 Task: Send an email to Aakash Mishra with the subject 'Subject0000000025' and attach the file 'Attach0000000004.txt'.
Action: Mouse moved to (388, 115)
Screenshot: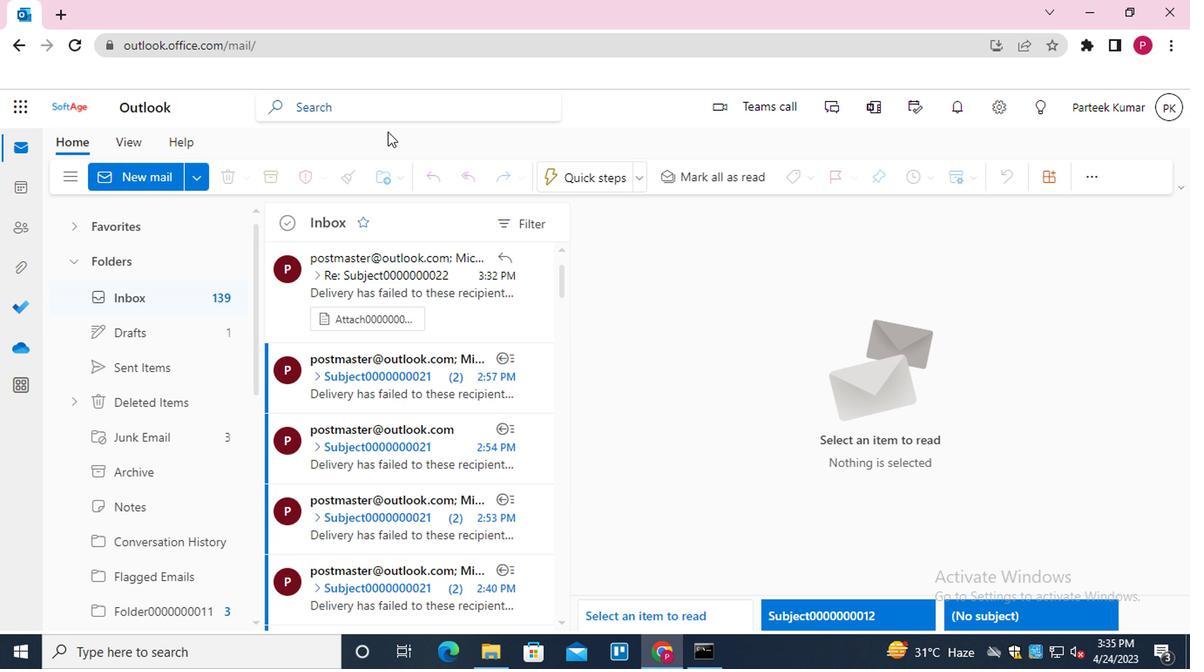 
Action: Mouse pressed left at (388, 115)
Screenshot: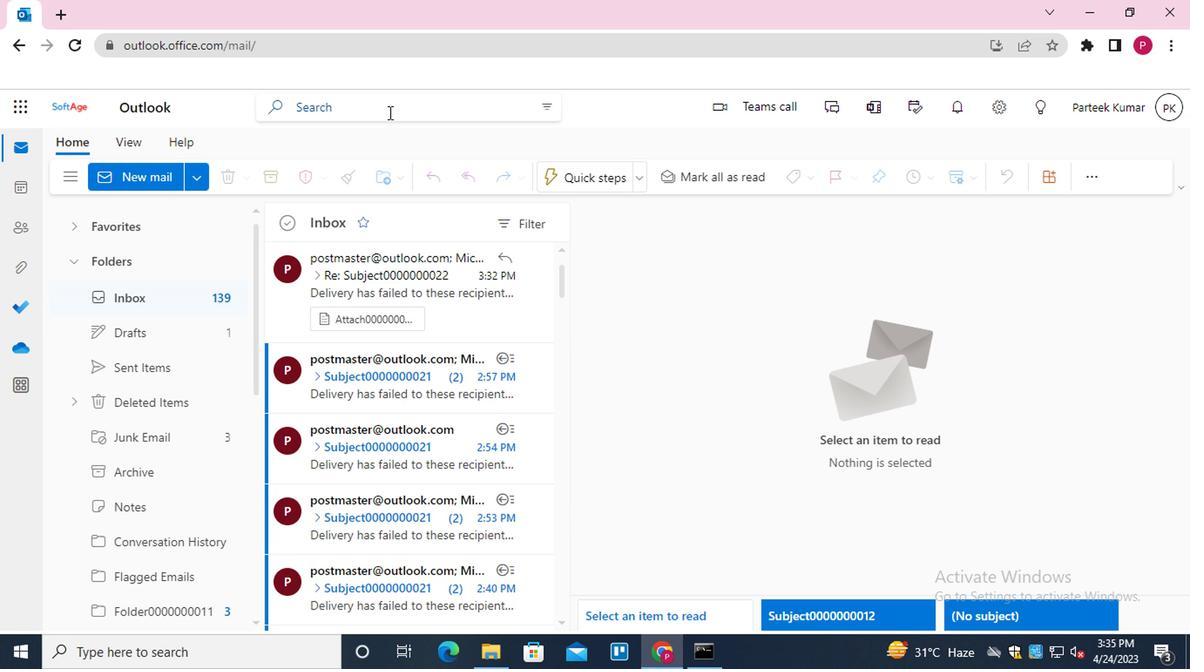 
Action: Mouse moved to (362, 246)
Screenshot: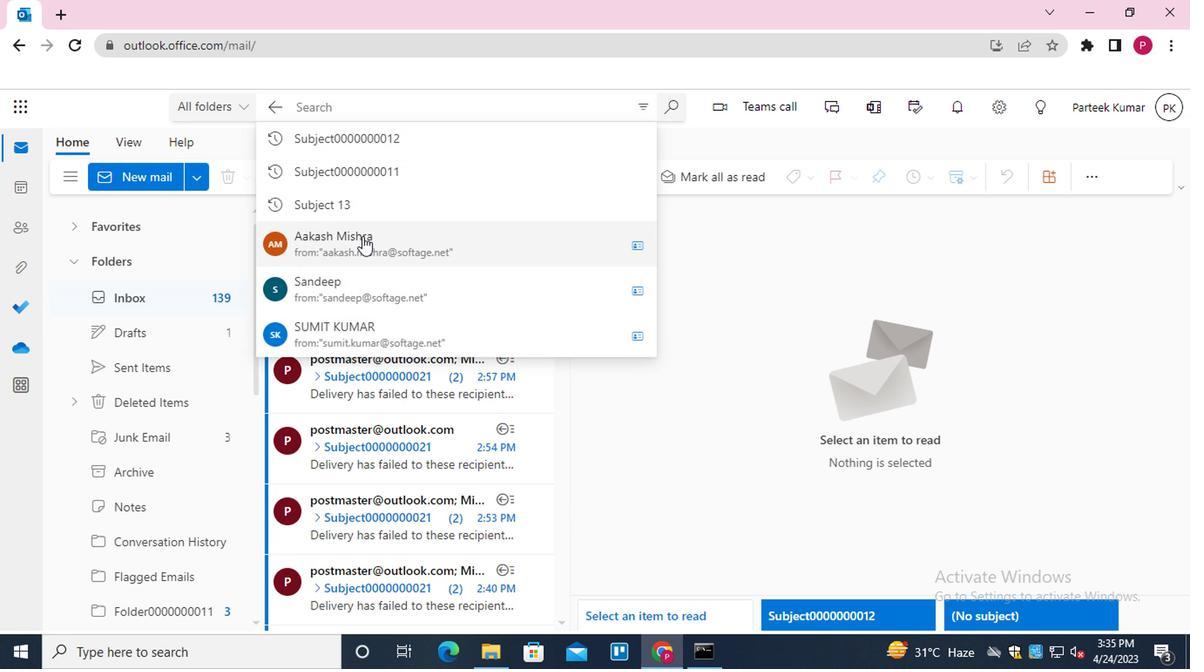 
Action: Mouse pressed left at (362, 246)
Screenshot: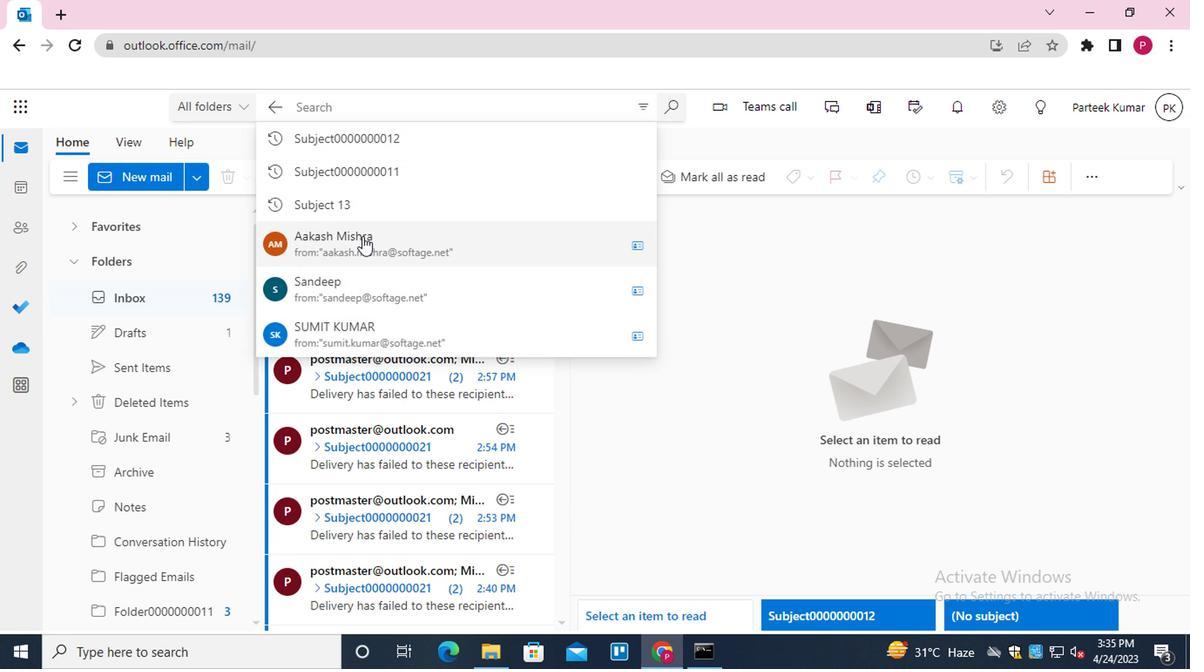 
Action: Mouse moved to (392, 320)
Screenshot: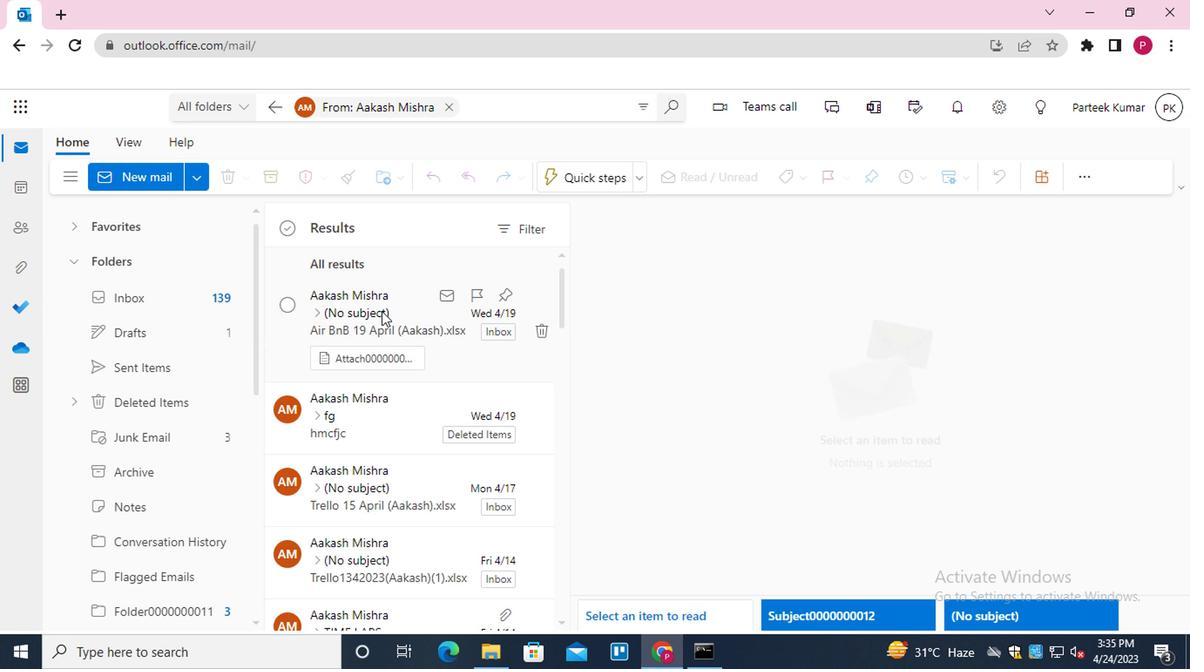
Action: Mouse pressed left at (392, 320)
Screenshot: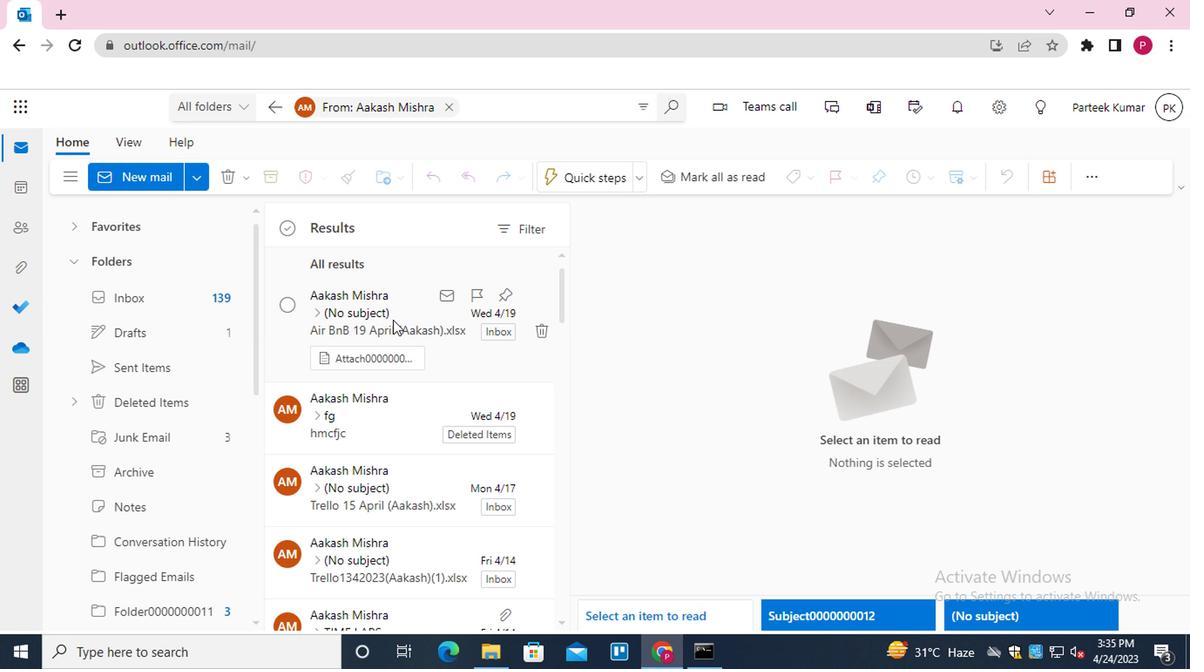 
Action: Mouse moved to (1054, 389)
Screenshot: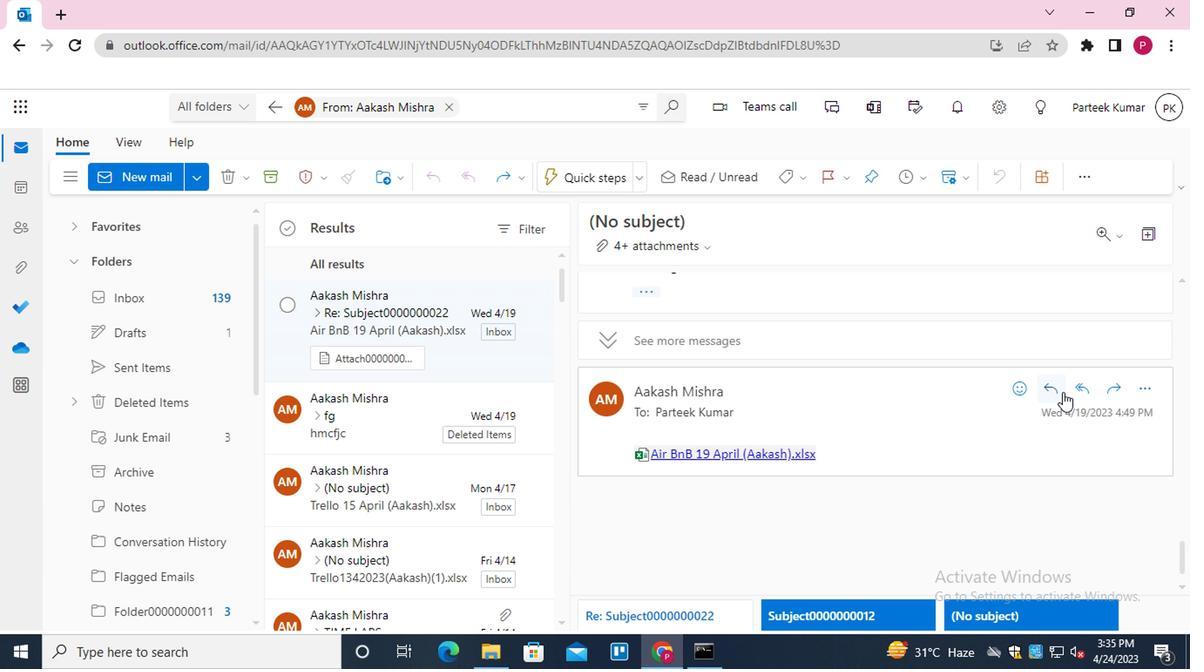 
Action: Mouse pressed left at (1054, 389)
Screenshot: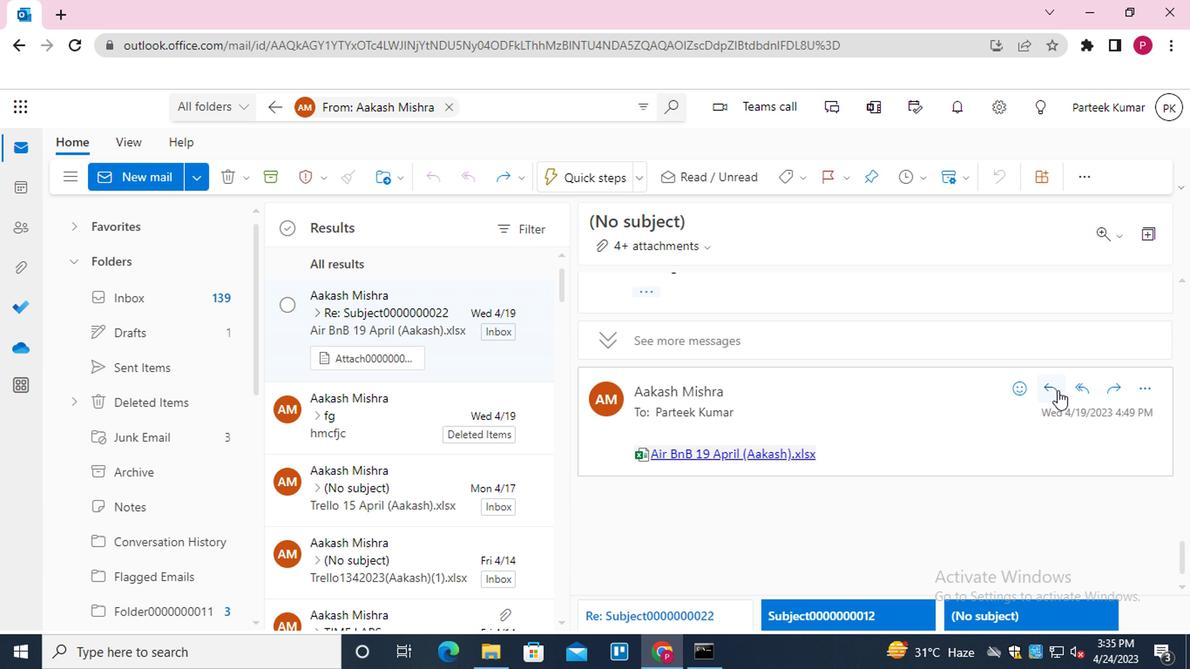 
Action: Mouse moved to (601, 574)
Screenshot: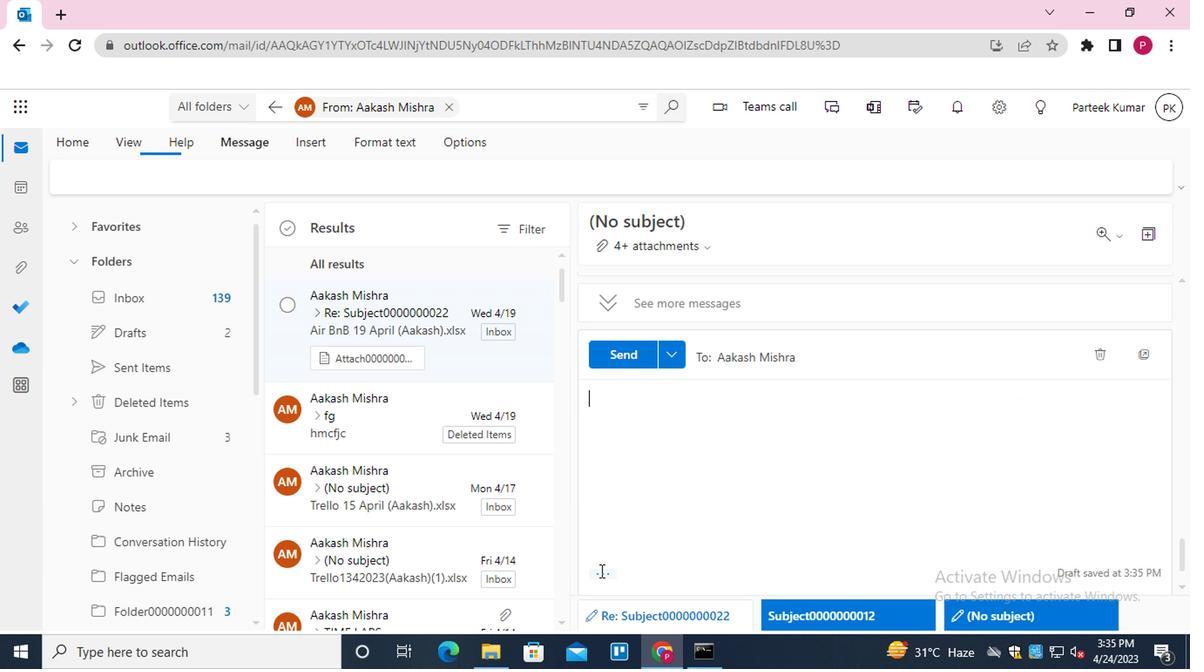 
Action: Mouse pressed left at (601, 574)
Screenshot: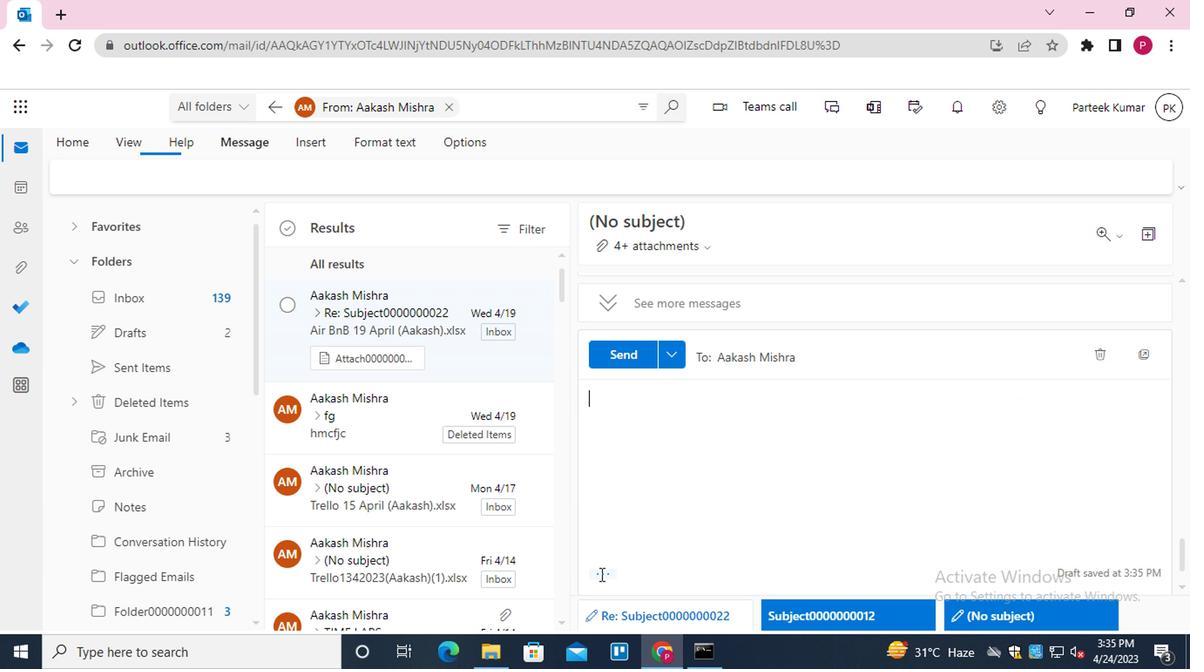 
Action: Mouse moved to (895, 179)
Screenshot: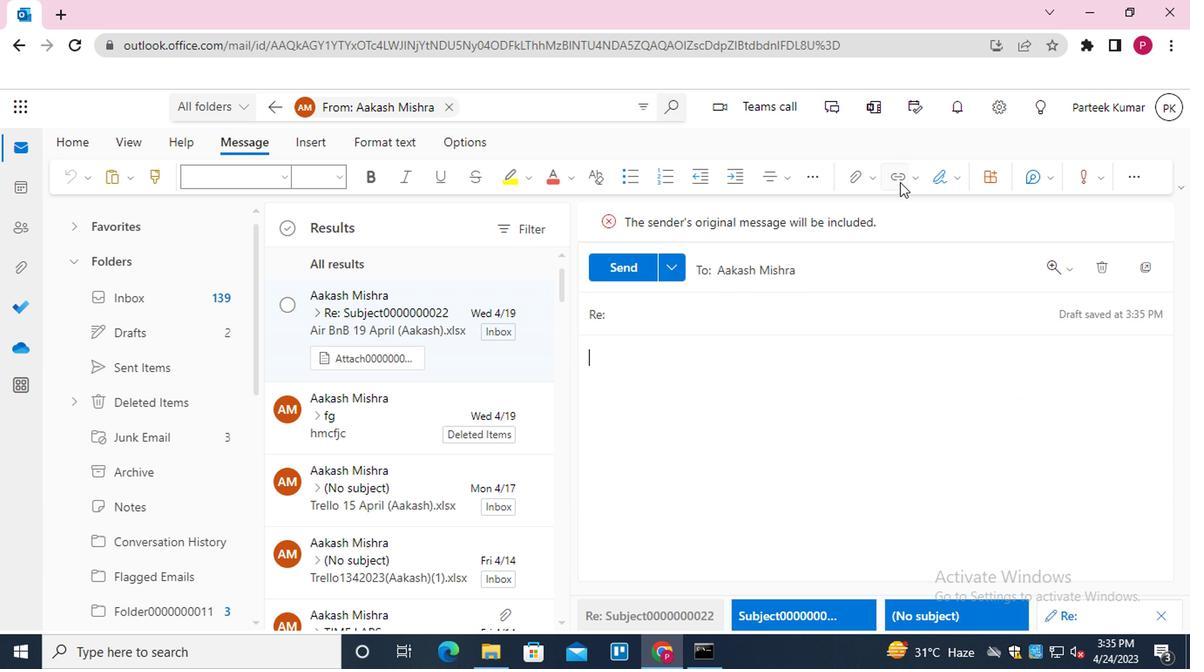 
Action: Mouse pressed left at (895, 179)
Screenshot: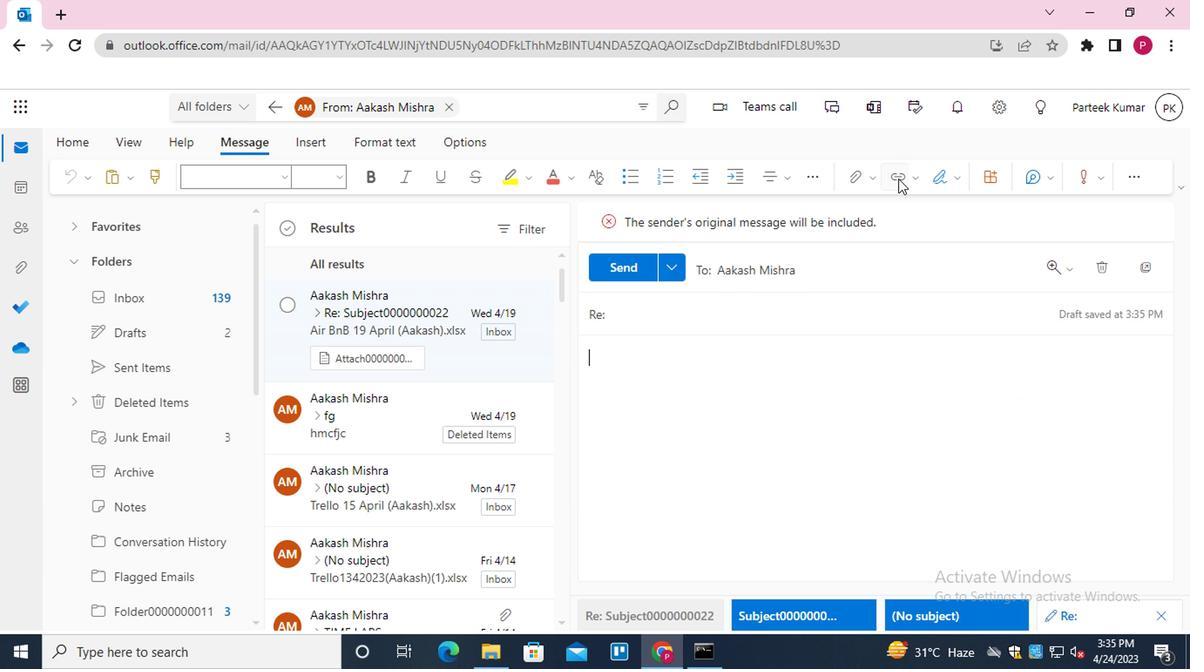 
Action: Mouse moved to (626, 334)
Screenshot: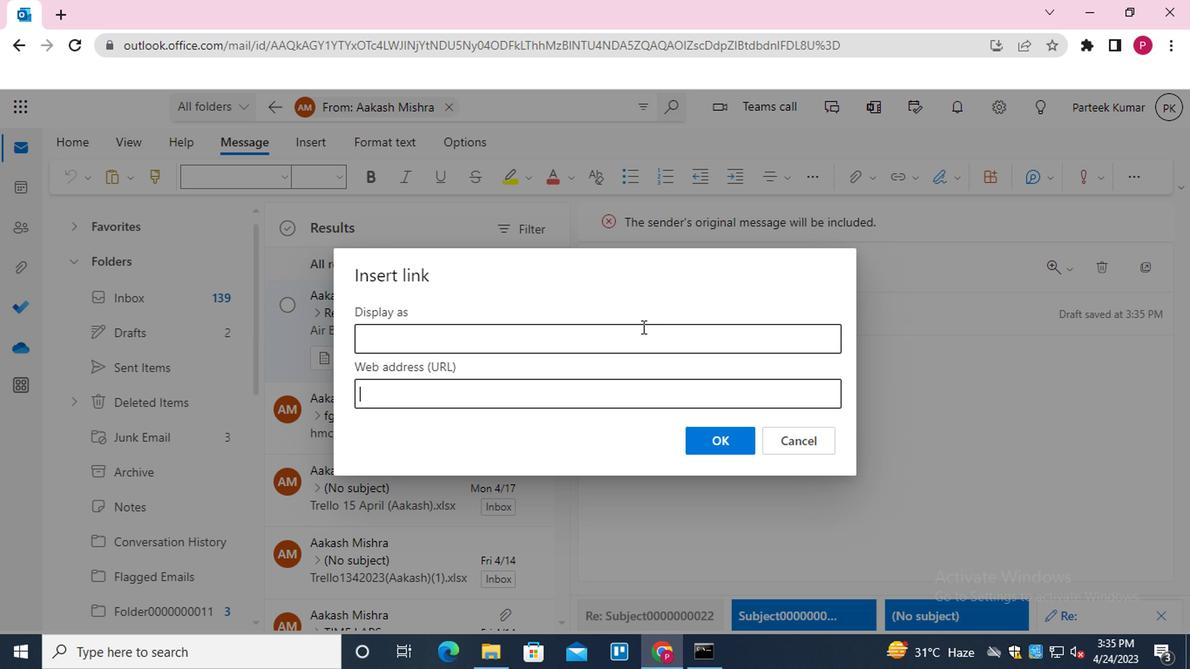 
Action: Mouse pressed left at (626, 334)
Screenshot: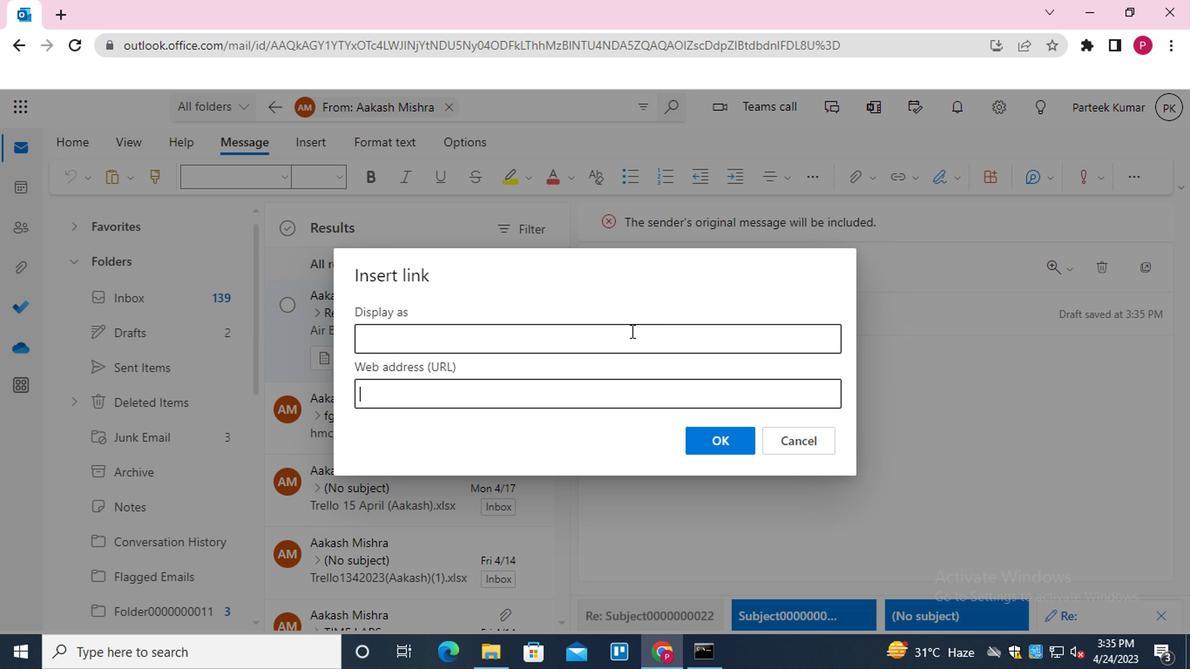 
Action: Mouse moved to (511, 414)
Screenshot: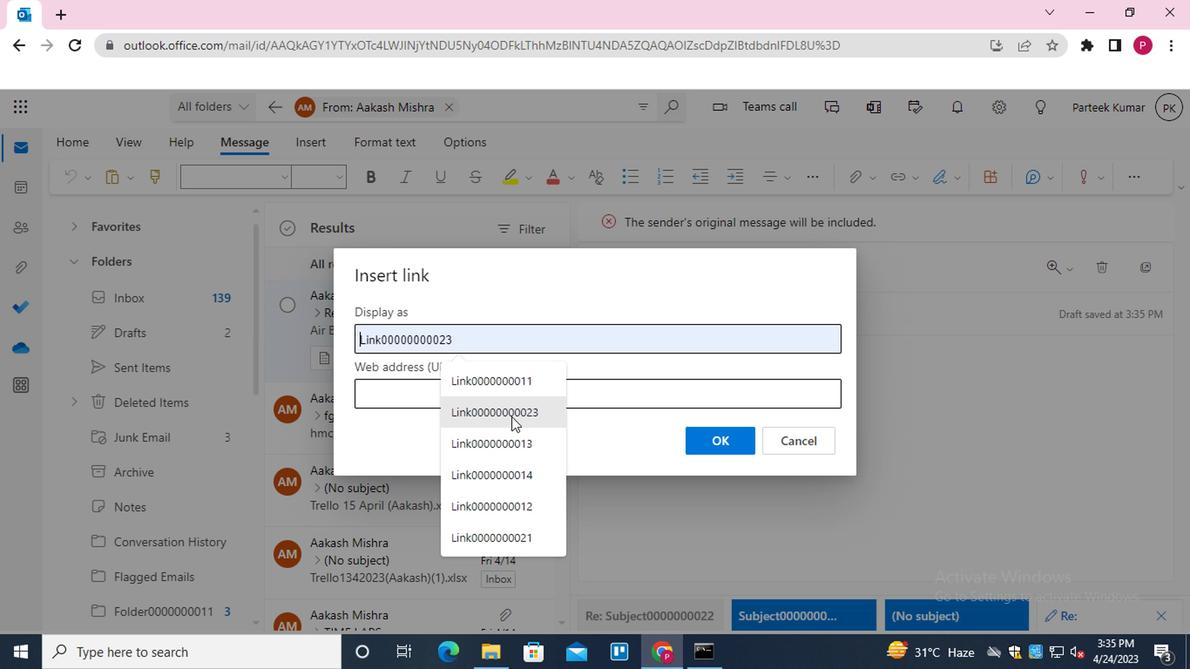 
Action: Mouse pressed left at (511, 414)
Screenshot: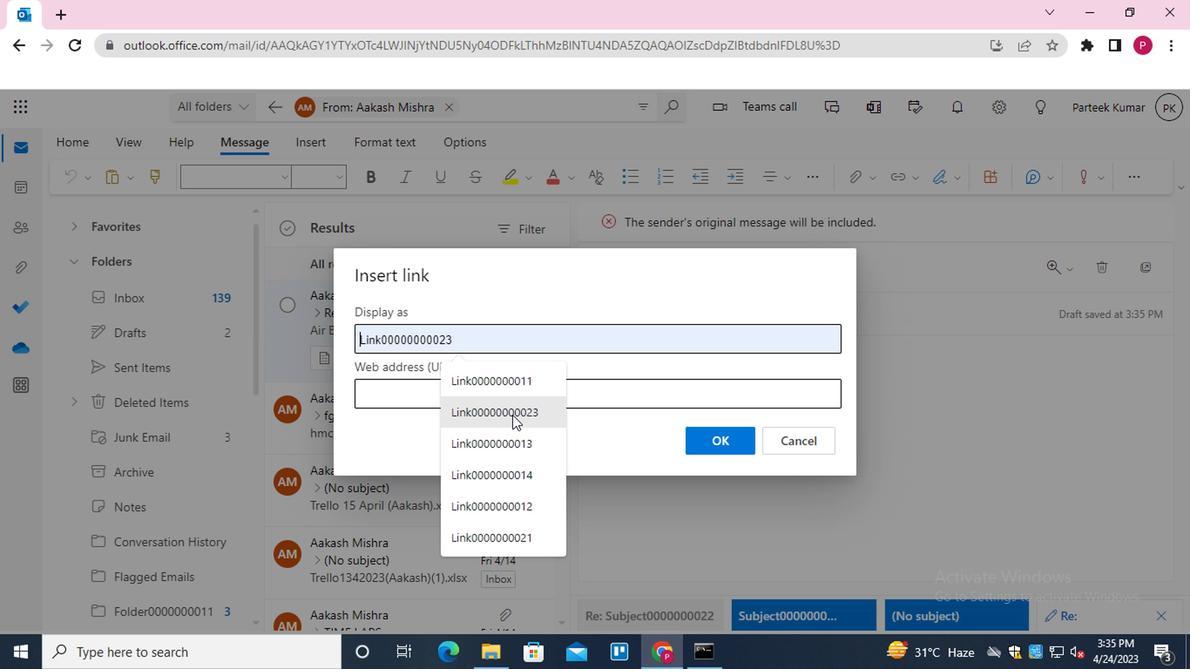 
Action: Mouse moved to (538, 393)
Screenshot: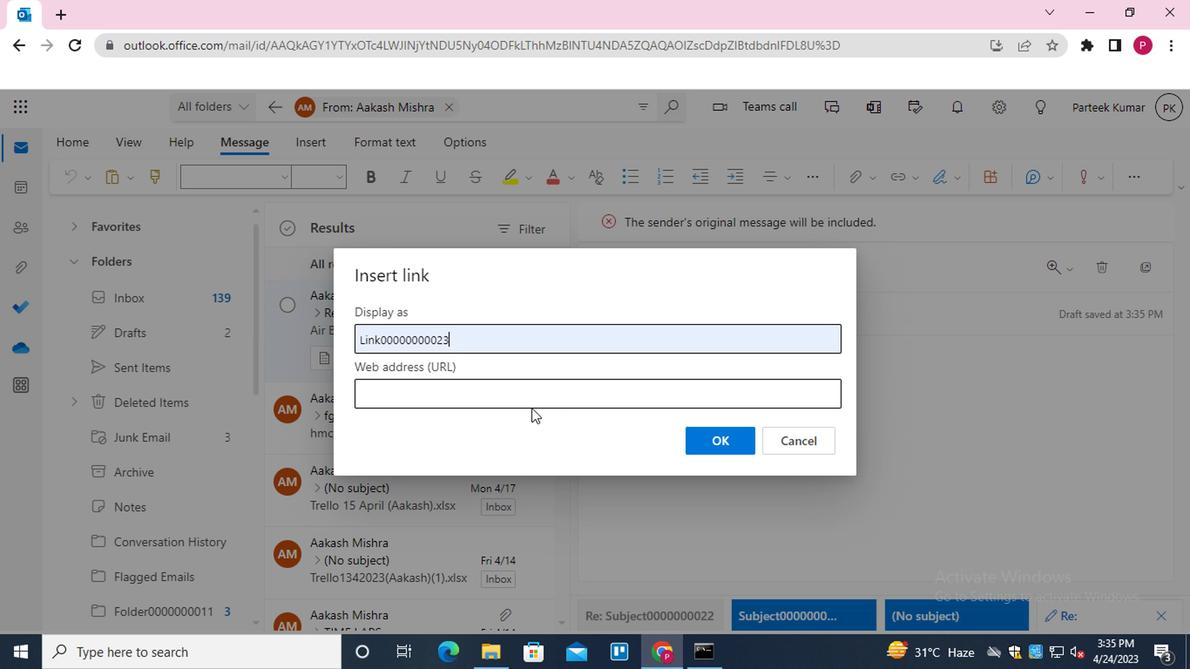 
Action: Mouse pressed left at (538, 393)
Screenshot: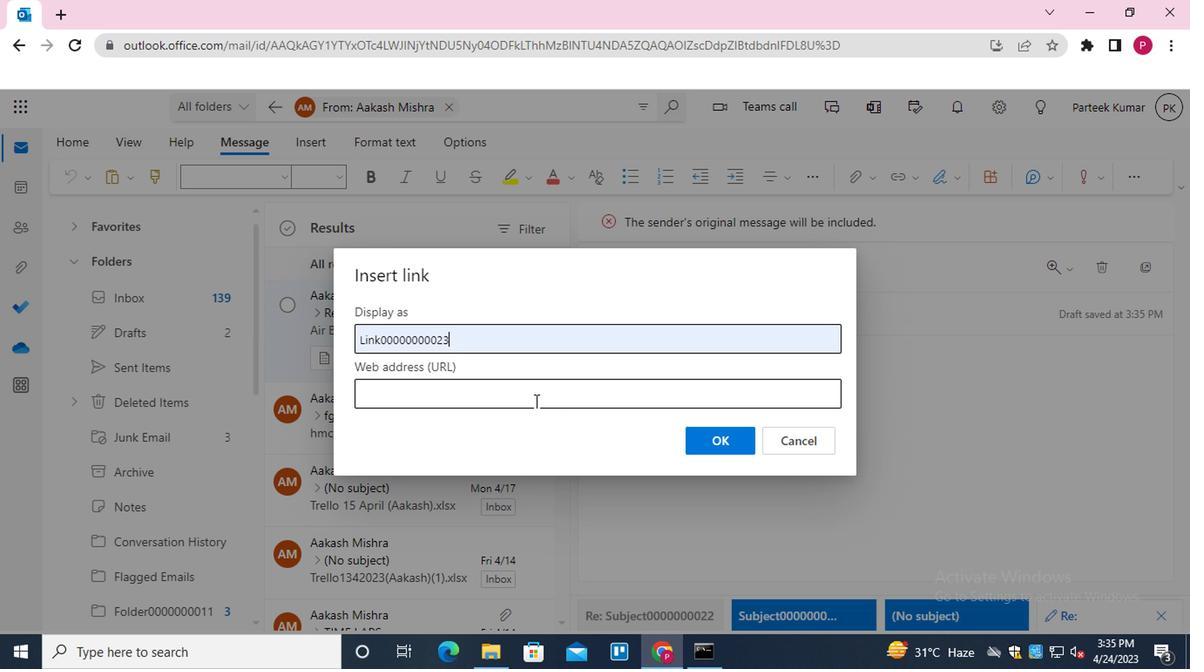 
Action: Mouse moved to (527, 438)
Screenshot: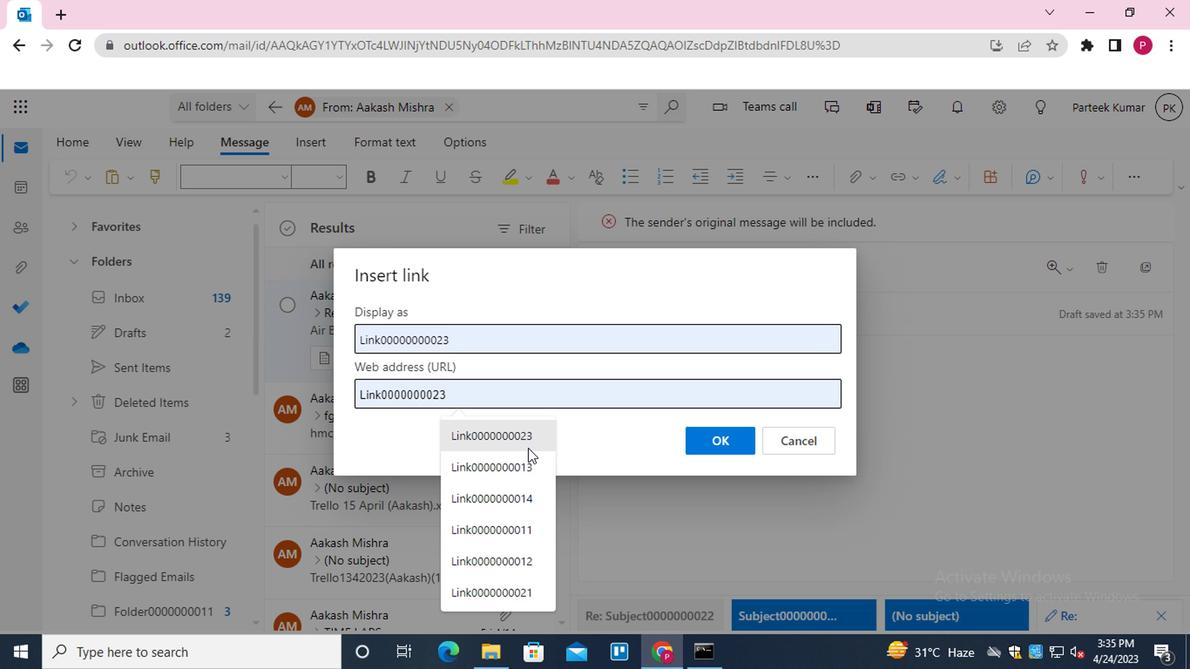
Action: Mouse pressed left at (527, 438)
Screenshot: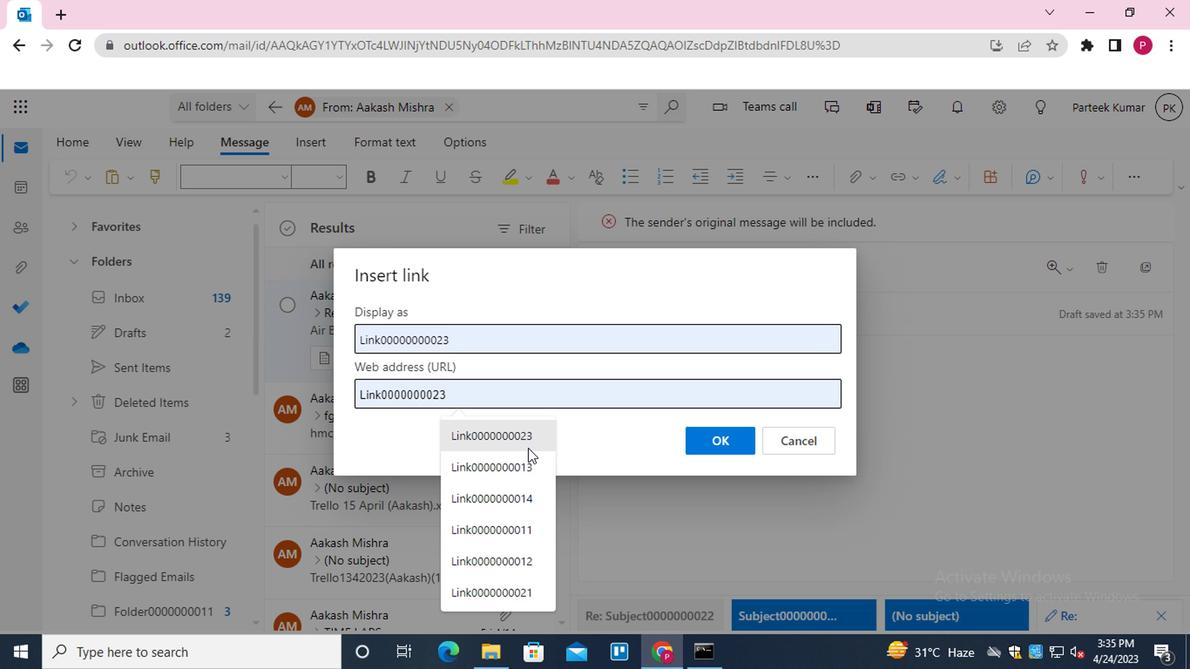 
Action: Mouse moved to (727, 446)
Screenshot: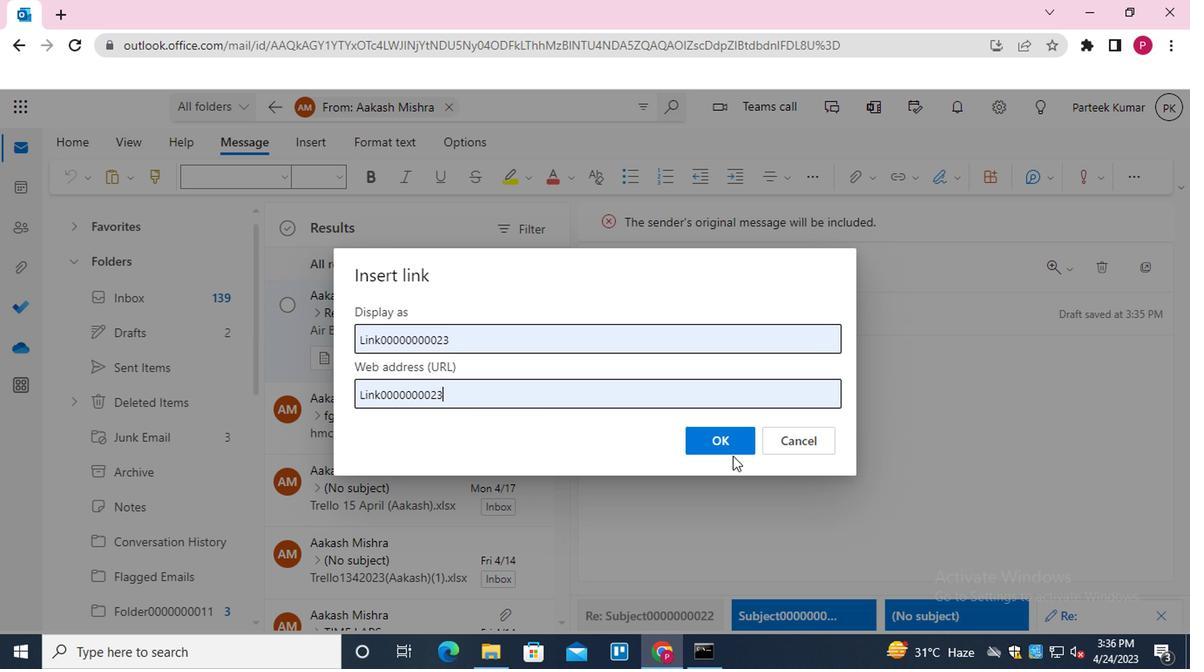 
Action: Mouse pressed left at (727, 446)
Screenshot: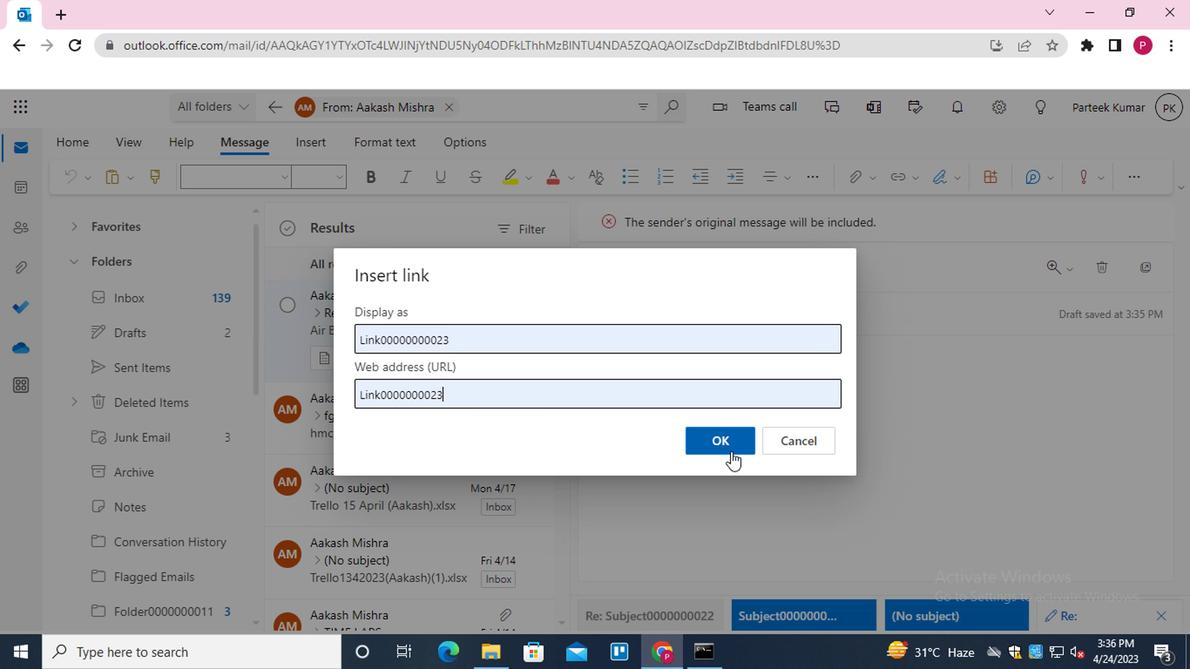 
Action: Mouse moved to (831, 269)
Screenshot: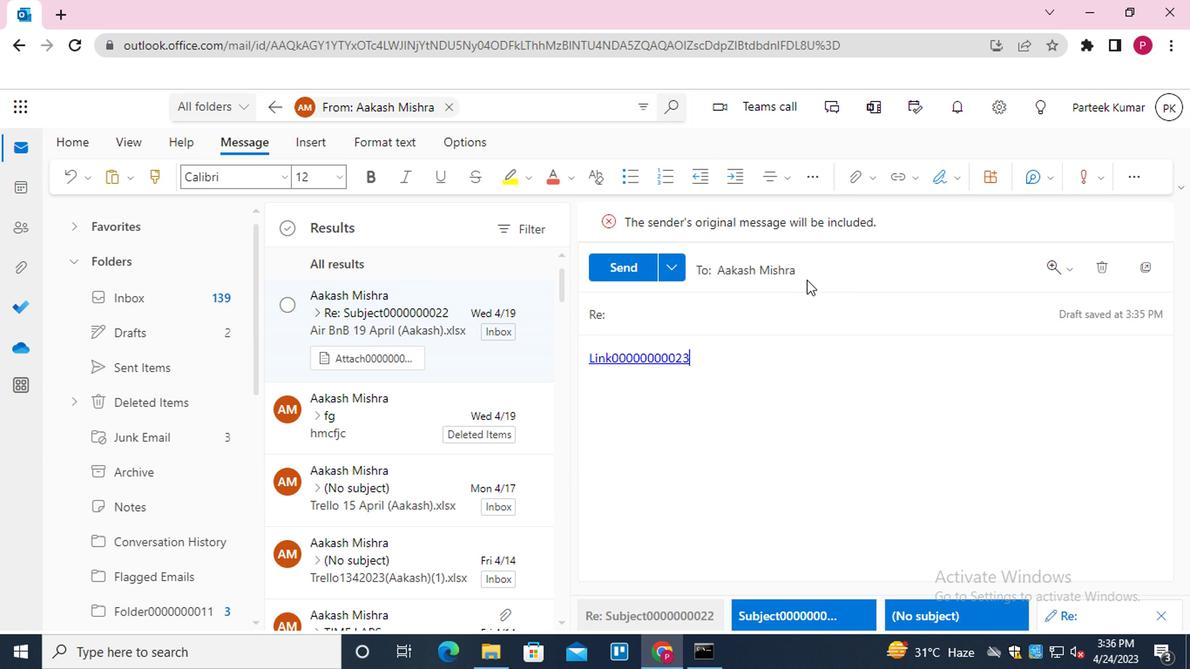 
Action: Mouse pressed left at (831, 269)
Screenshot: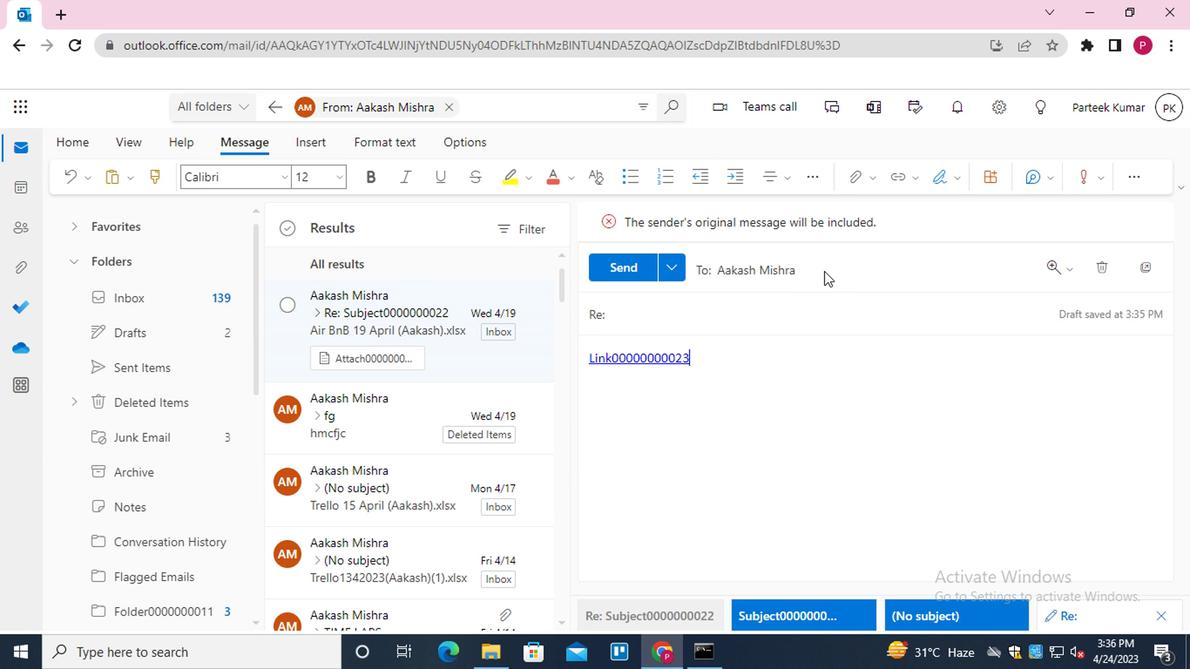
Action: Mouse moved to (682, 364)
Screenshot: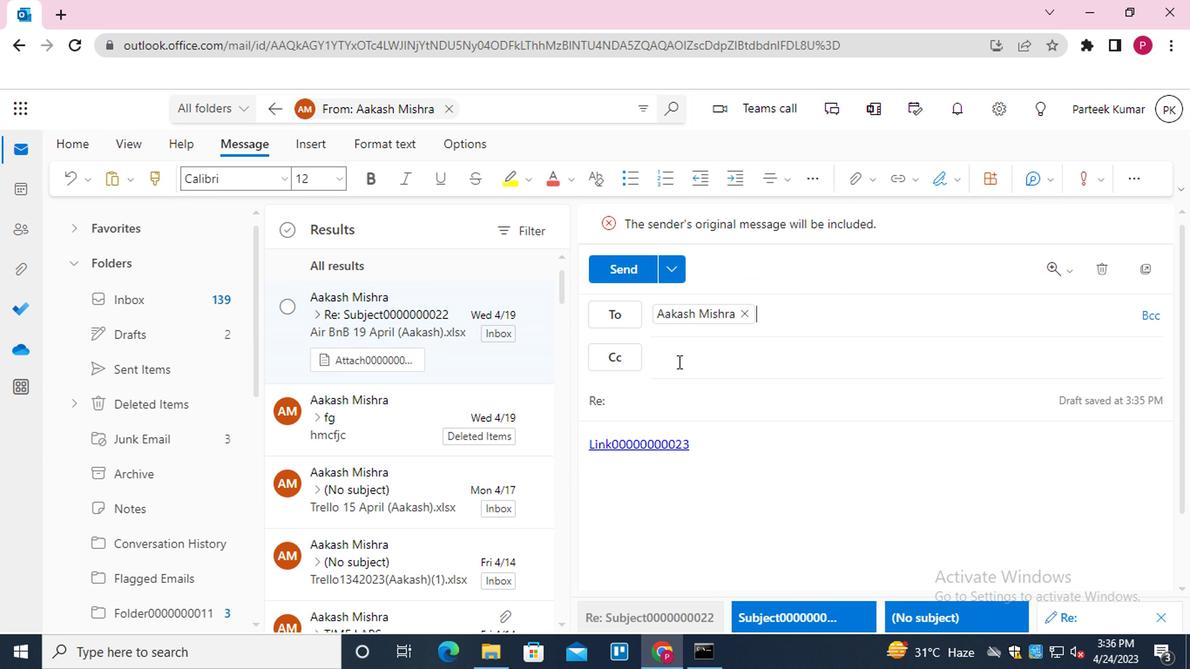 
Action: Mouse pressed left at (682, 364)
Screenshot: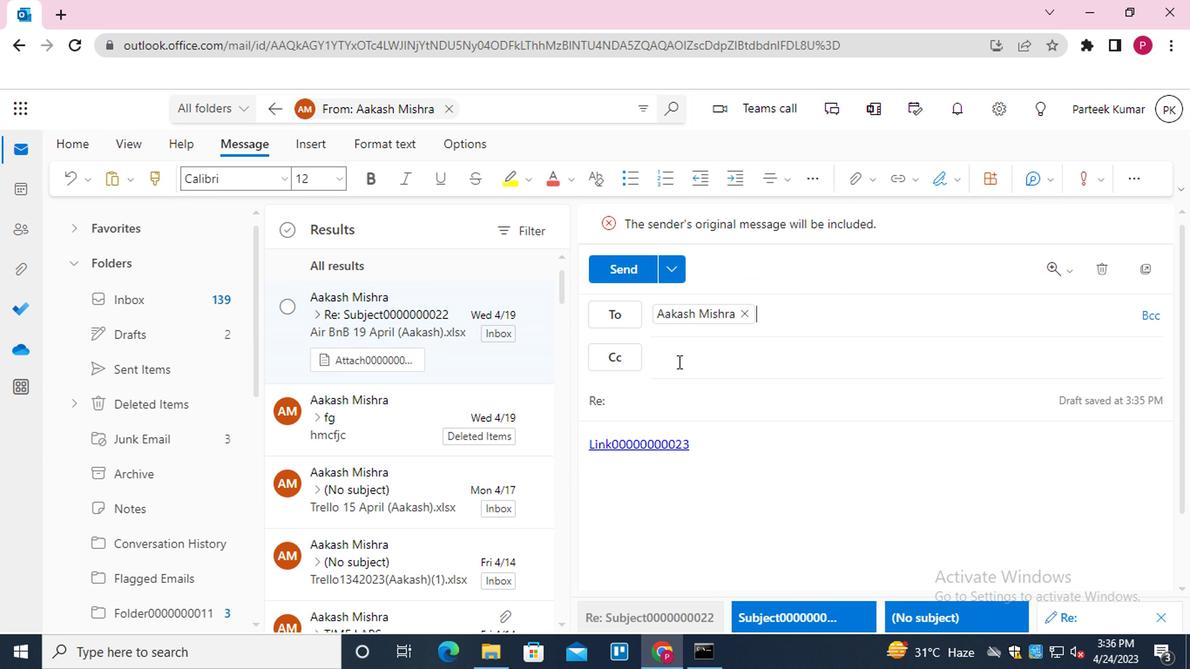 
Action: Mouse moved to (684, 364)
Screenshot: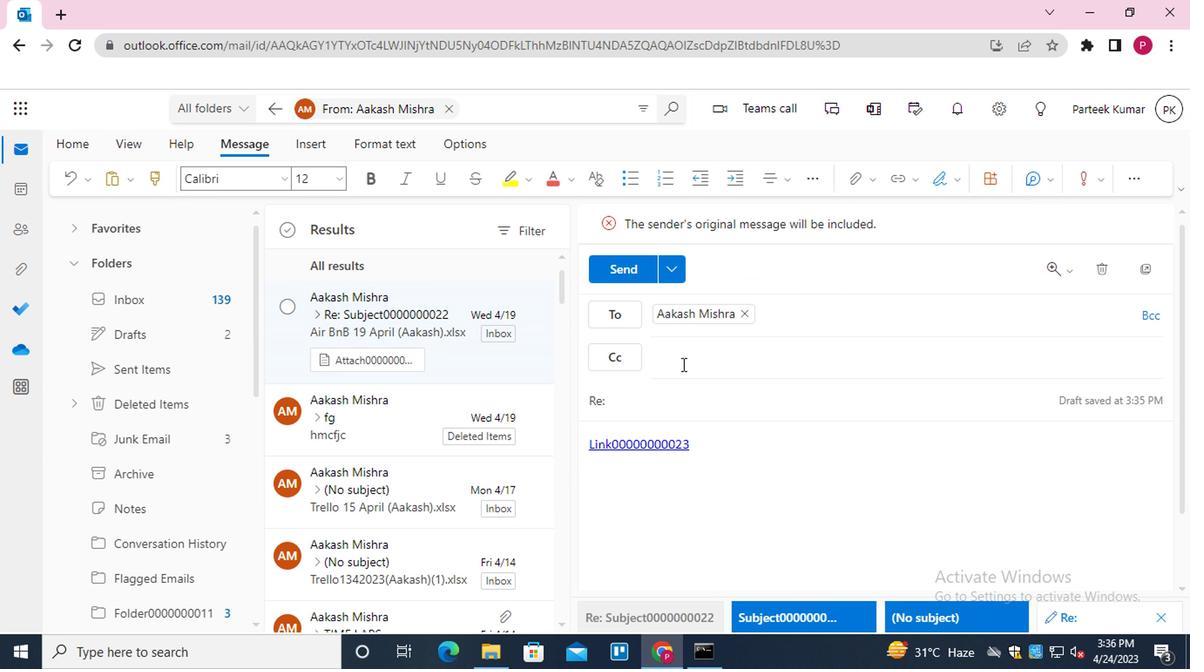 
Action: Key pressed <Key.shift>EMAIL0000000002<Key.enter>
Screenshot: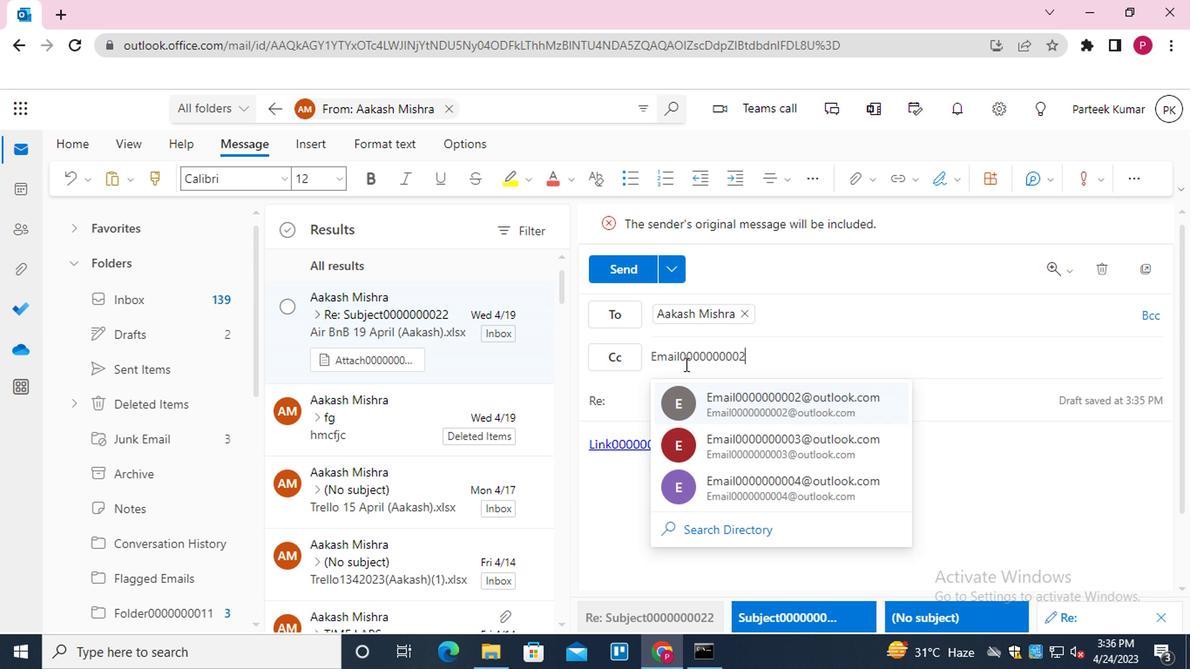 
Action: Mouse moved to (696, 399)
Screenshot: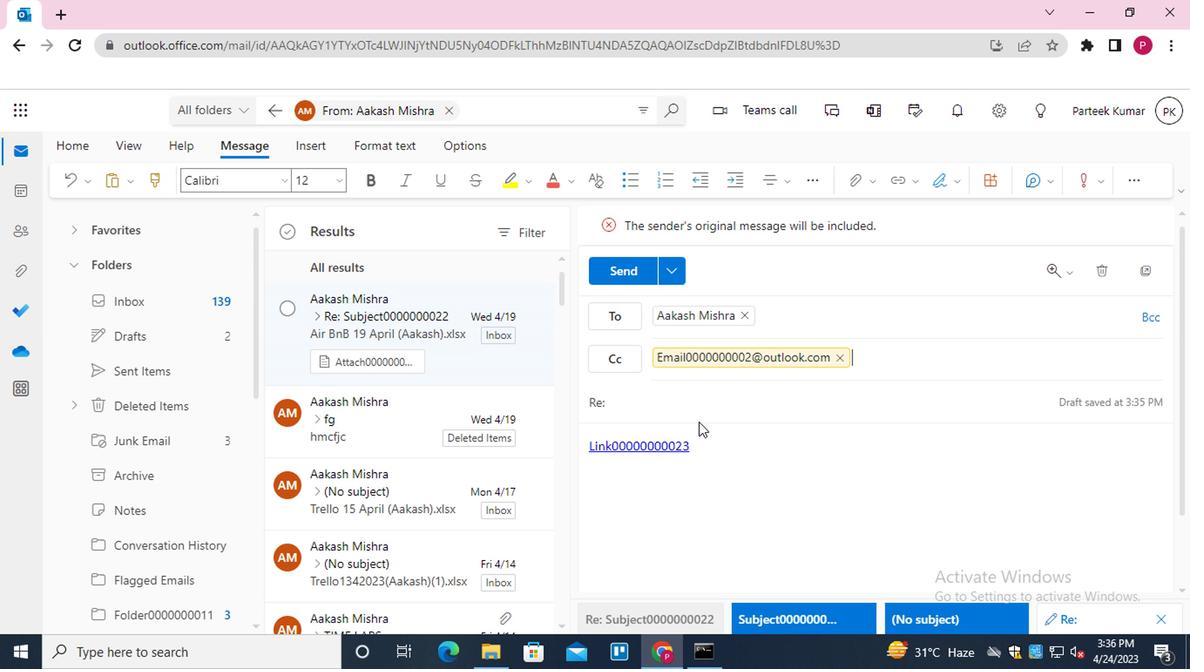 
Action: Mouse pressed left at (696, 399)
Screenshot: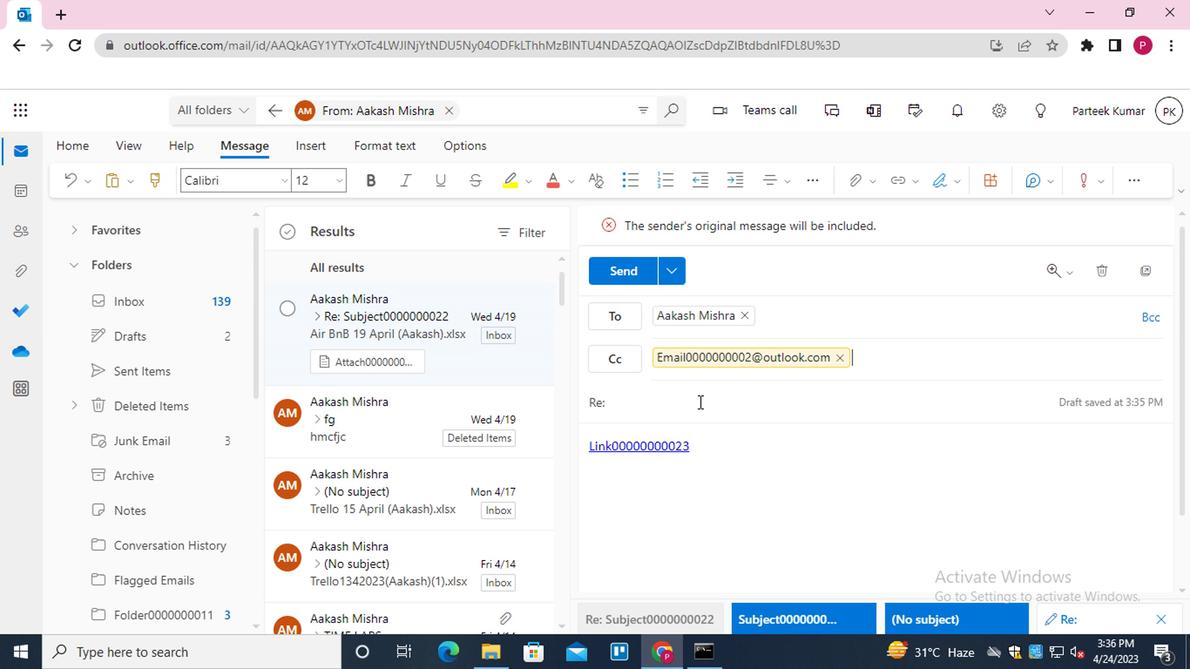 
Action: Key pressed <Key.shift>SUBJECT0000000024
Screenshot: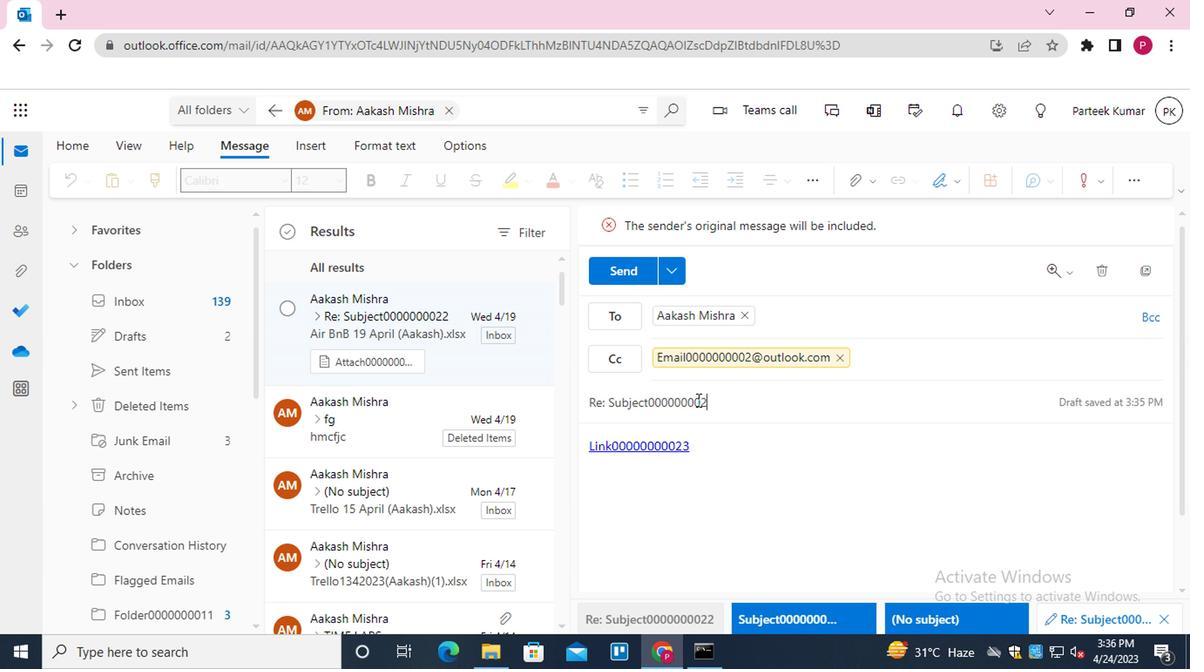 
Action: Mouse moved to (676, 473)
Screenshot: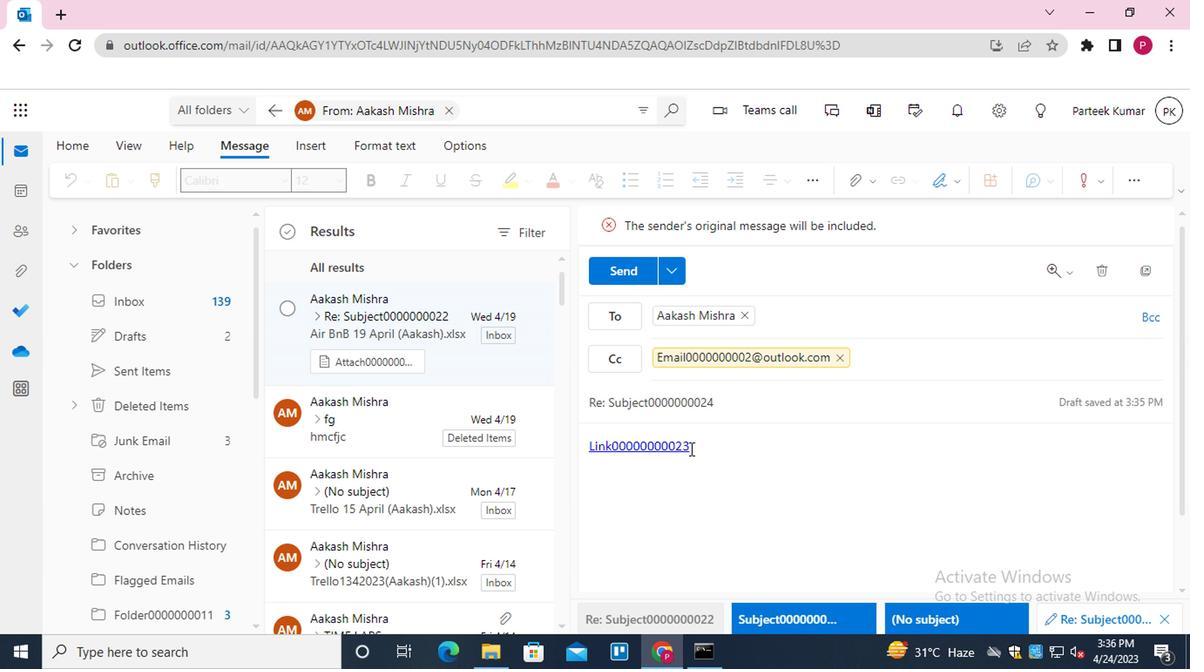 
Action: Mouse pressed left at (676, 473)
Screenshot: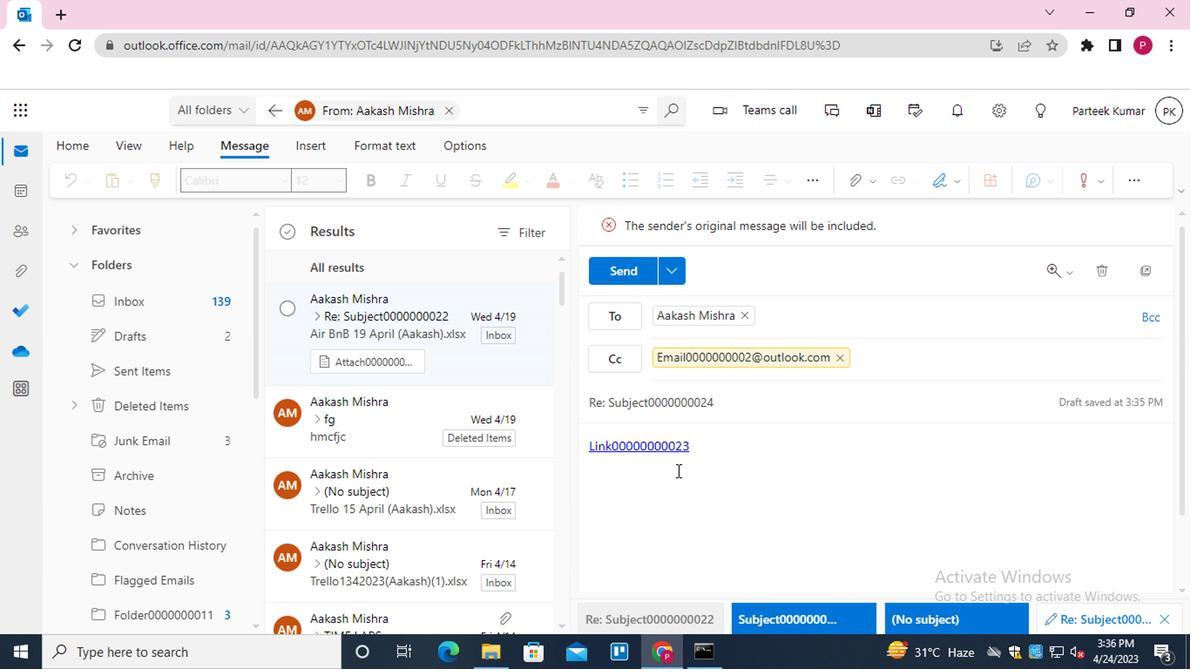 
Action: Mouse moved to (701, 449)
Screenshot: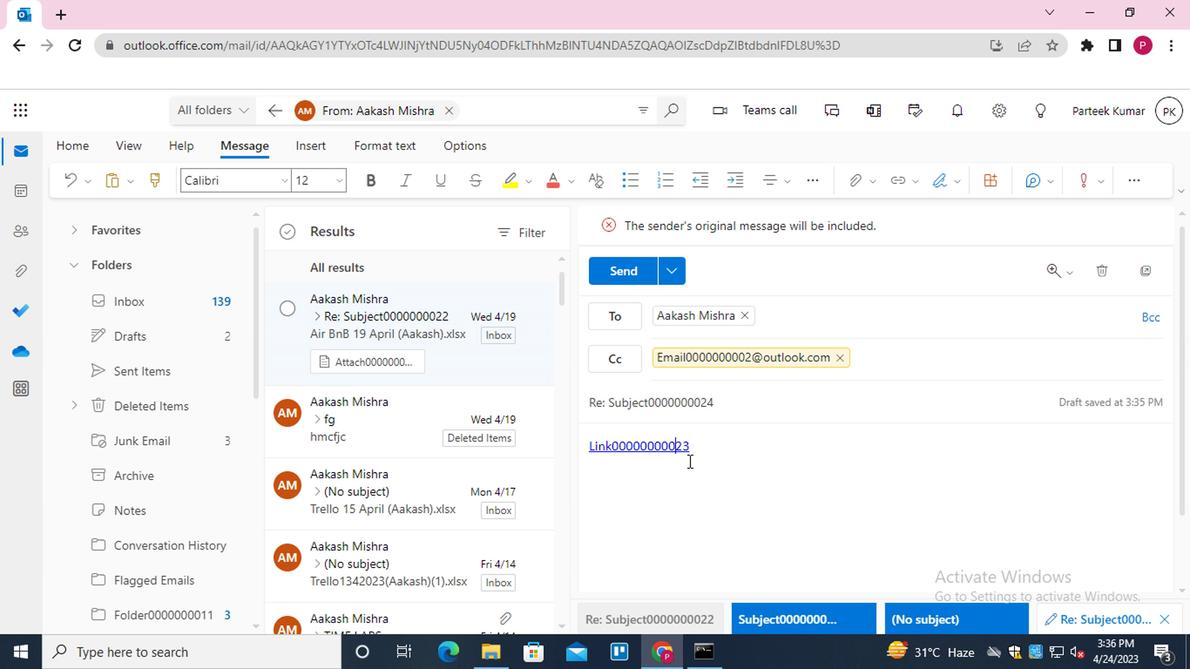 
Action: Mouse pressed left at (701, 449)
Screenshot: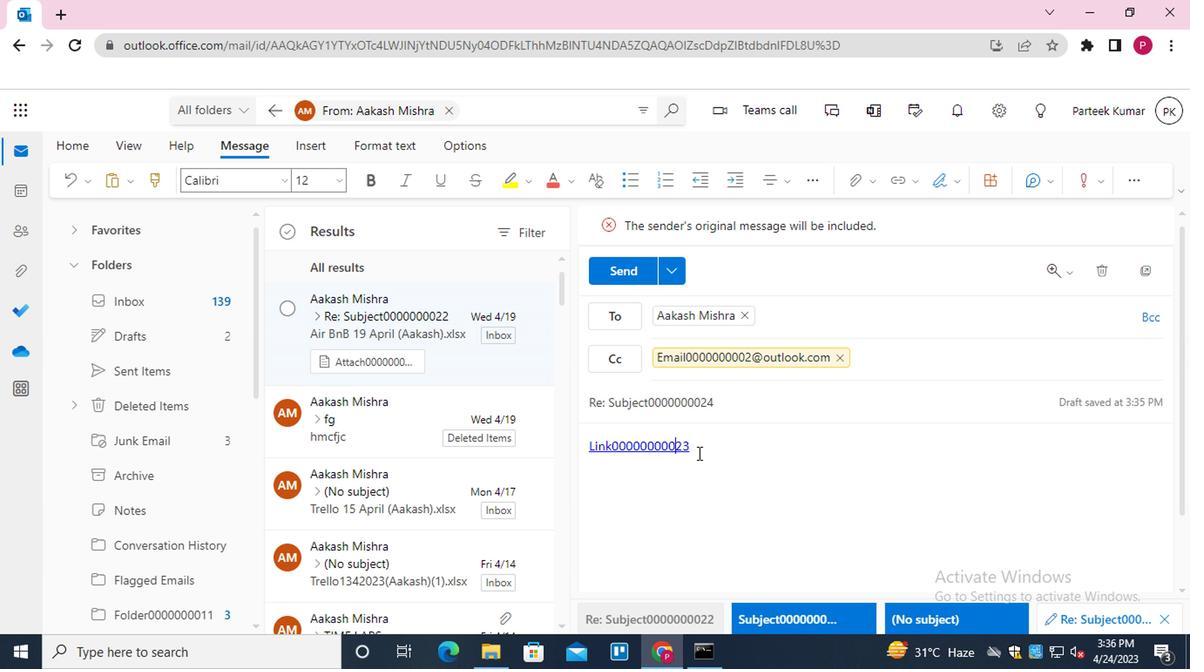 
Action: Mouse moved to (699, 448)
Screenshot: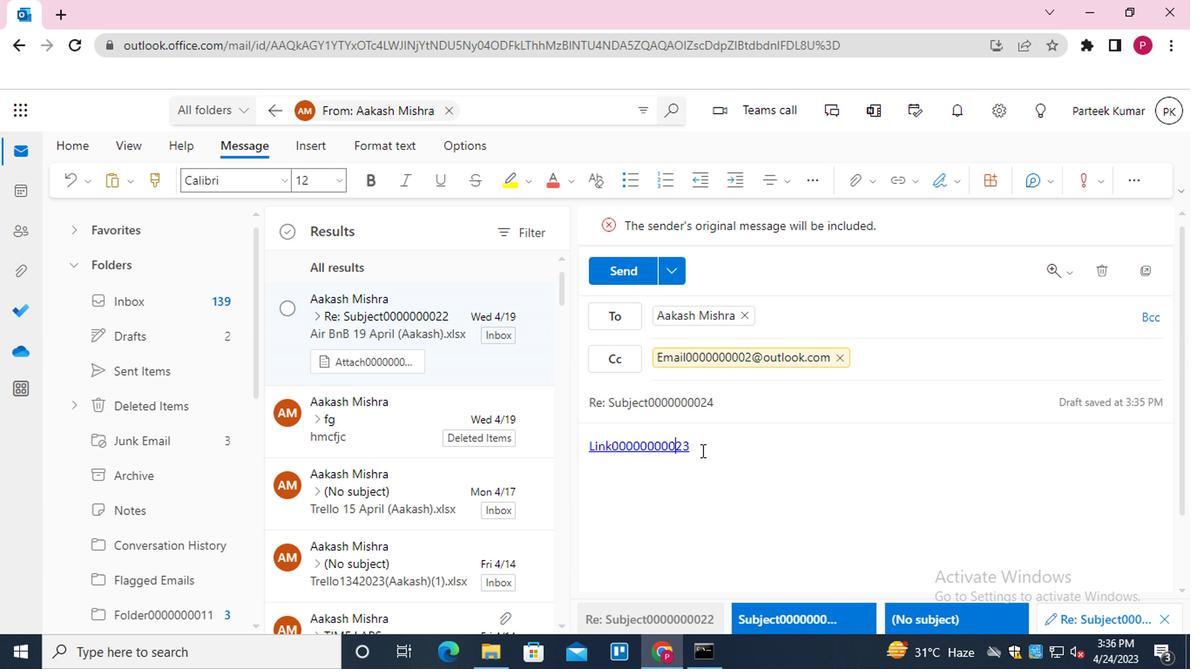 
Action: Key pressed <Key.enter><Key.shift_r>MESSAGE0000000024
Screenshot: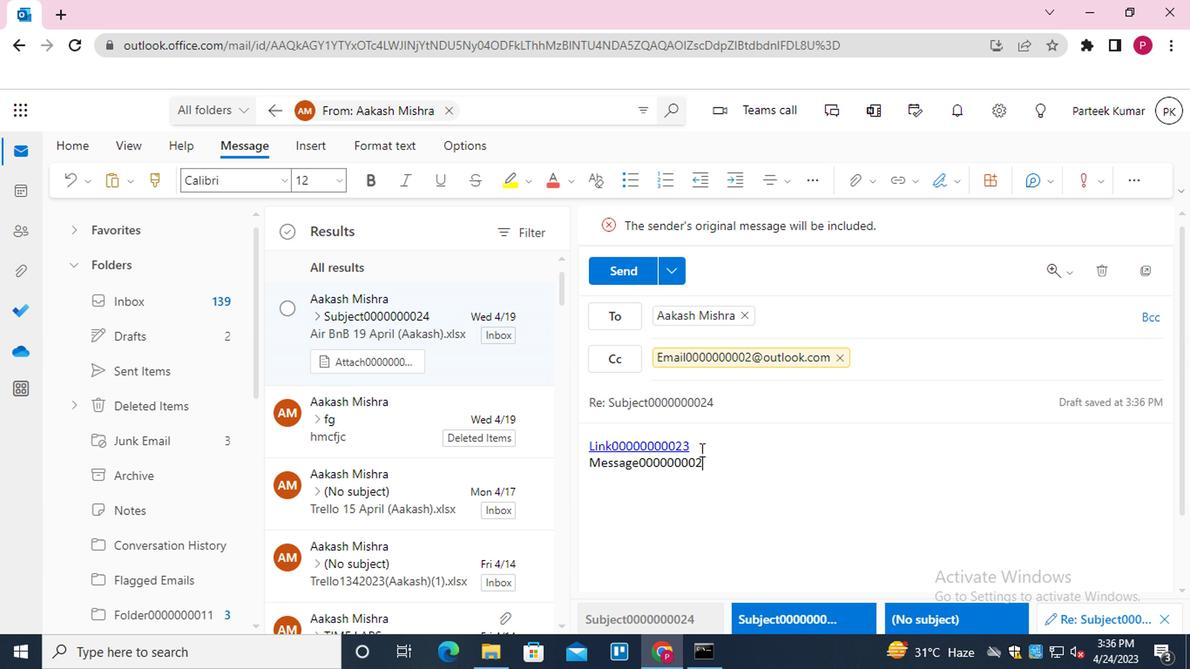 
Action: Mouse moved to (850, 184)
Screenshot: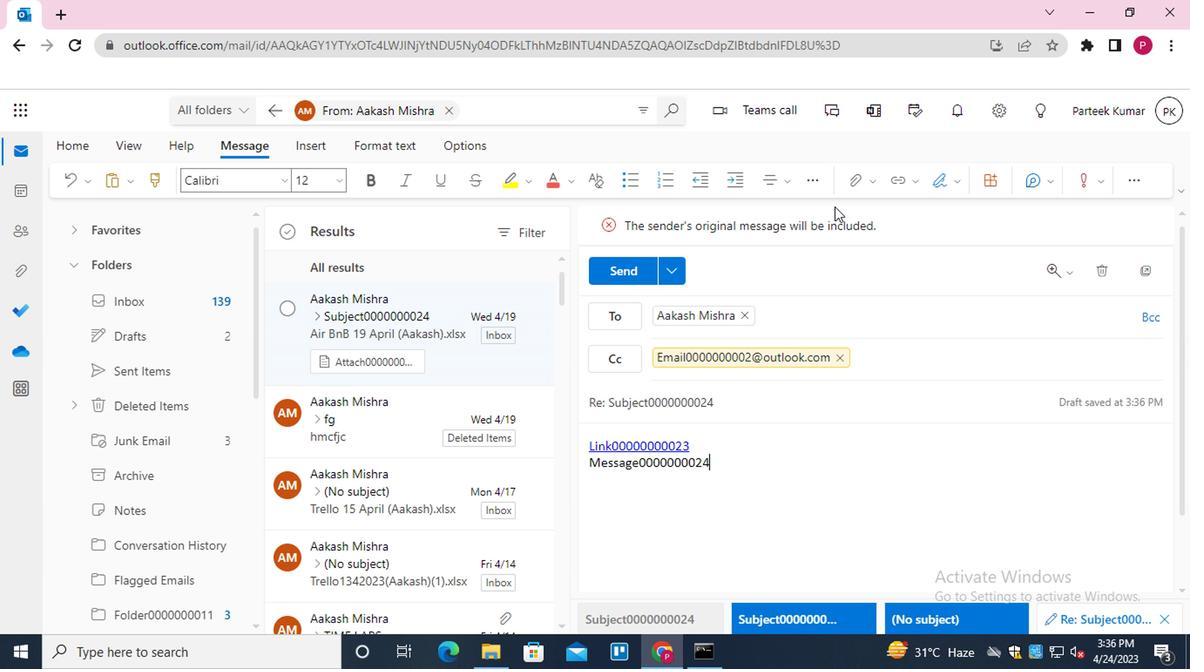 
Action: Mouse pressed left at (850, 184)
Screenshot: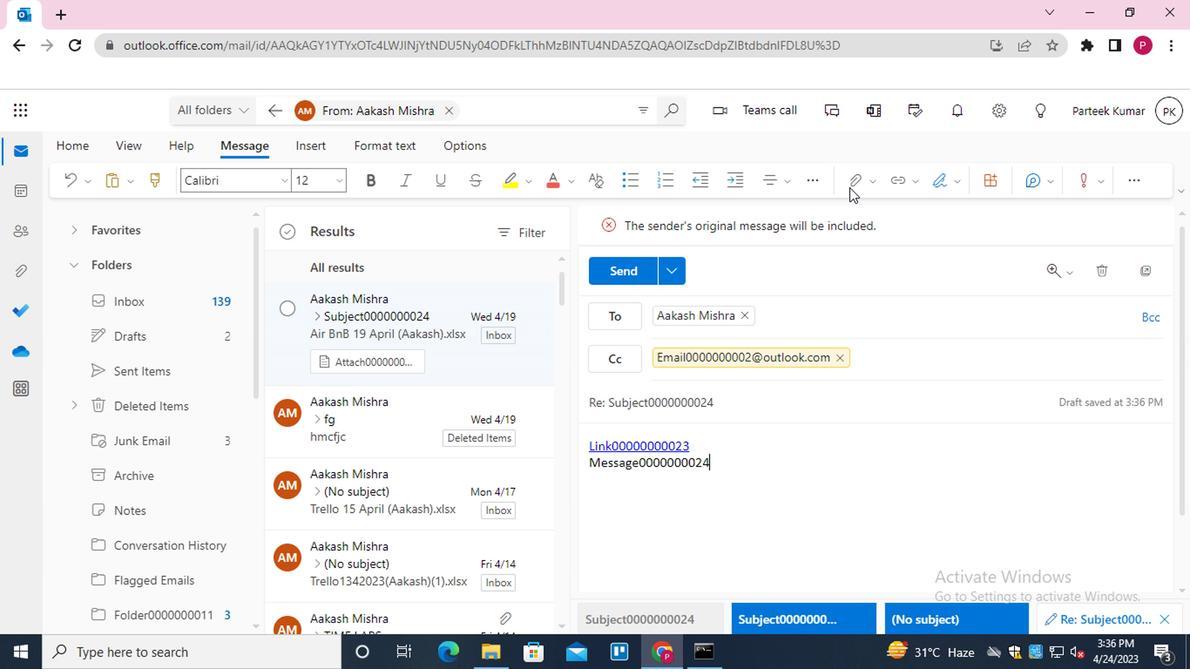 
Action: Mouse moved to (738, 213)
Screenshot: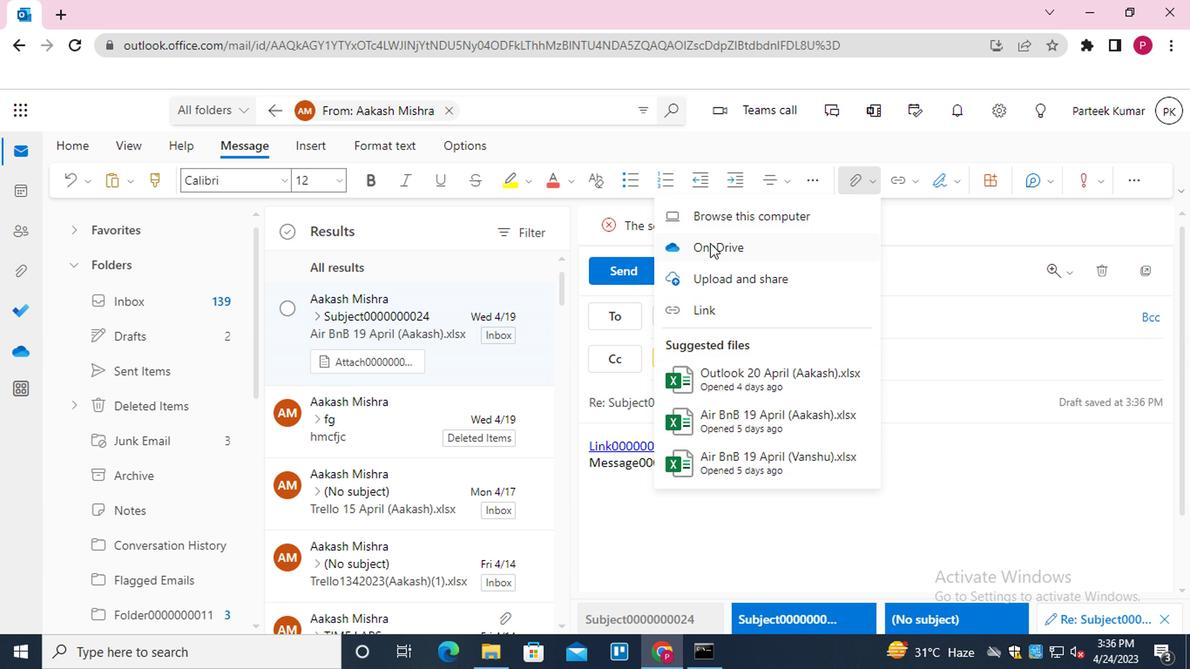 
Action: Mouse pressed left at (738, 213)
Screenshot: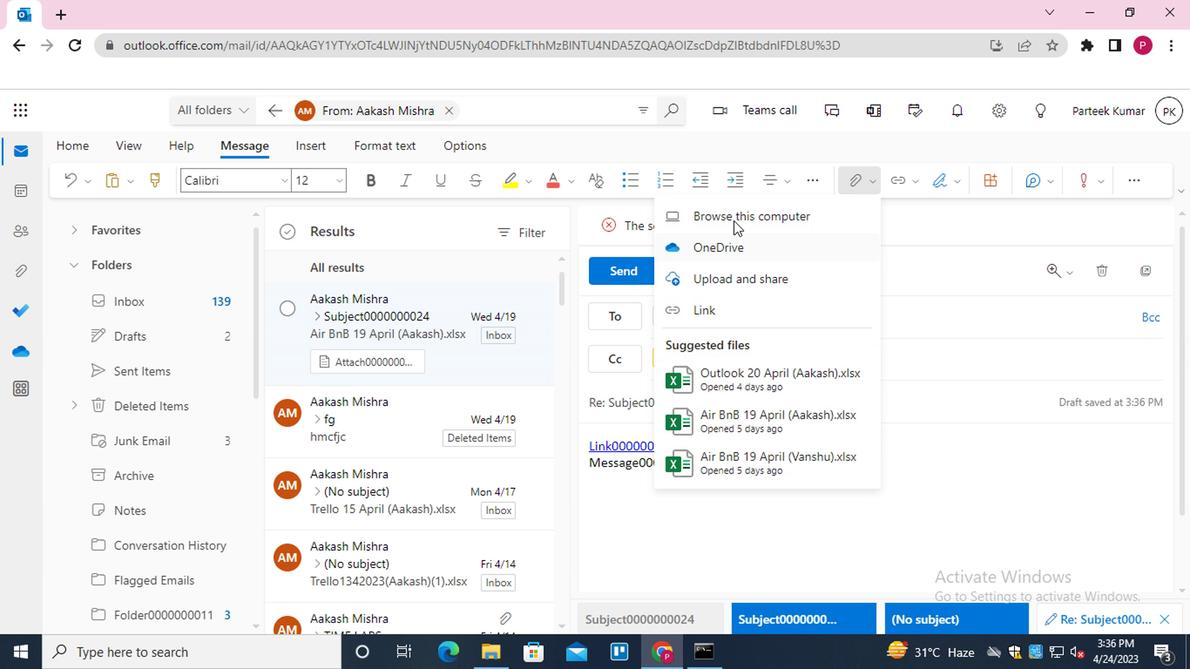 
Action: Mouse moved to (249, 182)
Screenshot: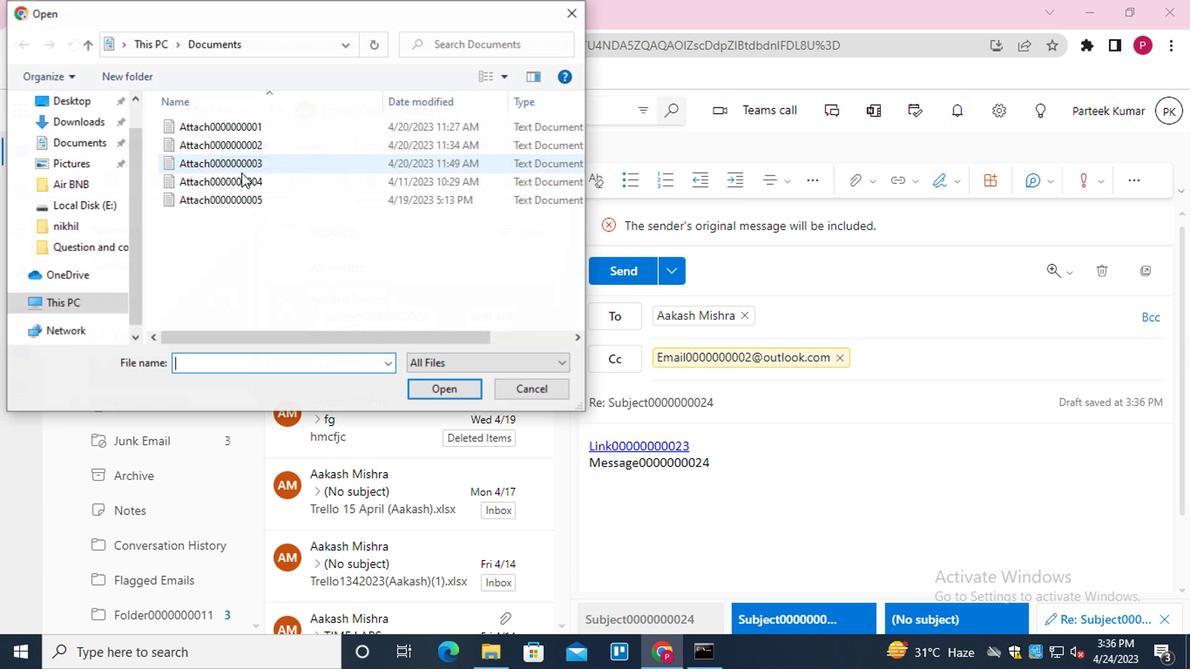 
Action: Mouse pressed left at (249, 182)
Screenshot: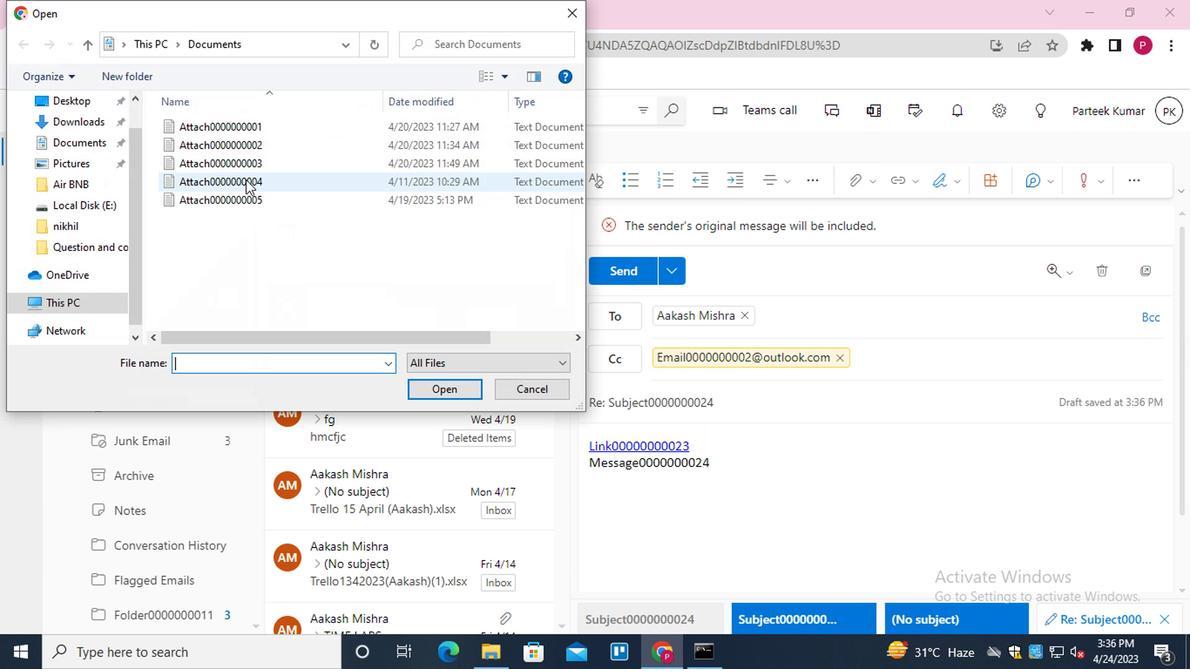 
Action: Mouse moved to (429, 389)
Screenshot: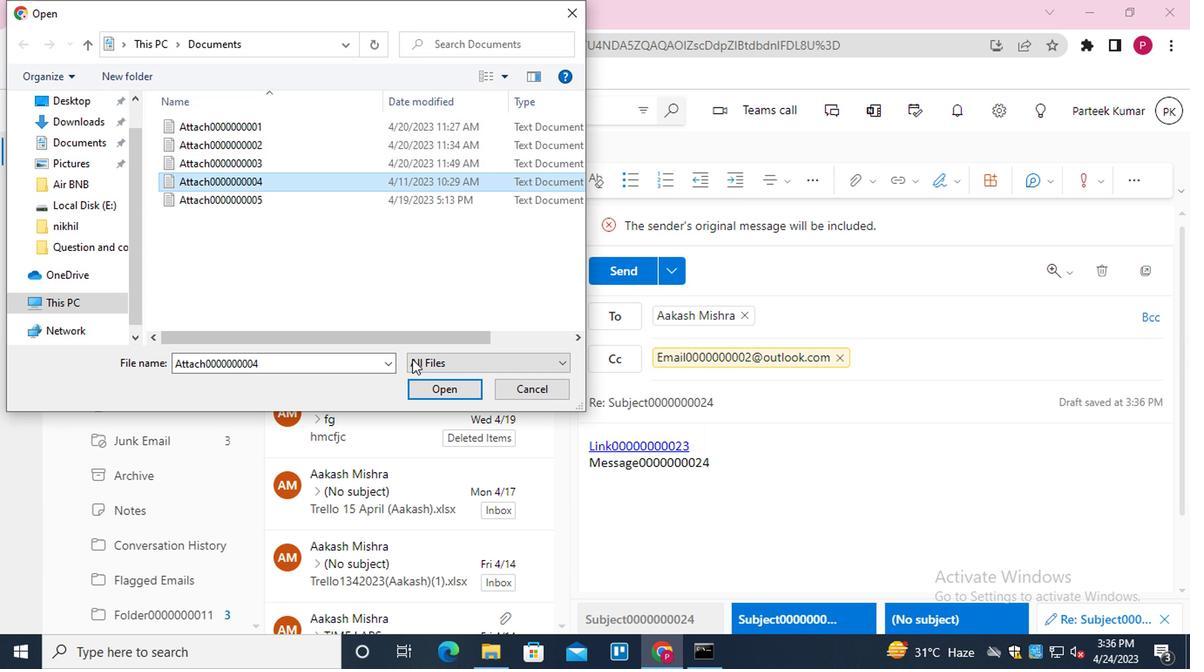 
Action: Mouse pressed left at (429, 389)
Screenshot: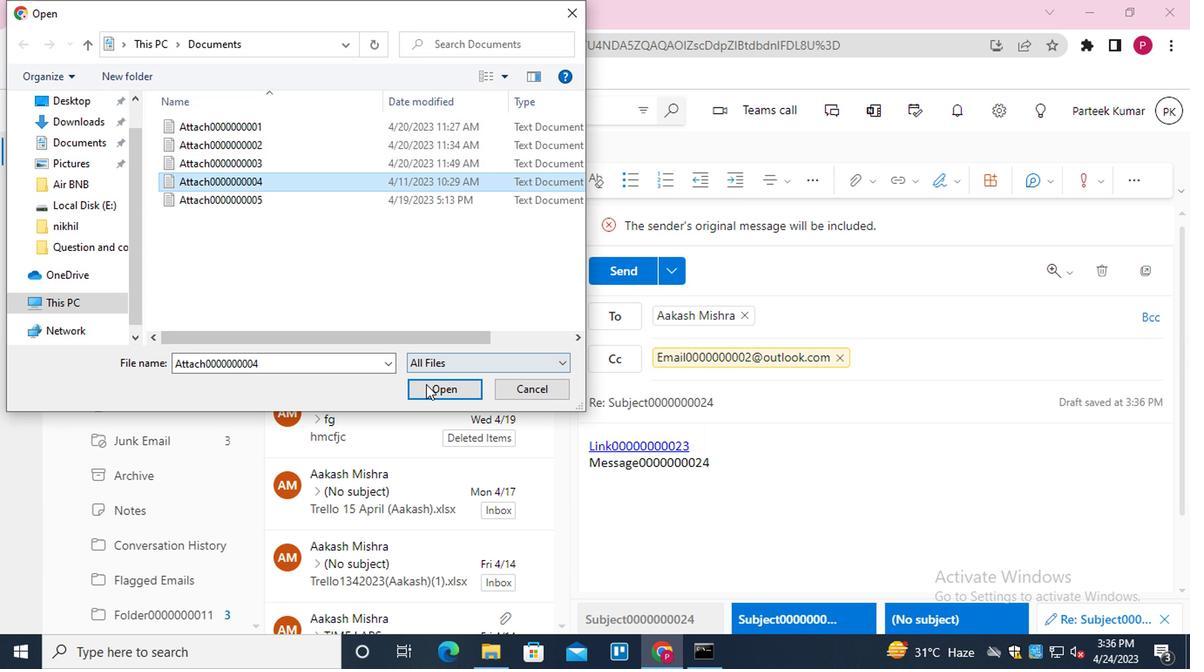
Action: Mouse moved to (854, 187)
Screenshot: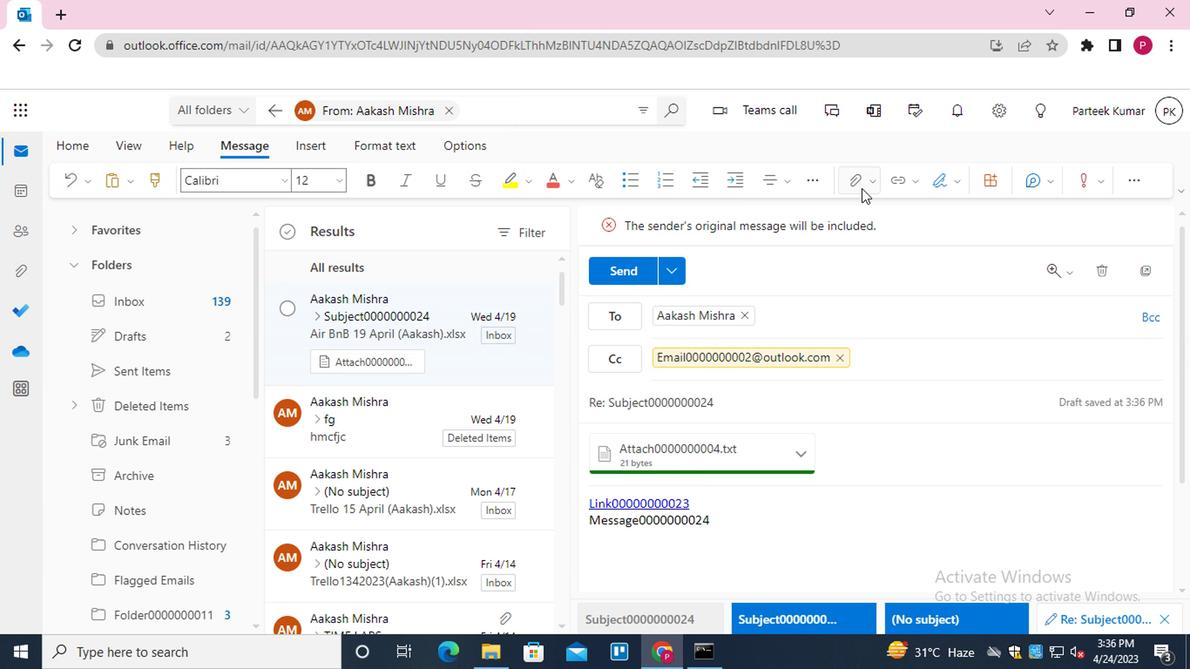 
Action: Mouse pressed left at (854, 187)
Screenshot: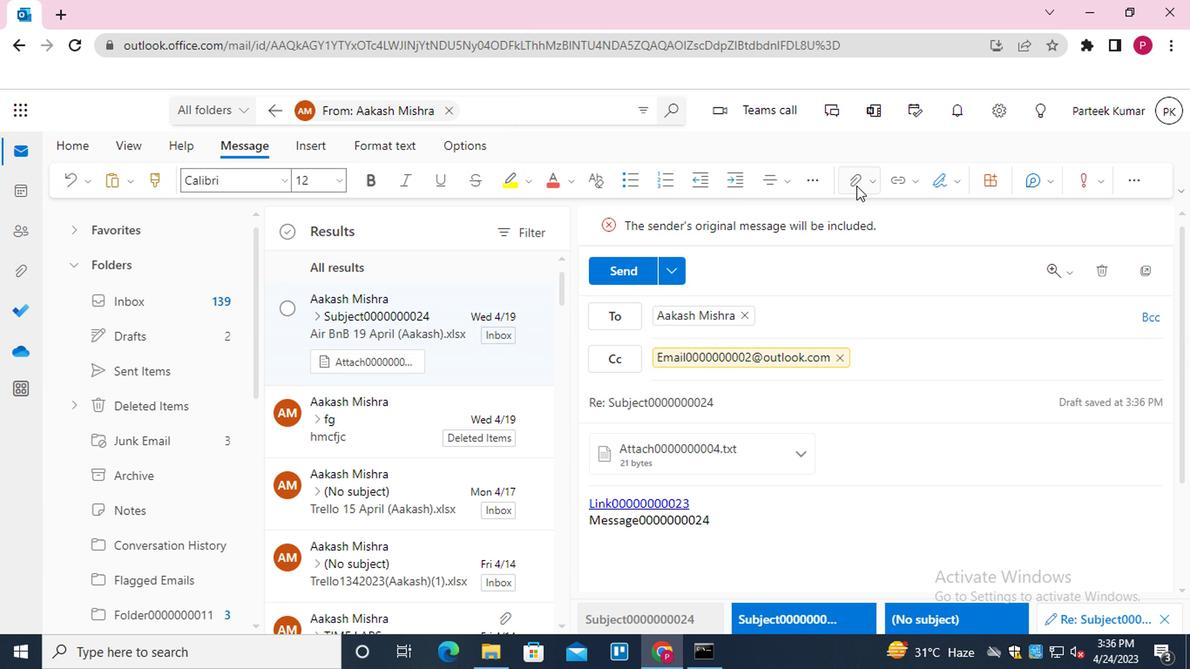 
Action: Mouse moved to (801, 288)
Screenshot: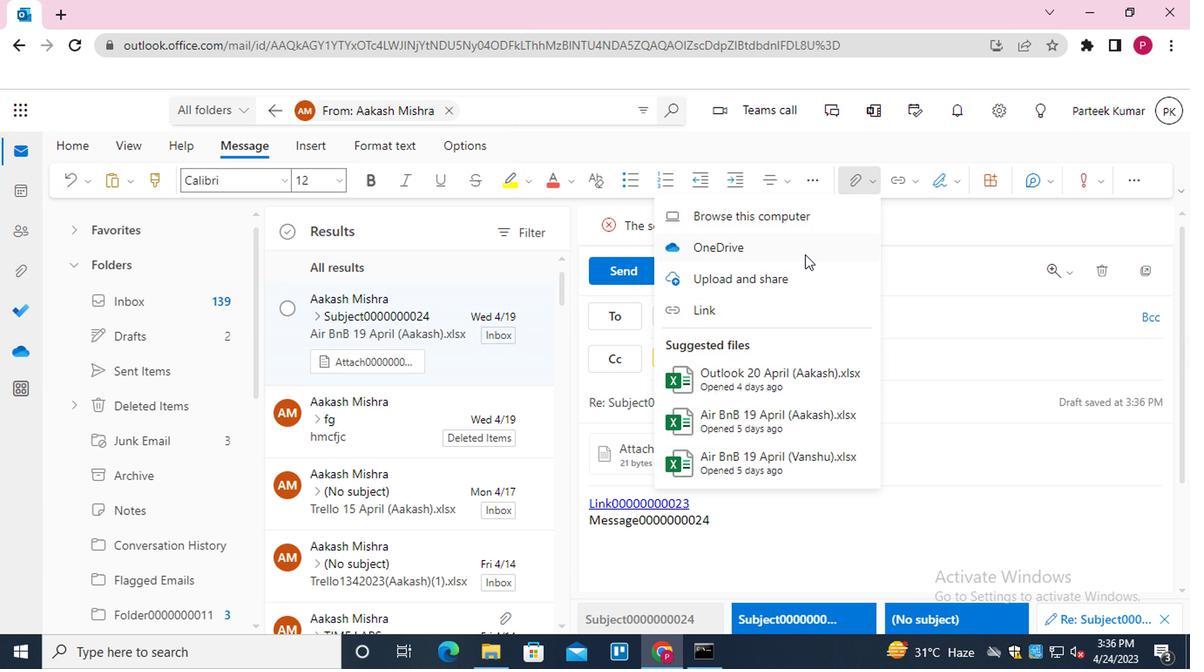 
Action: Mouse pressed left at (801, 288)
Screenshot: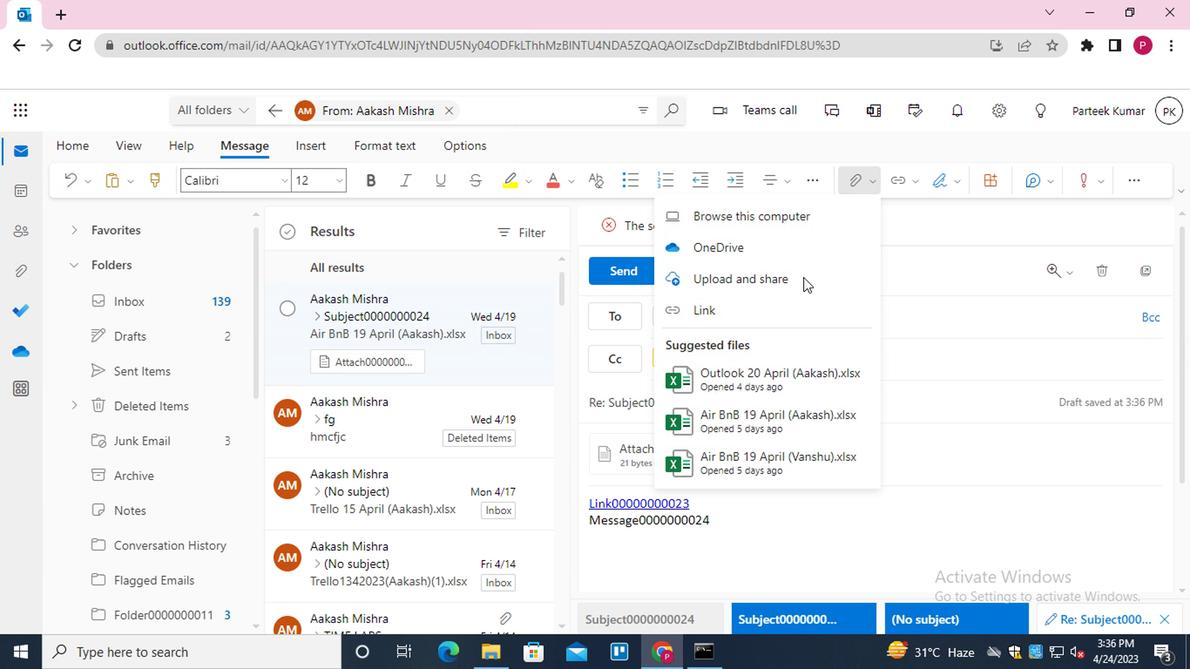 
Action: Mouse moved to (326, 199)
Screenshot: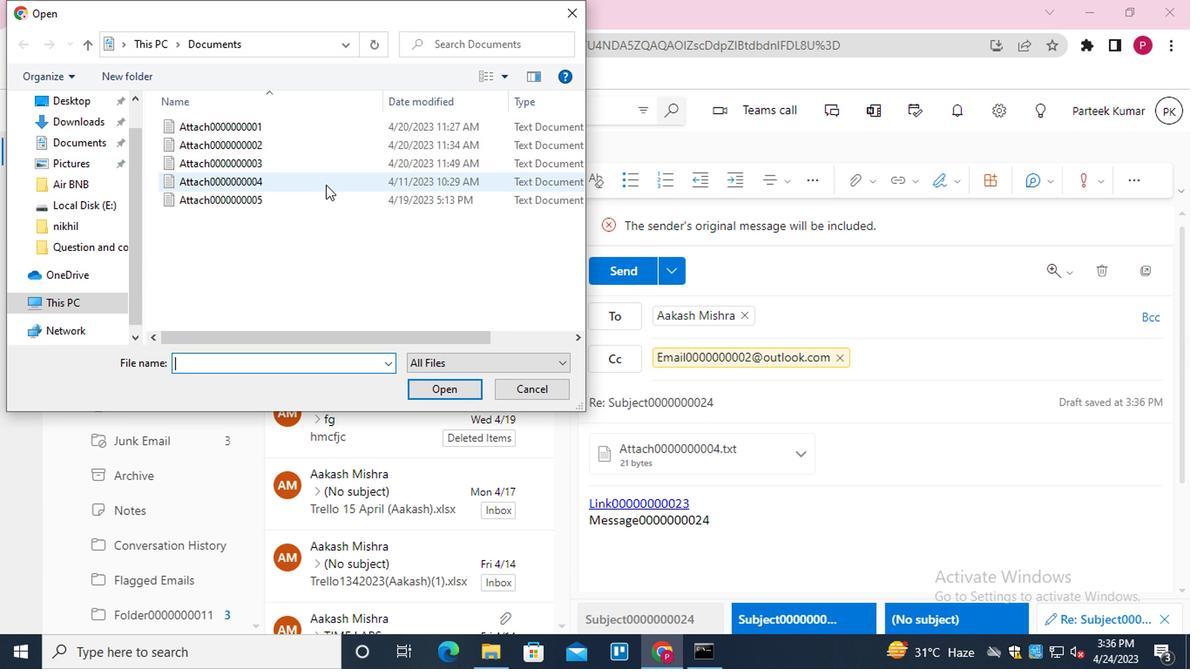 
Action: Mouse pressed left at (326, 199)
Screenshot: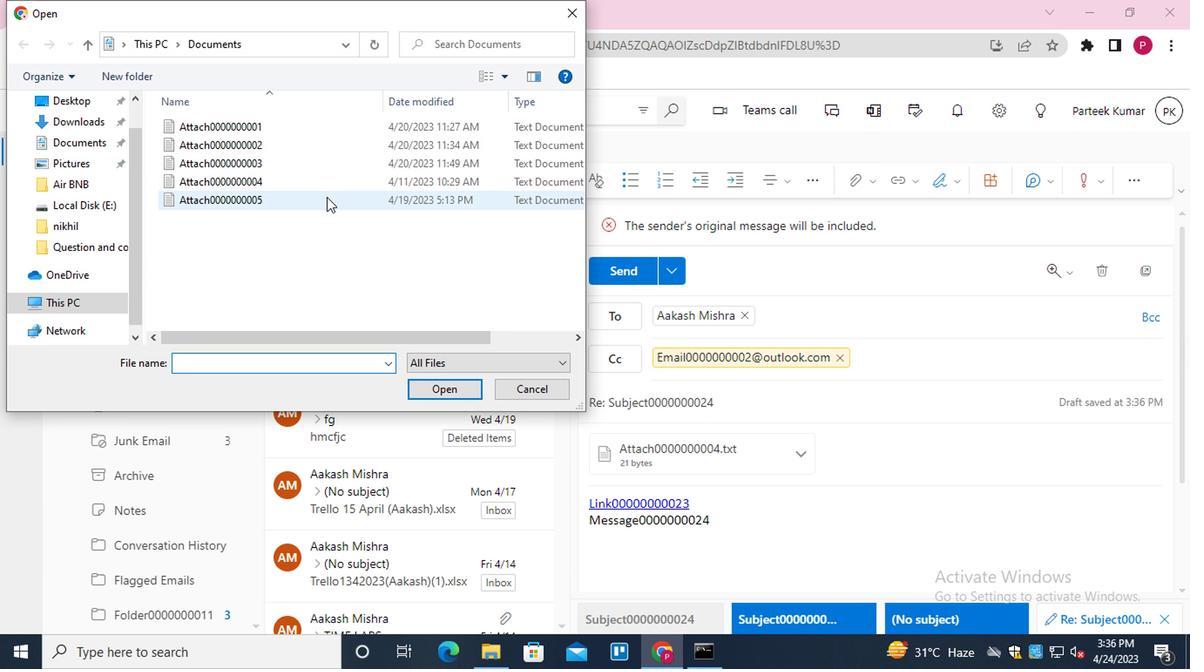 
Action: Mouse moved to (459, 385)
Screenshot: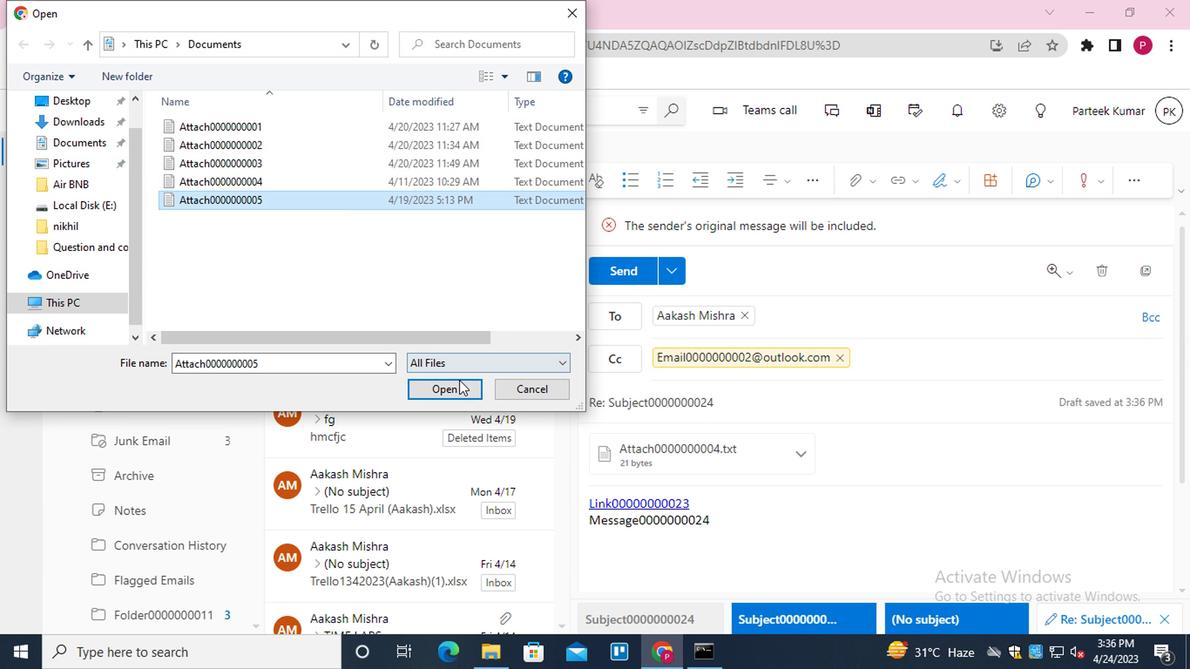
Action: Mouse pressed left at (459, 385)
Screenshot: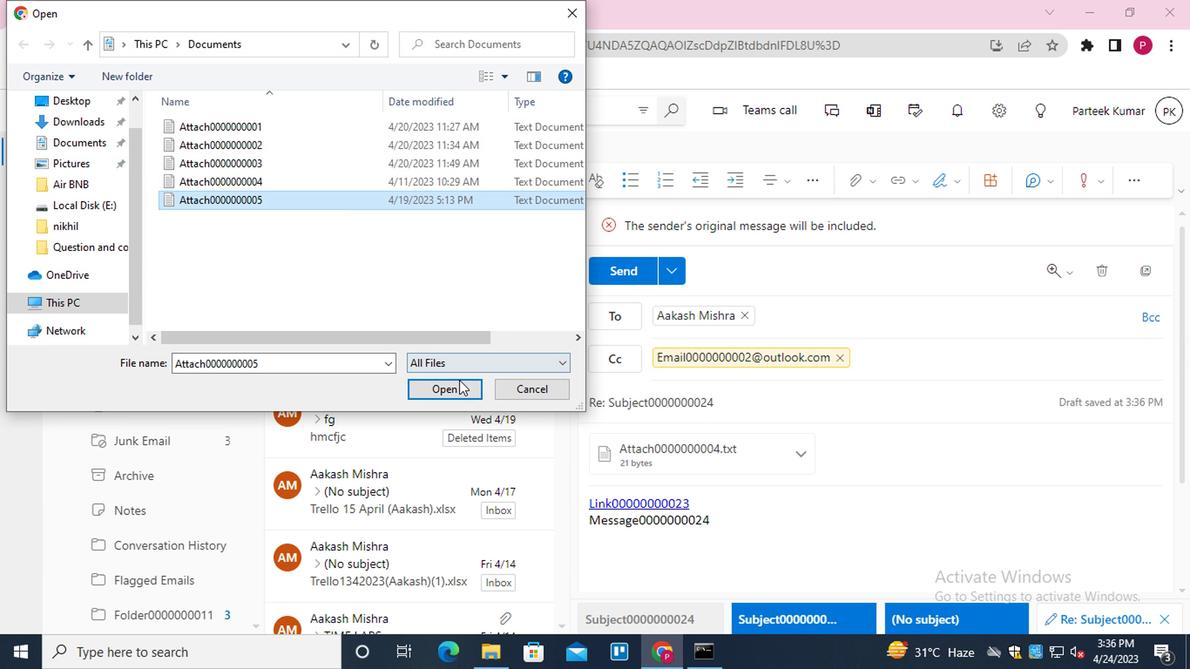
Action: Mouse moved to (651, 417)
Screenshot: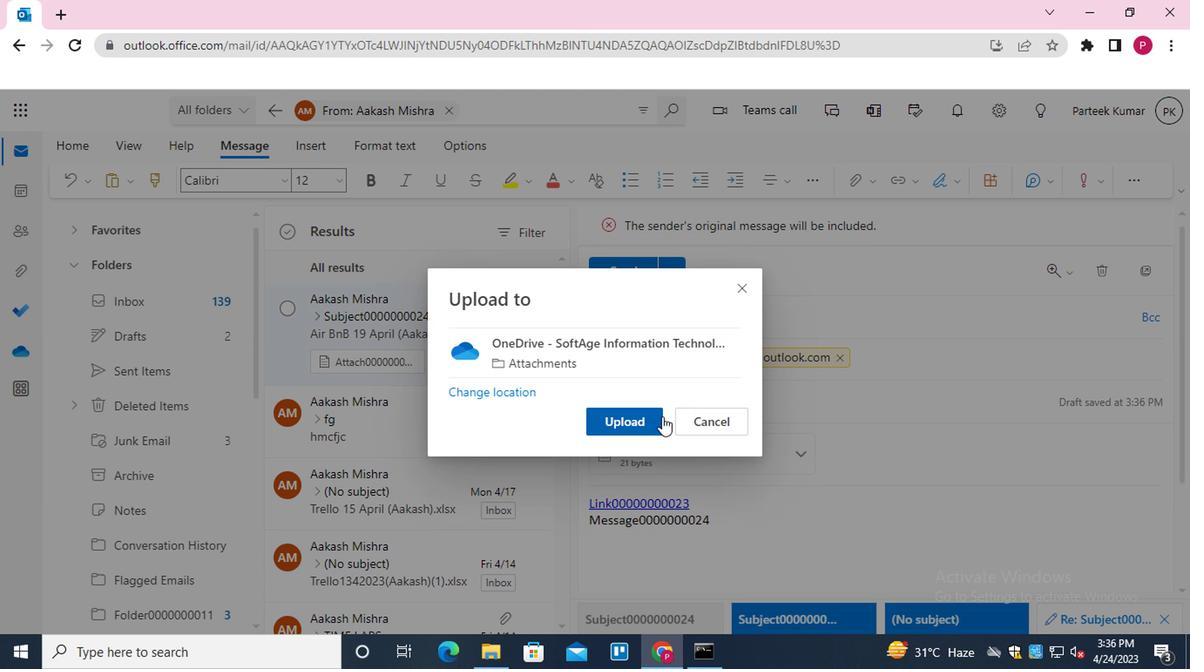 
Action: Mouse pressed left at (651, 417)
Screenshot: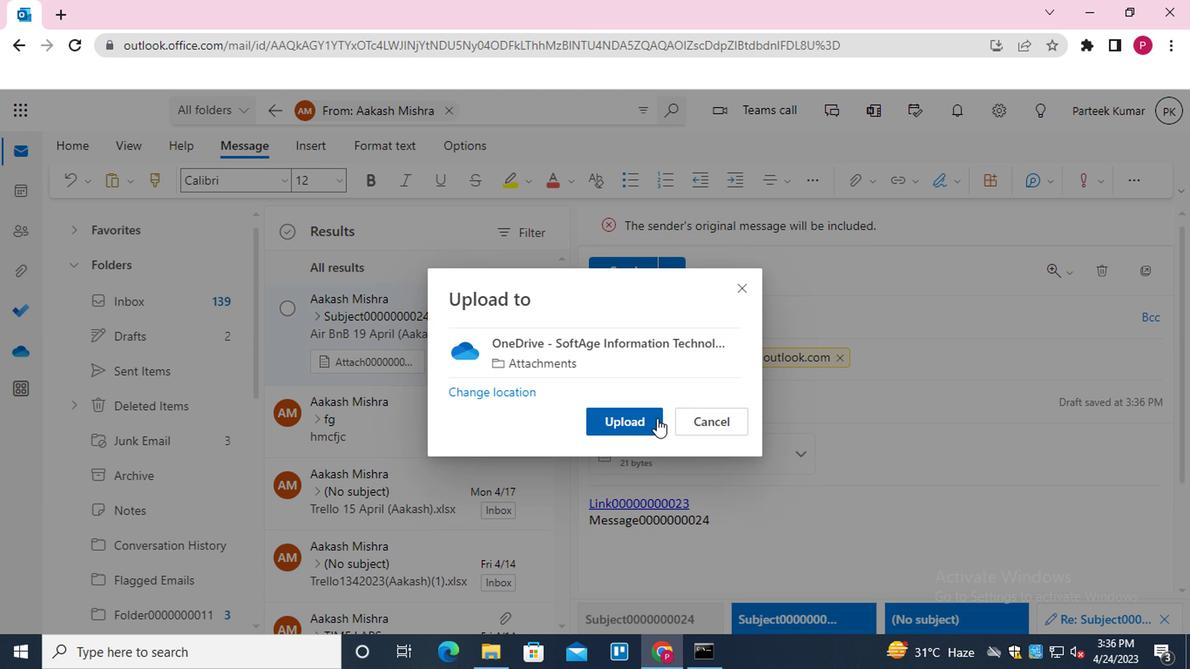
Action: Mouse moved to (621, 278)
Screenshot: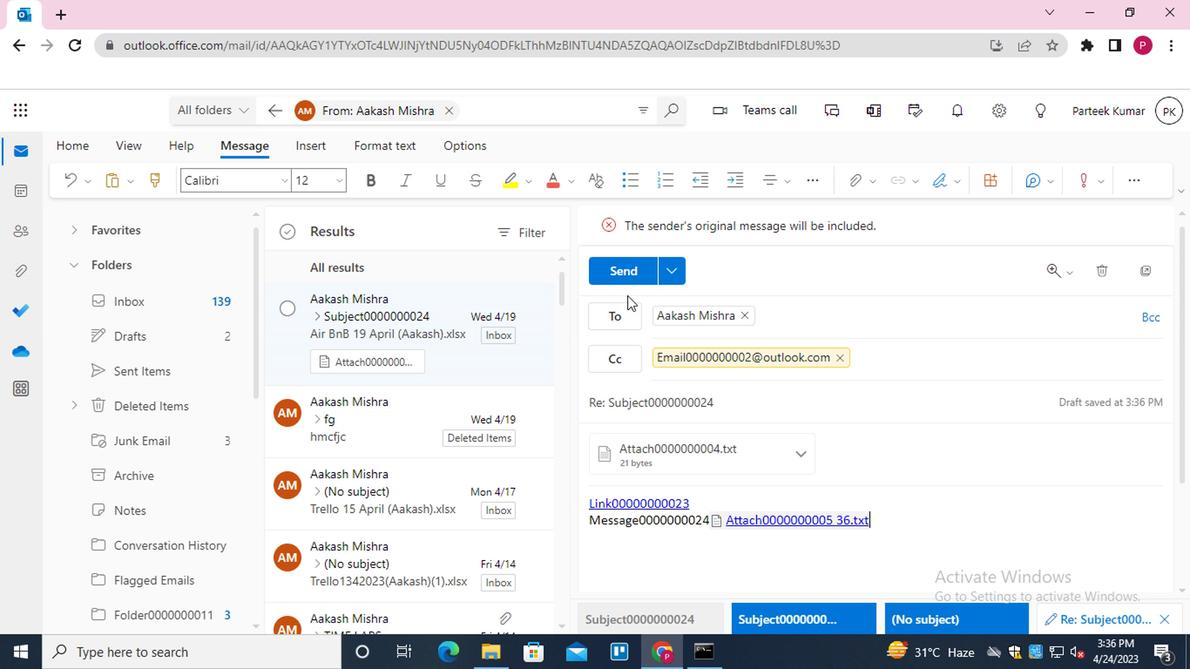 
Action: Mouse pressed left at (621, 278)
Screenshot: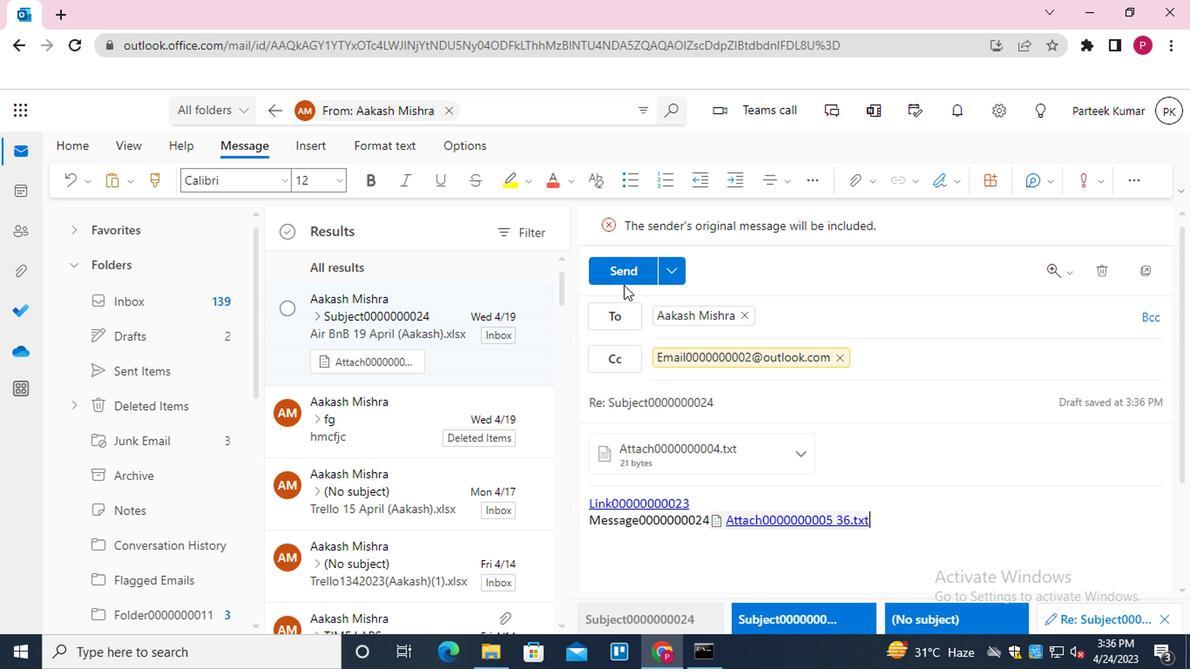 
Action: Mouse moved to (1052, 474)
Screenshot: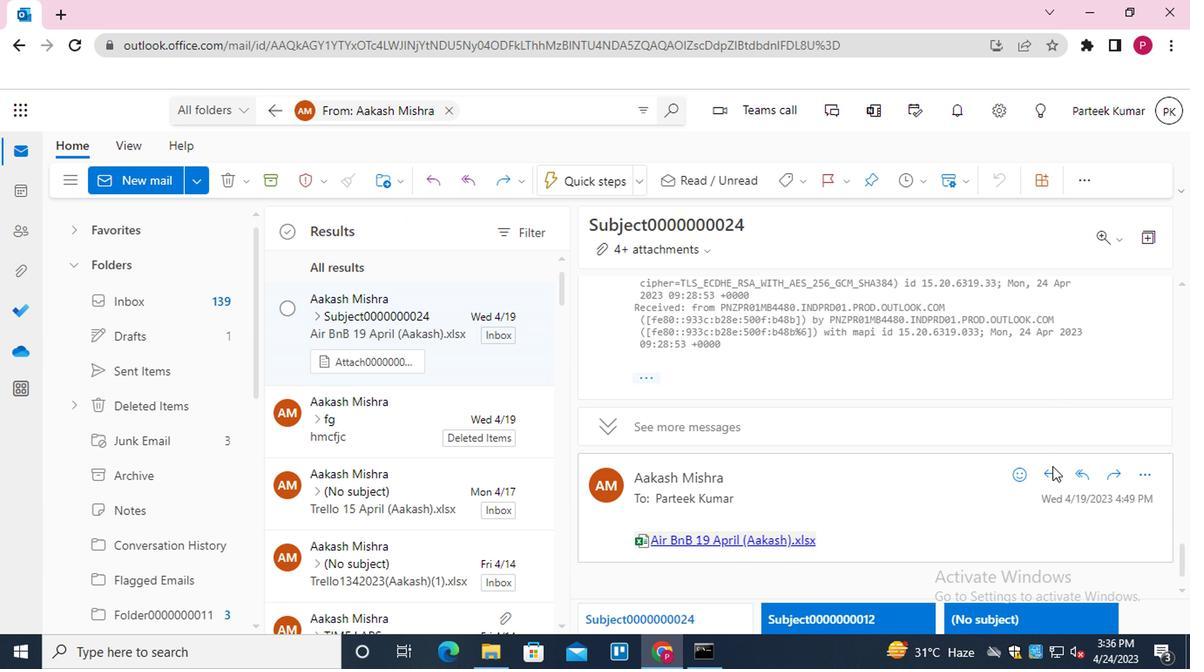 
Action: Mouse pressed left at (1052, 474)
Screenshot: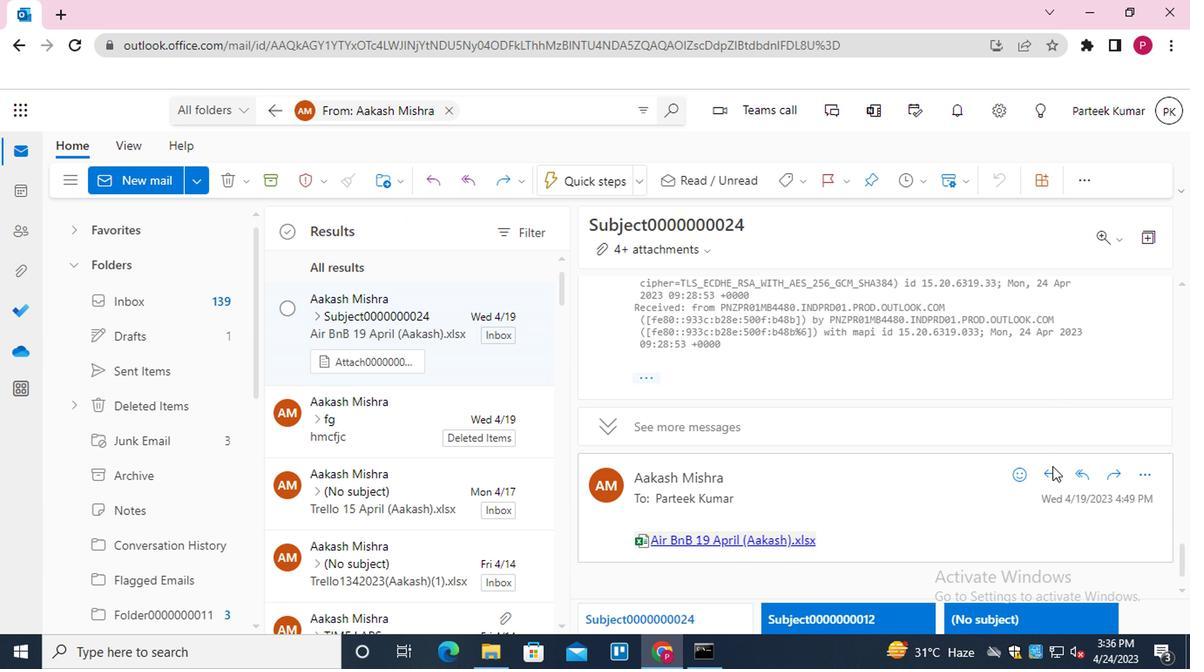 
Action: Mouse moved to (600, 572)
Screenshot: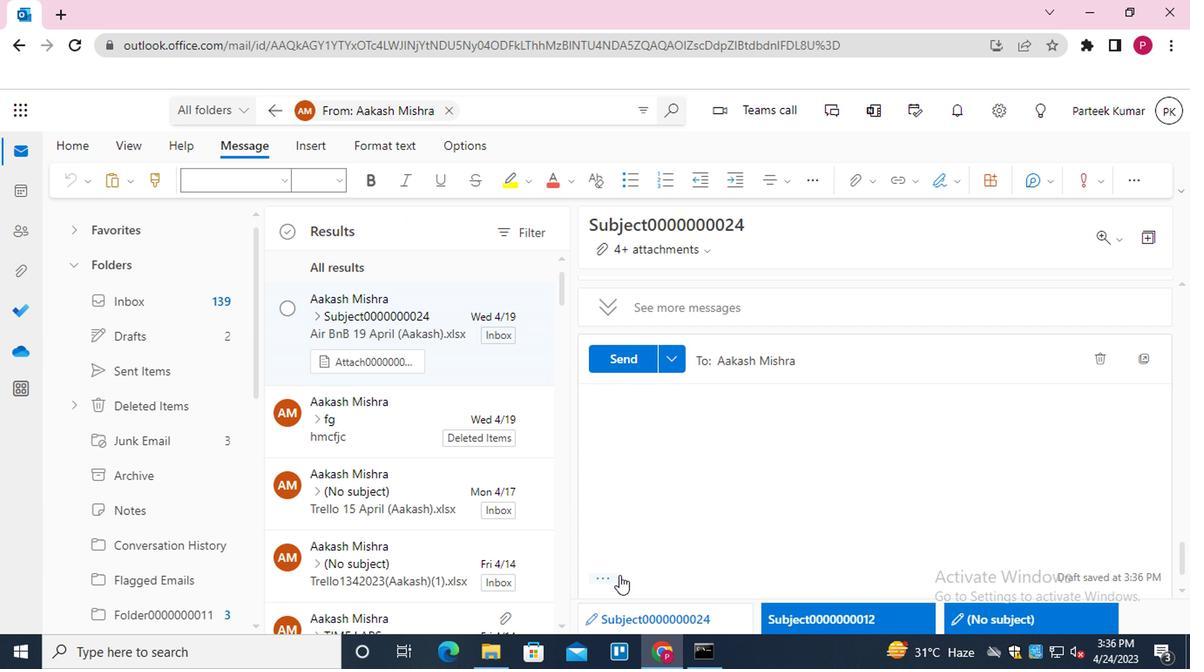 
Action: Mouse pressed left at (600, 572)
Screenshot: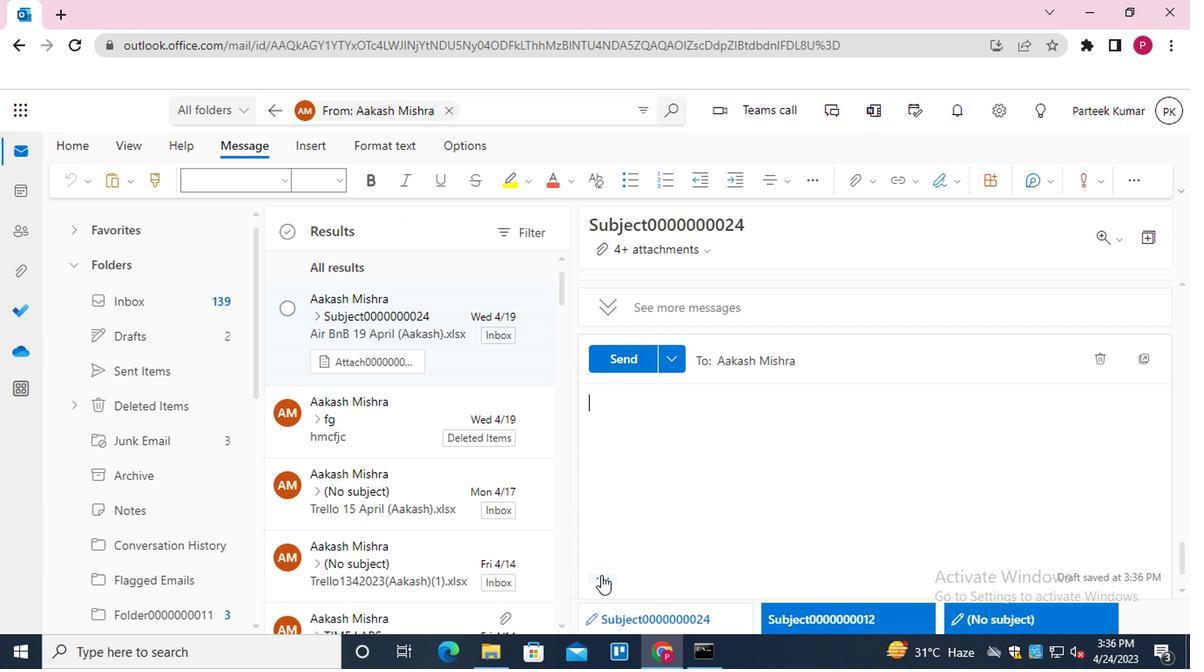 
Action: Mouse moved to (893, 184)
Screenshot: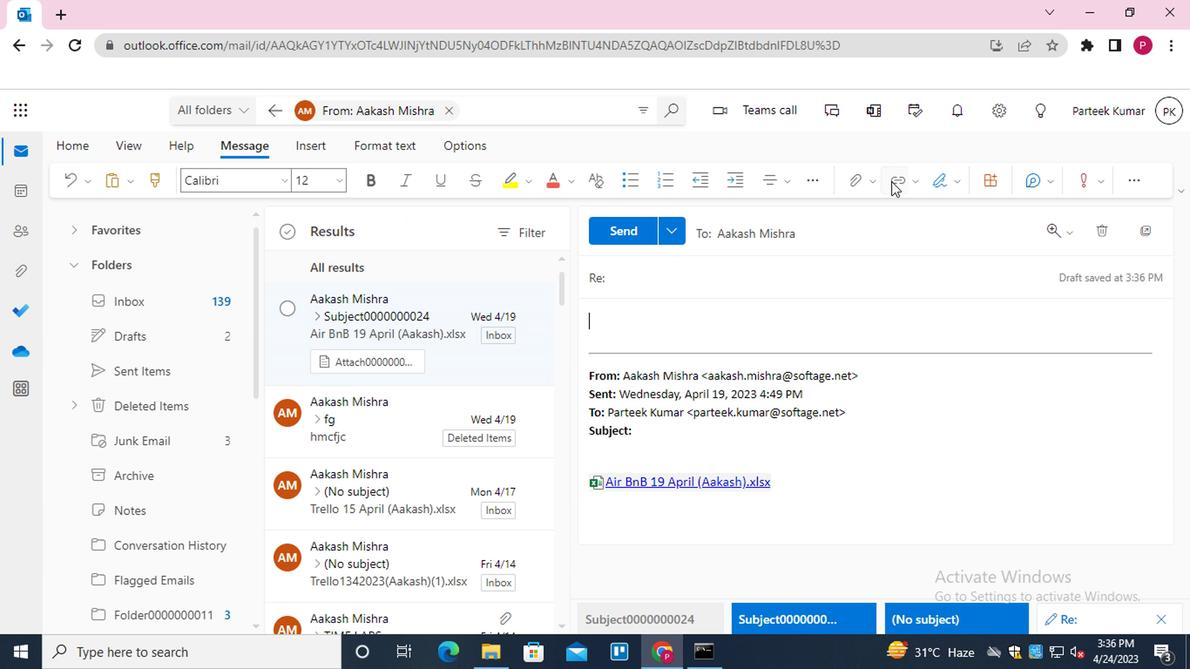 
Action: Mouse pressed left at (893, 184)
Screenshot: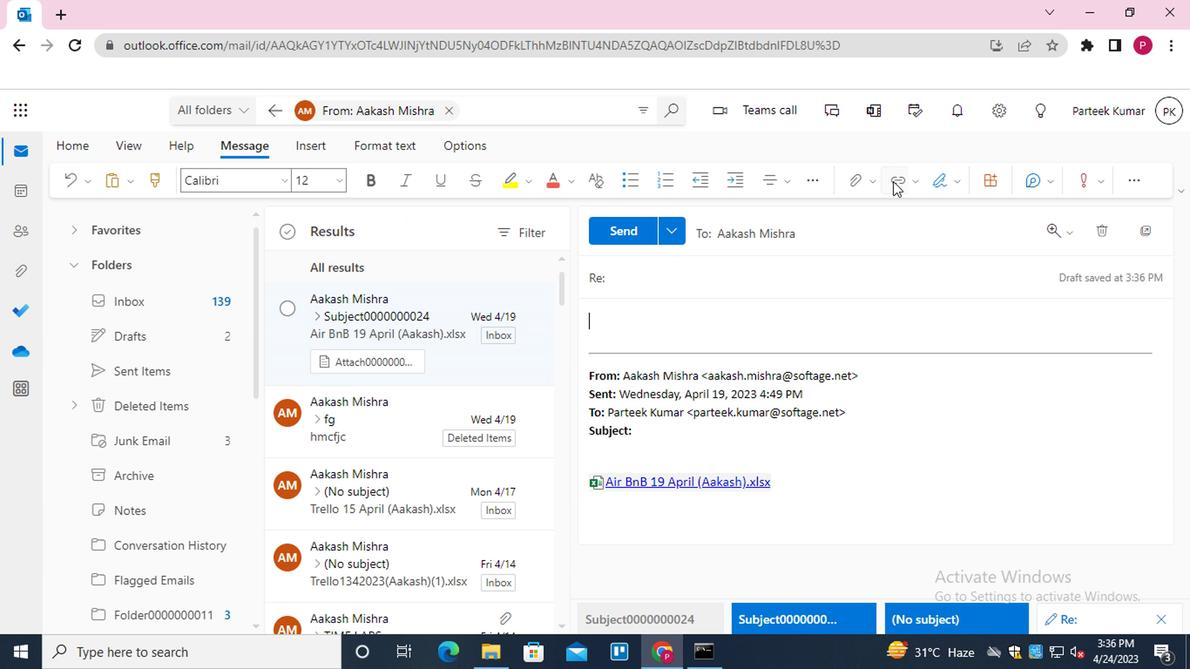 
Action: Mouse moved to (668, 336)
Screenshot: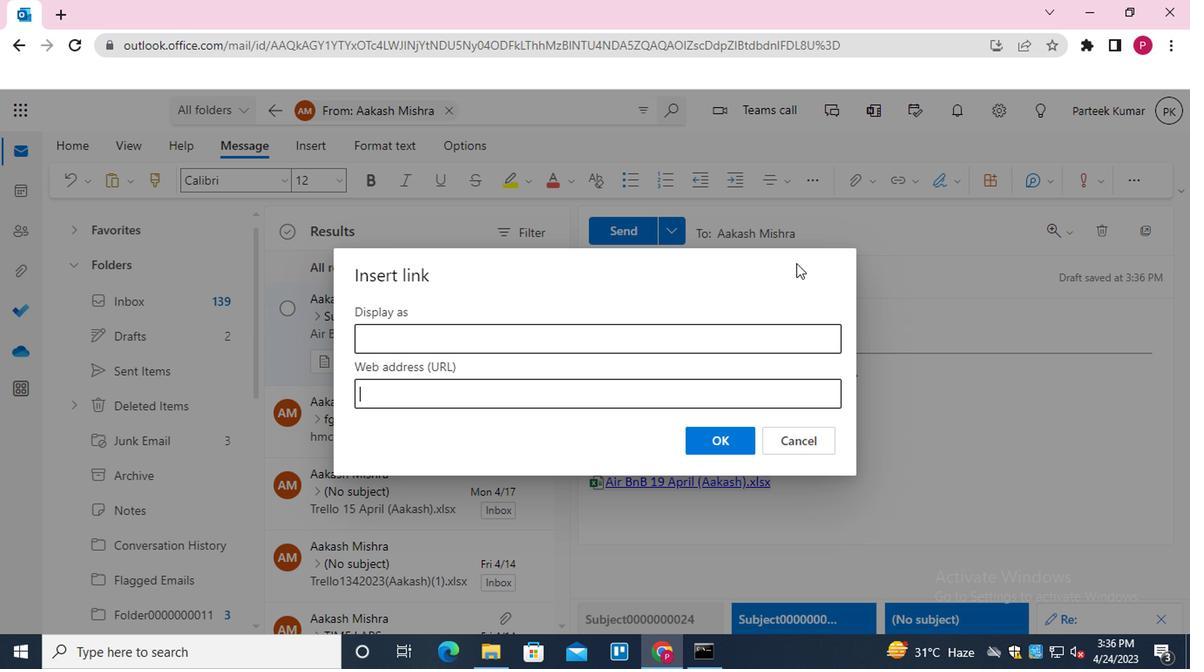 
Action: Mouse pressed left at (668, 336)
Screenshot: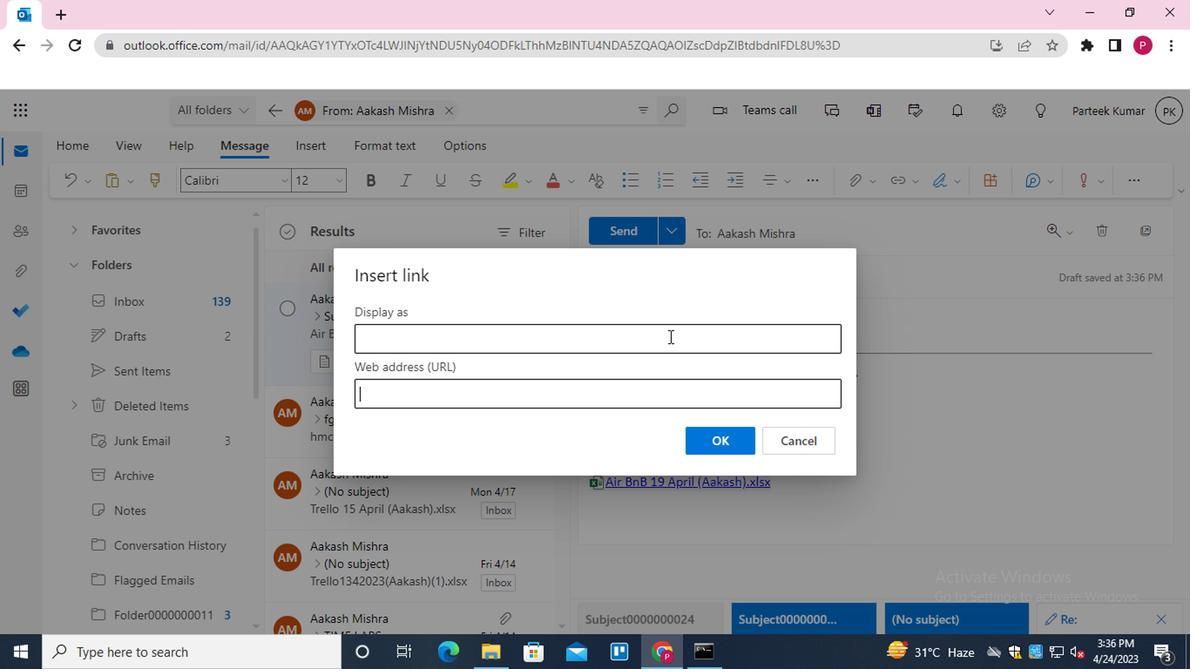 
Action: Mouse moved to (548, 413)
Screenshot: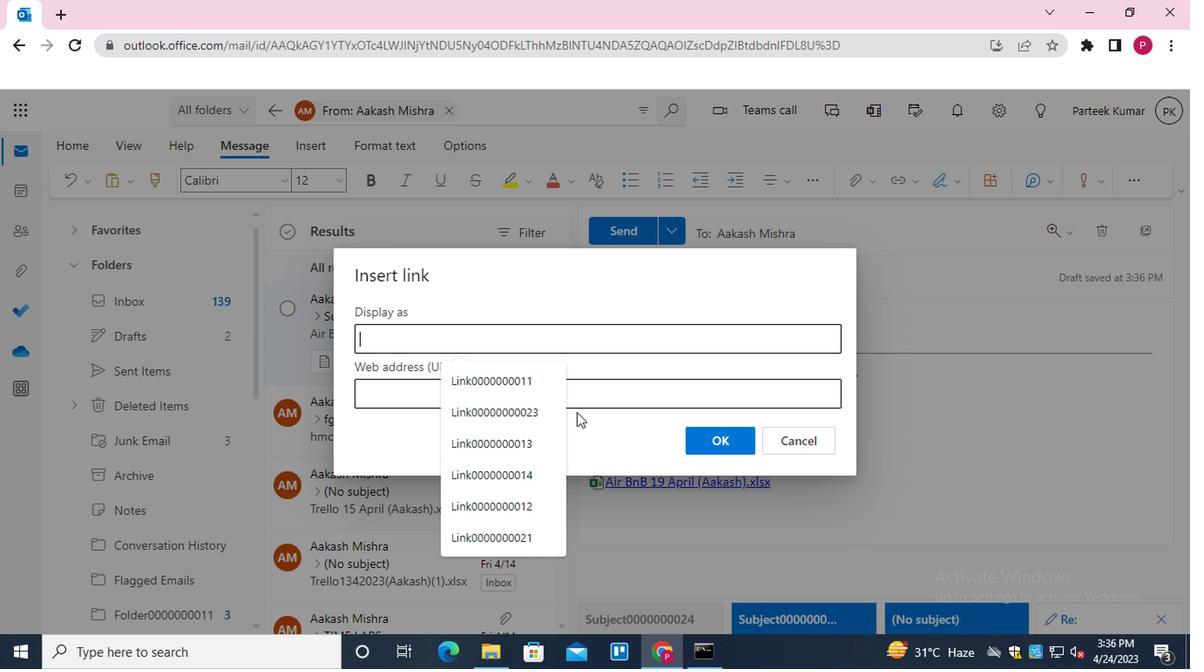 
Action: Mouse pressed left at (548, 413)
Screenshot: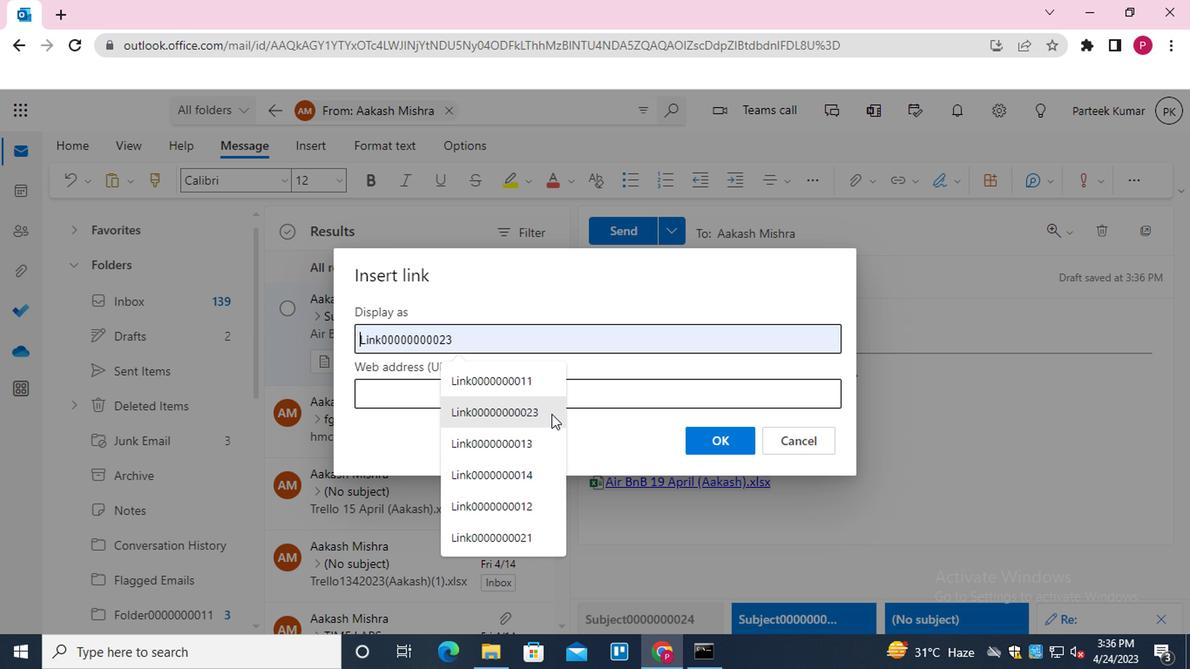 
Action: Mouse moved to (584, 398)
Screenshot: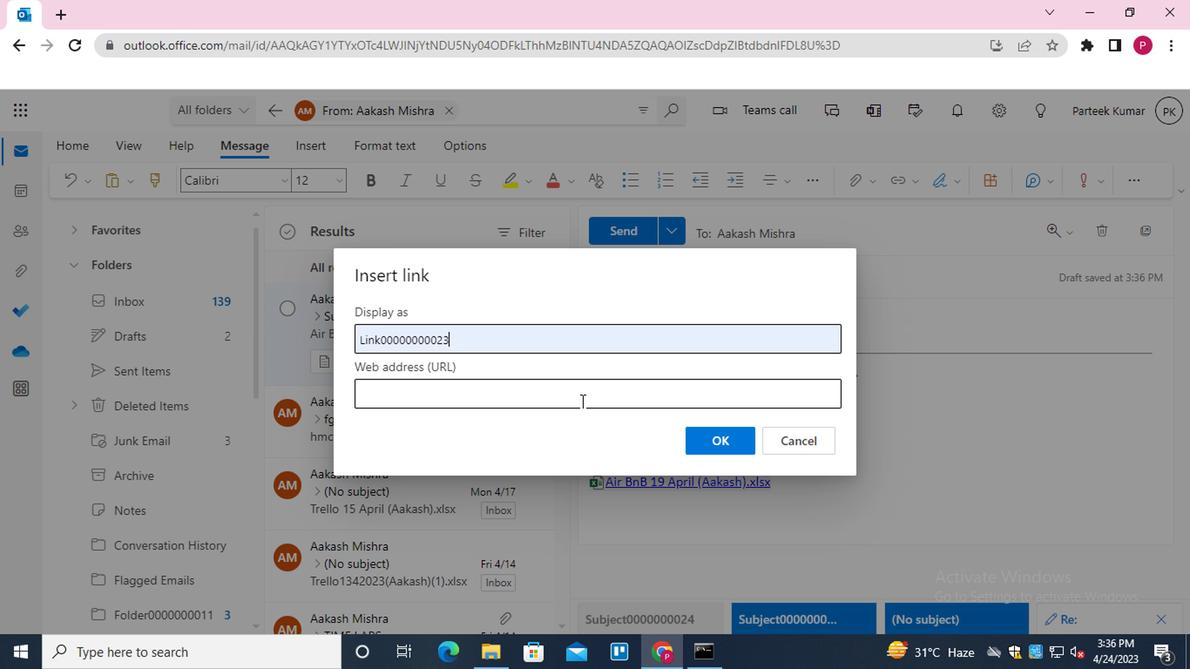 
Action: Mouse pressed left at (584, 398)
Screenshot: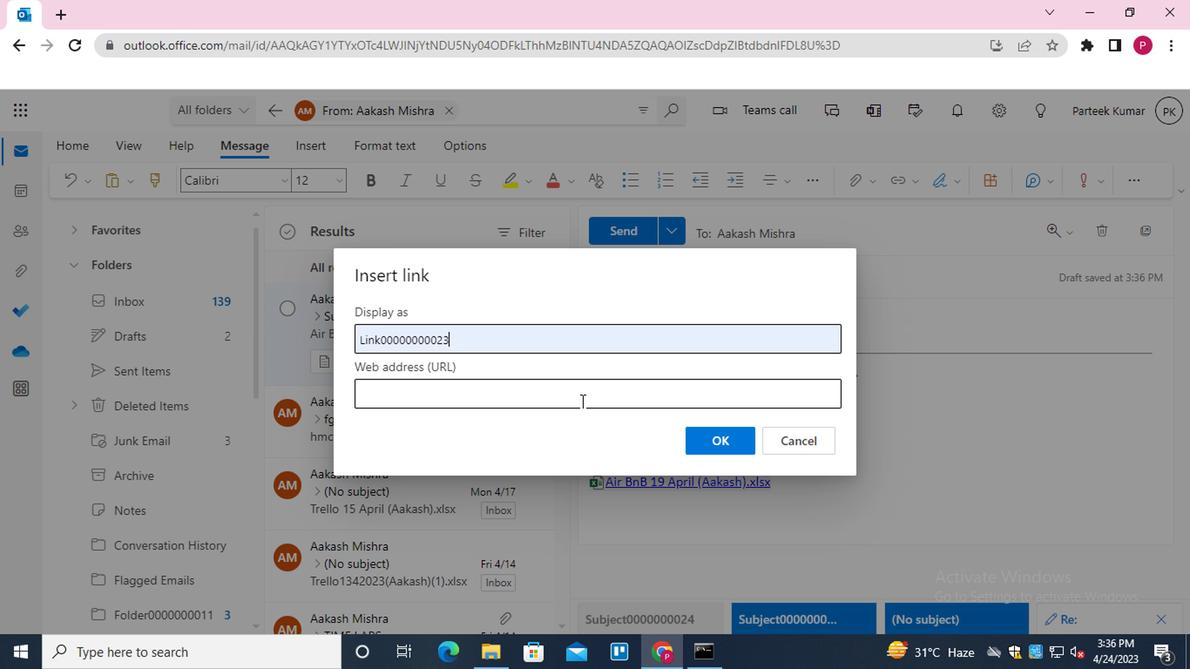 
Action: Mouse moved to (538, 447)
Screenshot: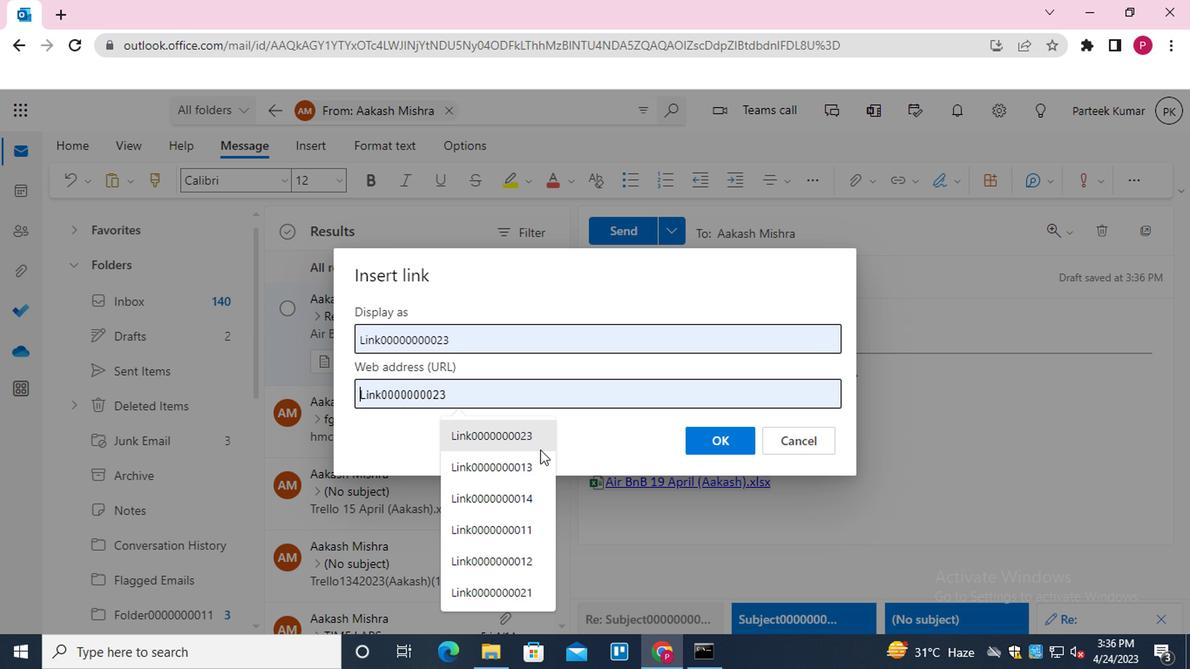 
Action: Mouse pressed left at (538, 447)
Screenshot: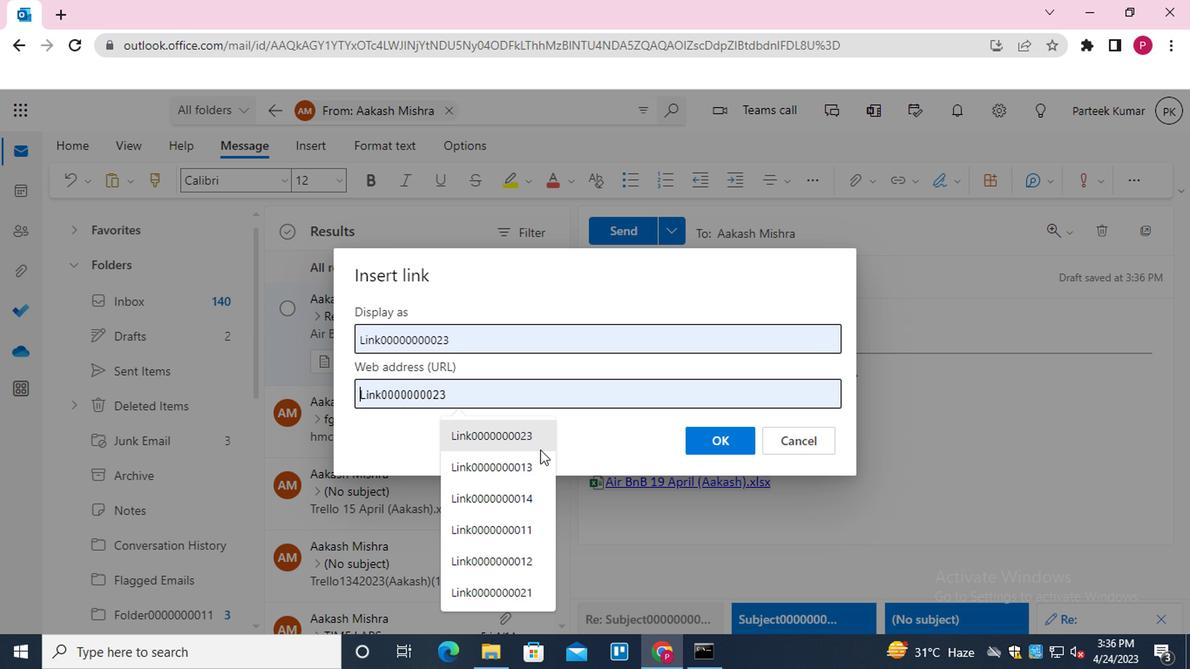
Action: Mouse moved to (711, 445)
Screenshot: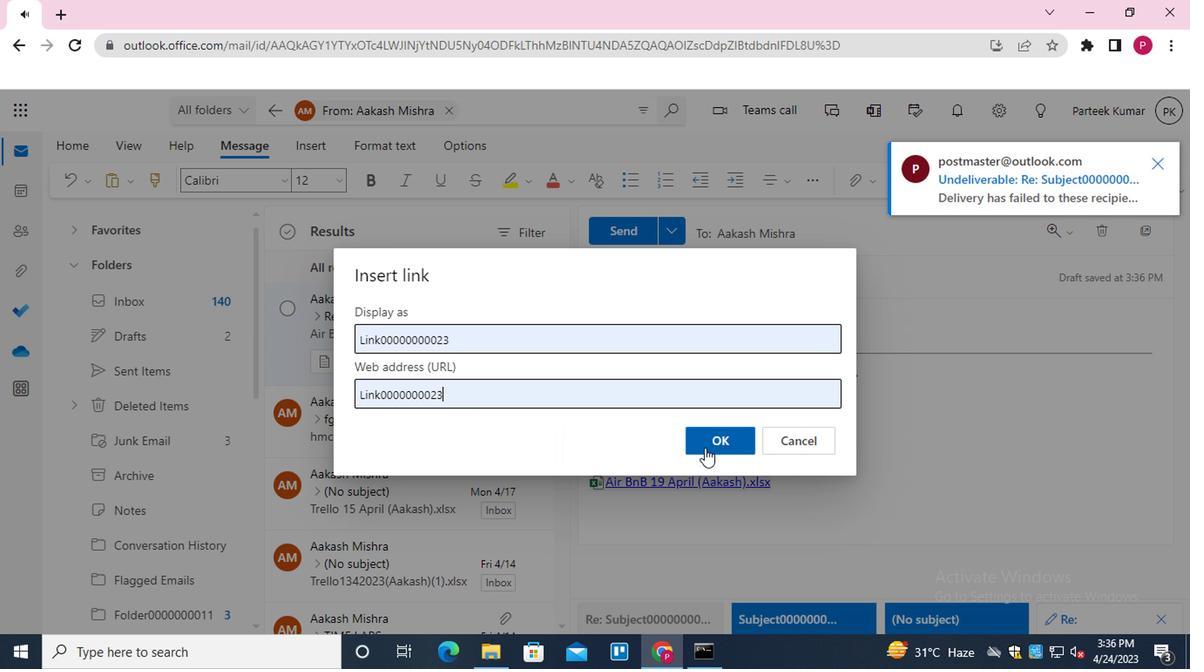 
Action: Mouse pressed left at (711, 445)
Screenshot: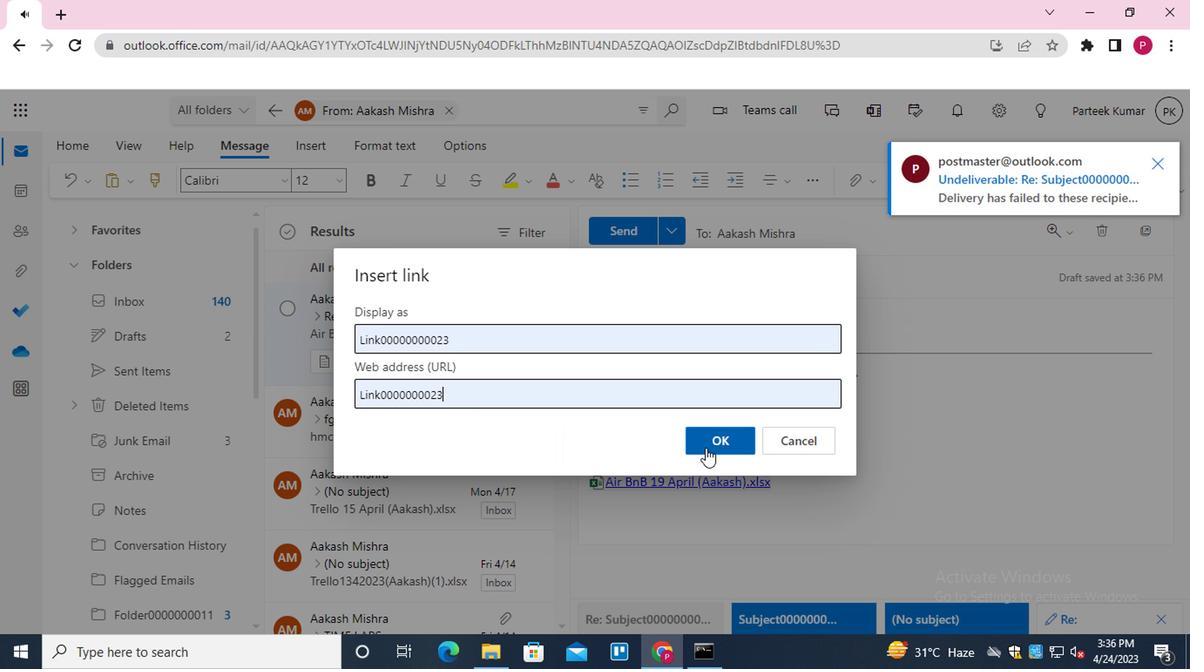 
Action: Mouse moved to (1158, 169)
Screenshot: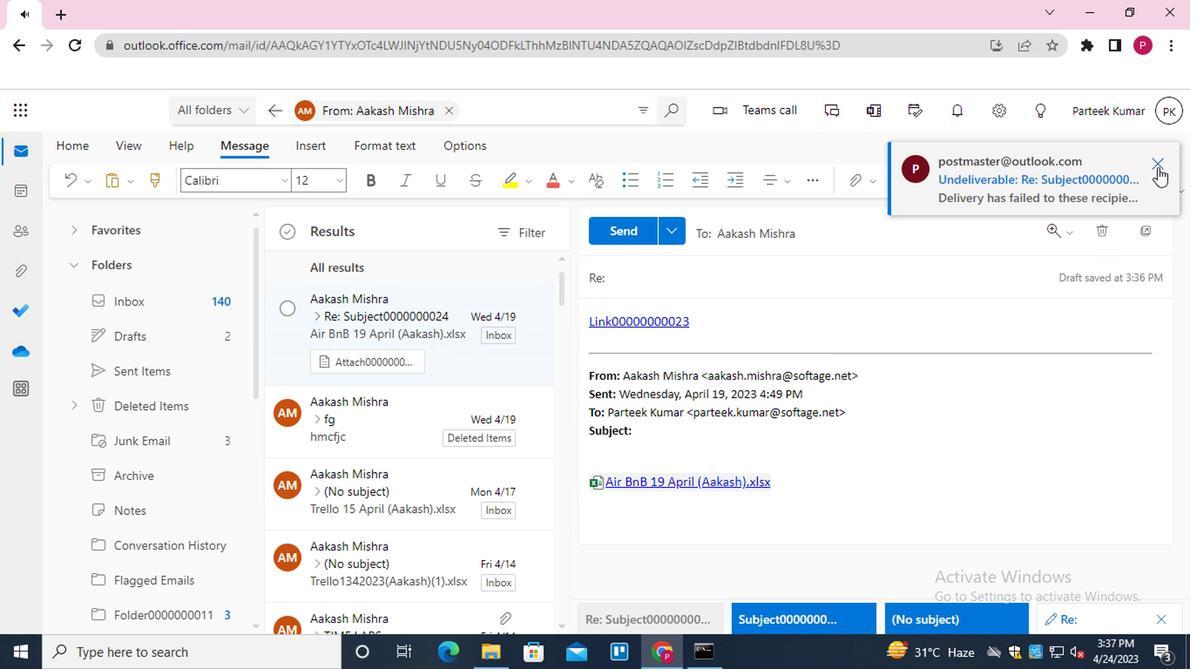 
Action: Mouse pressed left at (1158, 169)
Screenshot: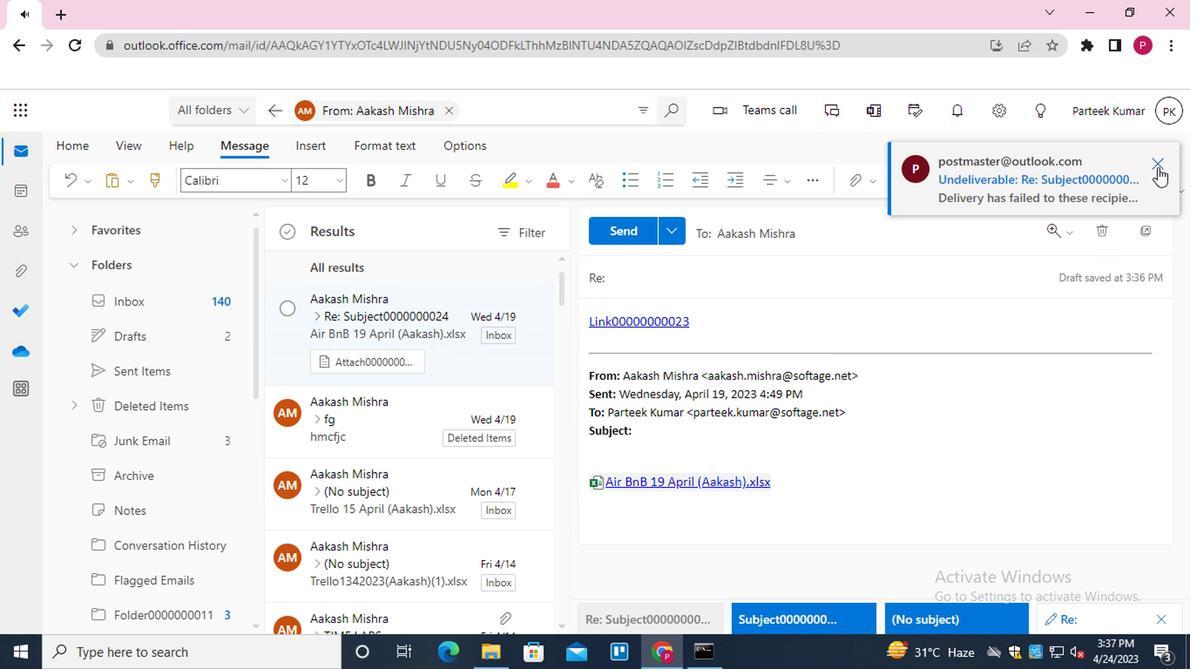 
Action: Mouse moved to (827, 236)
Screenshot: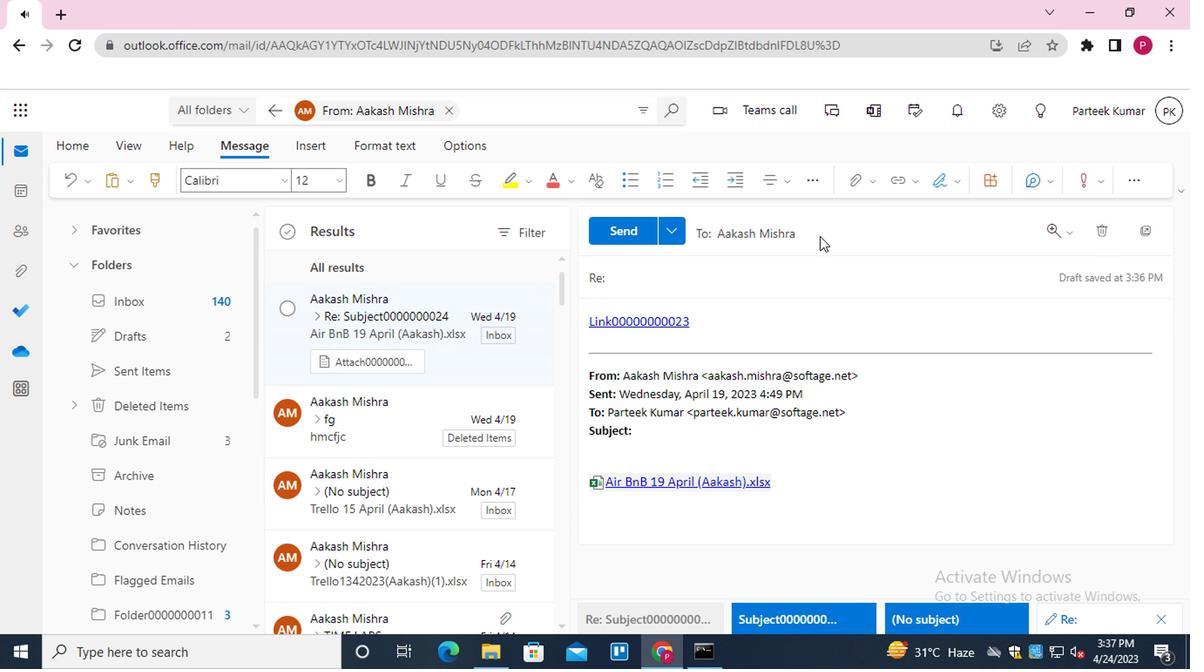 
Action: Mouse pressed left at (827, 236)
Screenshot: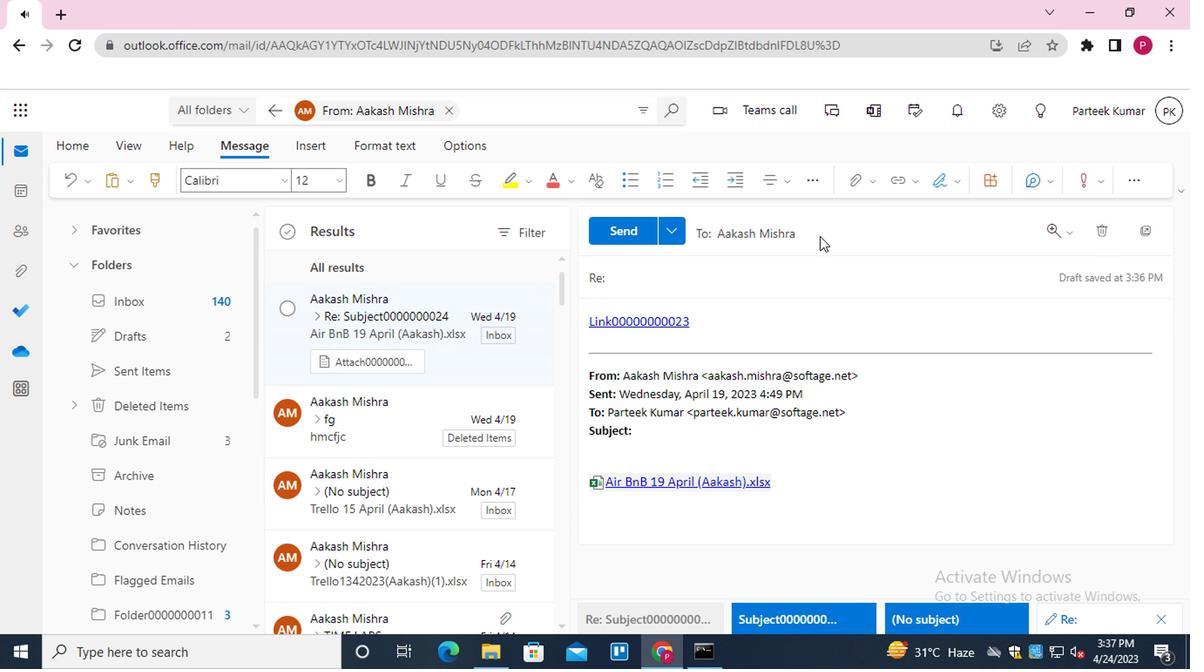 
Action: Mouse moved to (705, 319)
Screenshot: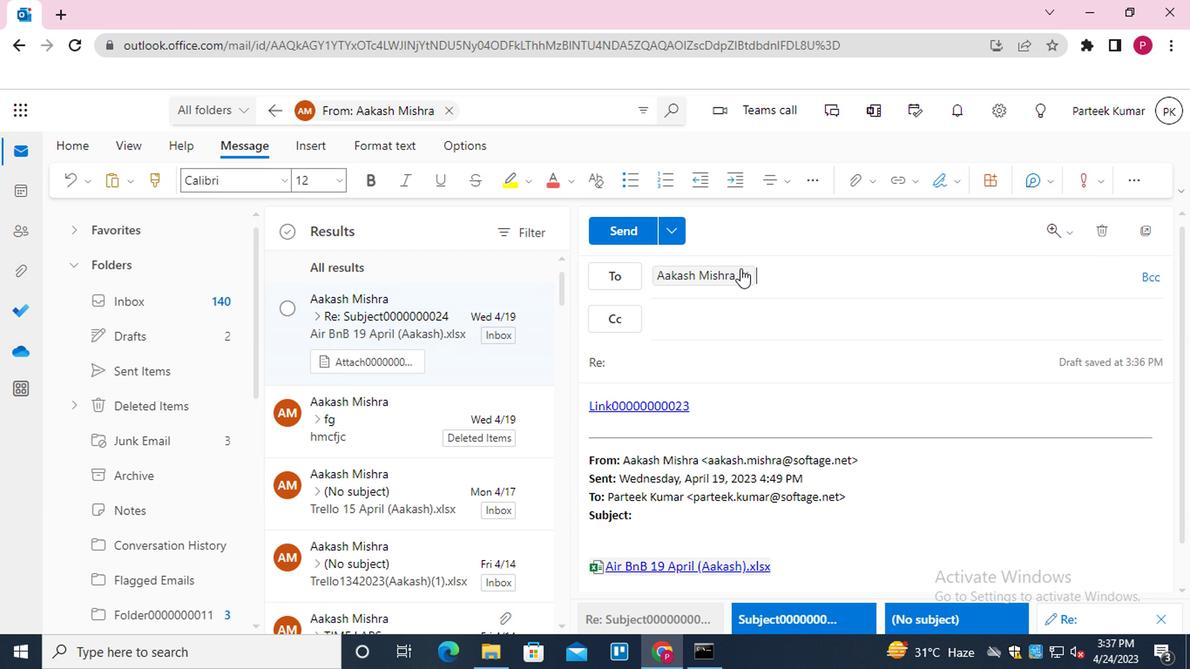 
Action: Mouse pressed left at (705, 319)
Screenshot: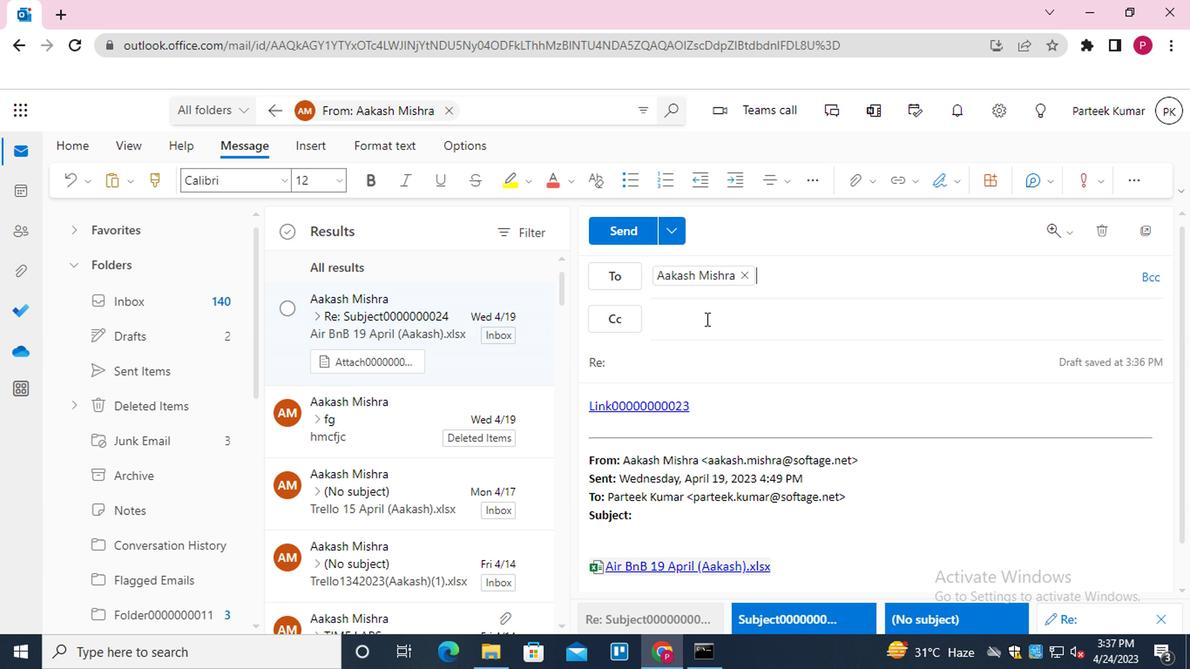 
Action: Key pressed <Key.shift>EMAIL0000000002<Key.enter>
Screenshot: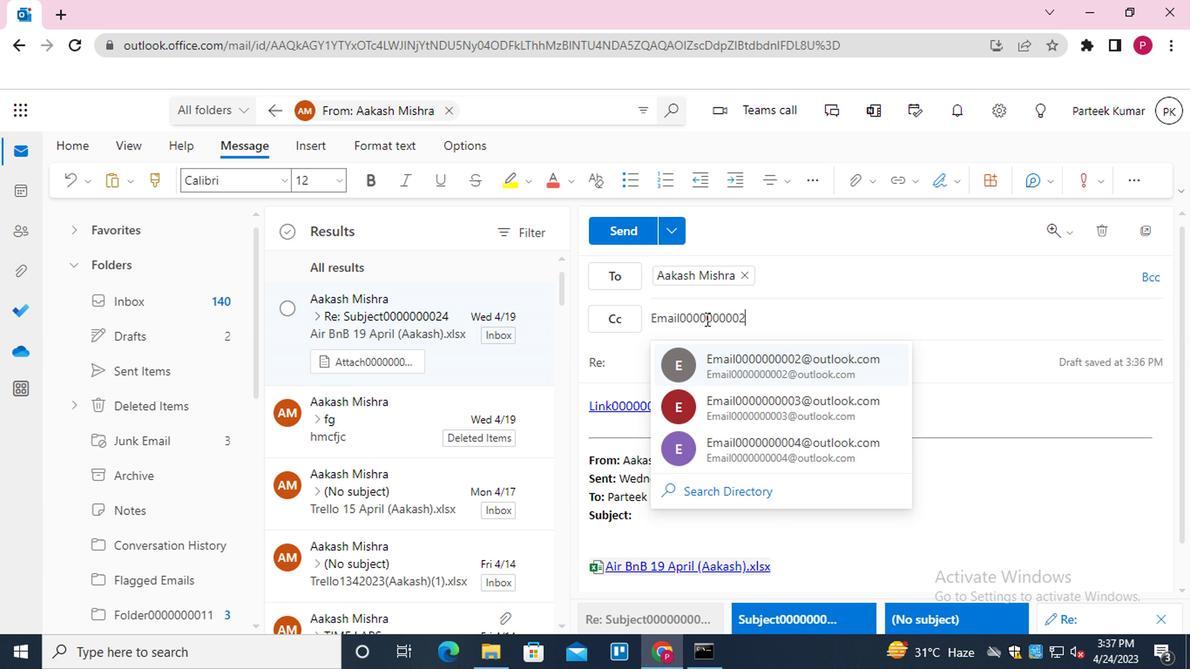 
Action: Mouse moved to (1150, 269)
Screenshot: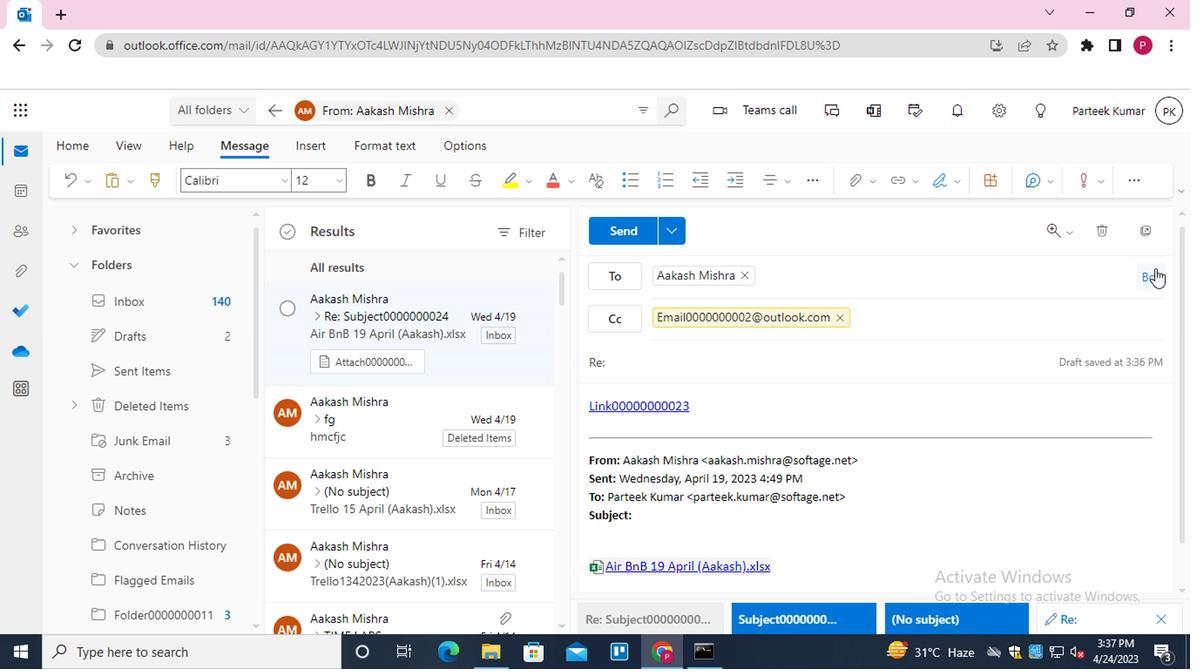 
Action: Mouse pressed left at (1150, 269)
Screenshot: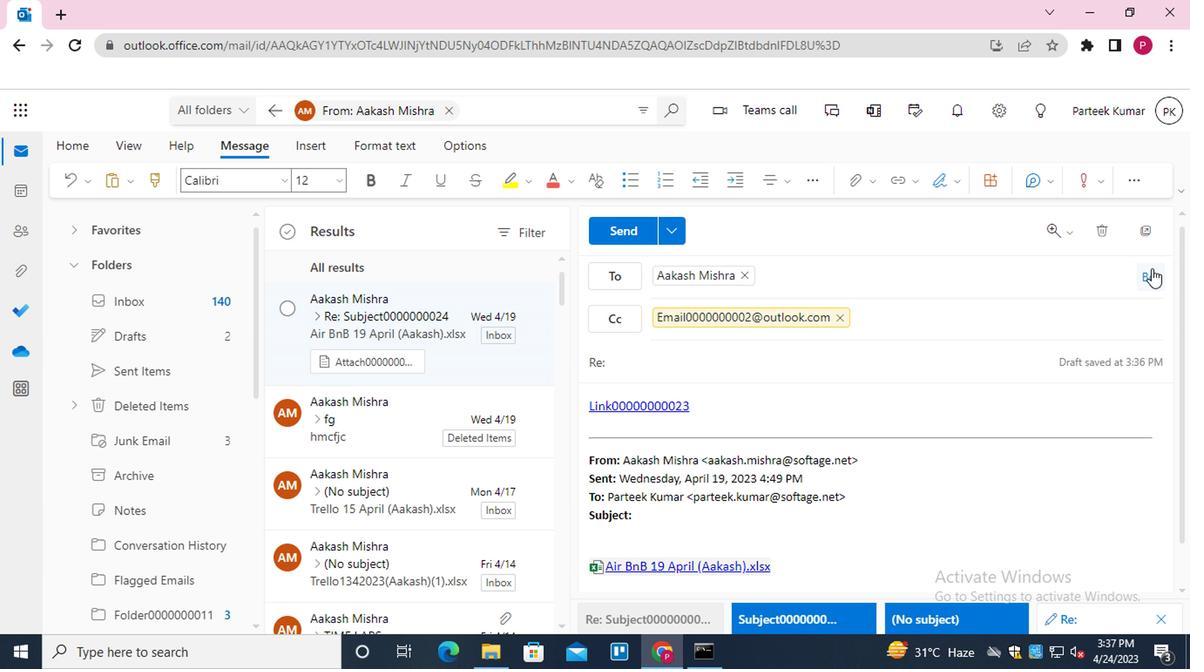 
Action: Mouse moved to (654, 363)
Screenshot: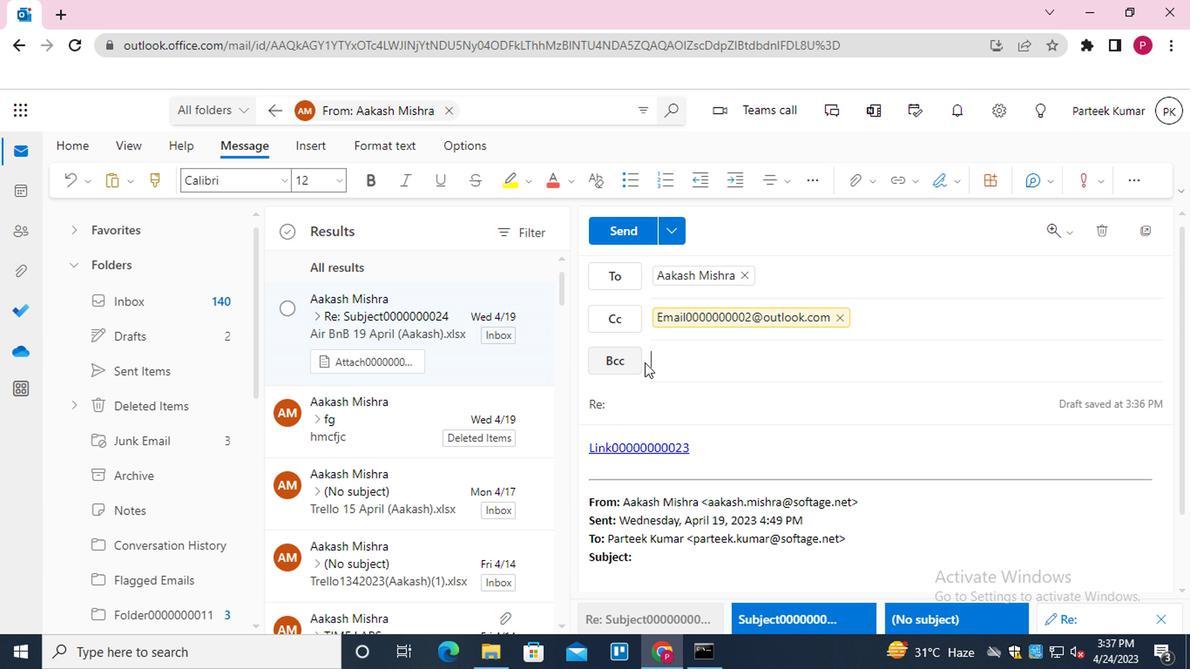 
Action: Key pressed <Key.shift>EMAIL0000000003<Key.enter>
Screenshot: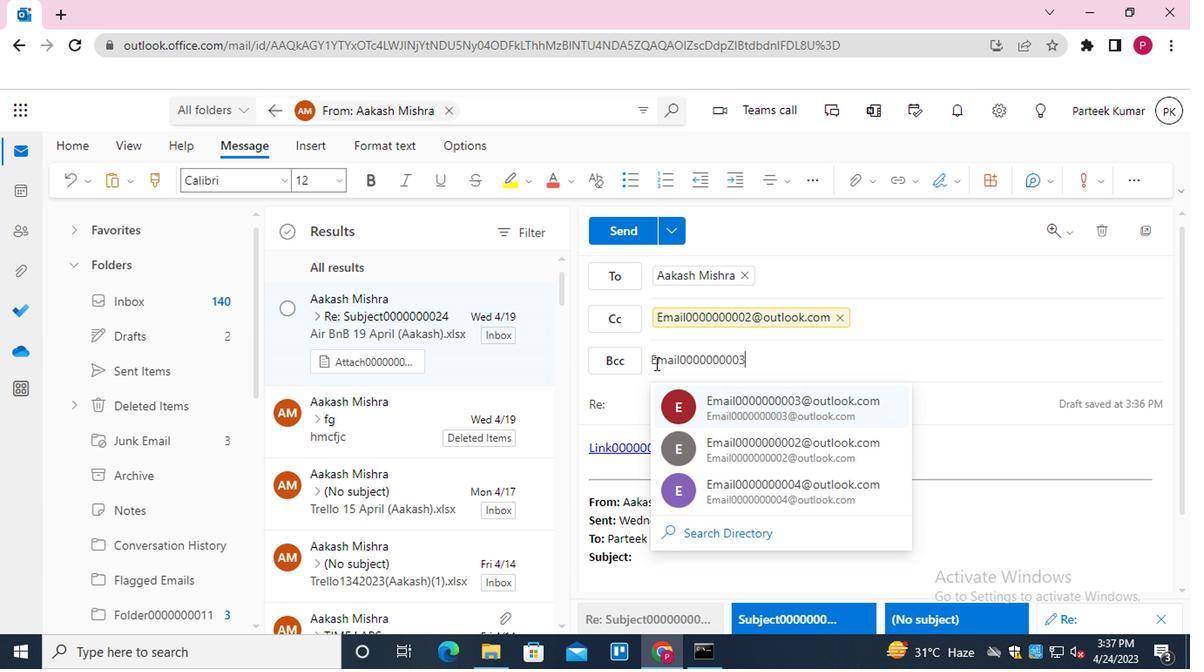 
Action: Mouse moved to (673, 405)
Screenshot: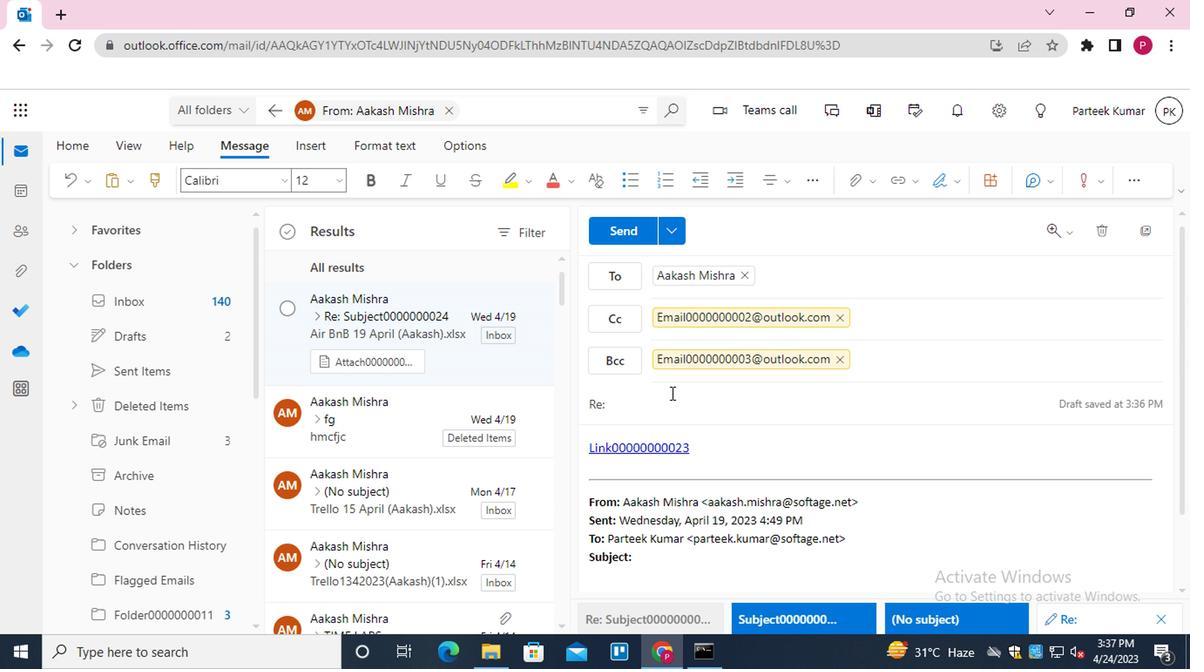 
Action: Mouse pressed left at (673, 405)
Screenshot: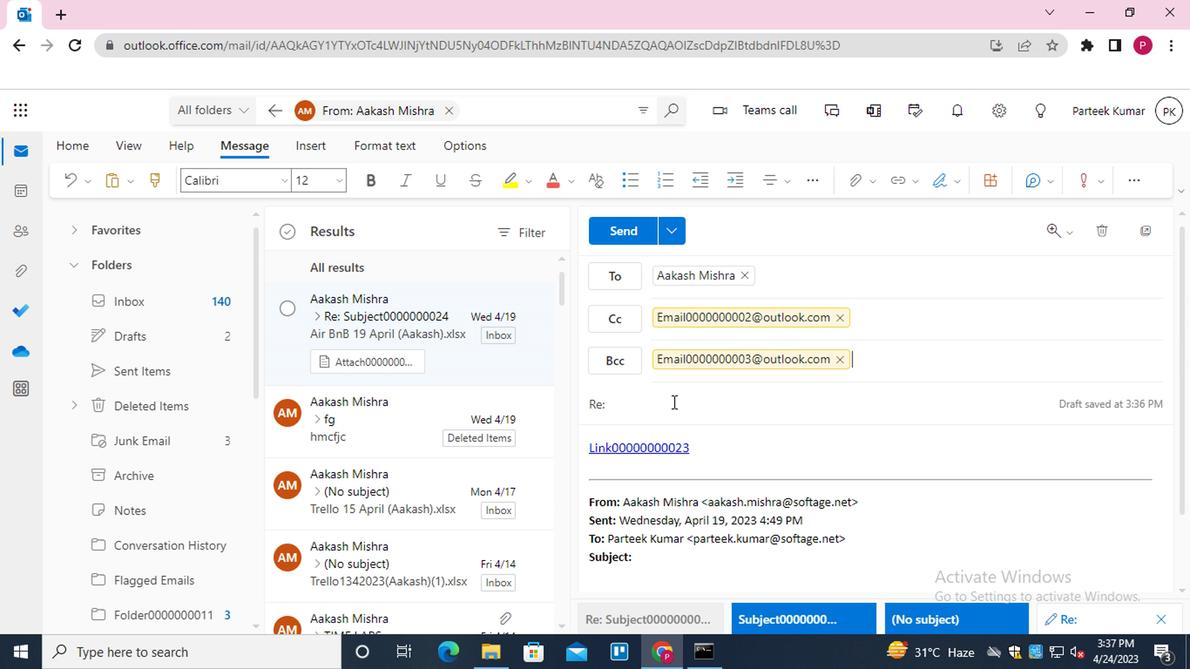 
Action: Key pressed <Key.shift>SUBJECT0000000022
Screenshot: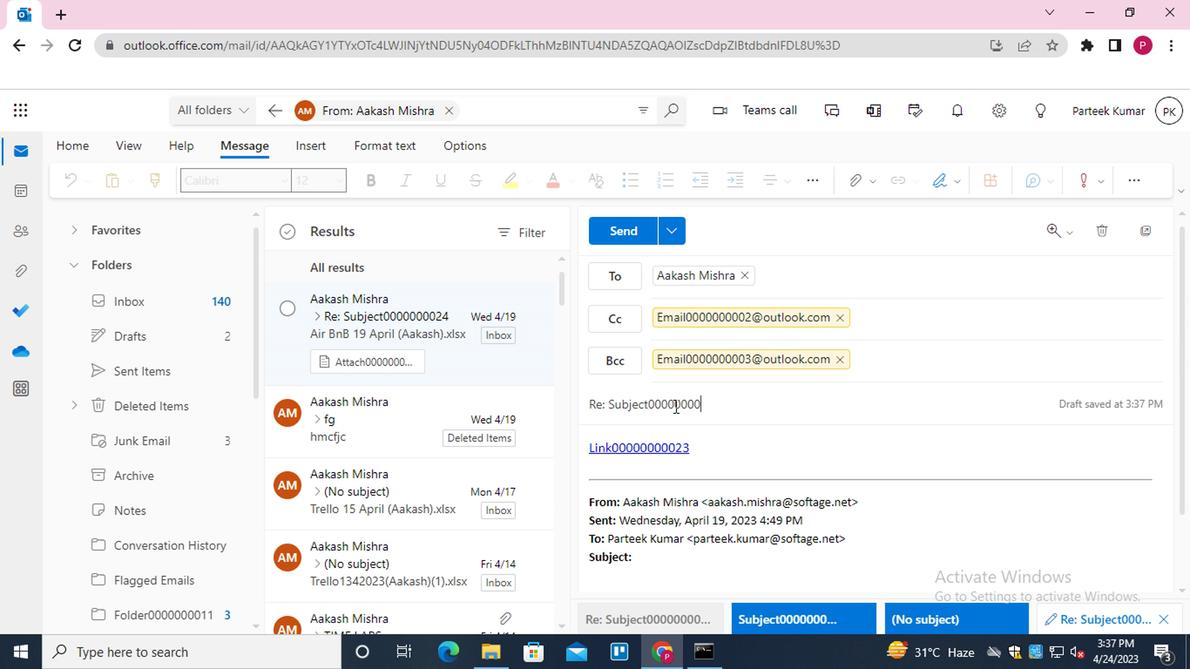 
Action: Mouse moved to (671, 434)
Screenshot: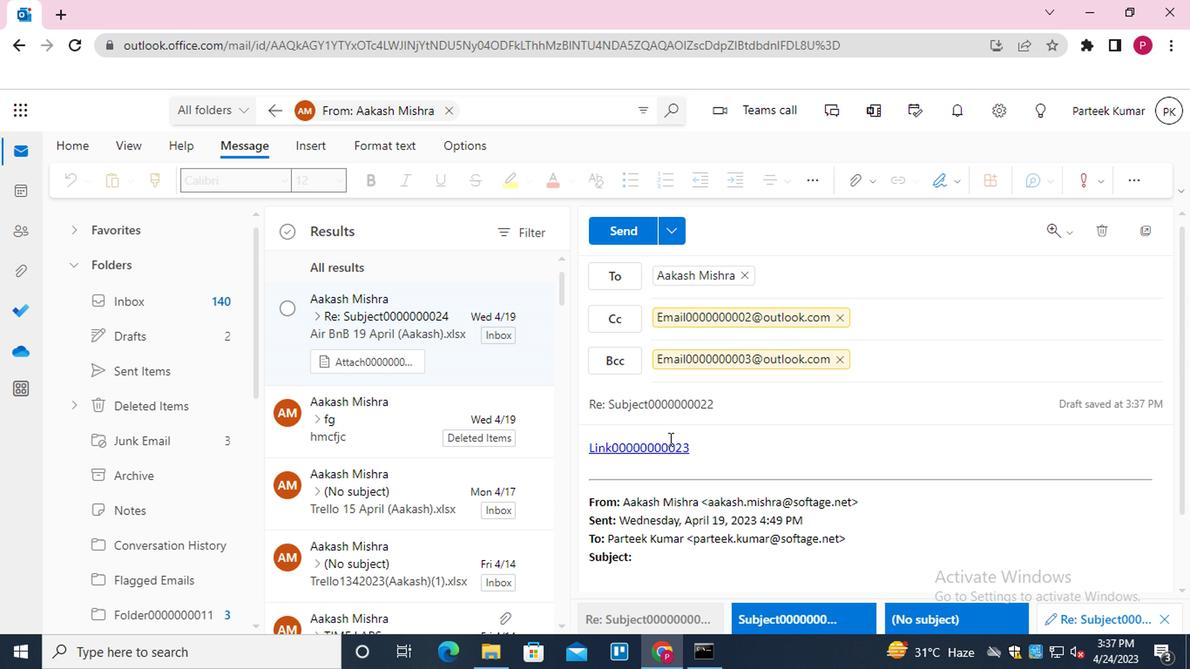 
Action: Mouse pressed left at (671, 434)
Screenshot: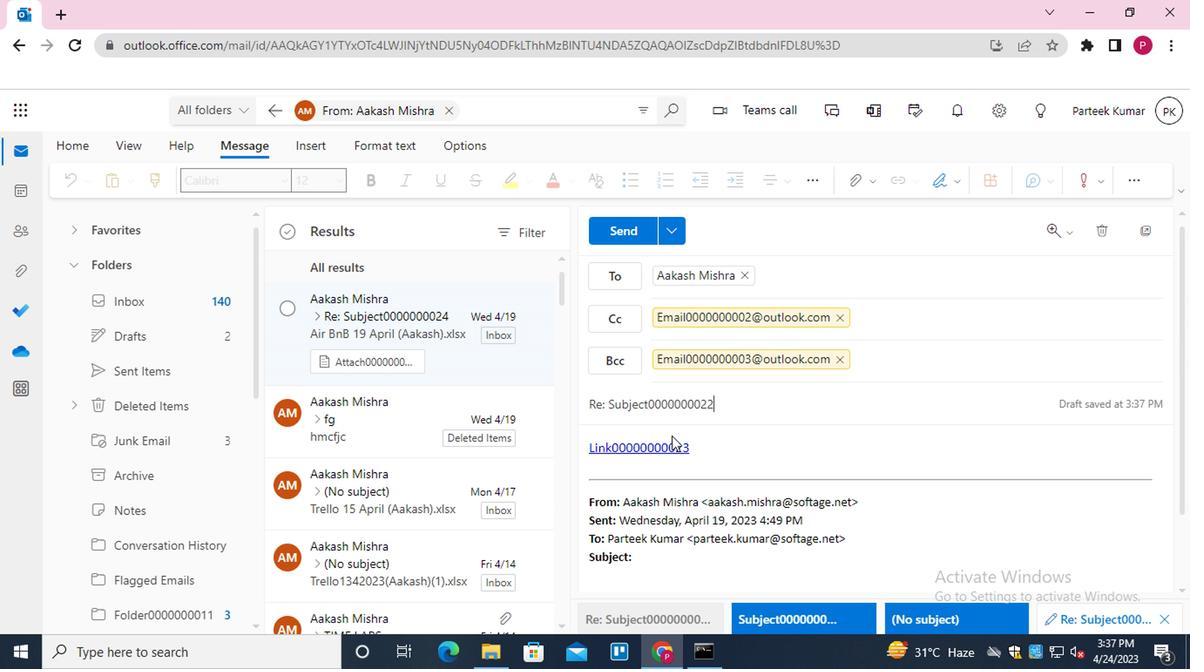 
Action: Mouse moved to (673, 471)
Screenshot: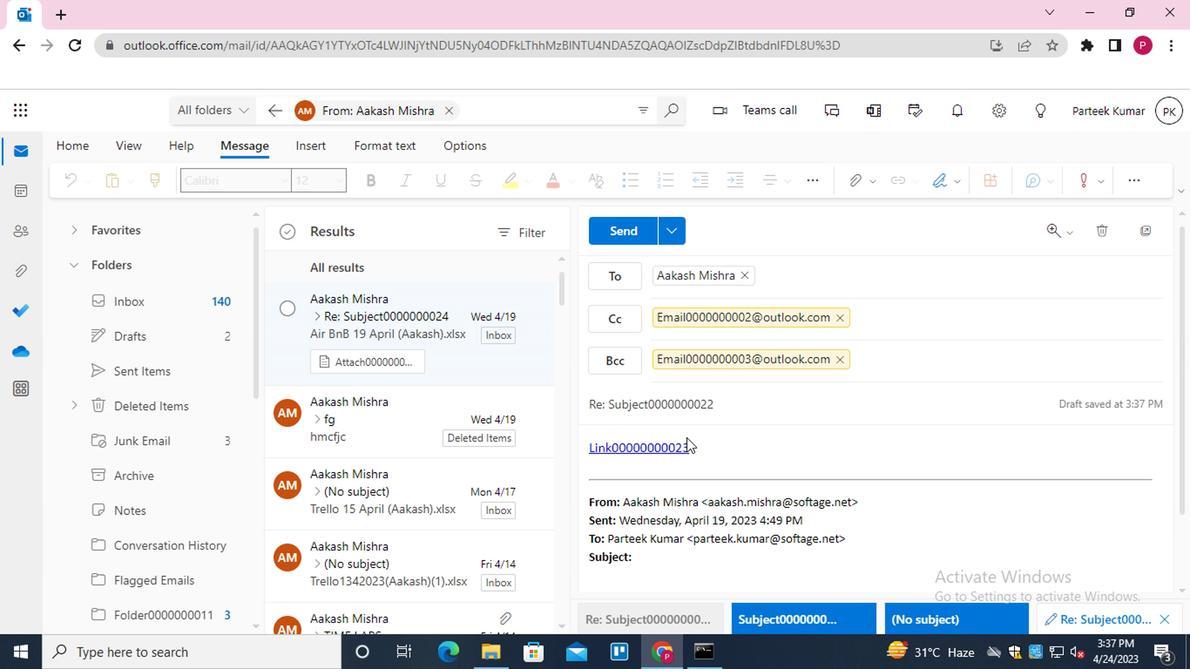 
Action: Mouse pressed left at (673, 471)
Screenshot: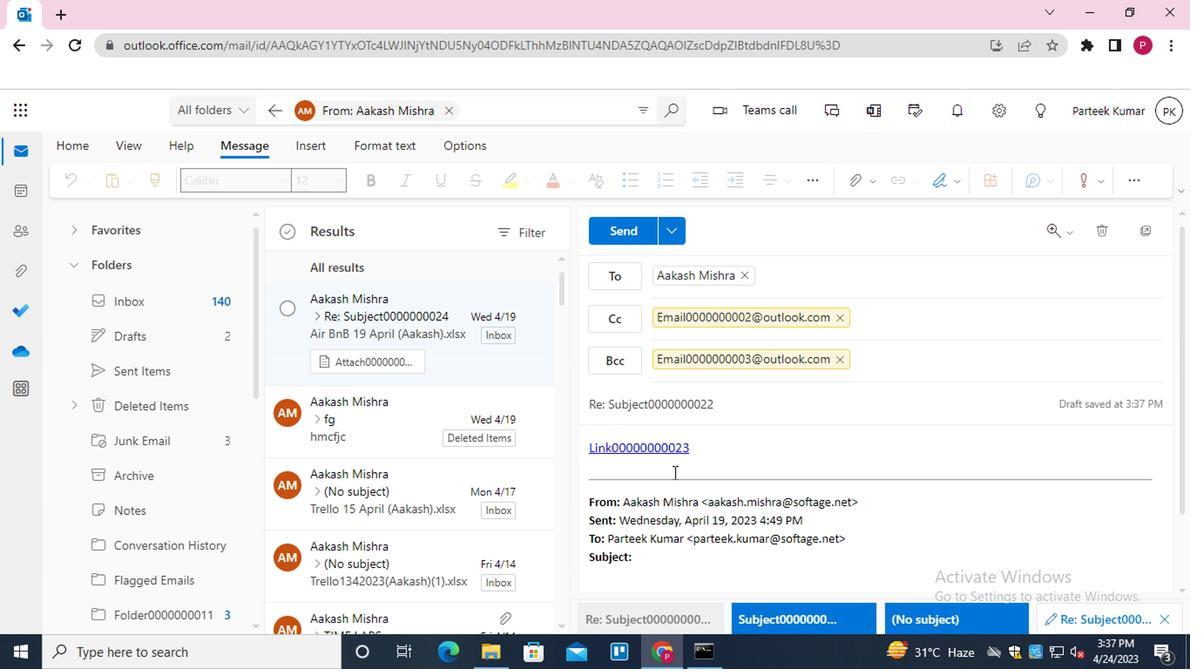 
Action: Key pressed <Key.up><Key.shift_r>MESSAGE0000000024
Screenshot: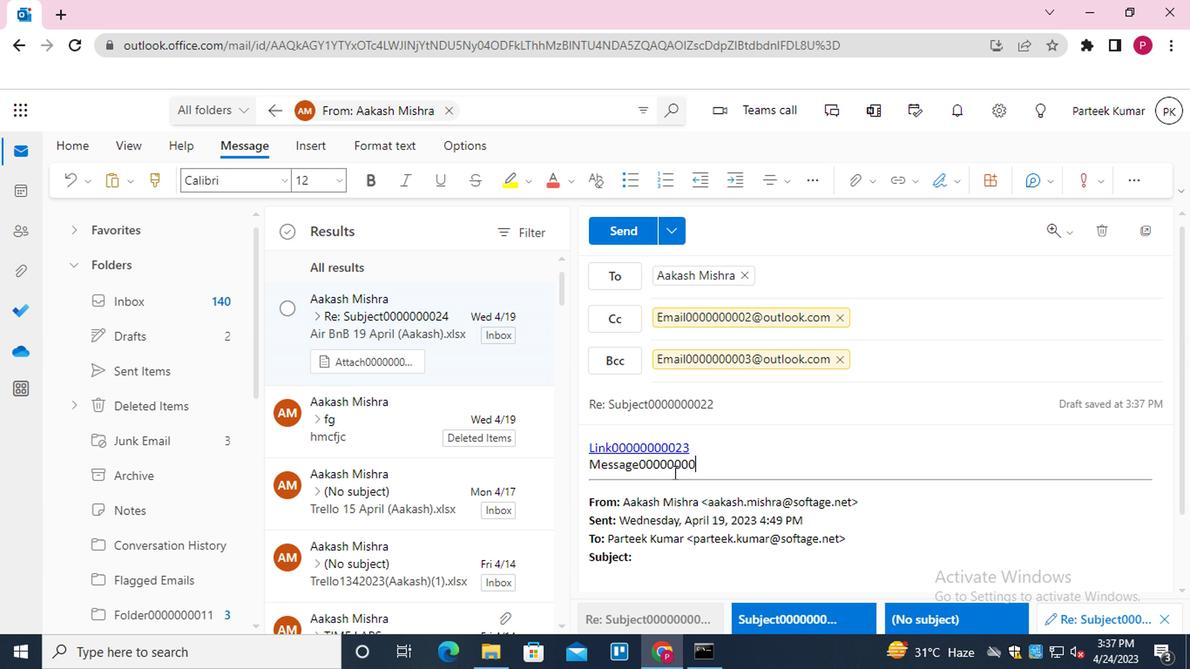 
Action: Mouse moved to (859, 185)
Screenshot: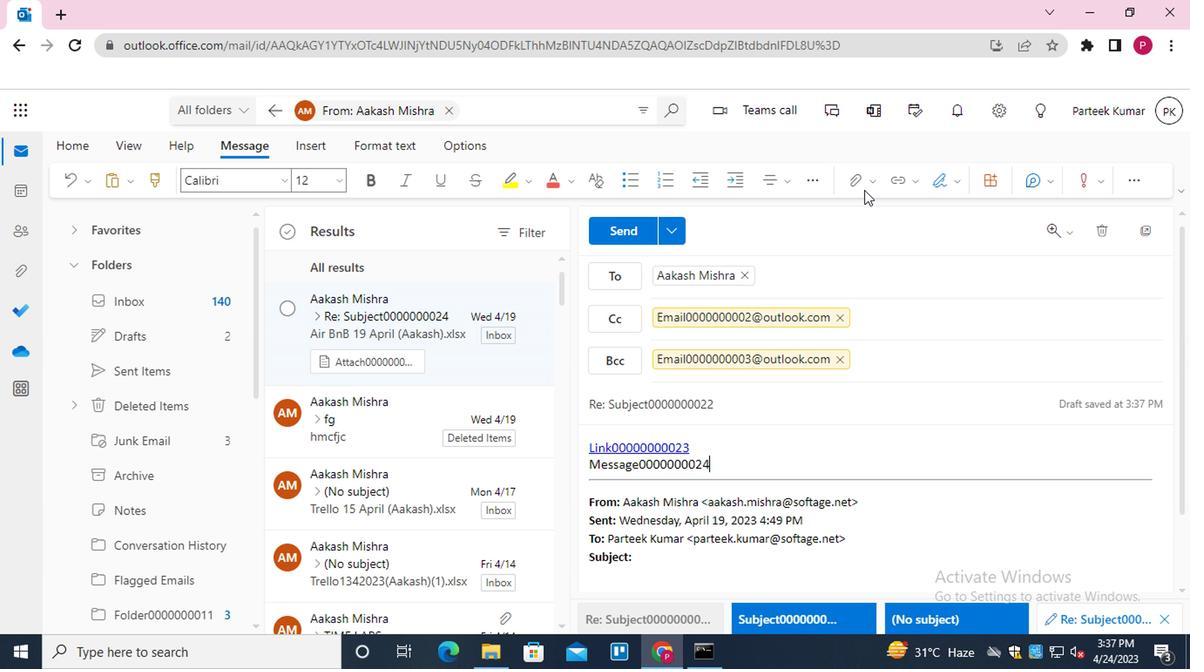 
Action: Mouse pressed left at (859, 185)
Screenshot: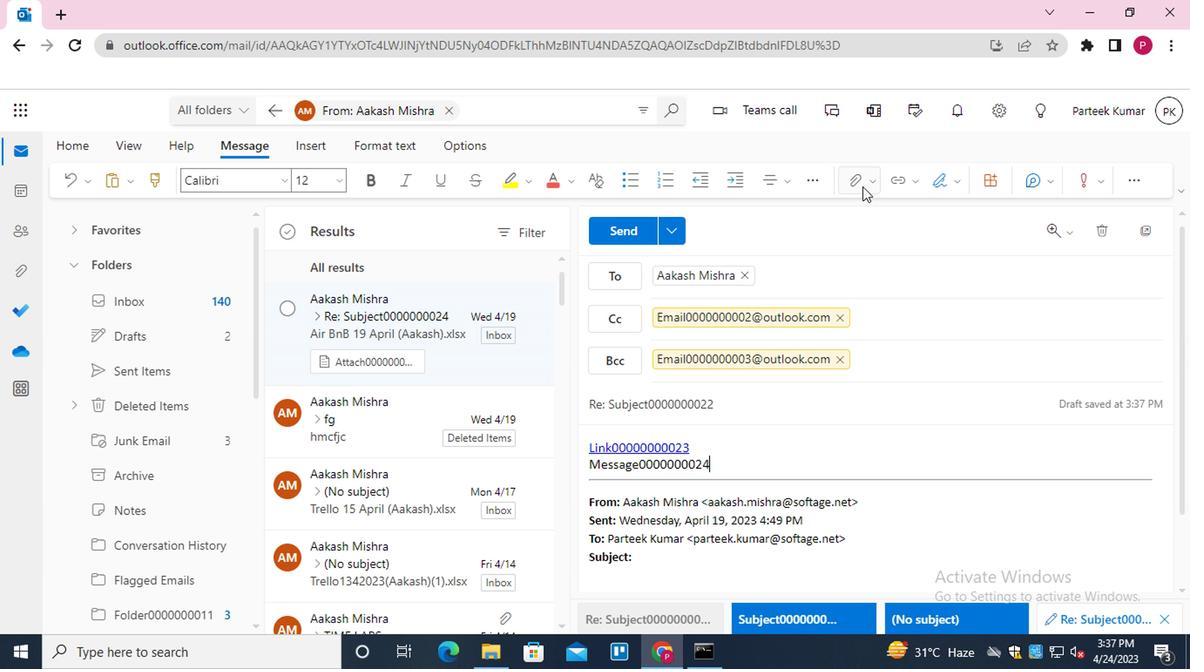 
Action: Mouse moved to (789, 215)
Screenshot: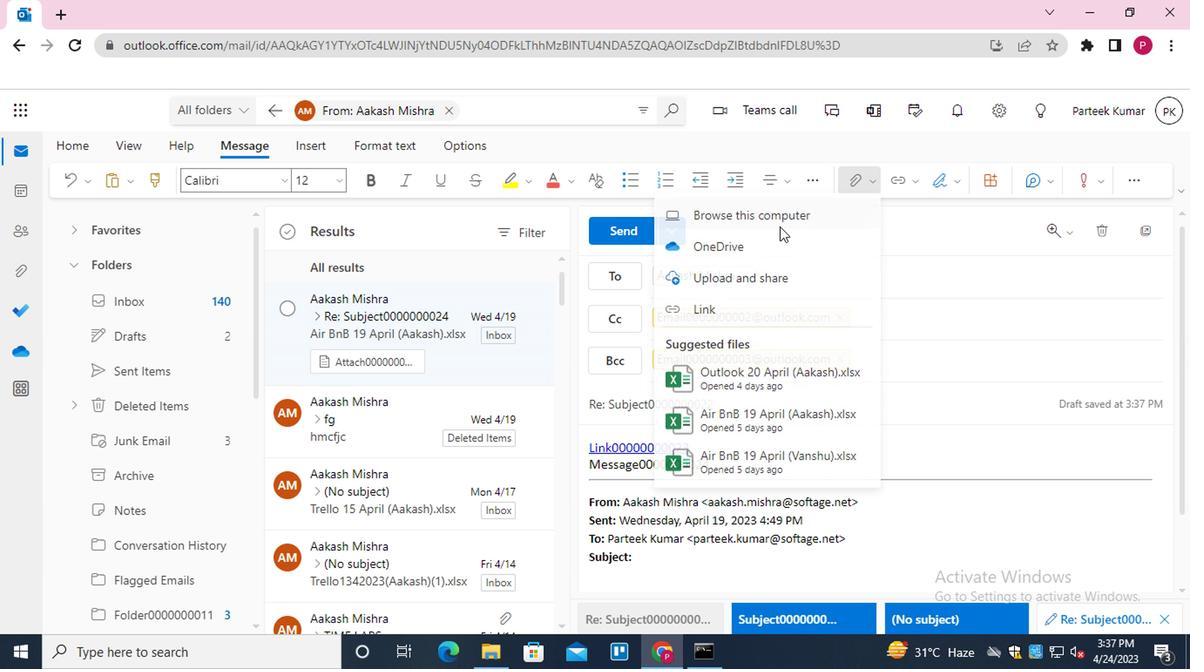 
Action: Mouse pressed left at (789, 215)
Screenshot: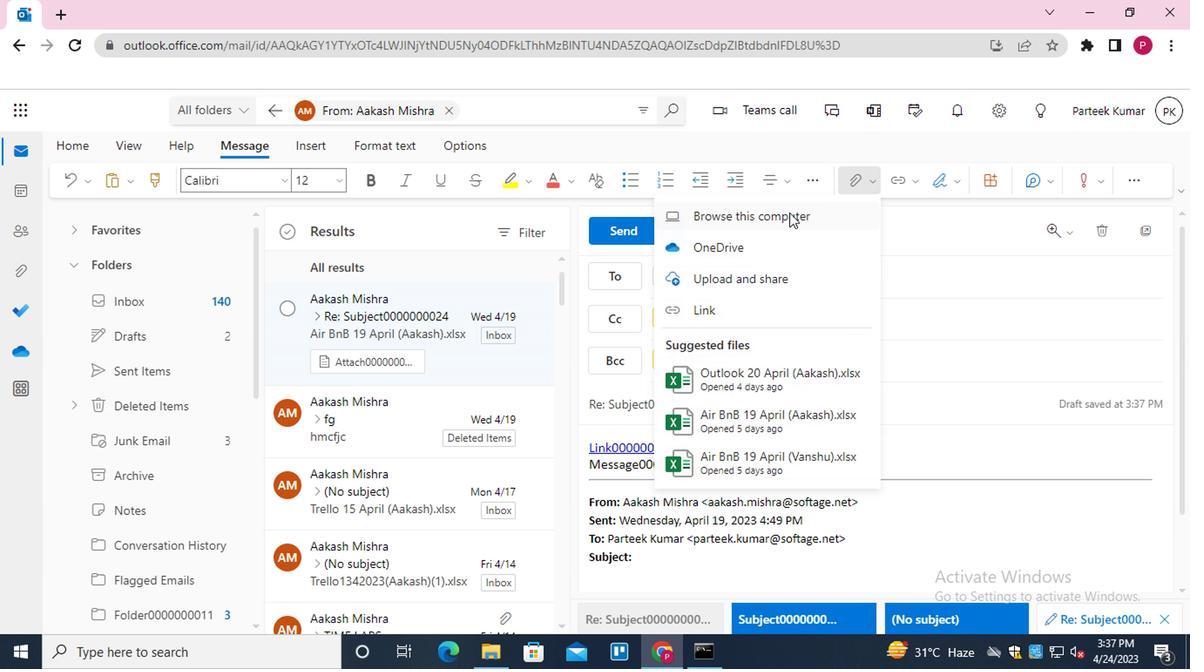 
Action: Mouse moved to (270, 185)
Screenshot: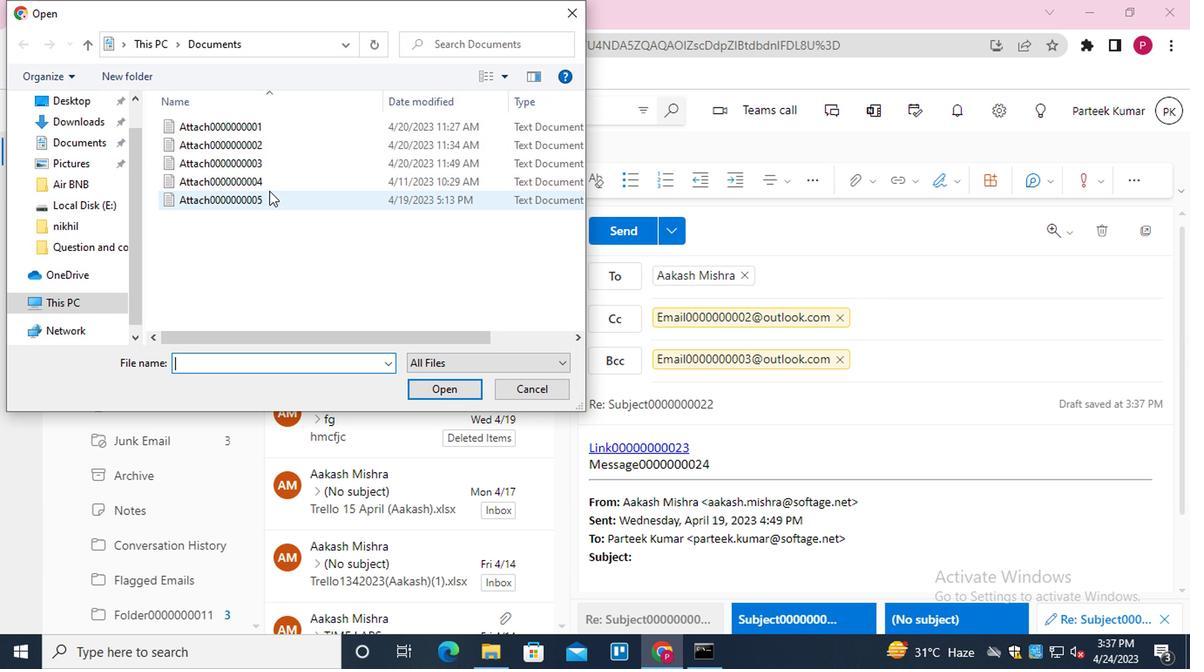 
Action: Mouse pressed left at (270, 185)
Screenshot: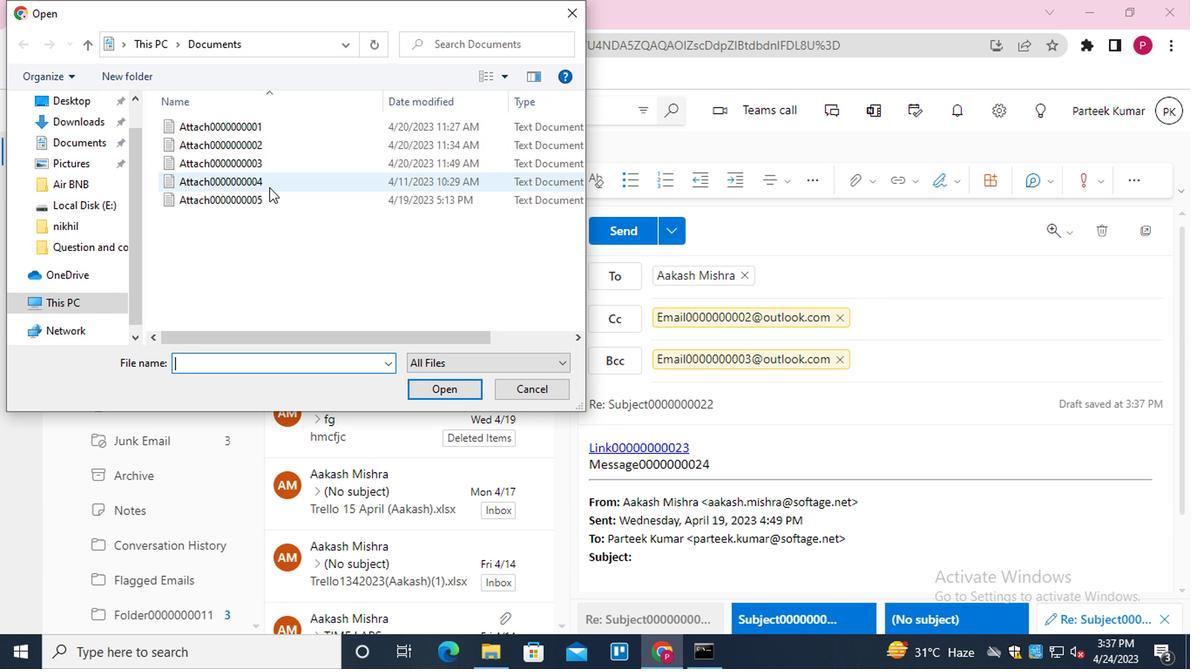 
Action: Mouse moved to (439, 389)
Screenshot: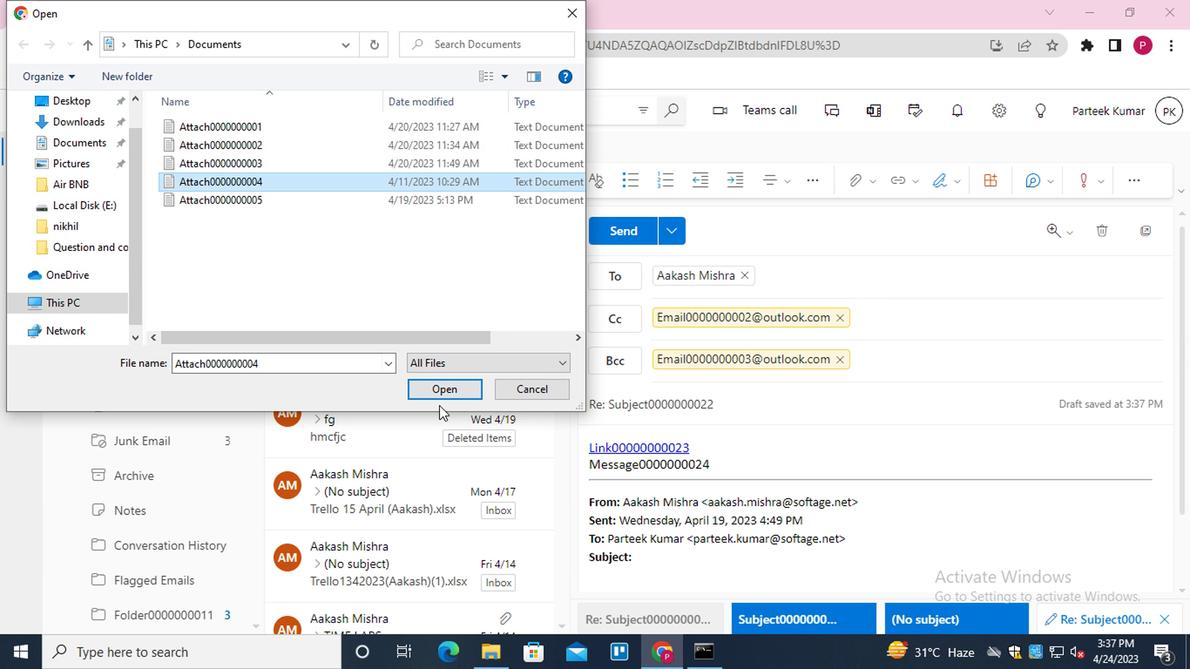 
Action: Mouse pressed left at (439, 389)
Screenshot: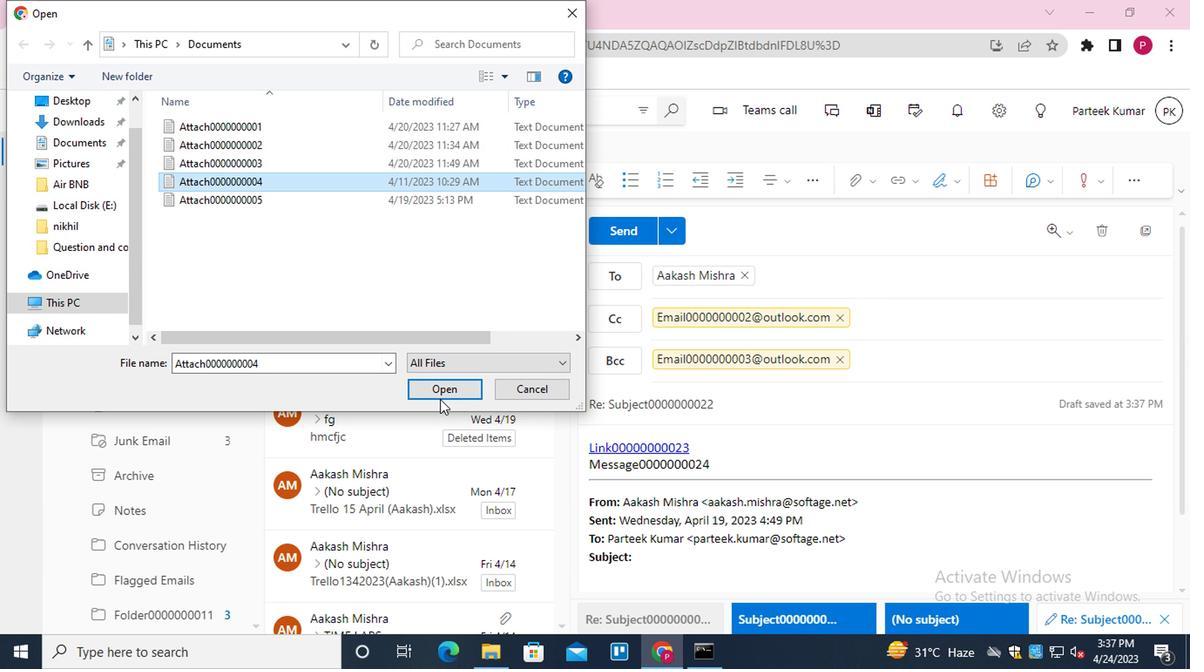 
Action: Mouse moved to (850, 190)
Screenshot: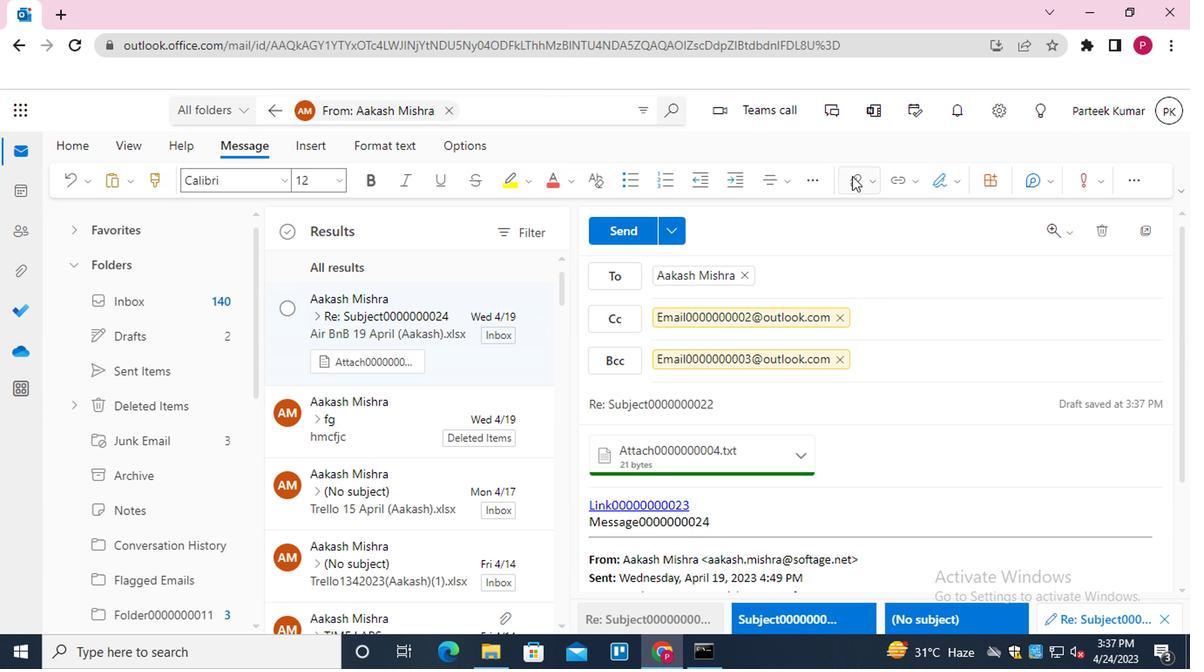 
Action: Mouse pressed left at (850, 190)
Screenshot: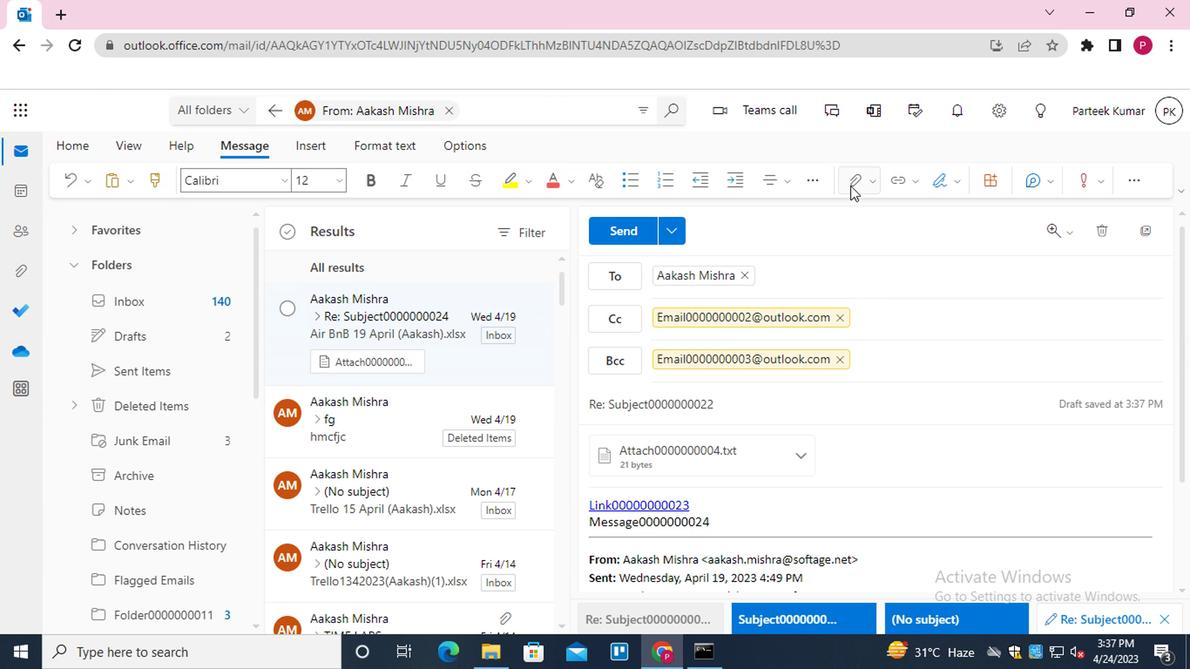
Action: Mouse moved to (779, 280)
Screenshot: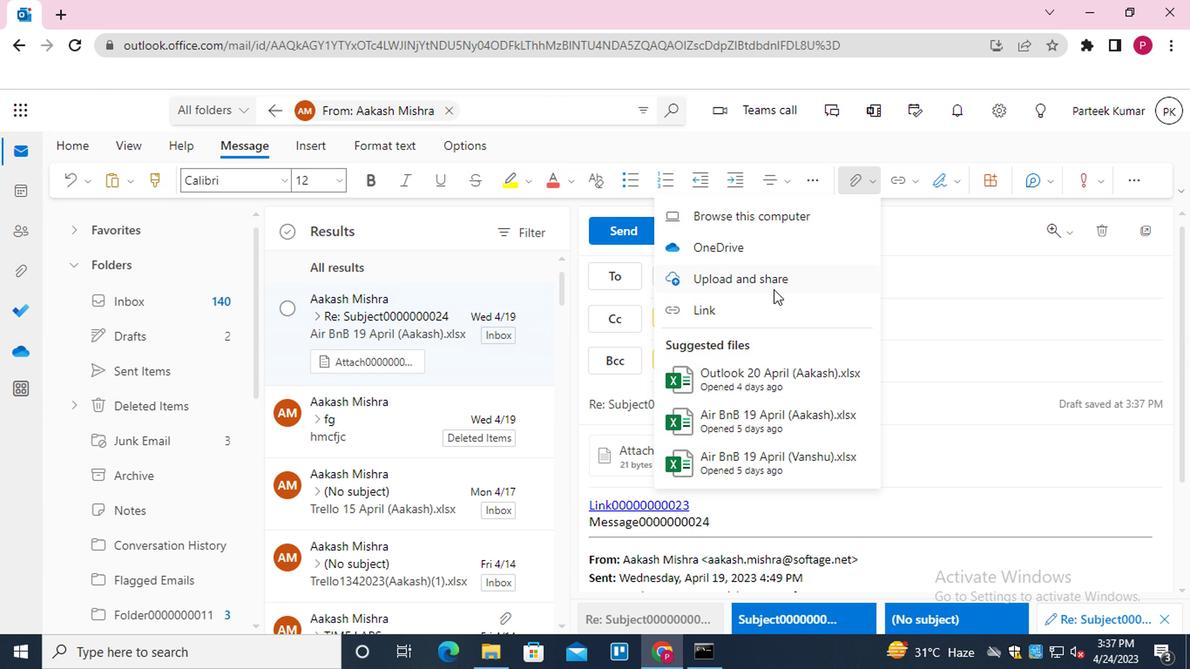 
Action: Mouse pressed left at (779, 280)
Screenshot: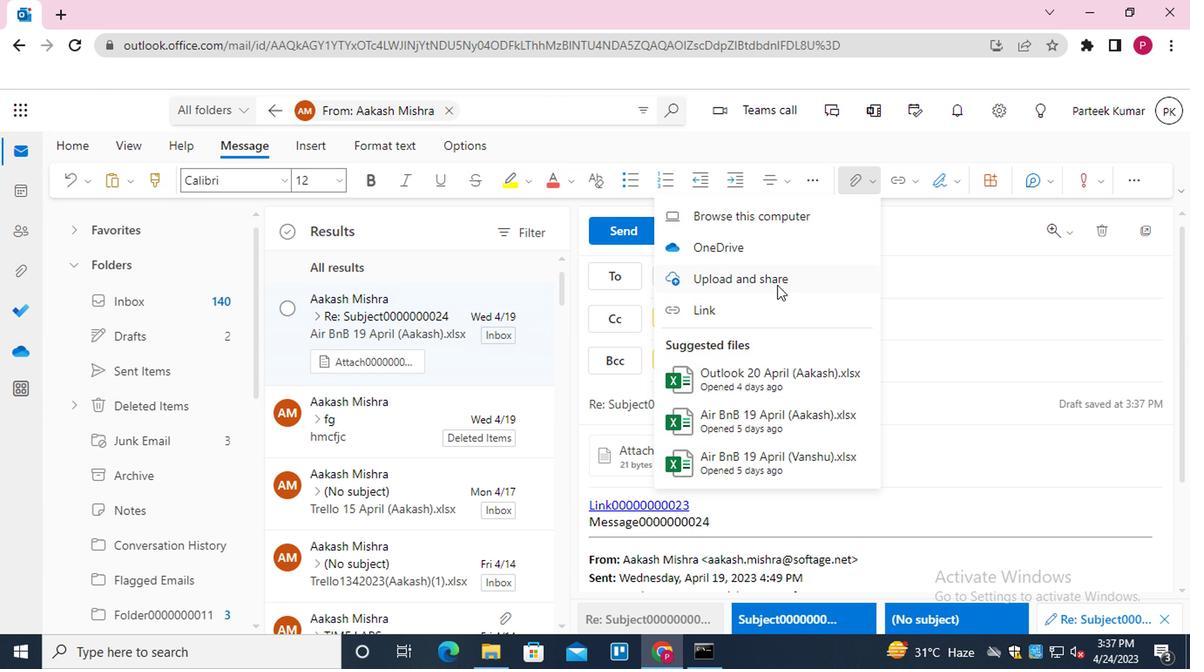 
Action: Mouse moved to (270, 200)
Screenshot: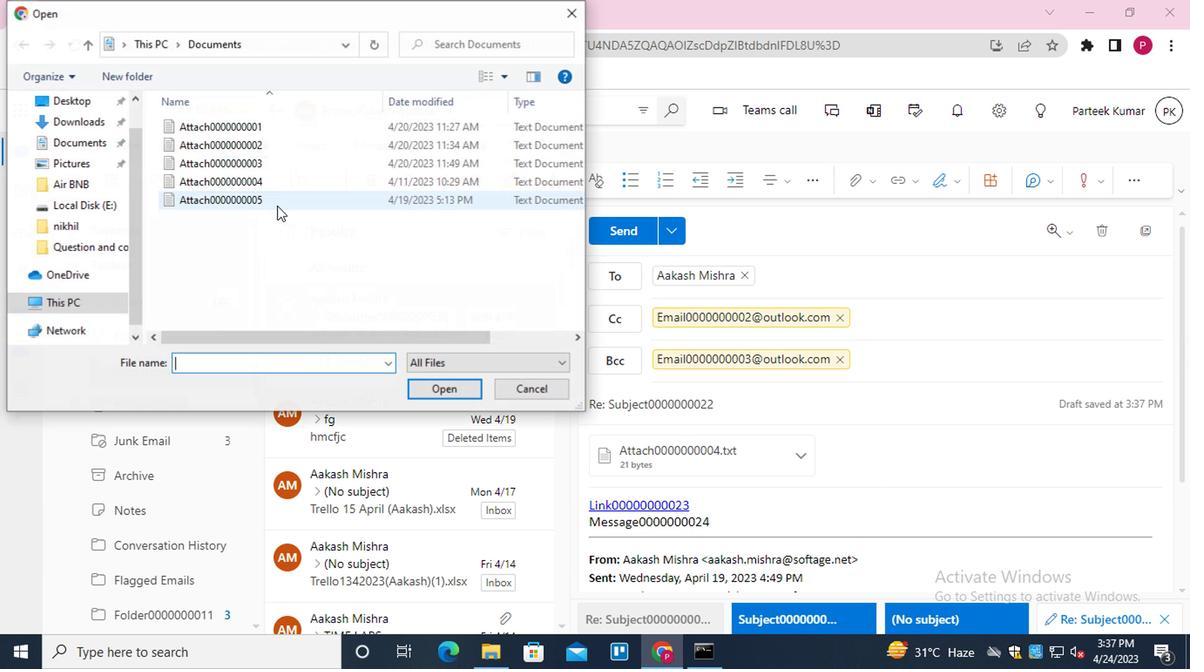 
Action: Mouse pressed left at (270, 200)
Screenshot: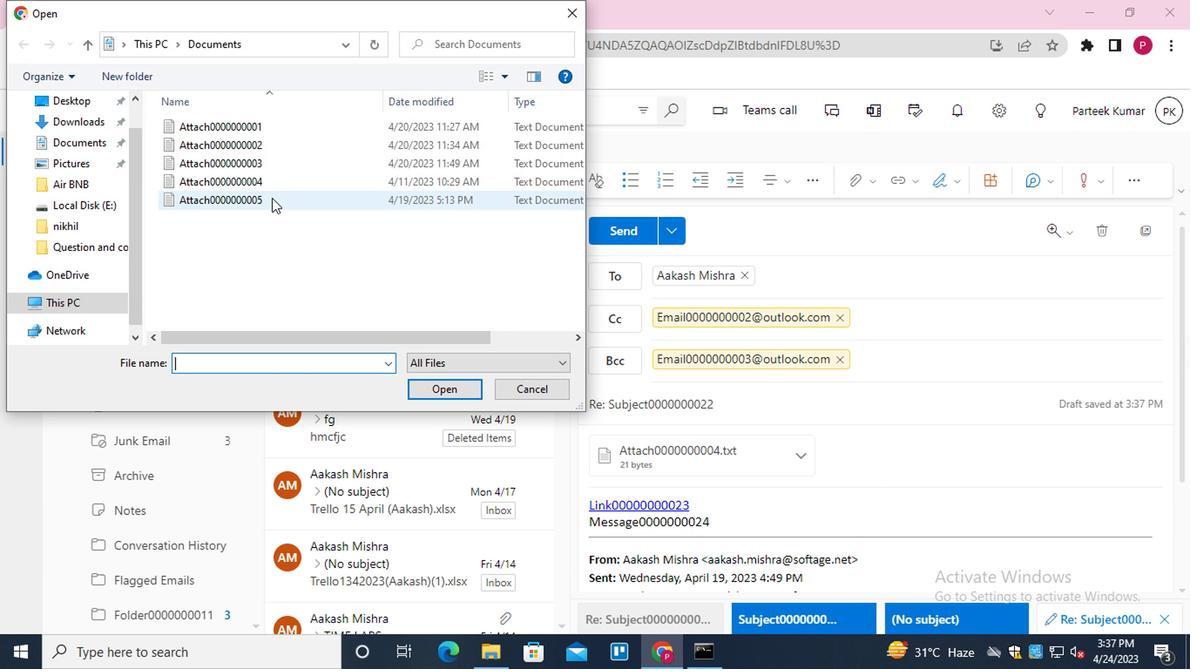 
Action: Mouse moved to (432, 386)
Screenshot: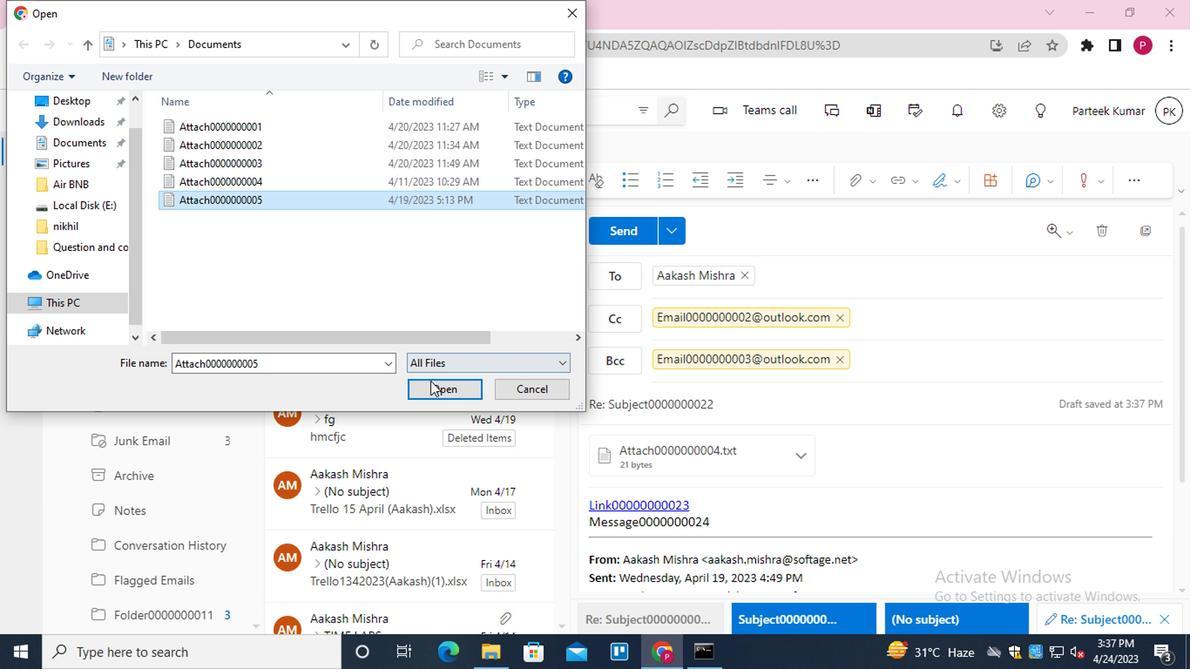 
Action: Mouse pressed left at (432, 386)
Screenshot: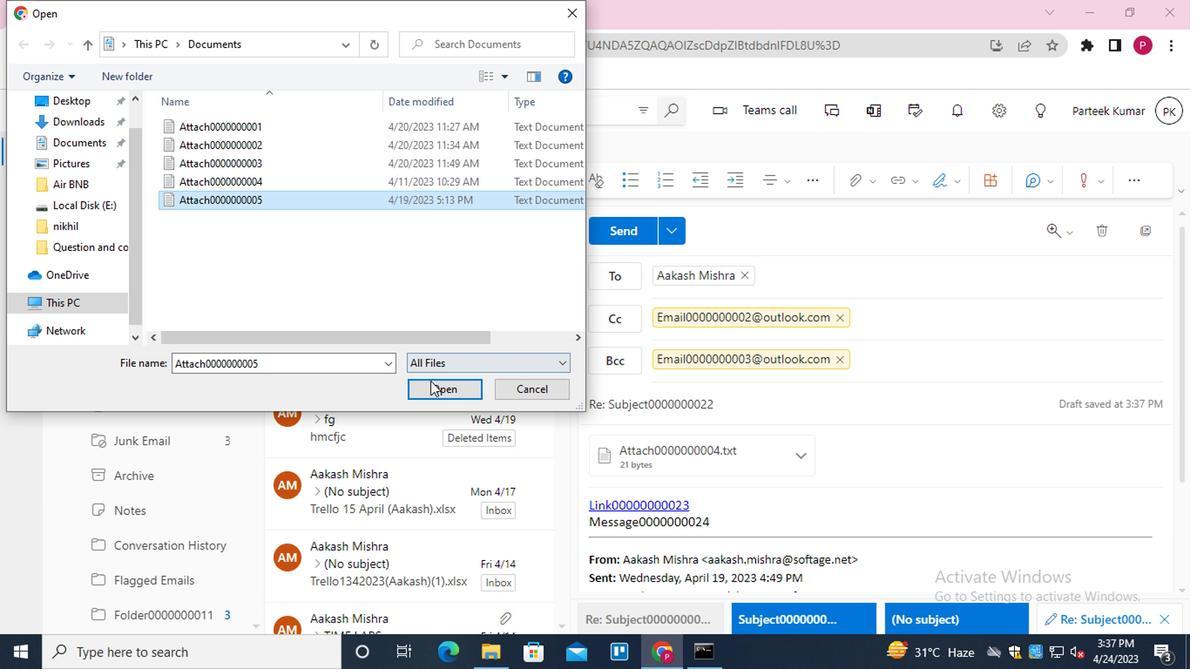 
Action: Mouse moved to (631, 415)
Screenshot: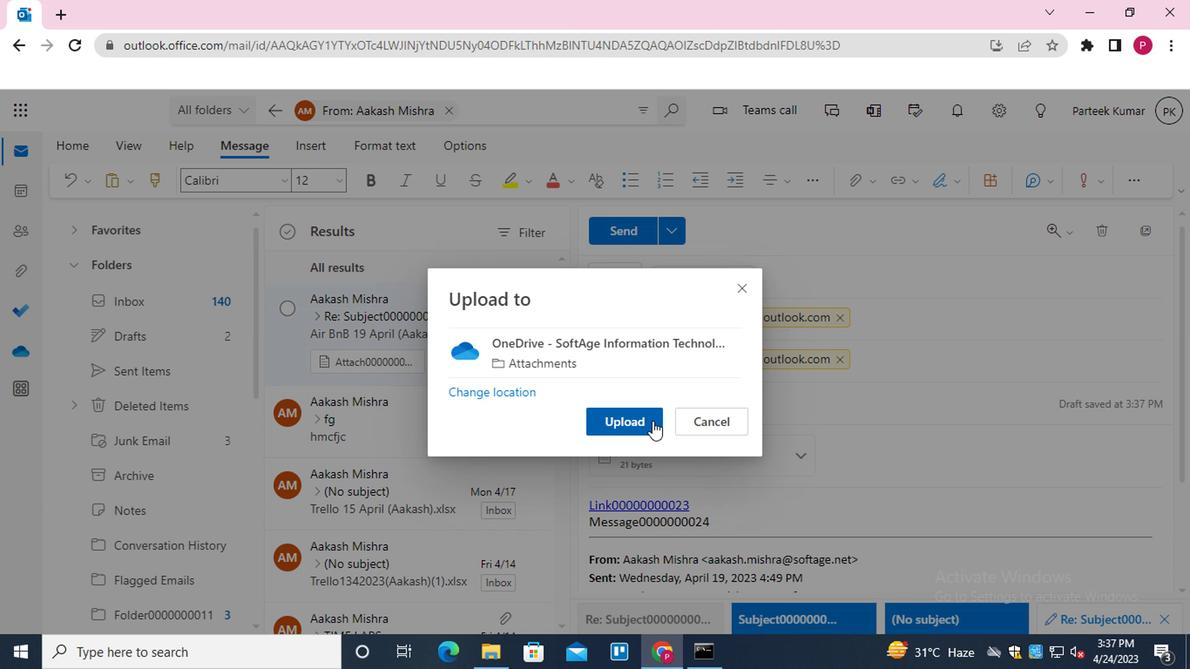 
Action: Mouse pressed left at (631, 415)
Screenshot: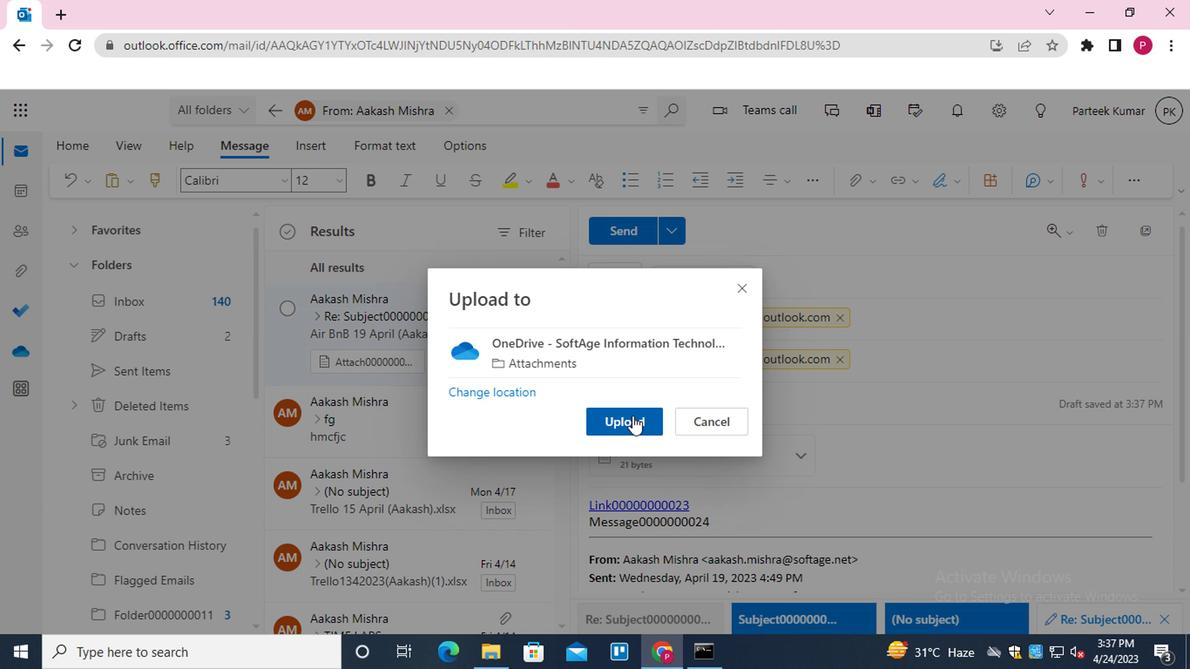 
Action: Mouse moved to (633, 240)
Screenshot: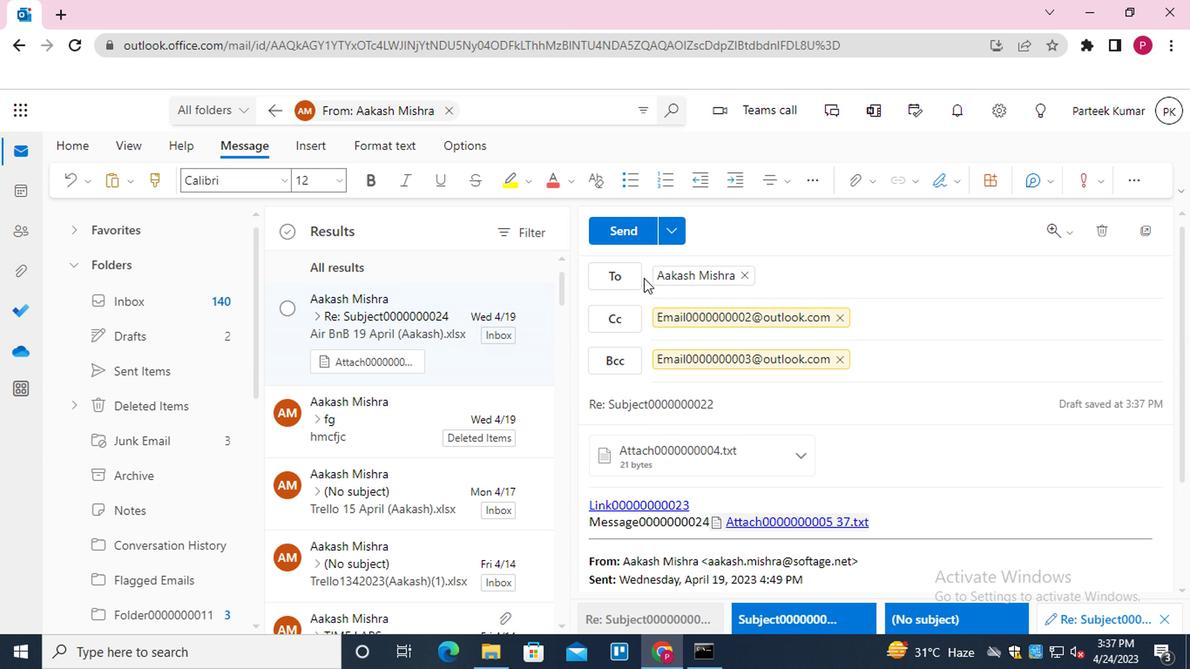 
Action: Mouse pressed left at (633, 240)
Screenshot: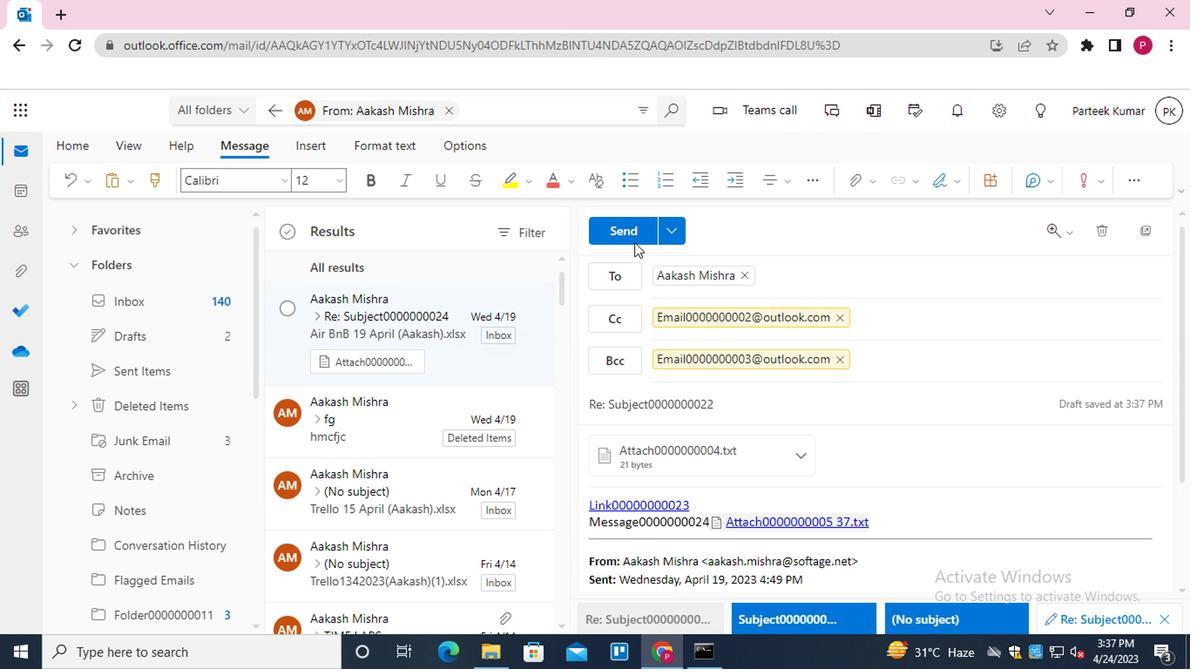 
Action: Mouse moved to (274, 118)
Screenshot: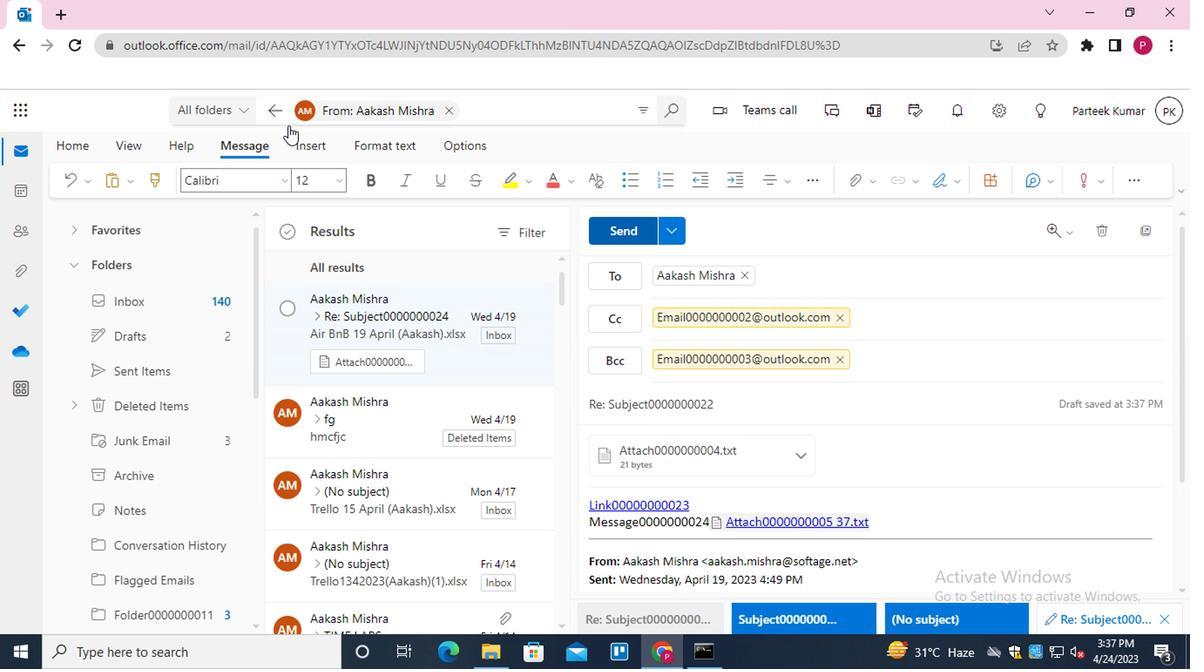 
Action: Mouse pressed left at (274, 118)
Screenshot: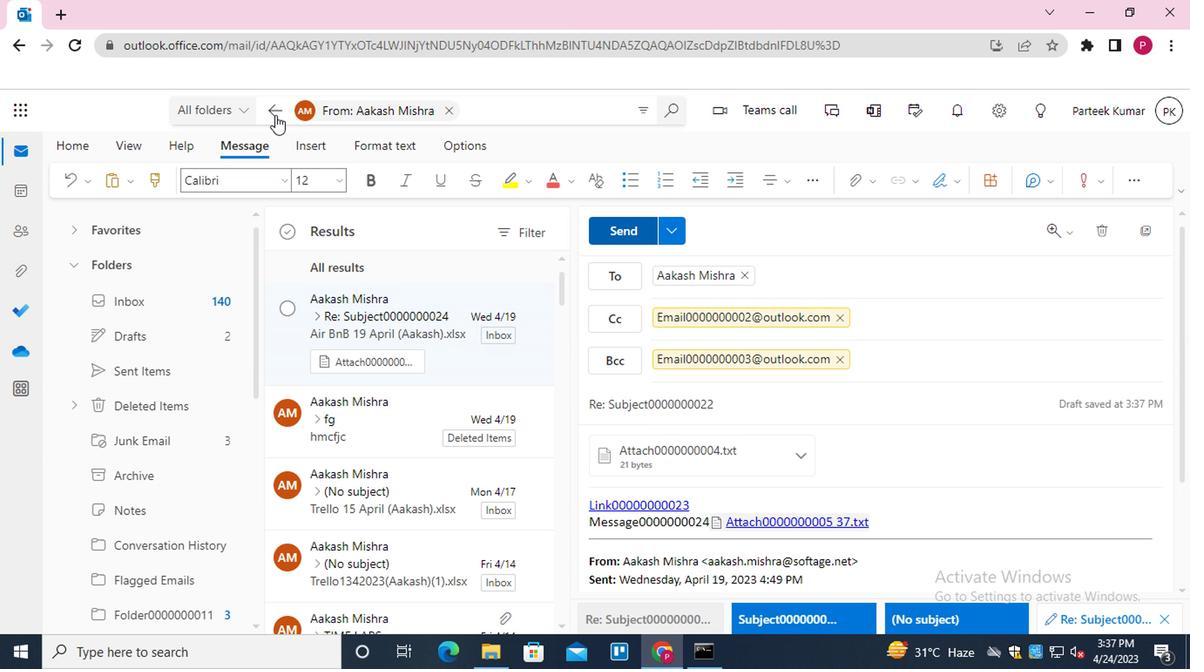 
Action: Mouse moved to (396, 404)
Screenshot: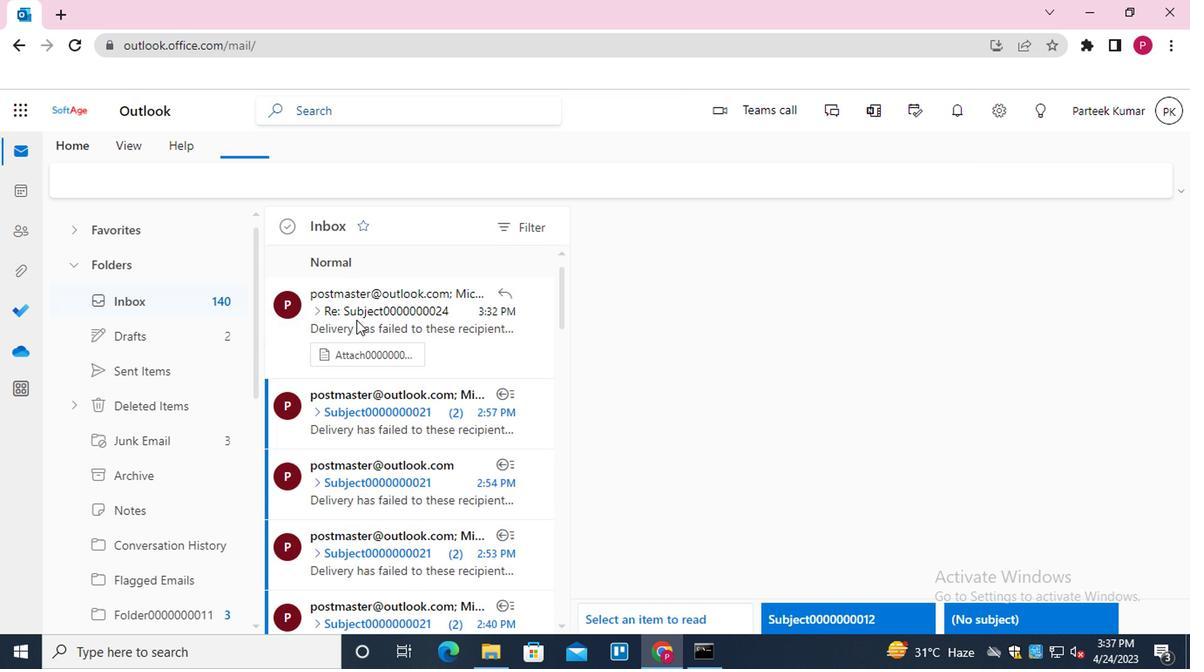 
Action: Mouse scrolled (396, 404) with delta (0, 0)
Screenshot: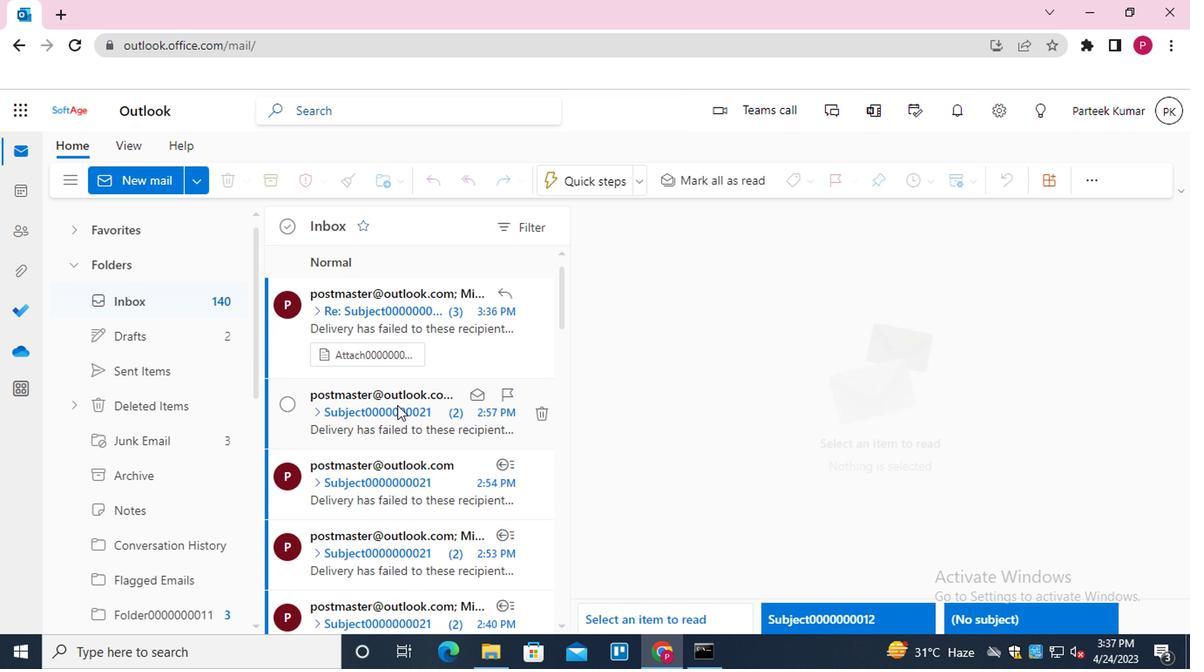 
Action: Mouse scrolled (396, 404) with delta (0, 0)
Screenshot: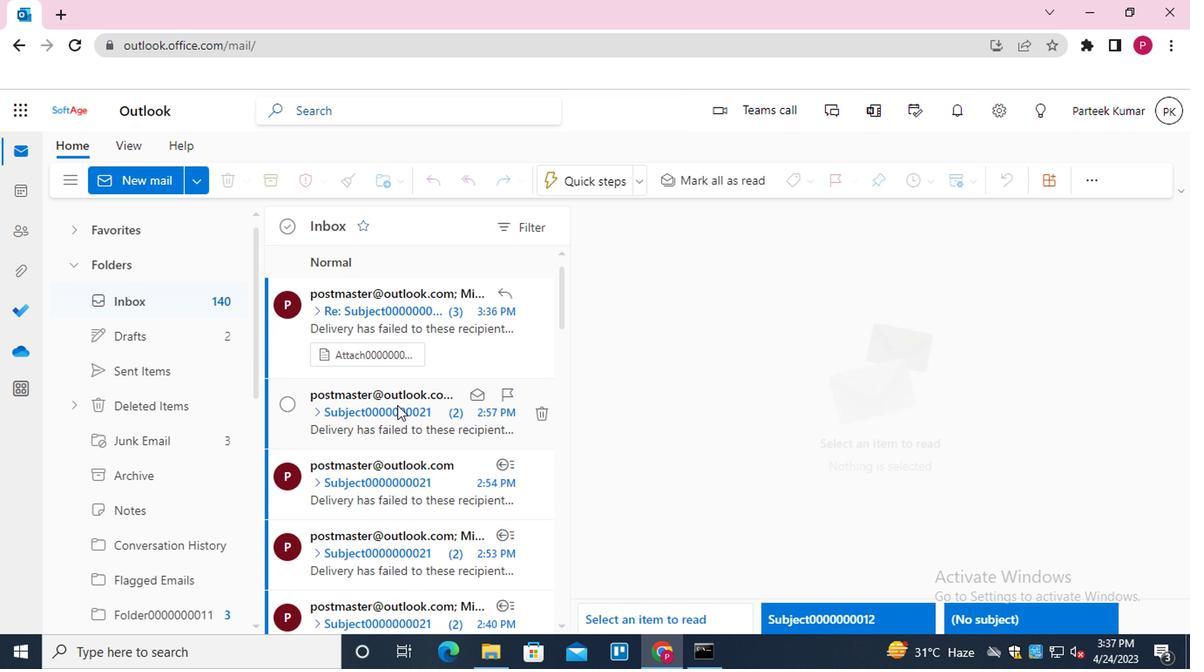 
Action: Mouse scrolled (396, 404) with delta (0, 0)
Screenshot: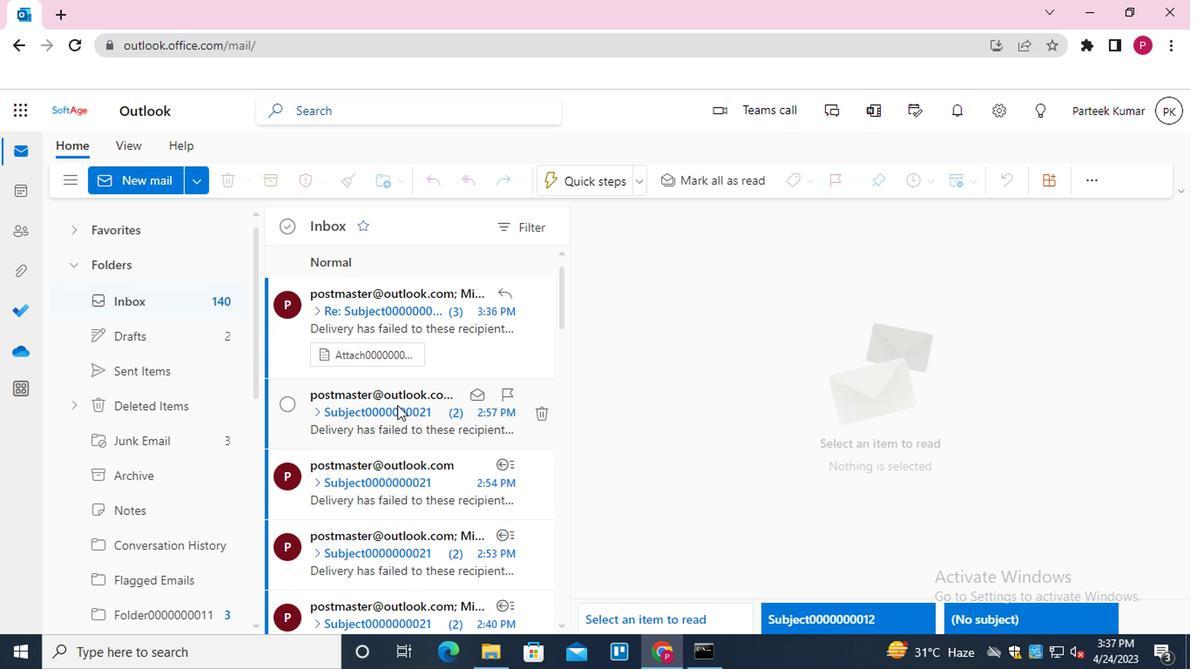 
Action: Mouse scrolled (396, 404) with delta (0, 0)
Screenshot: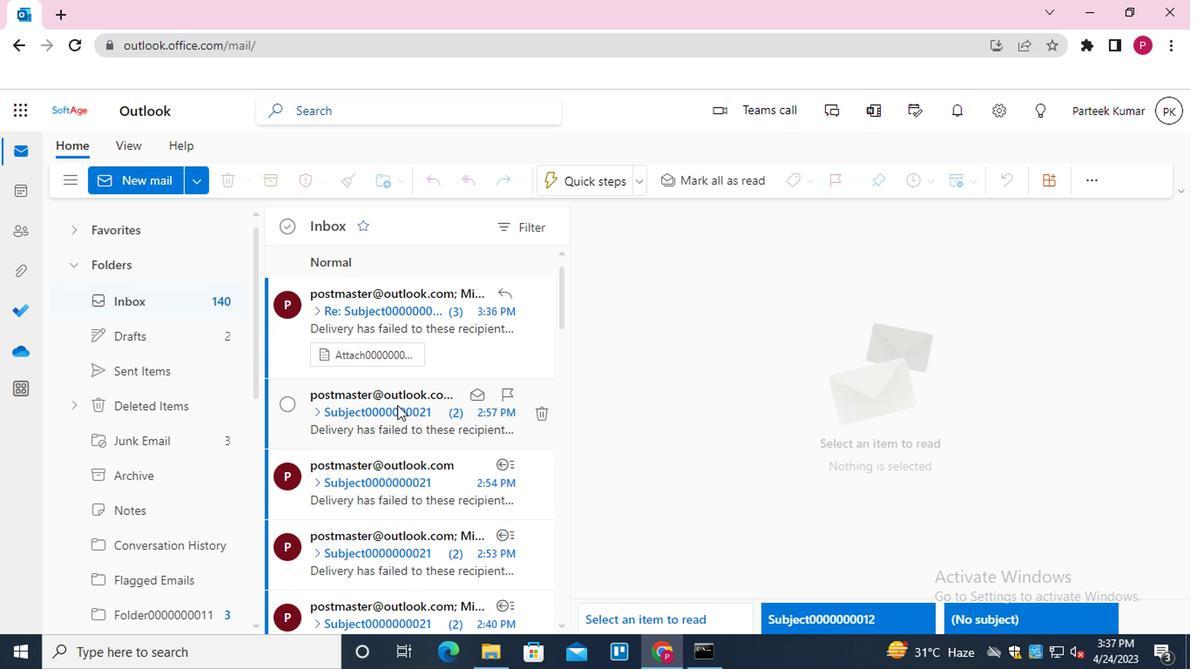 
Action: Mouse scrolled (396, 404) with delta (0, 0)
Screenshot: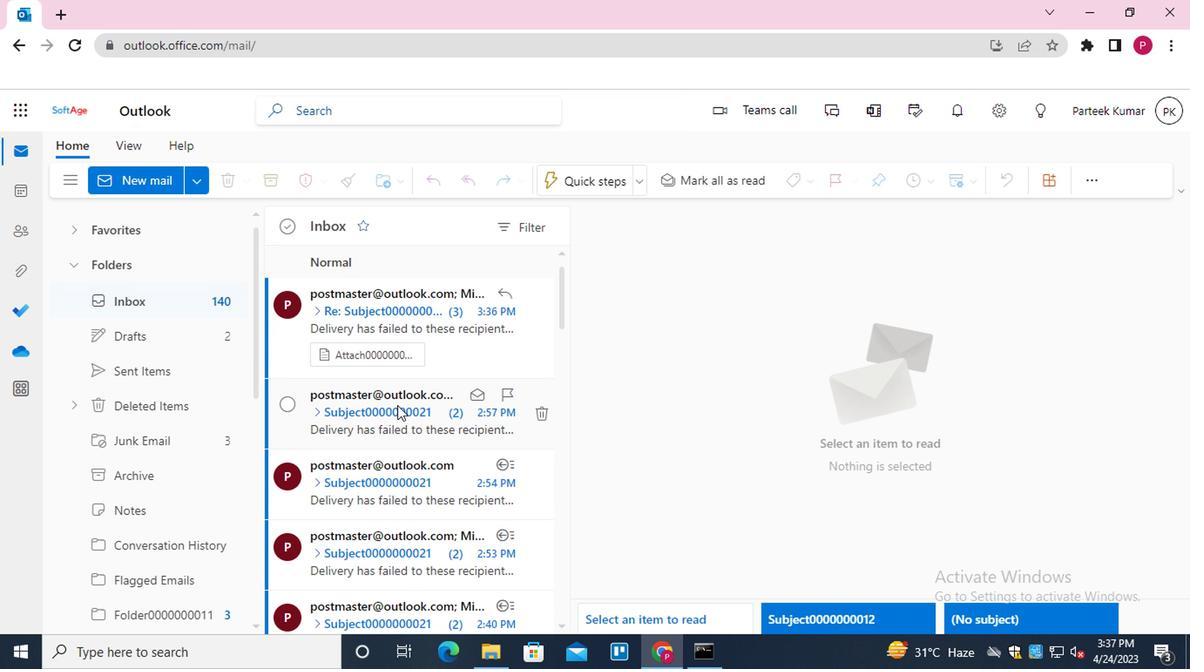 
Action: Mouse scrolled (396, 404) with delta (0, 0)
Screenshot: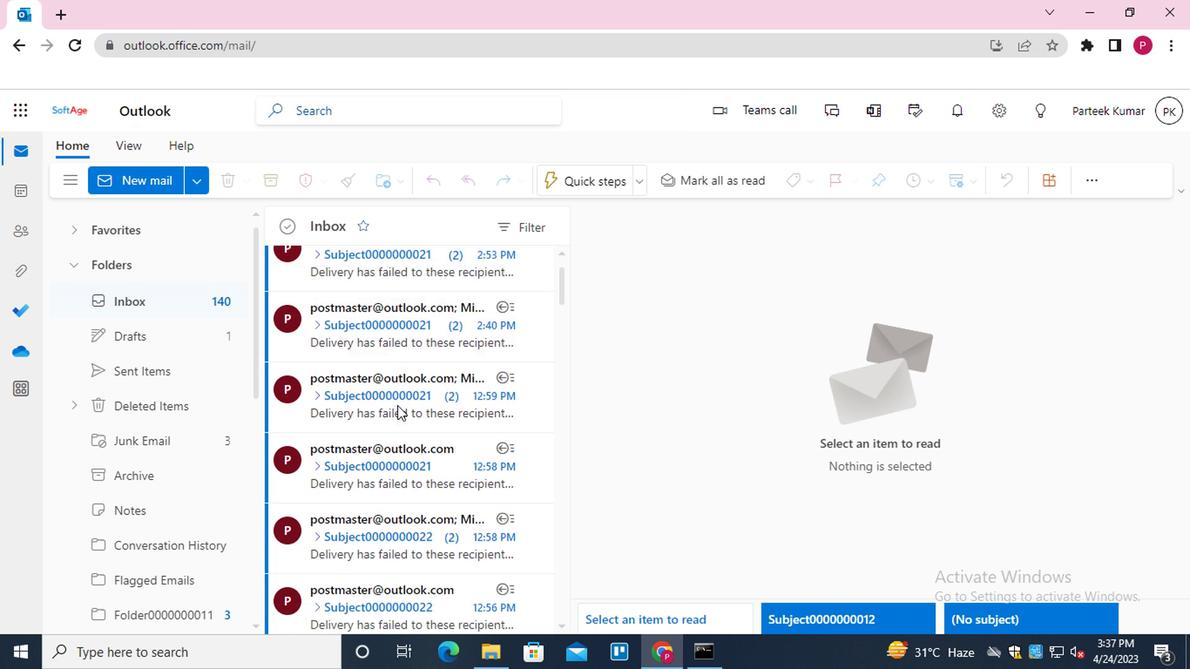 
Action: Mouse scrolled (396, 404) with delta (0, 0)
Screenshot: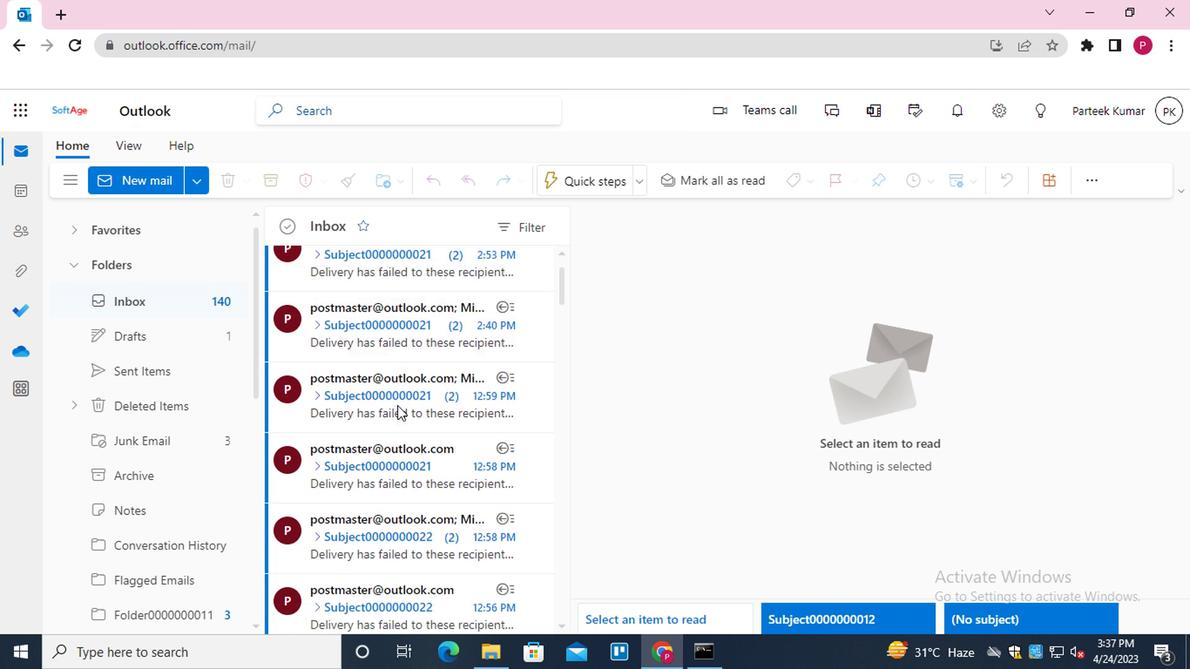 
Action: Mouse scrolled (396, 404) with delta (0, 0)
Screenshot: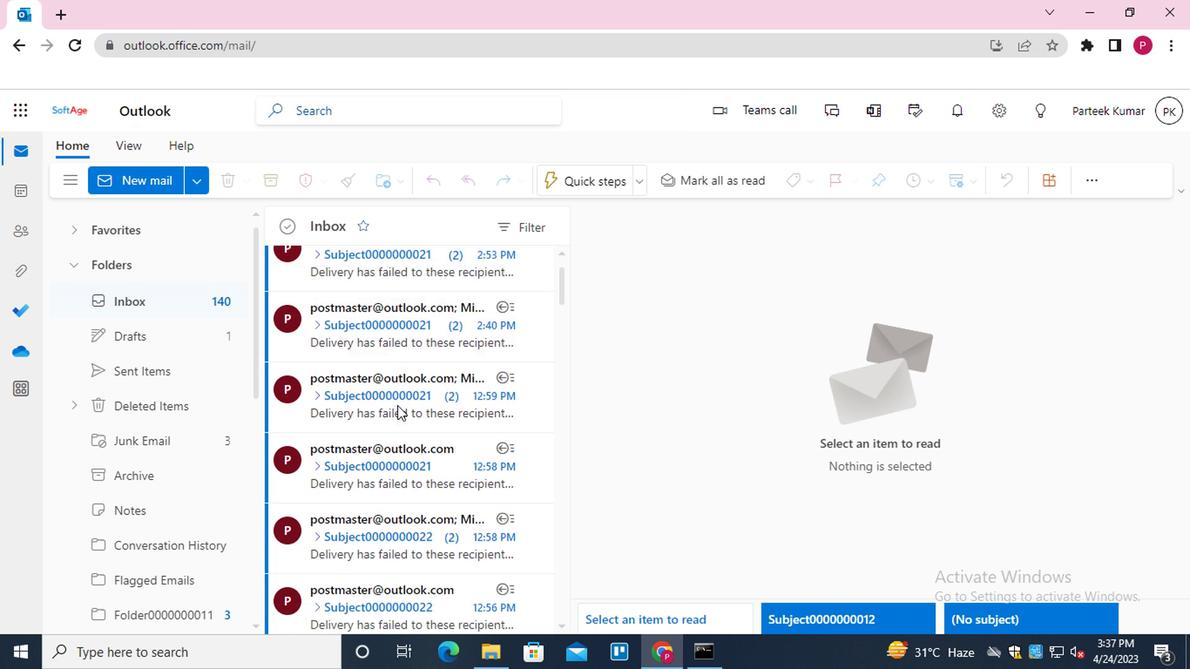 
Action: Mouse scrolled (396, 404) with delta (0, 0)
Screenshot: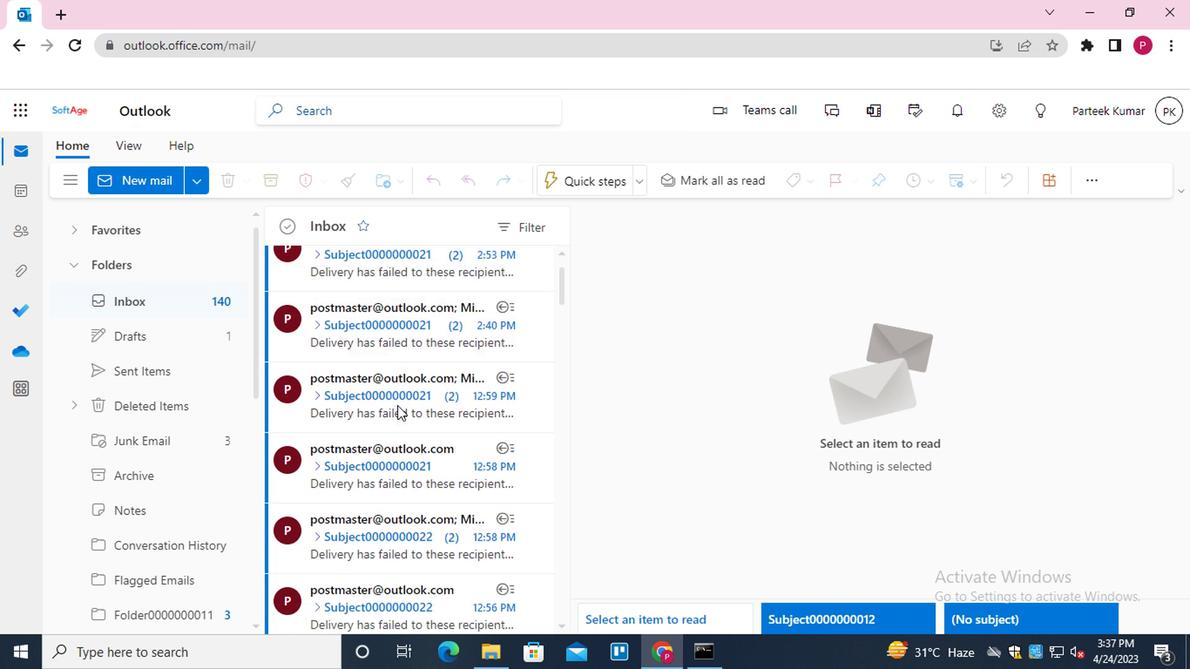 
Action: Mouse moved to (396, 405)
Screenshot: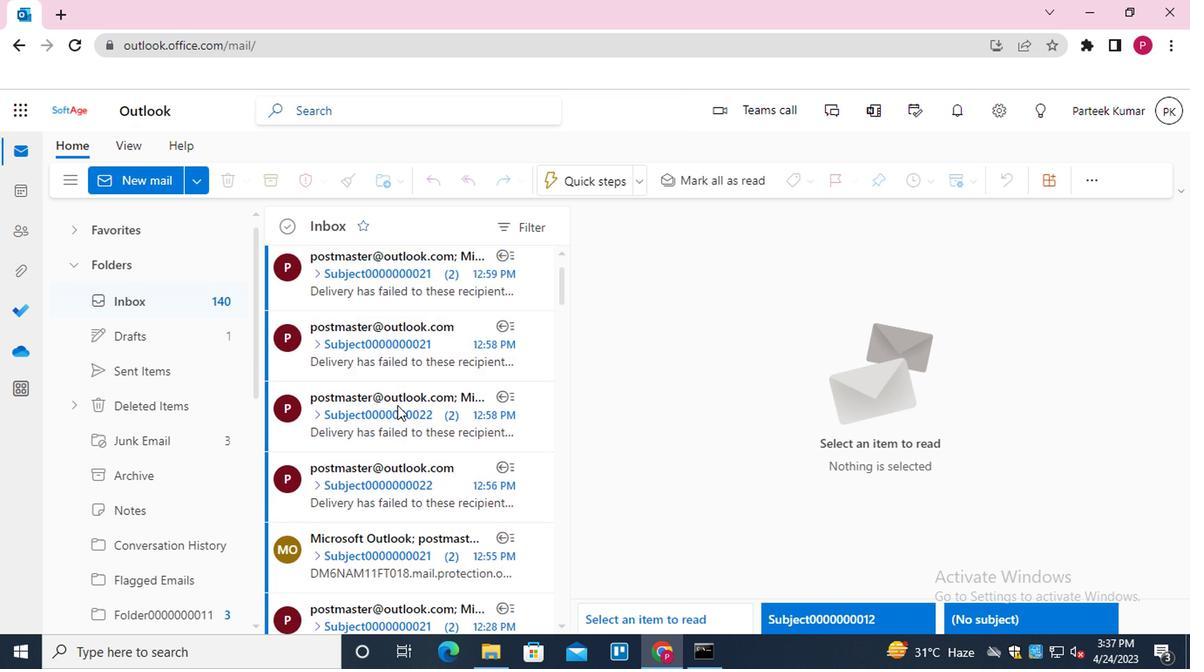 
Action: Mouse scrolled (396, 404) with delta (0, 0)
Screenshot: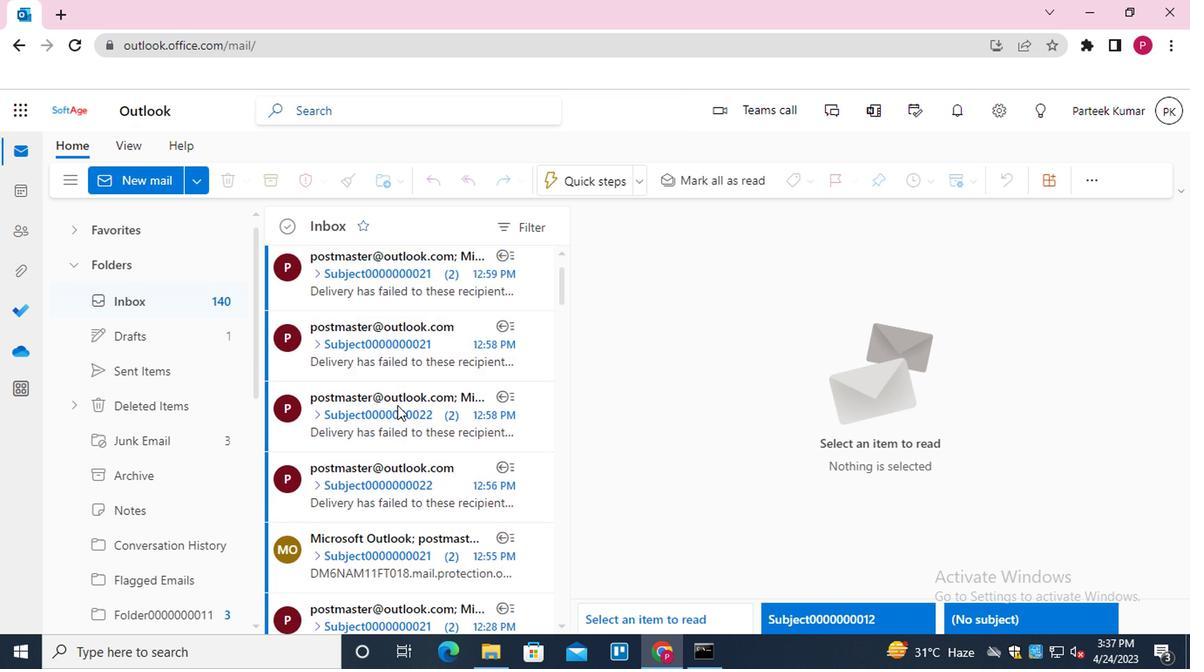 
Action: Mouse scrolled (396, 404) with delta (0, 0)
Screenshot: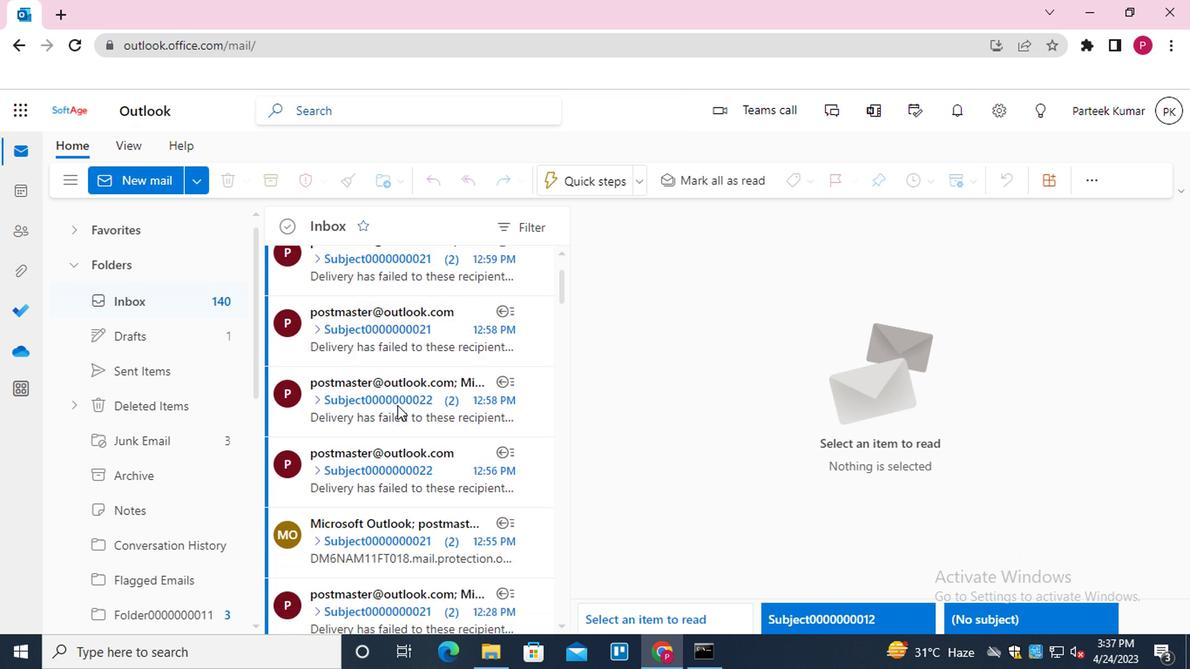 
Action: Mouse moved to (375, 427)
Screenshot: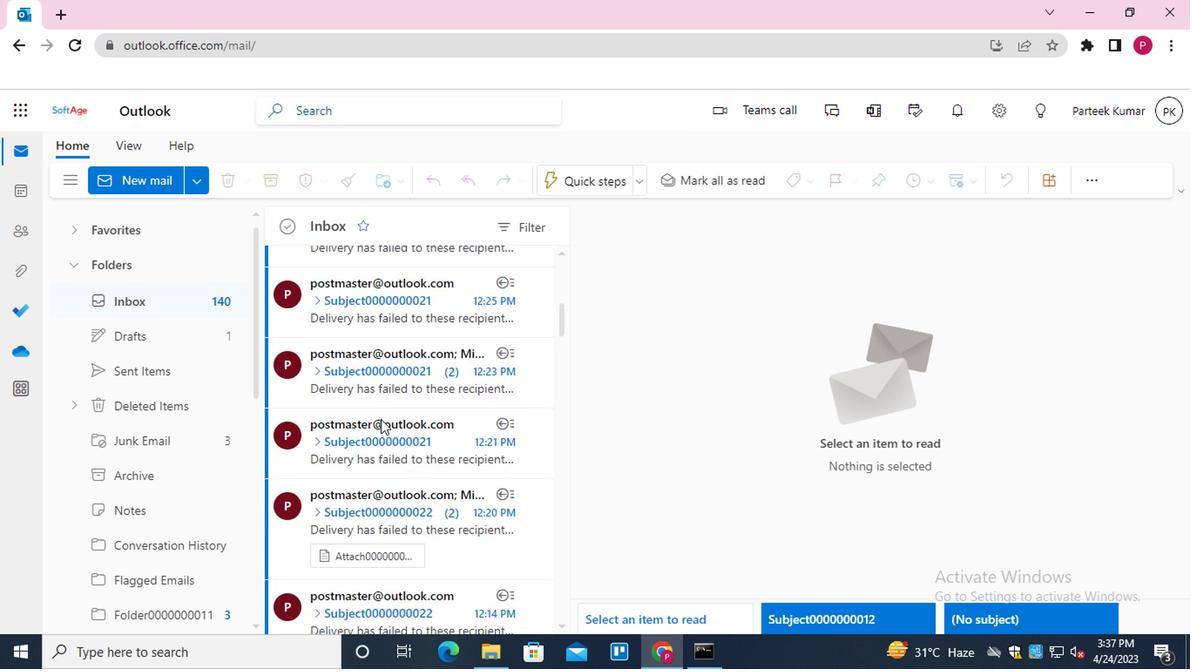 
Action: Mouse scrolled (375, 426) with delta (0, 0)
Screenshot: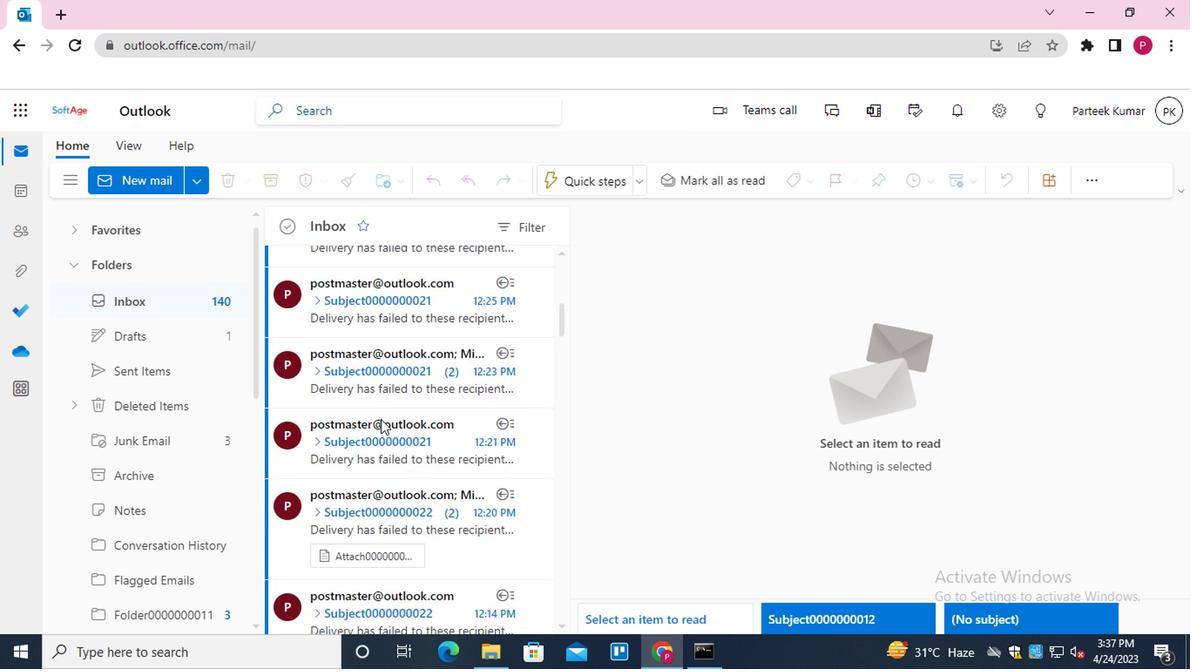 
Action: Mouse moved to (375, 429)
Screenshot: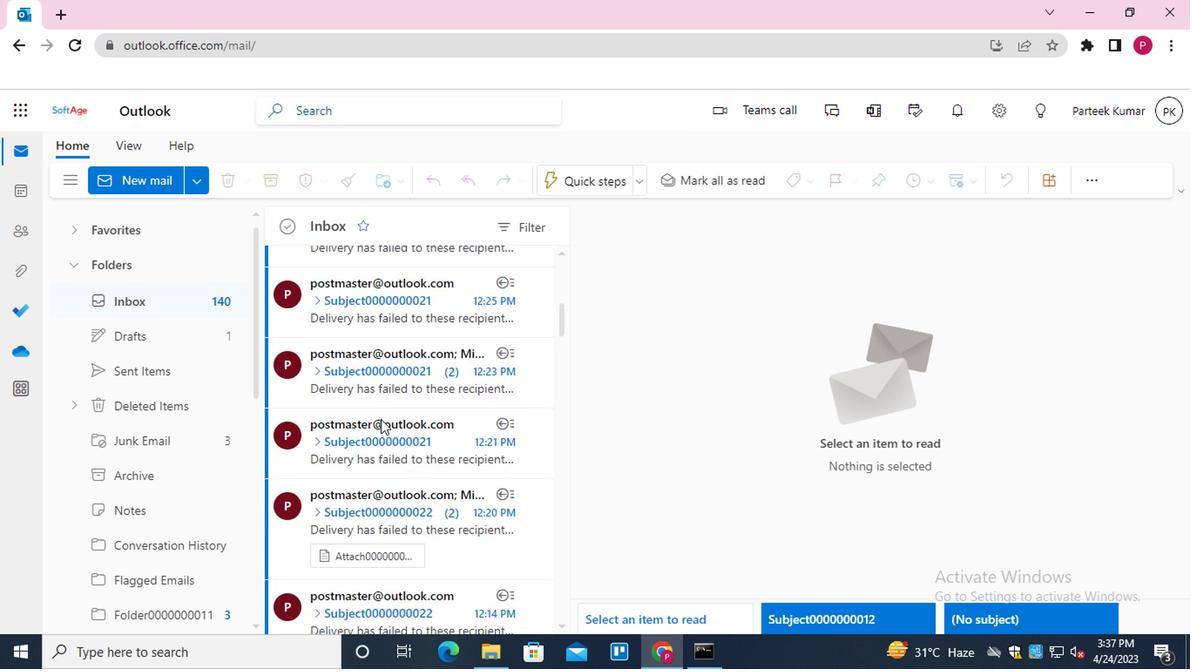 
Action: Mouse scrolled (375, 427) with delta (0, -1)
Screenshot: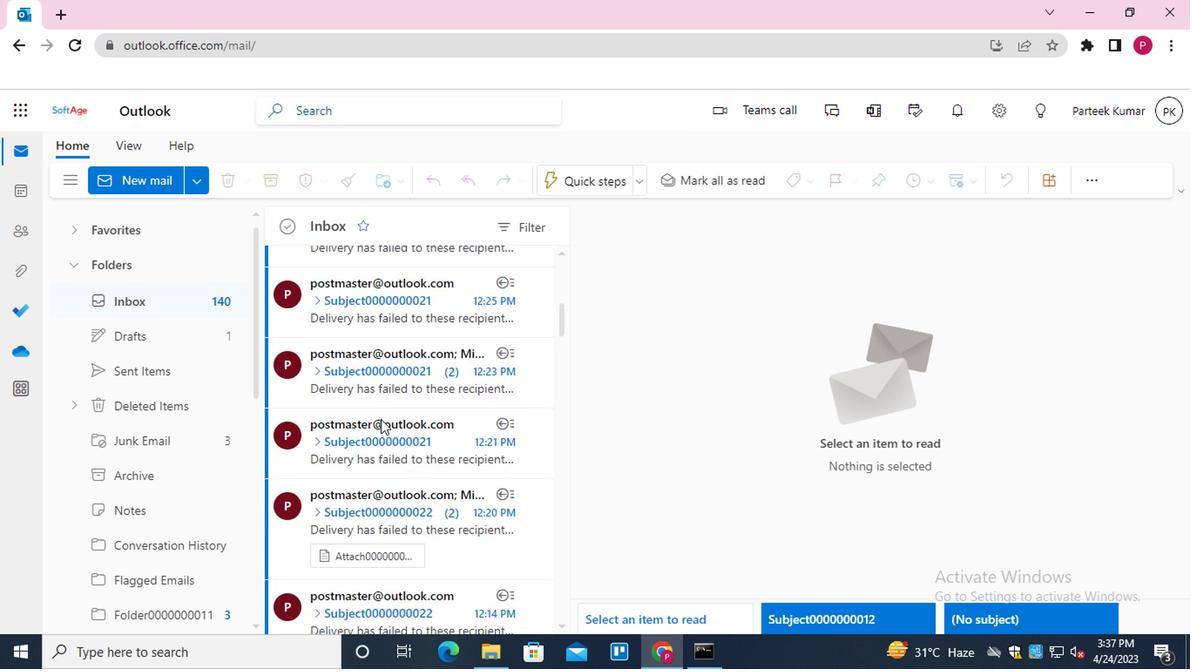 
Action: Mouse scrolled (375, 427) with delta (0, -1)
Screenshot: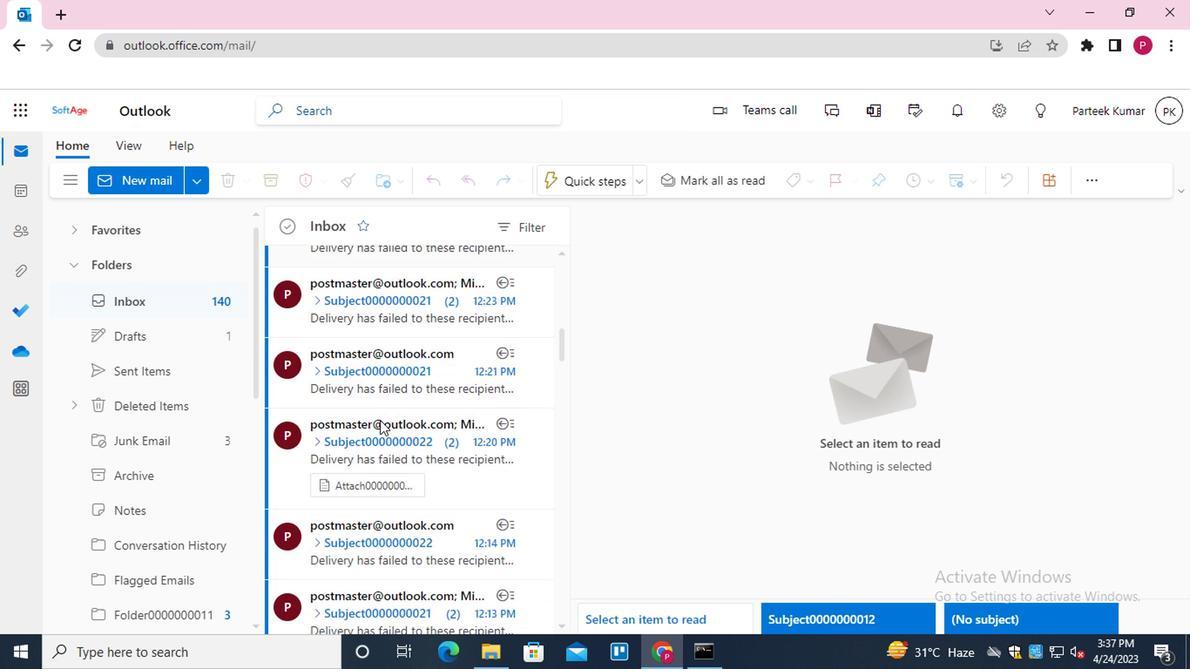 
Action: Mouse scrolled (375, 427) with delta (0, -1)
Screenshot: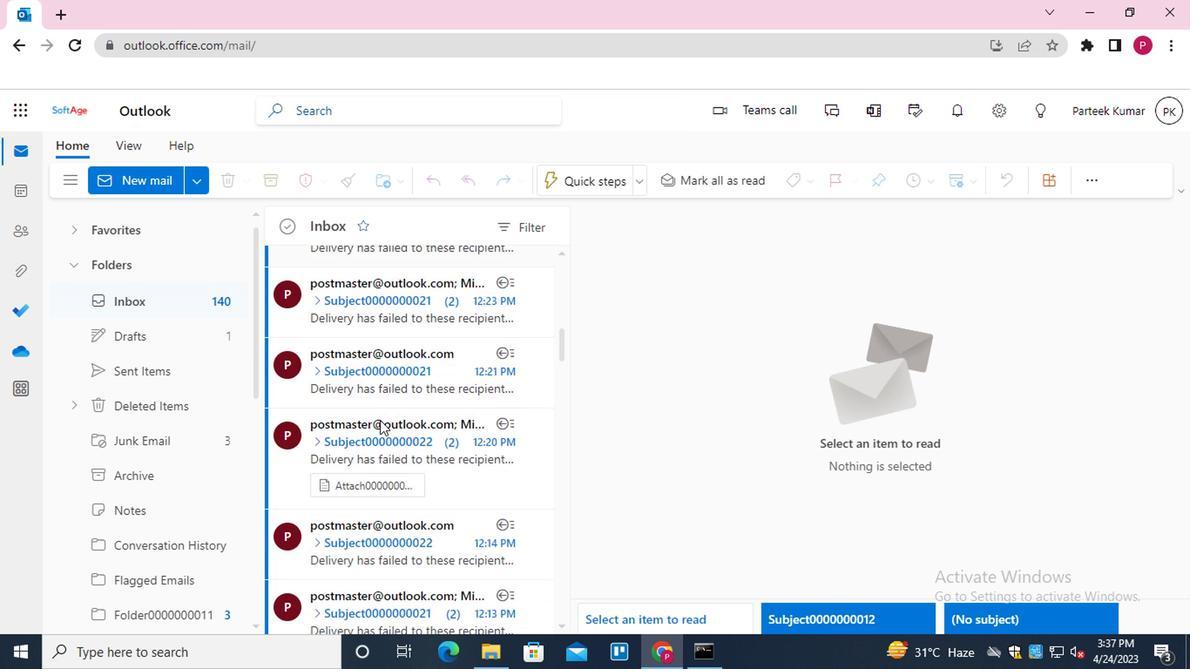 
Action: Mouse scrolled (375, 427) with delta (0, -1)
Screenshot: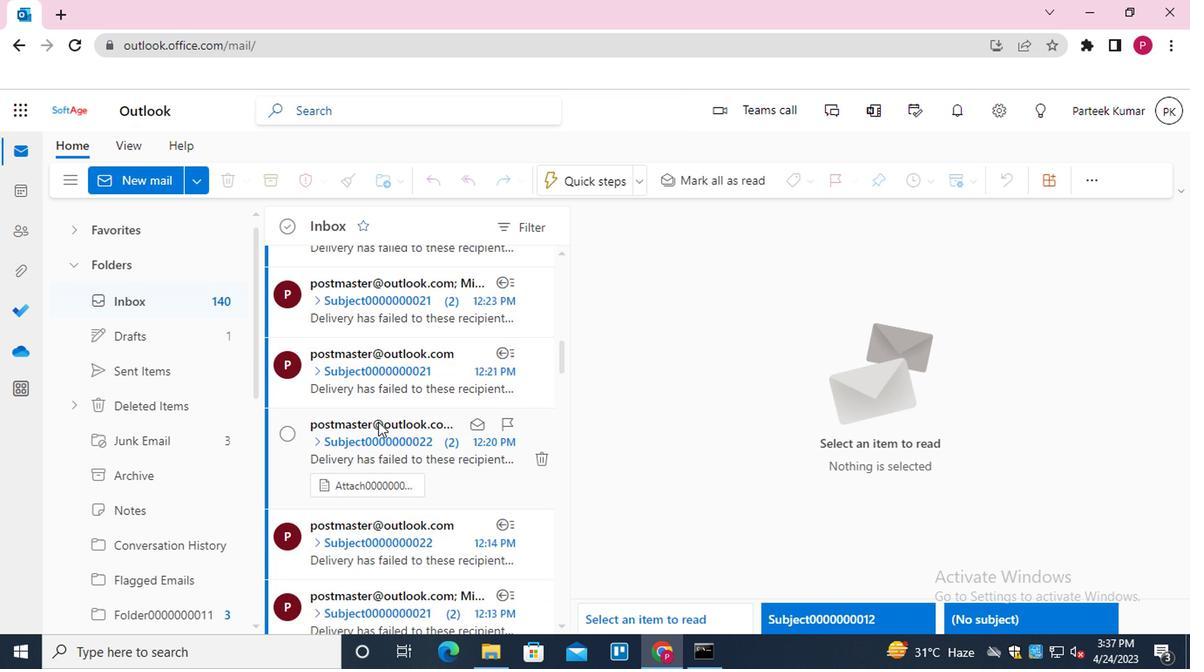
Action: Mouse moved to (375, 429)
Screenshot: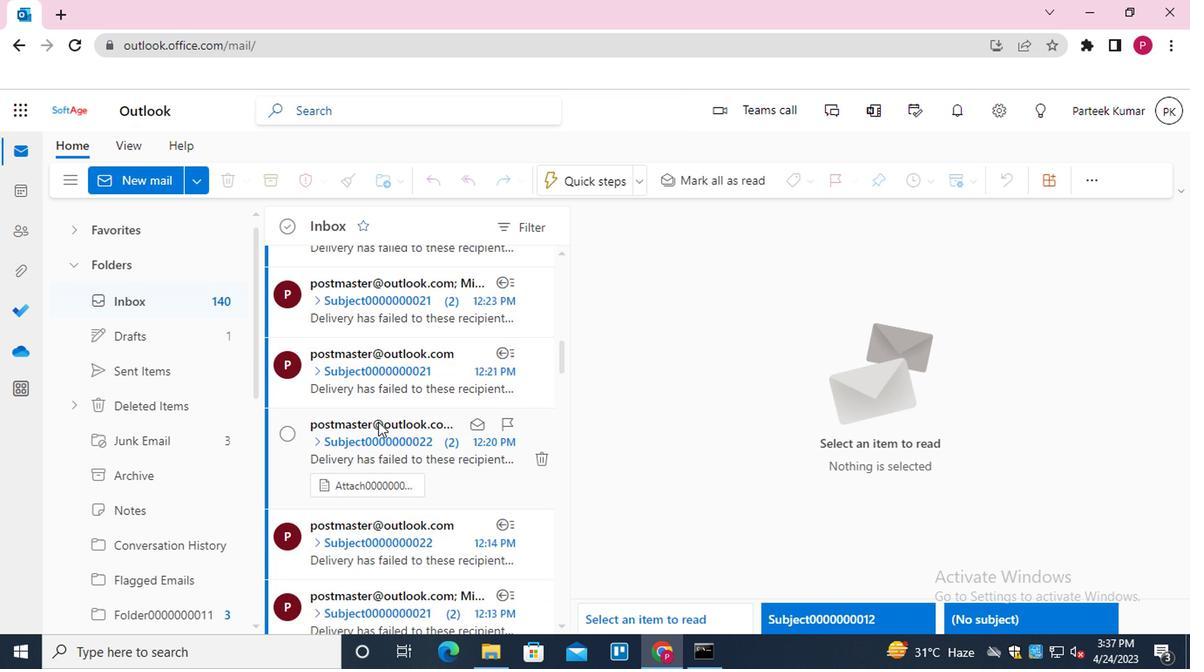 
Action: Mouse scrolled (375, 427) with delta (0, -1)
Screenshot: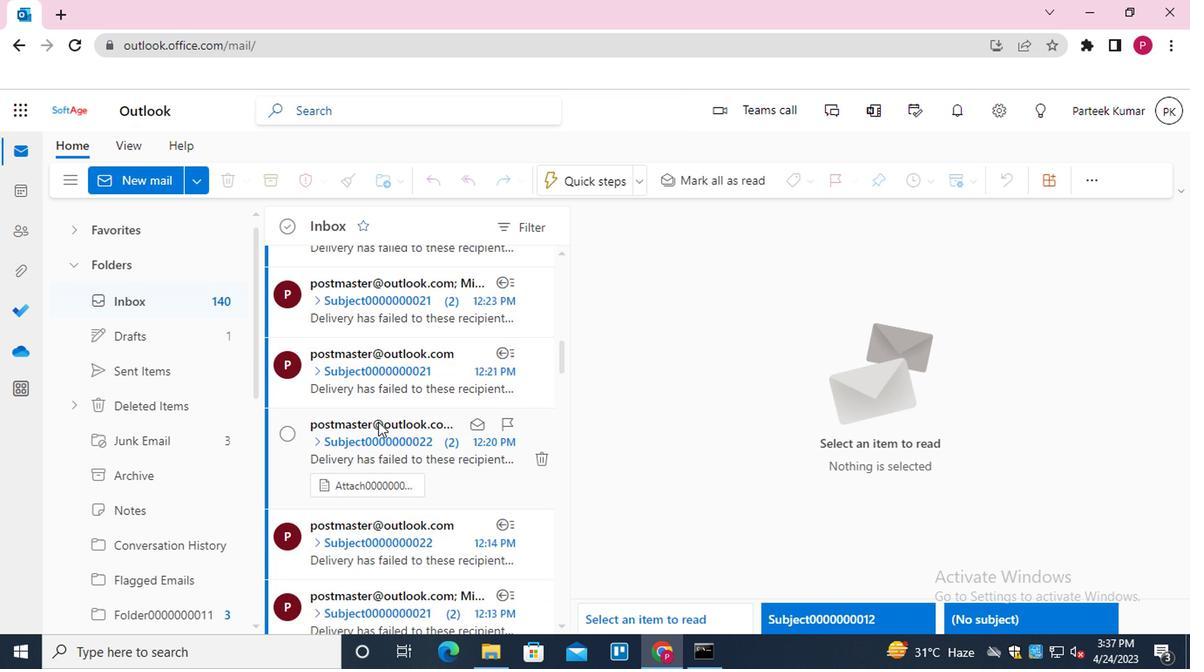 
Action: Mouse moved to (371, 435)
Screenshot: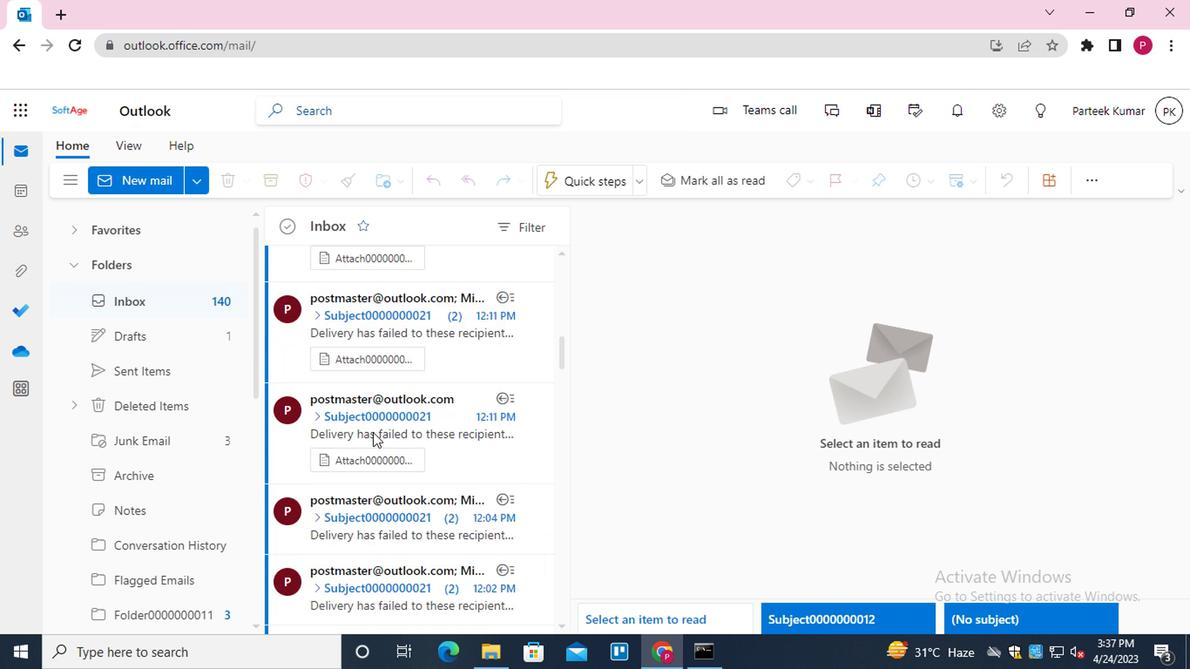 
Action: Mouse scrolled (371, 434) with delta (0, -1)
Screenshot: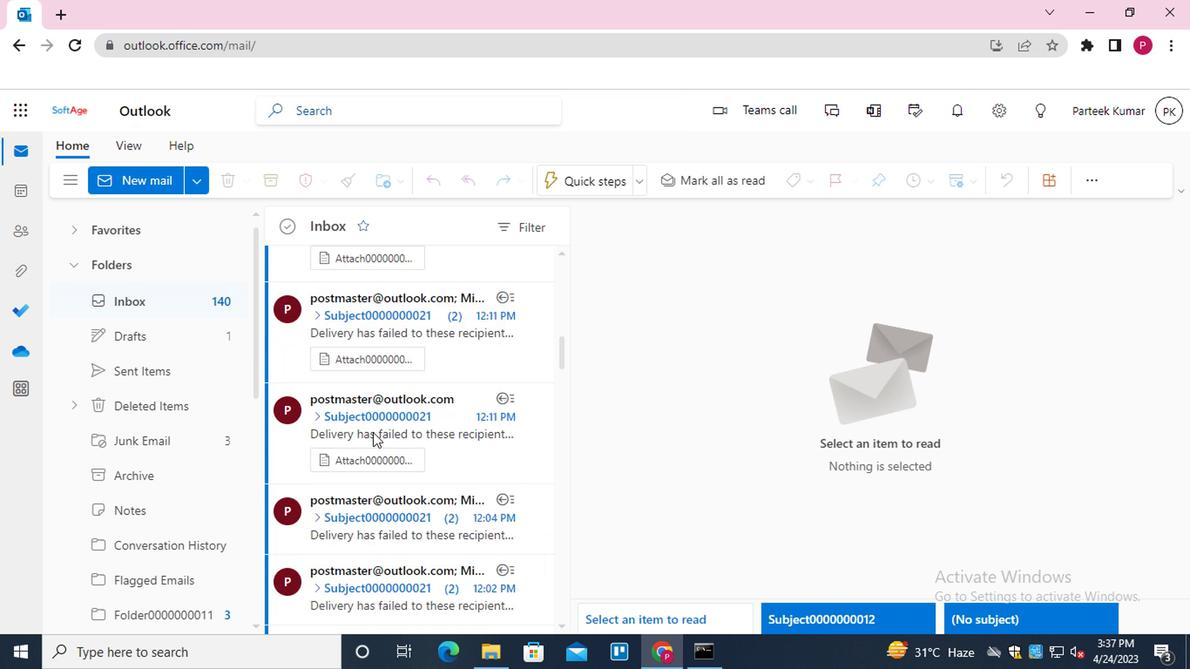 
Action: Mouse moved to (371, 437)
Screenshot: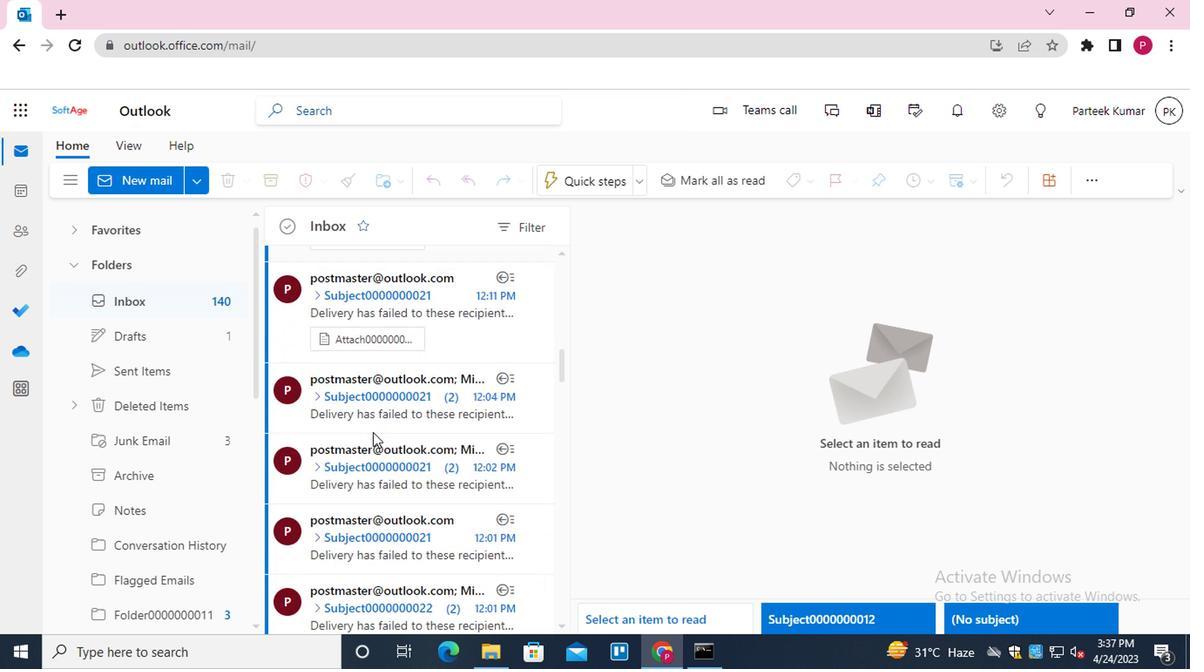 
Action: Mouse scrolled (371, 436) with delta (0, -1)
Screenshot: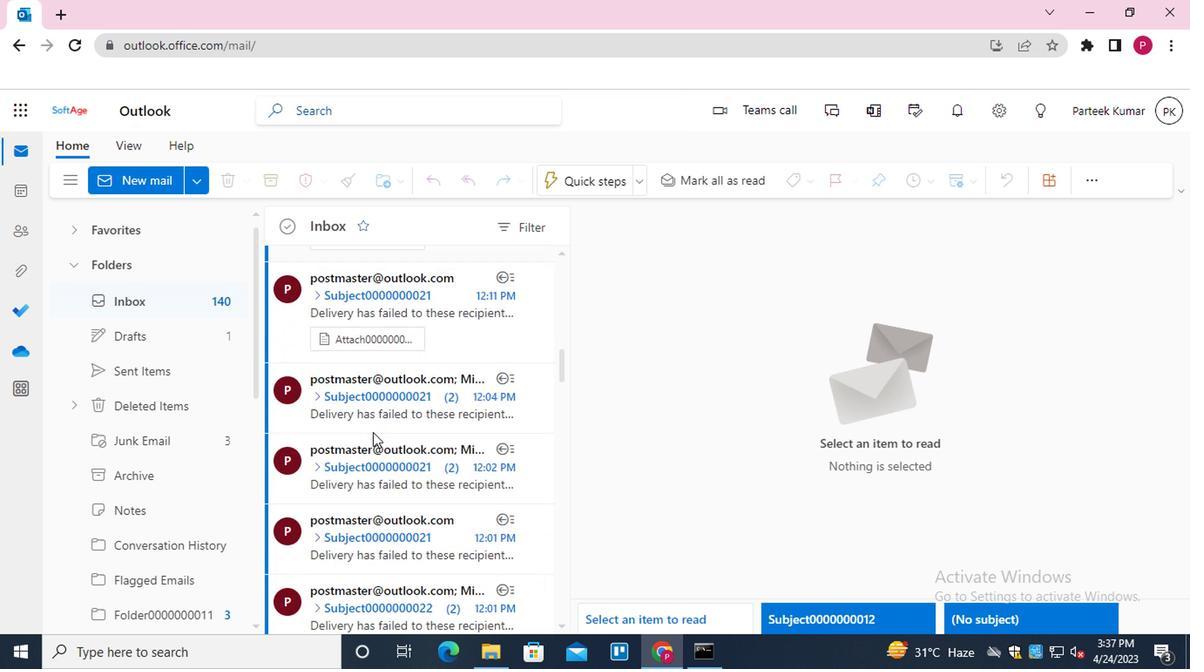 
Action: Mouse moved to (372, 440)
Screenshot: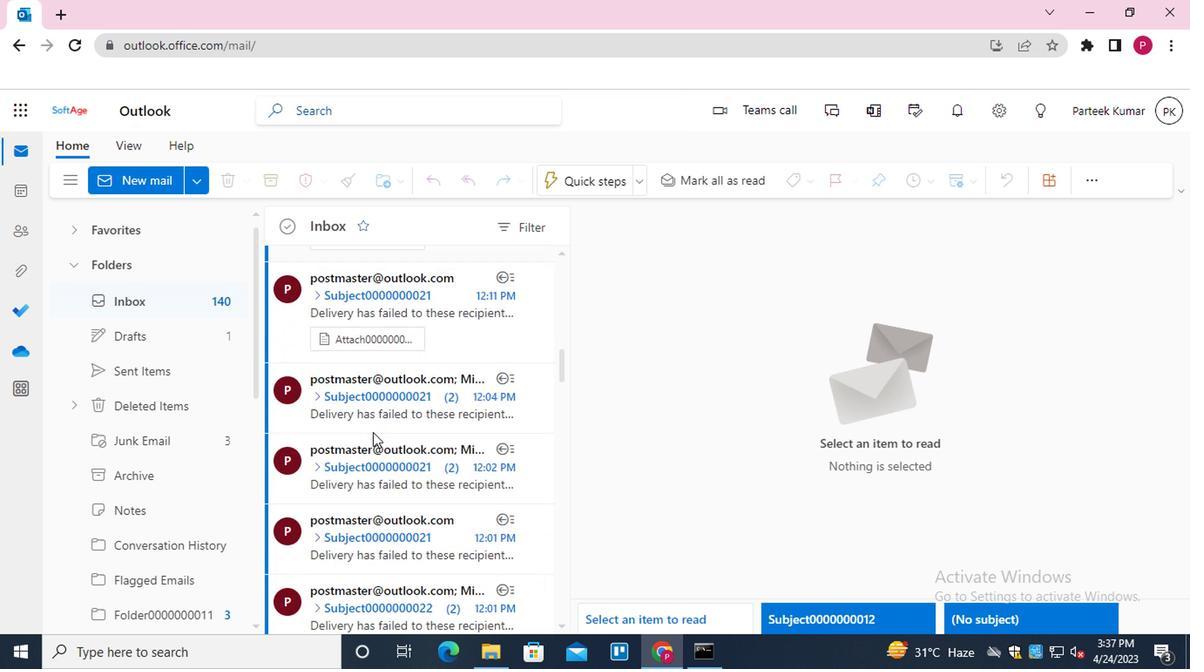 
Action: Mouse scrolled (372, 440) with delta (0, 0)
Screenshot: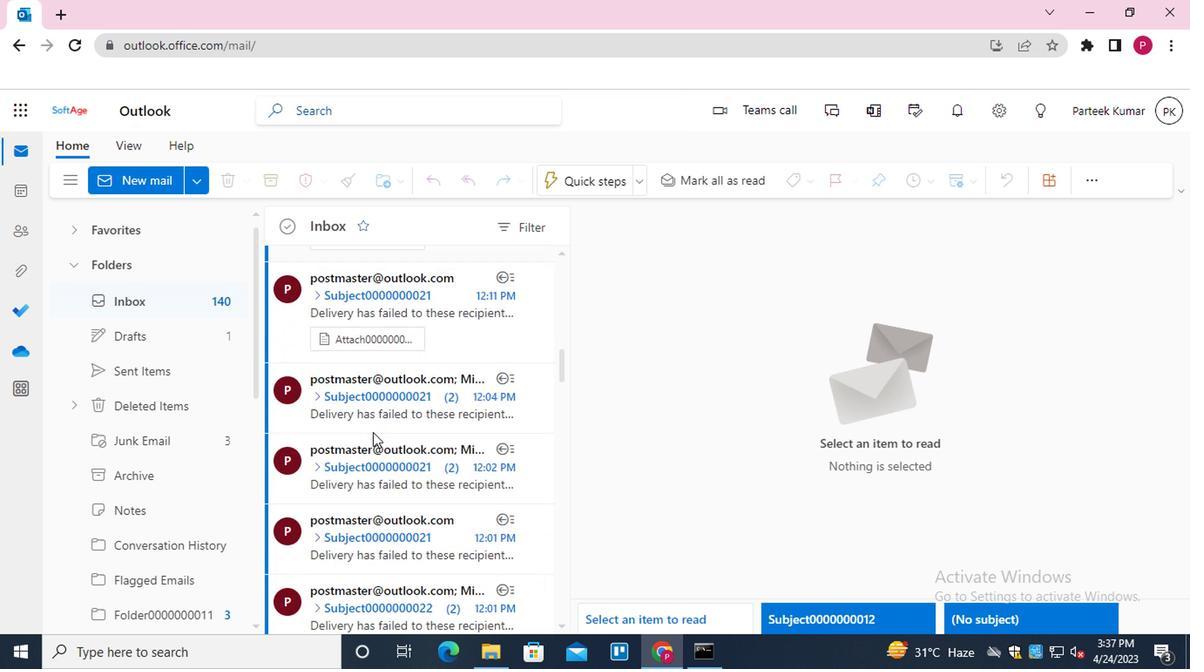 
Action: Mouse moved to (373, 443)
Screenshot: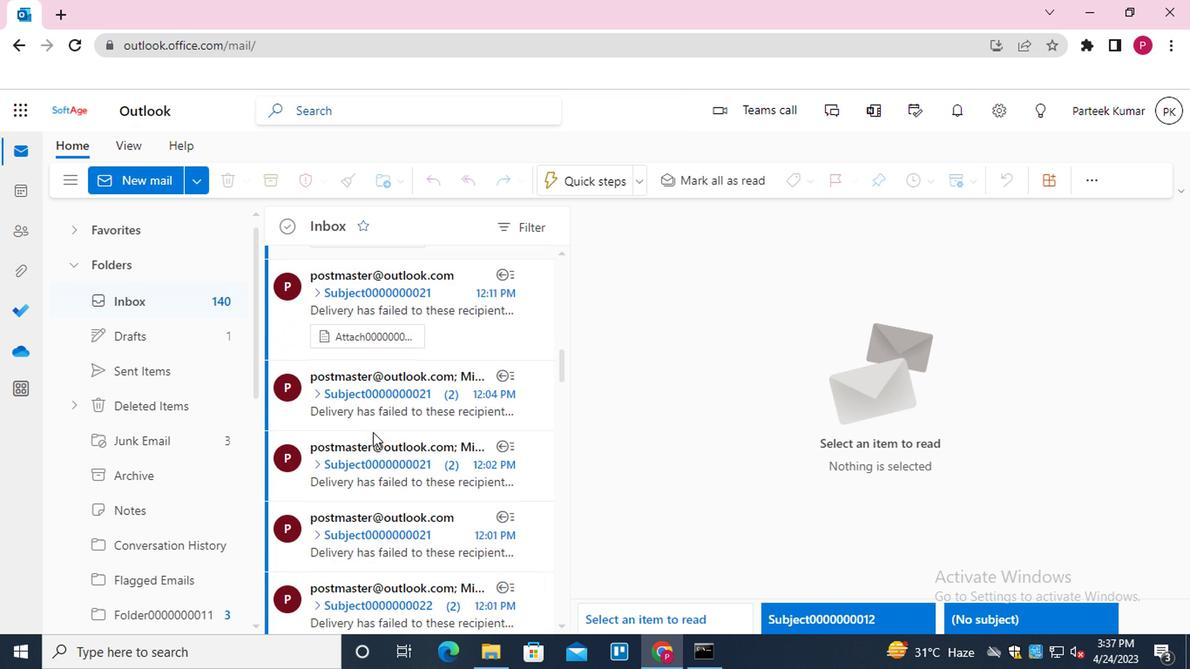 
Action: Mouse scrolled (373, 442) with delta (0, 0)
Screenshot: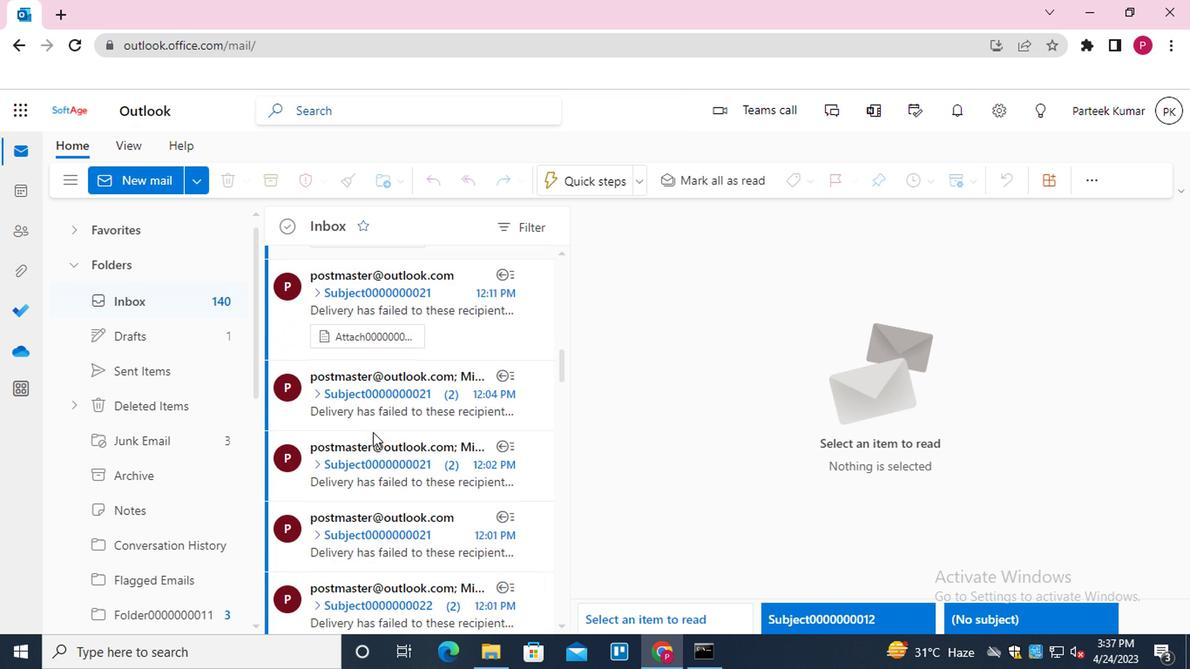 
Action: Mouse moved to (373, 447)
Screenshot: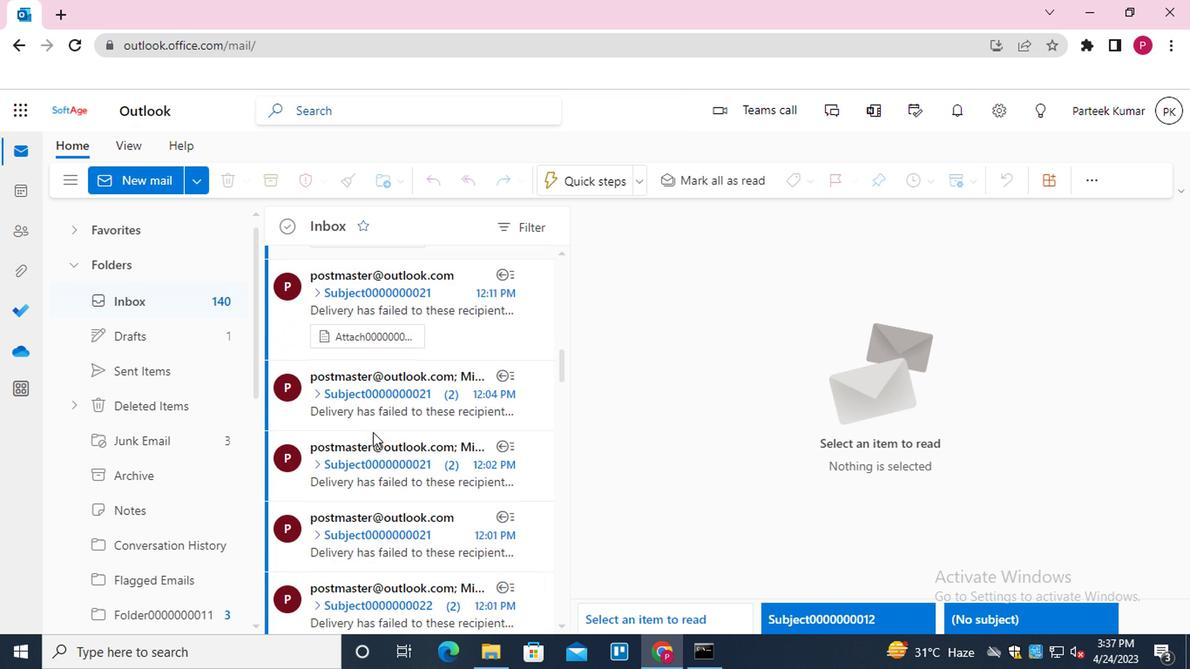 
Action: Mouse scrolled (373, 446) with delta (0, 0)
Screenshot: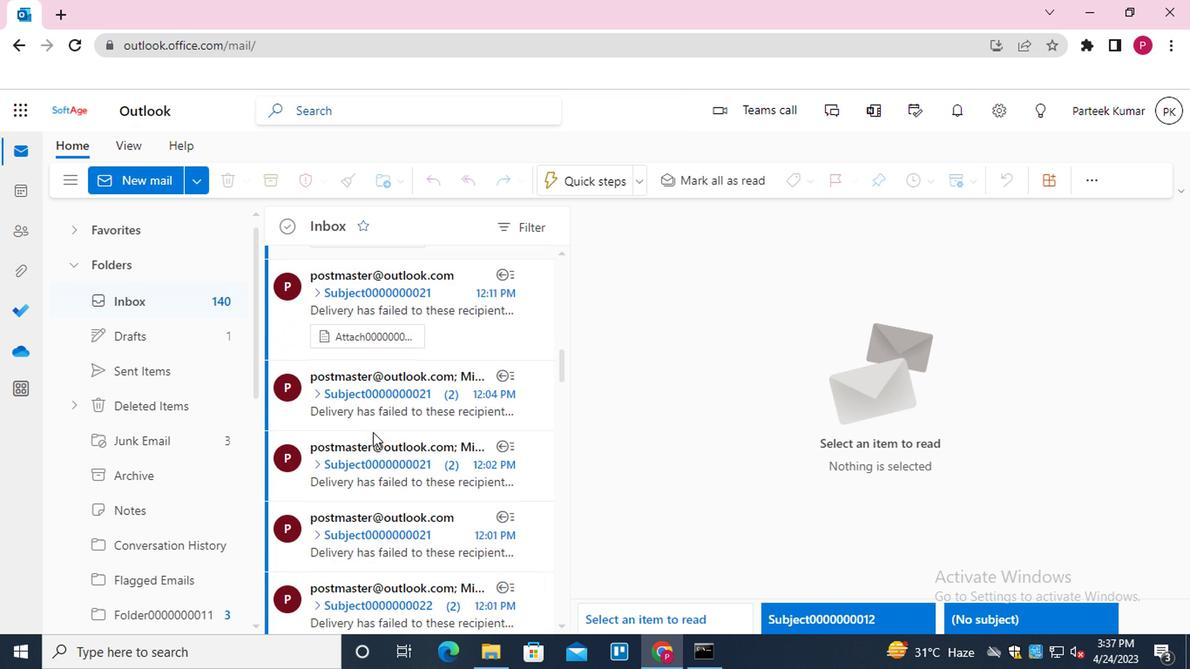 
Action: Mouse moved to (375, 448)
Screenshot: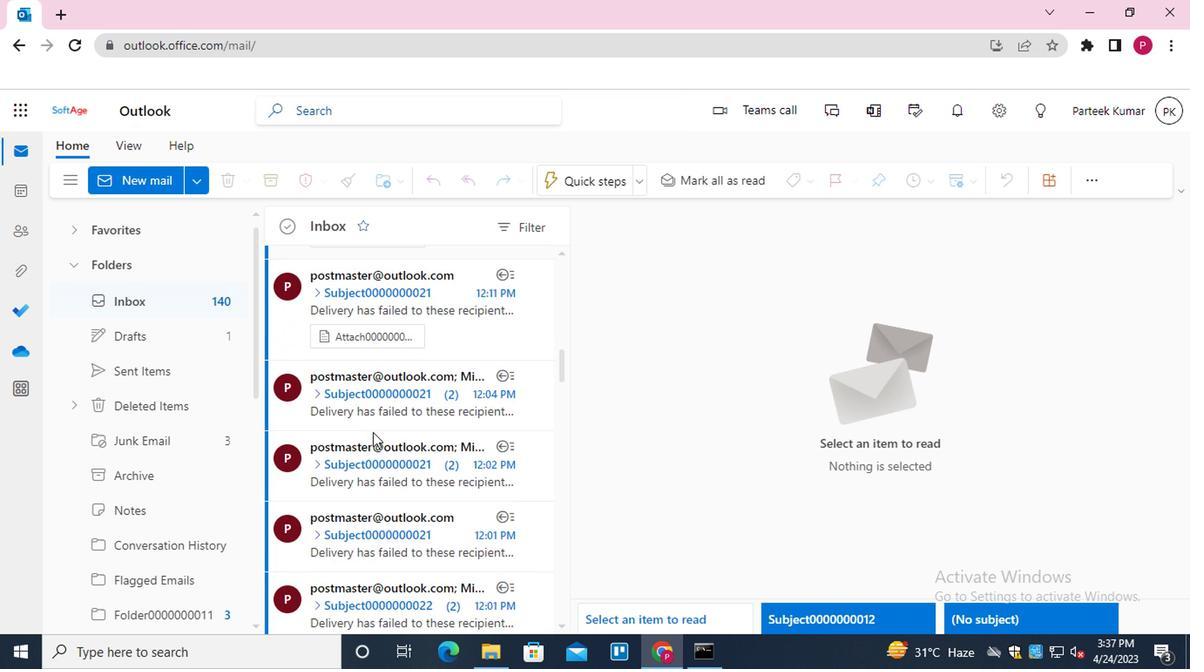
Action: Mouse scrolled (375, 447) with delta (0, -1)
Screenshot: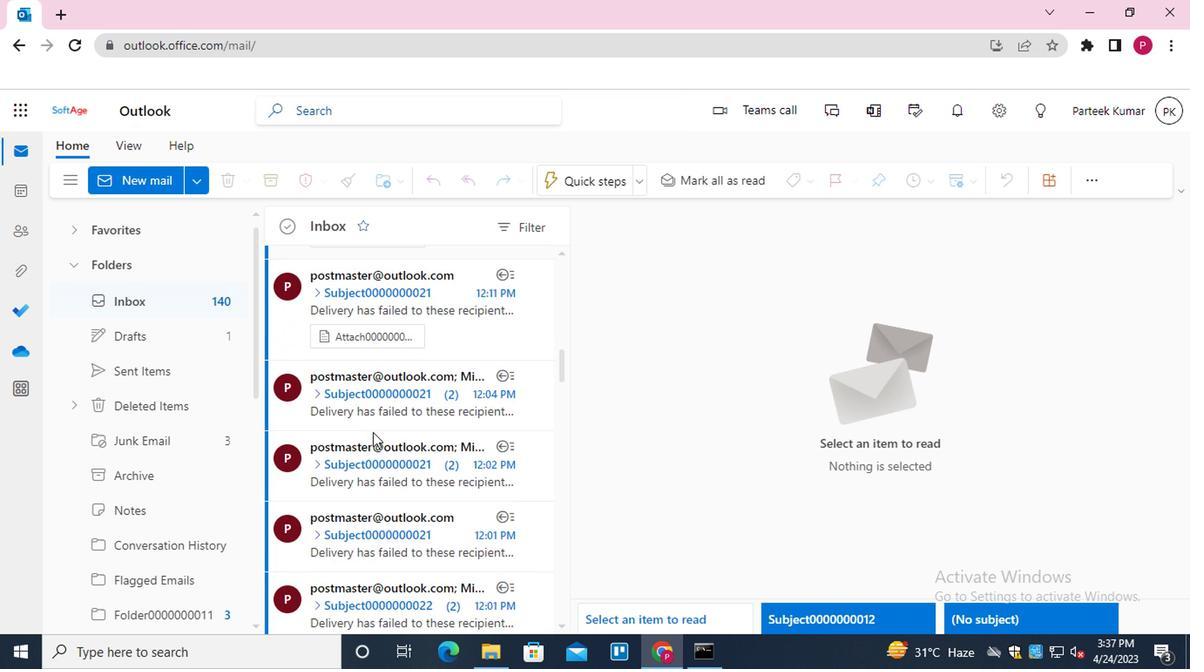 
Action: Mouse moved to (375, 449)
Screenshot: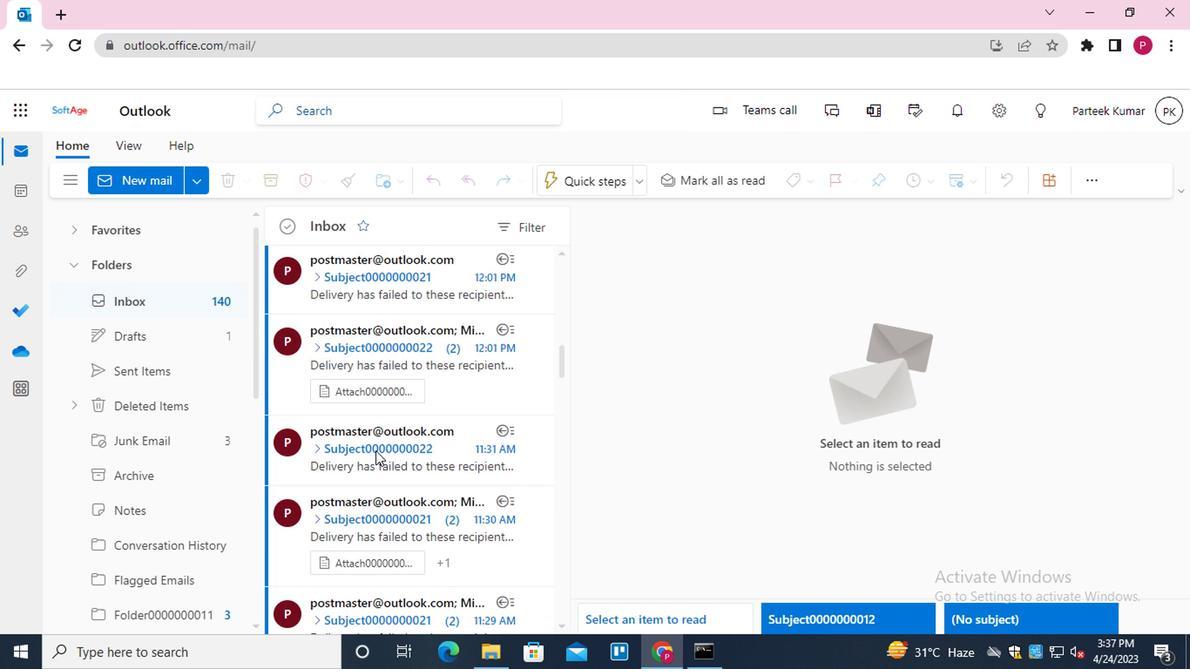 
Action: Mouse scrolled (375, 448) with delta (0, 0)
Screenshot: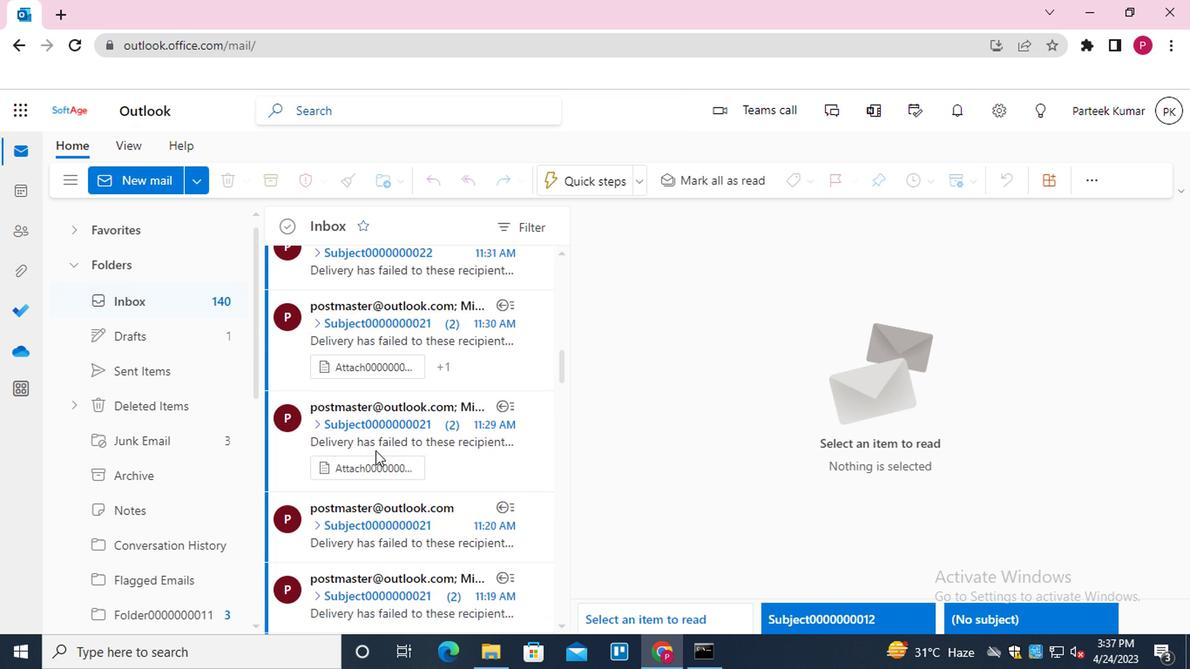 
Action: Mouse scrolled (375, 448) with delta (0, 0)
Screenshot: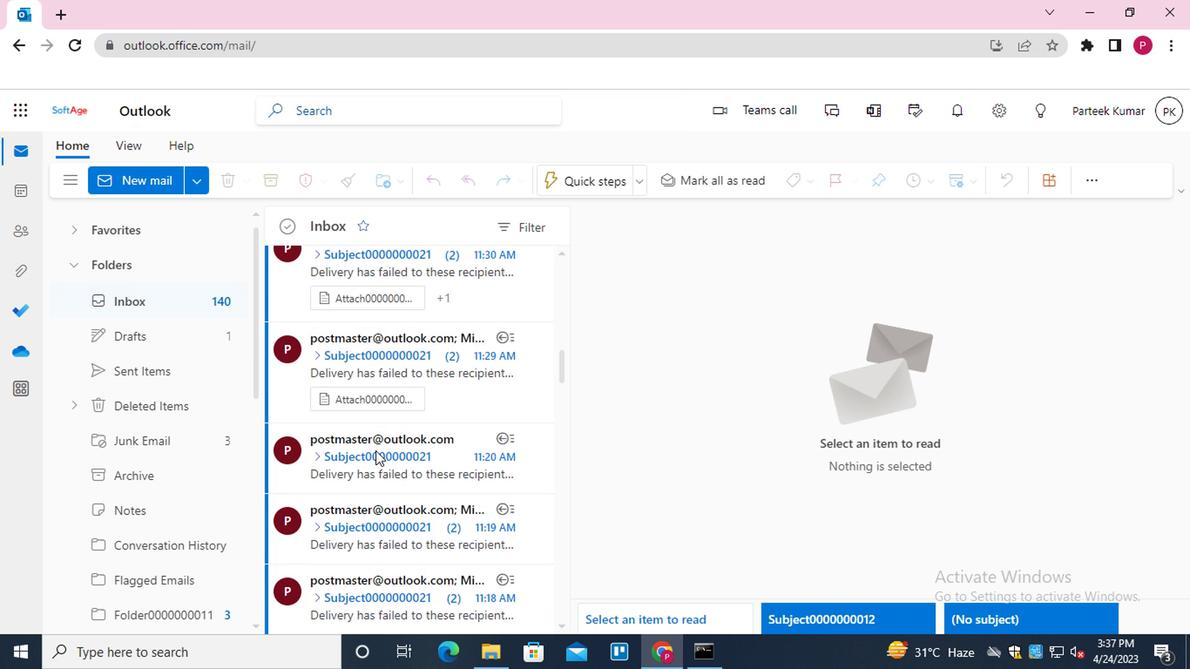 
Action: Mouse scrolled (375, 448) with delta (0, 0)
Screenshot: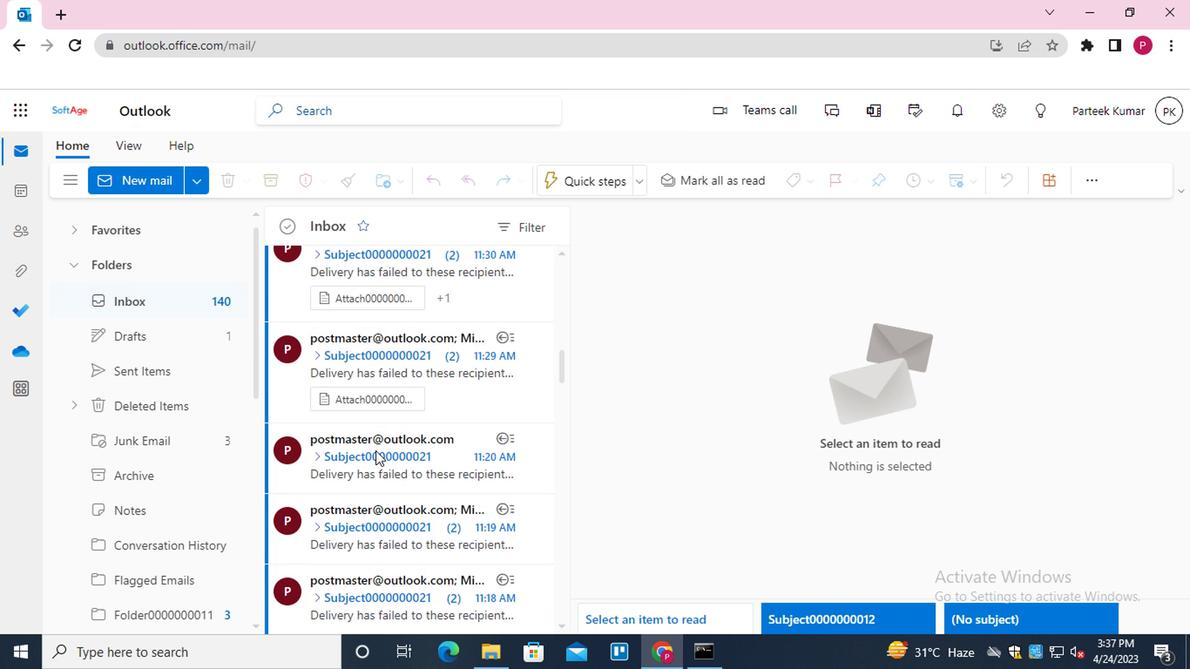 
Action: Mouse scrolled (375, 448) with delta (0, 0)
Screenshot: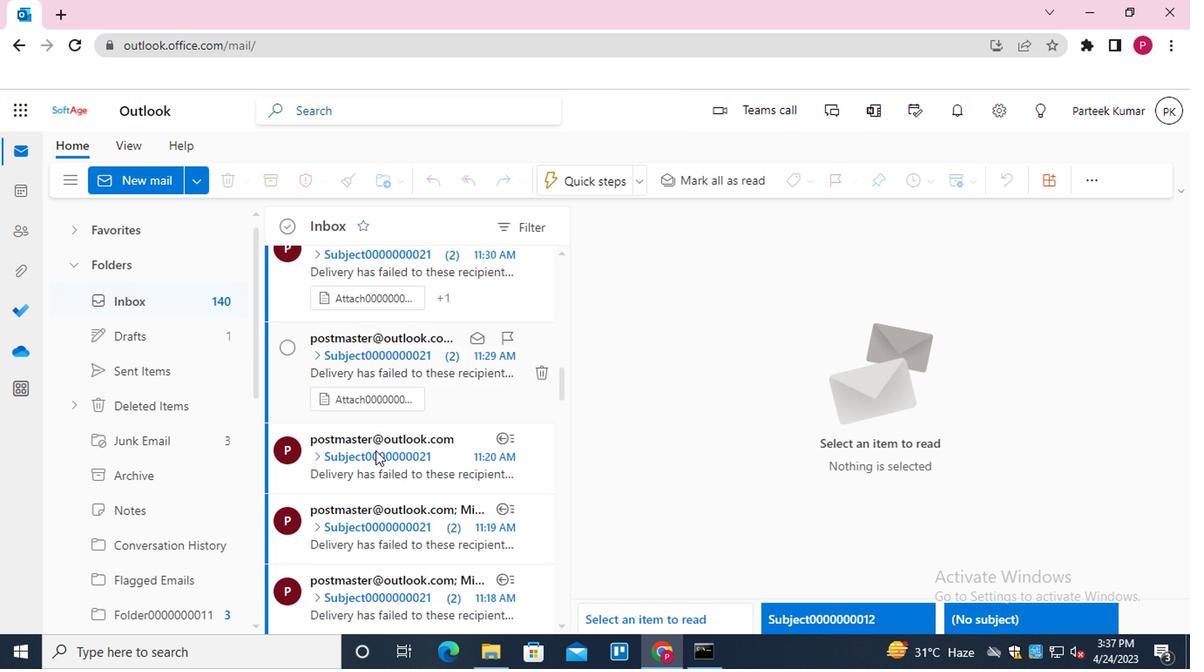 
Action: Mouse scrolled (375, 448) with delta (0, 0)
Screenshot: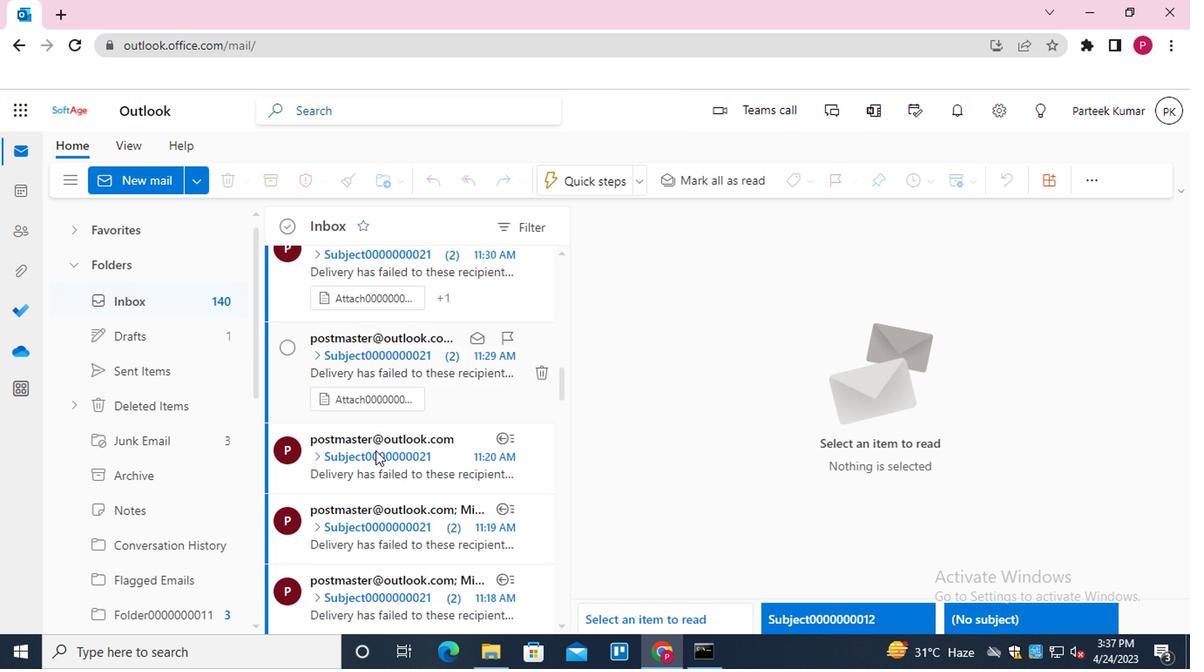
Action: Mouse scrolled (375, 448) with delta (0, 0)
Screenshot: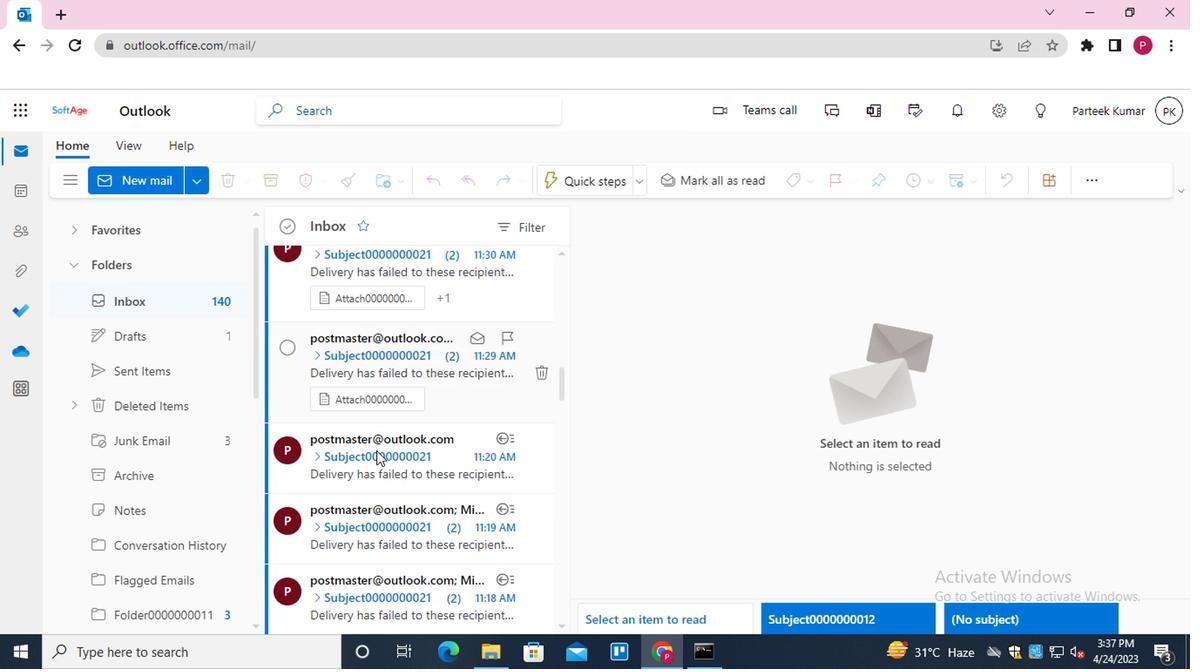 
Action: Mouse moved to (375, 450)
Screenshot: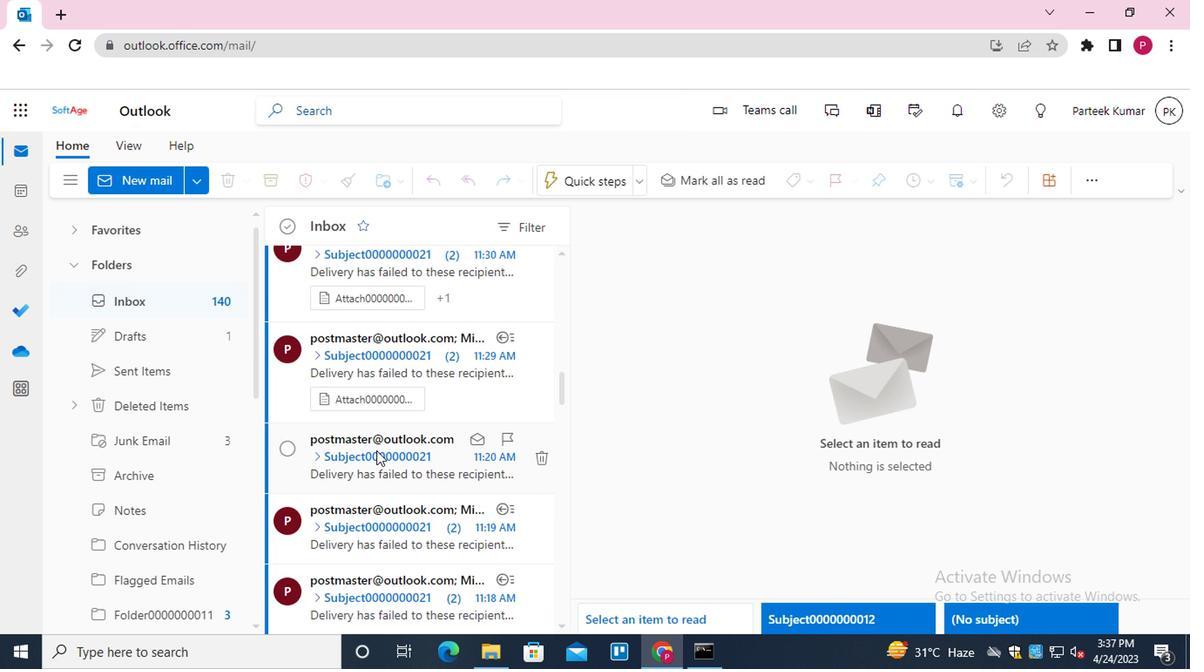 
Action: Mouse scrolled (375, 449) with delta (0, 0)
Screenshot: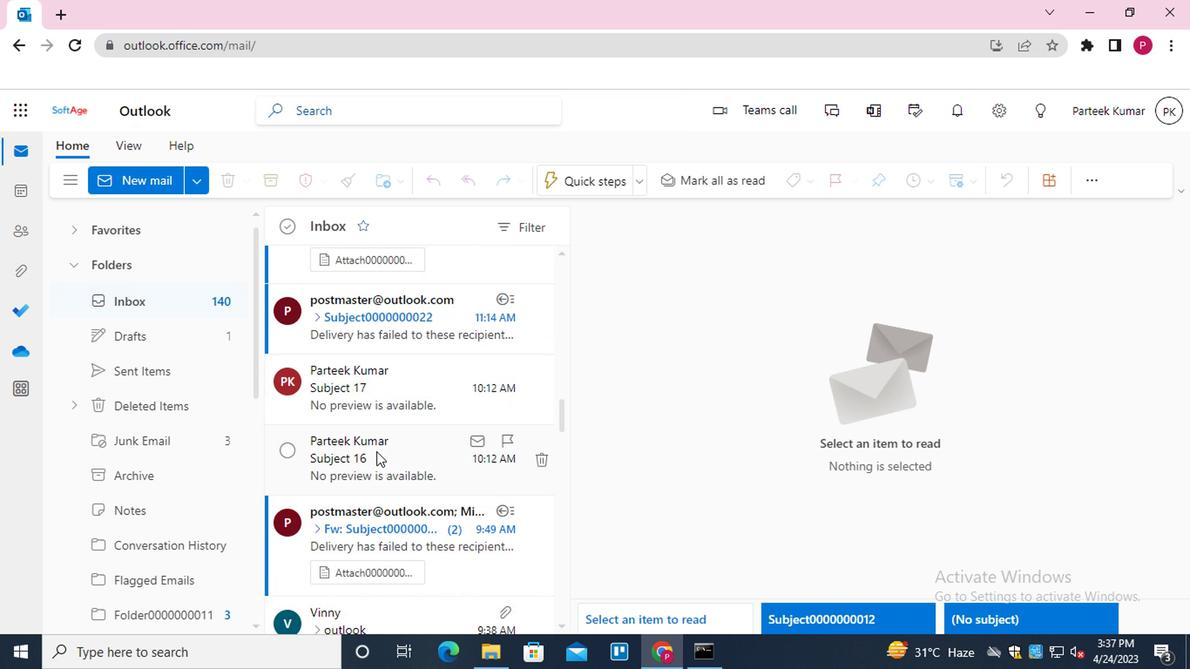 
Action: Mouse scrolled (375, 449) with delta (0, 0)
Screenshot: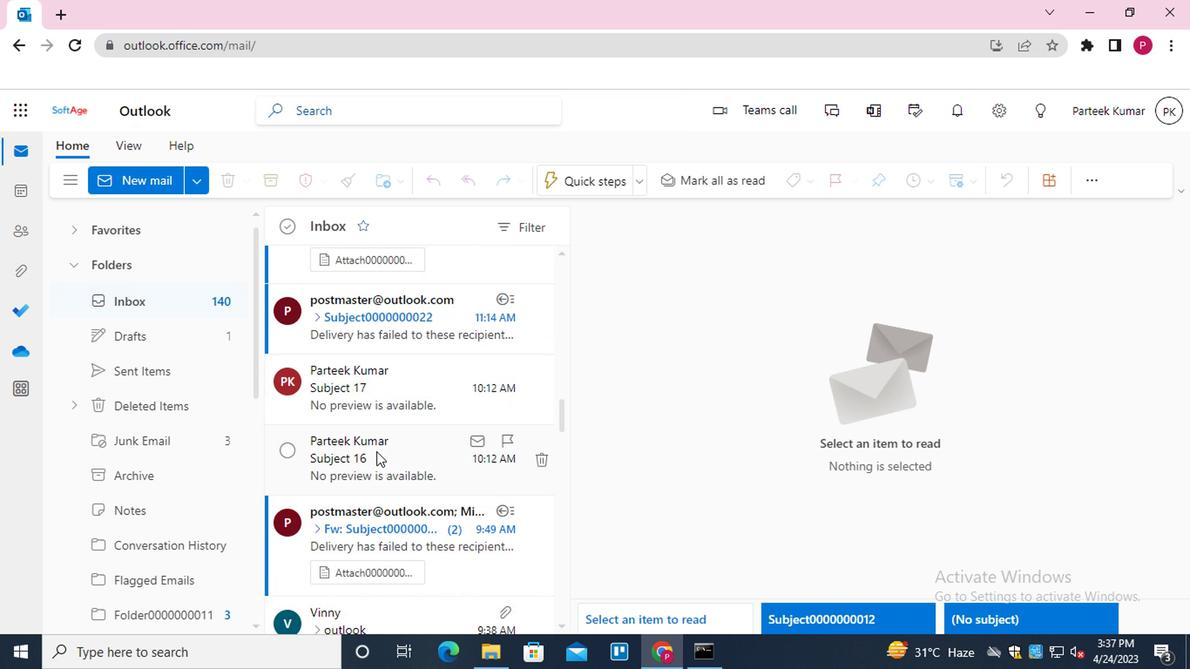 
Action: Mouse scrolled (375, 449) with delta (0, 0)
Screenshot: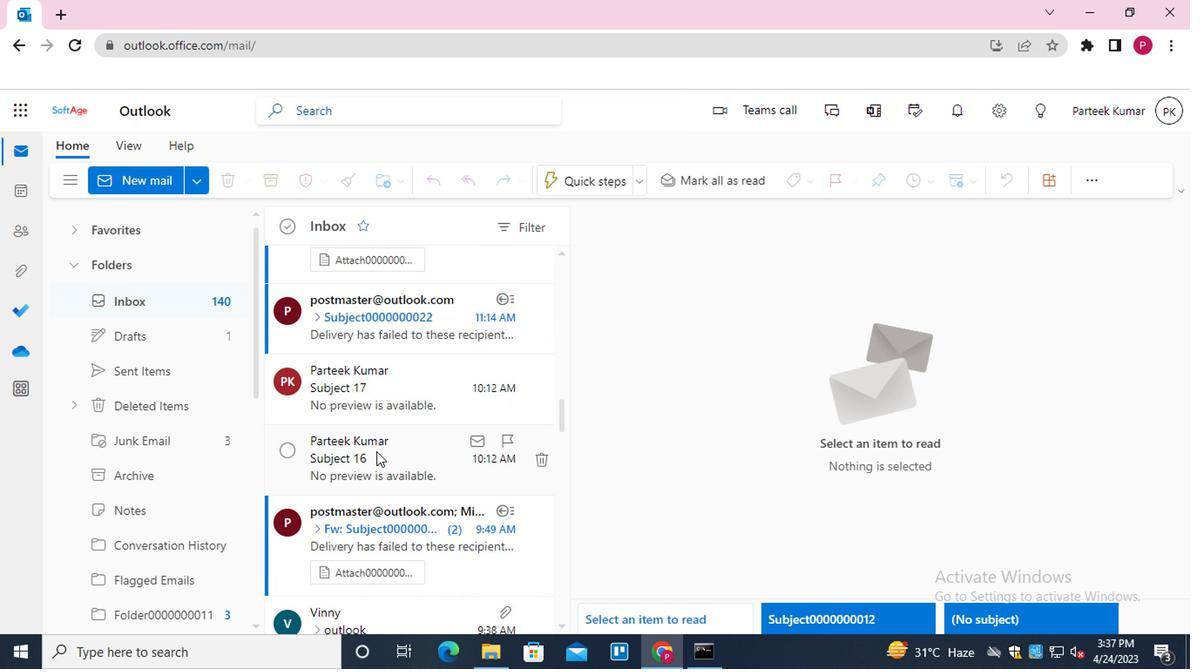 
Action: Mouse scrolled (375, 449) with delta (0, 0)
Screenshot: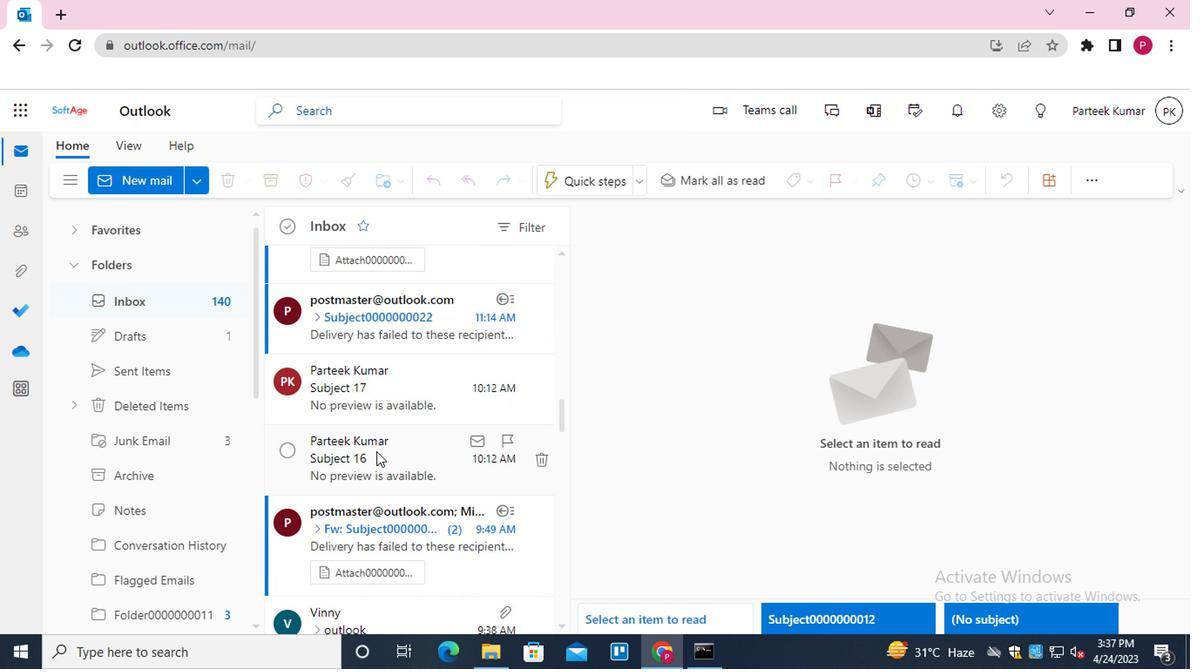 
Action: Mouse scrolled (375, 449) with delta (0, 0)
Screenshot: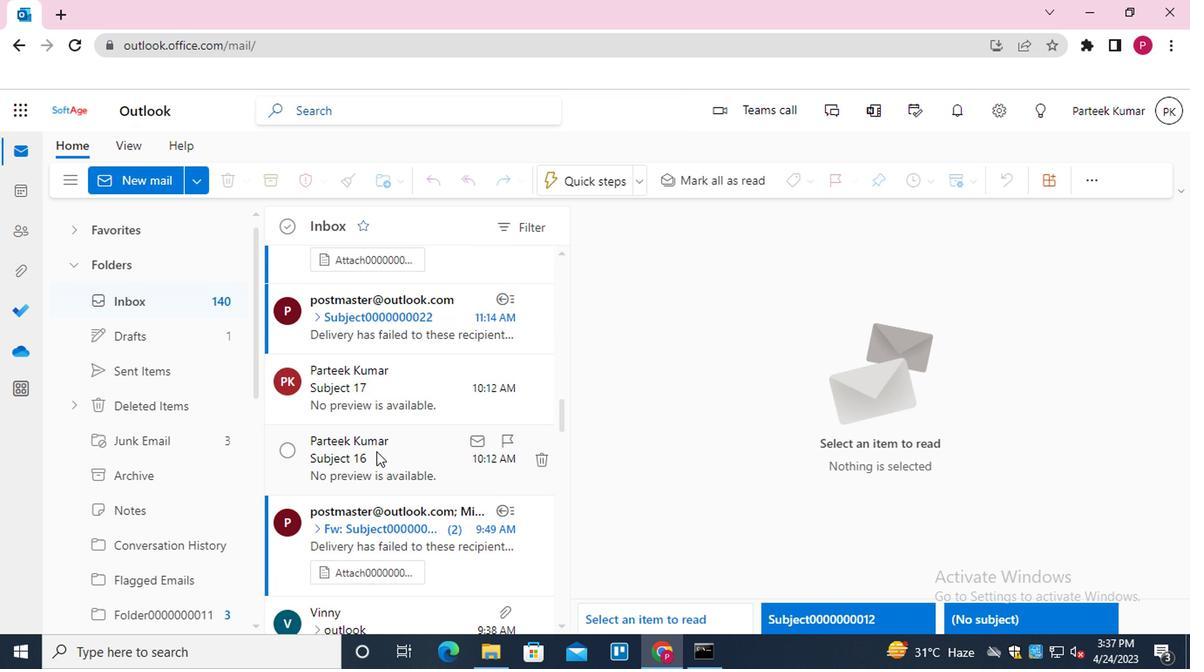 
Action: Mouse scrolled (375, 449) with delta (0, 0)
Screenshot: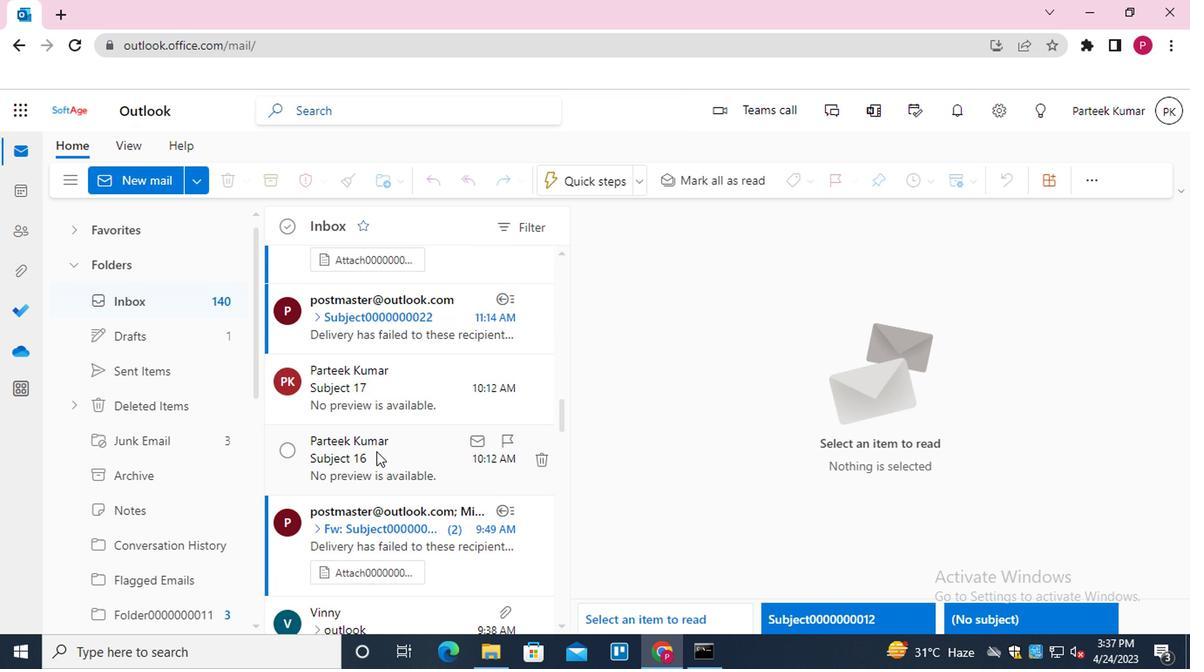
Action: Mouse scrolled (375, 451) with delta (0, 1)
Screenshot: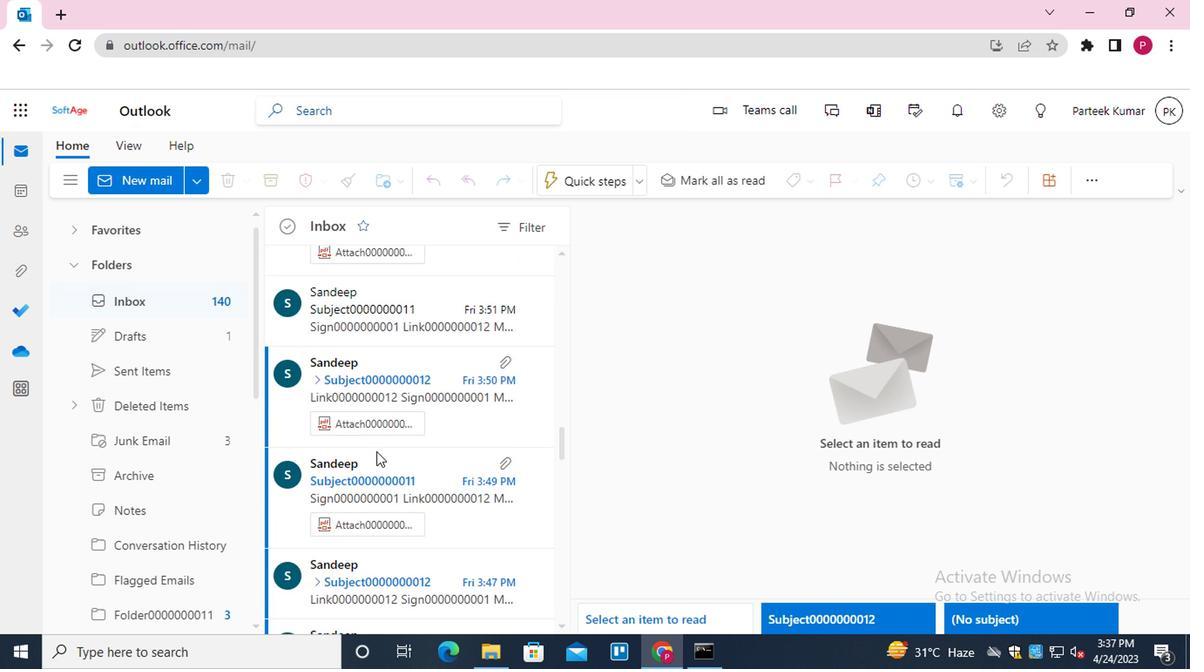 
Action: Mouse scrolled (375, 451) with delta (0, 1)
Screenshot: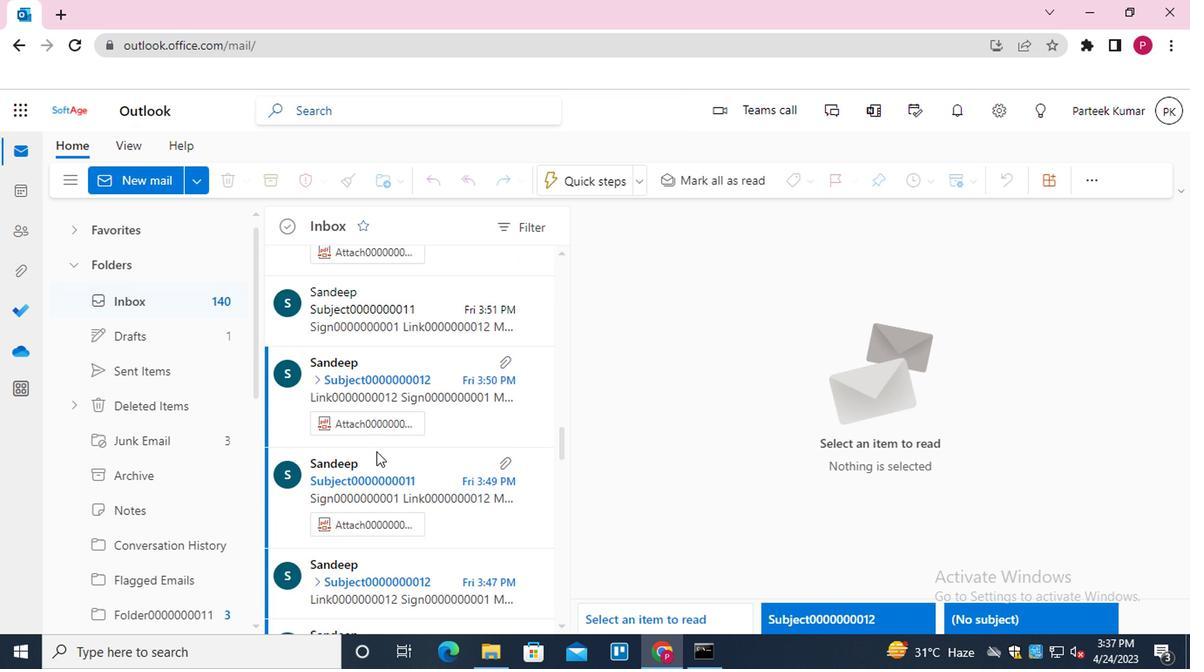 
Action: Mouse scrolled (375, 451) with delta (0, 1)
Screenshot: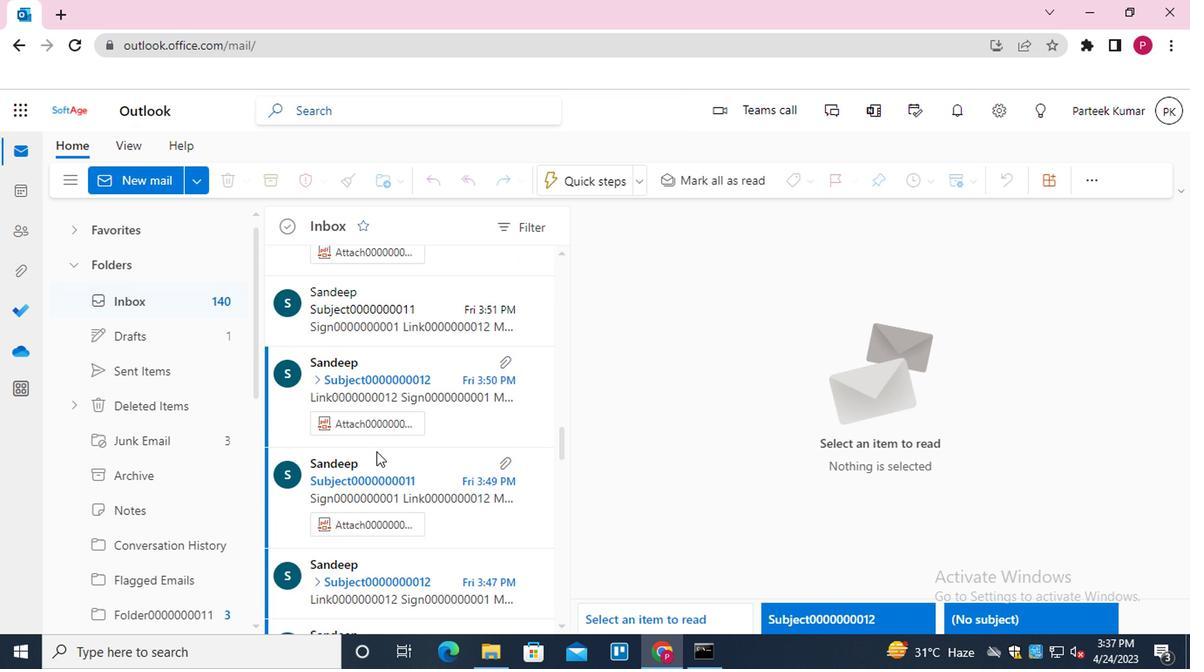 
Action: Mouse moved to (379, 460)
Screenshot: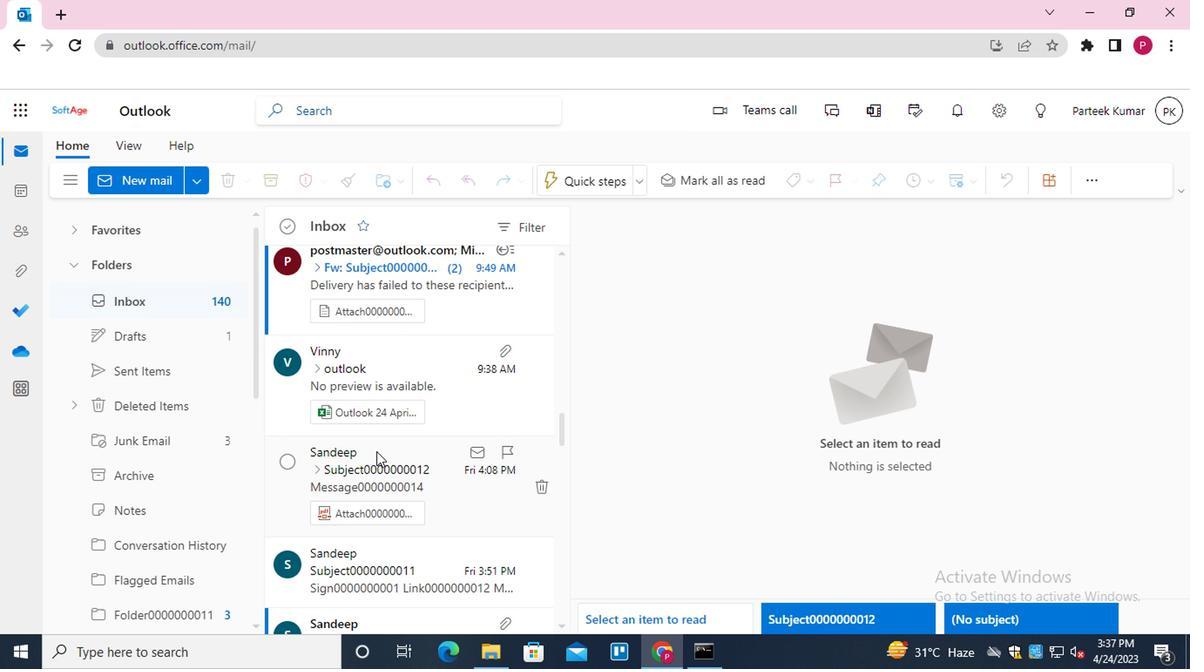 
Action: Mouse pressed left at (379, 460)
Screenshot: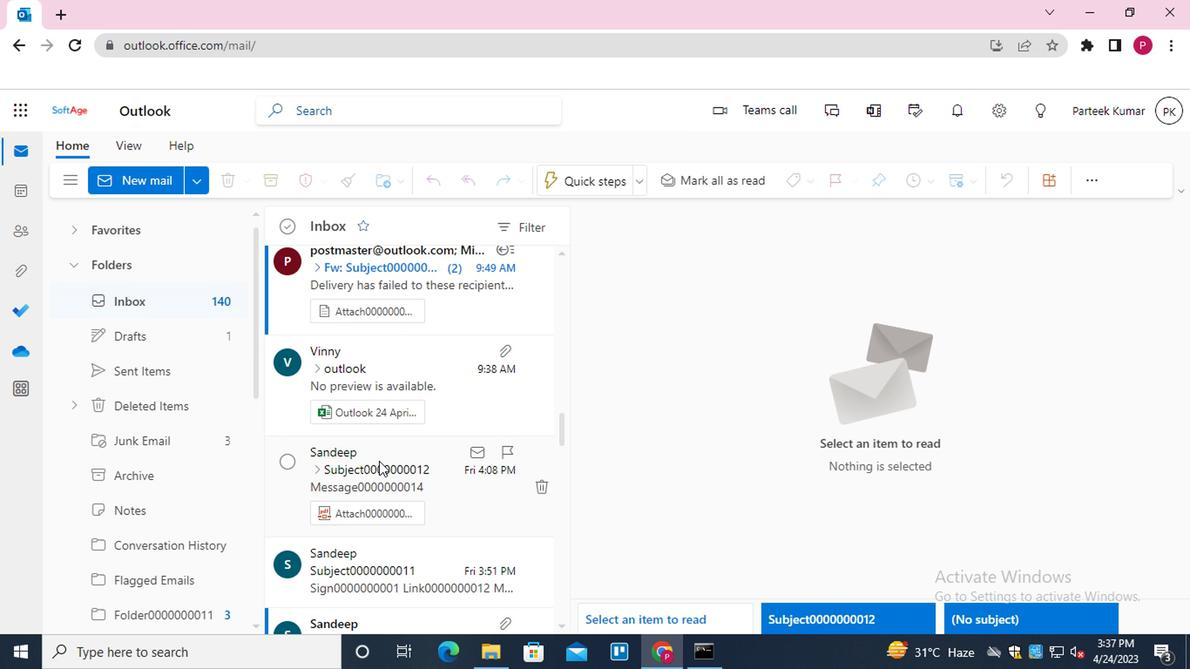 
Action: Mouse moved to (1049, 298)
Screenshot: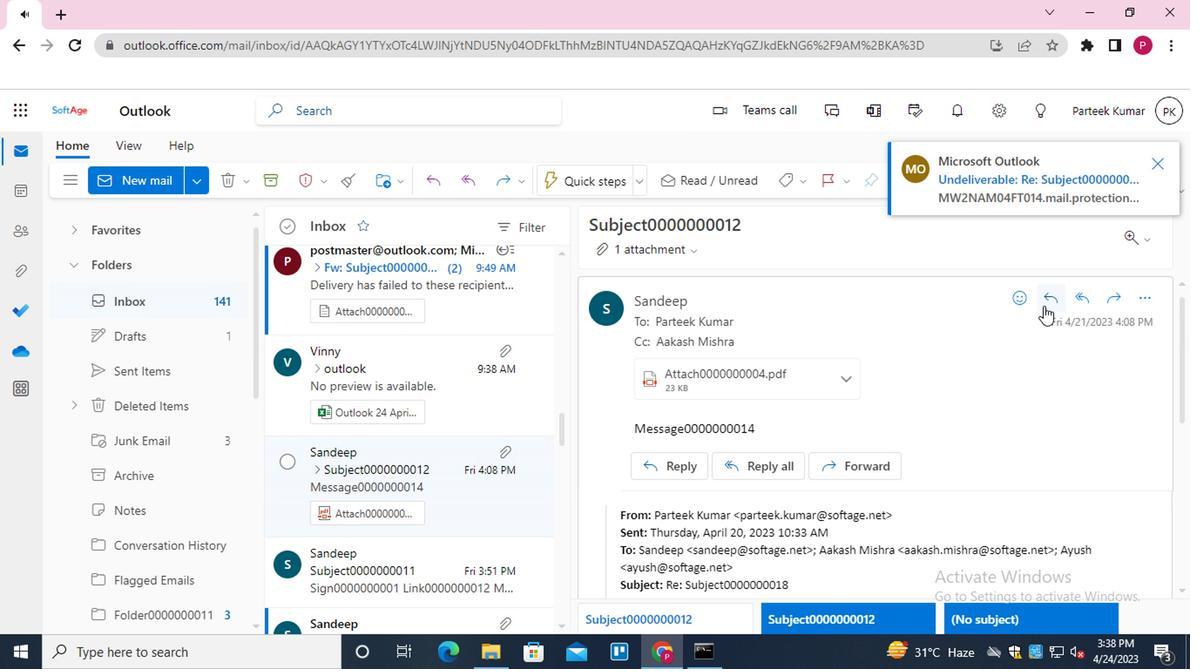 
Action: Mouse pressed left at (1049, 298)
Screenshot: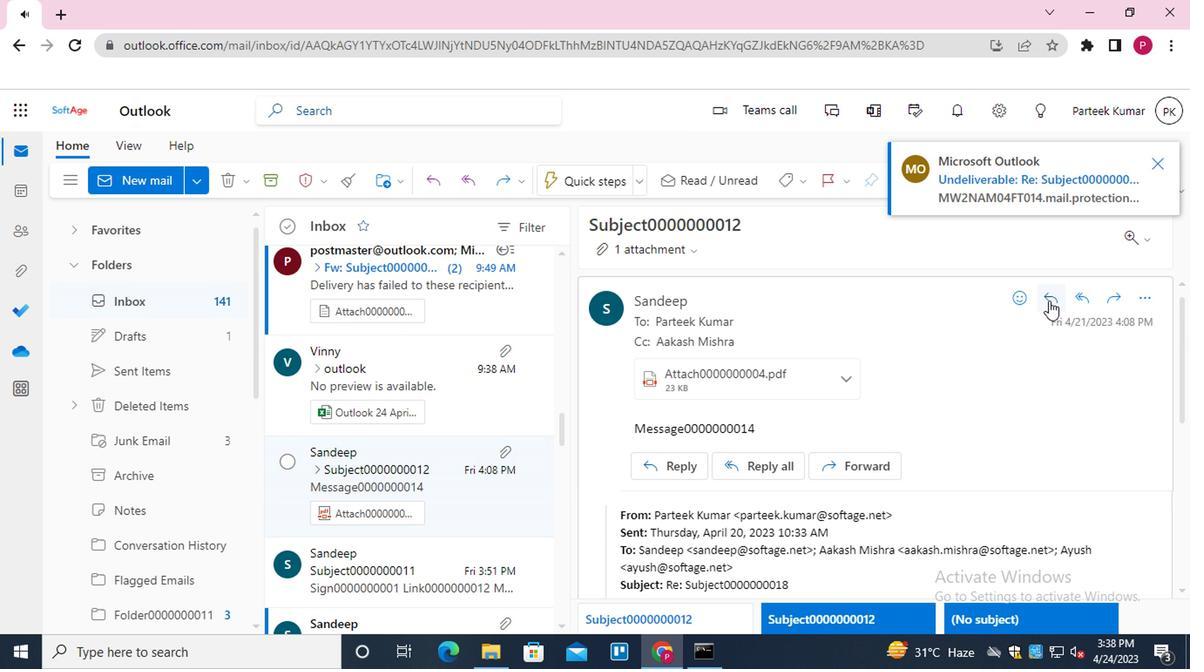
Action: Mouse moved to (1158, 163)
Screenshot: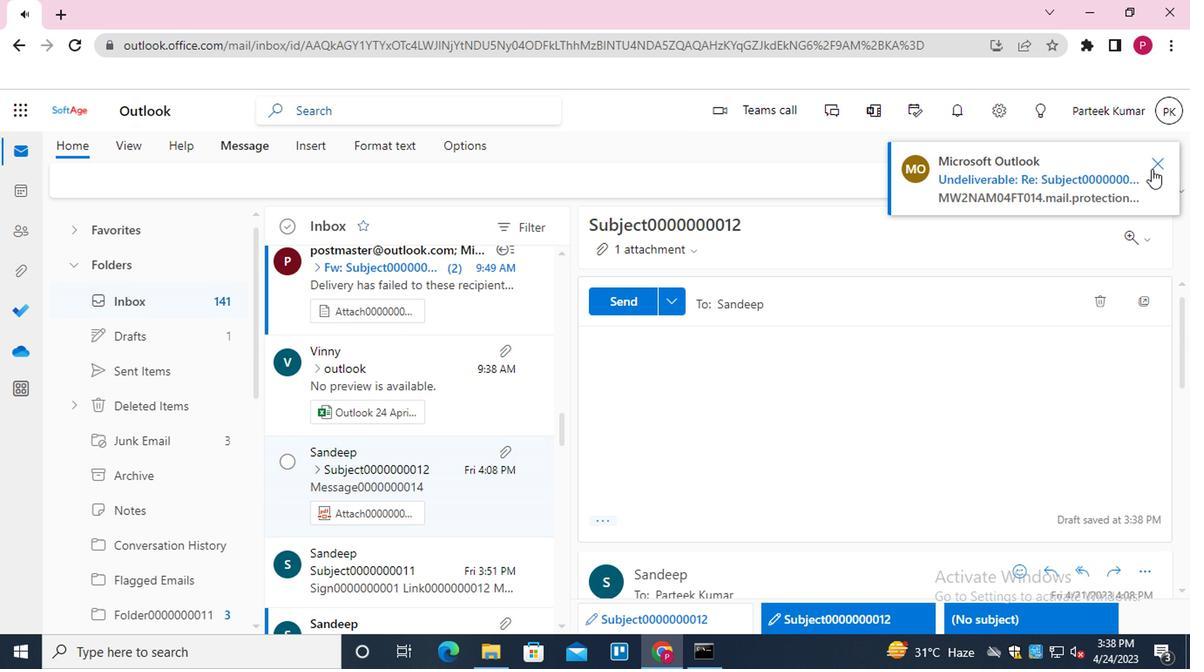 
Action: Mouse pressed left at (1158, 163)
Screenshot: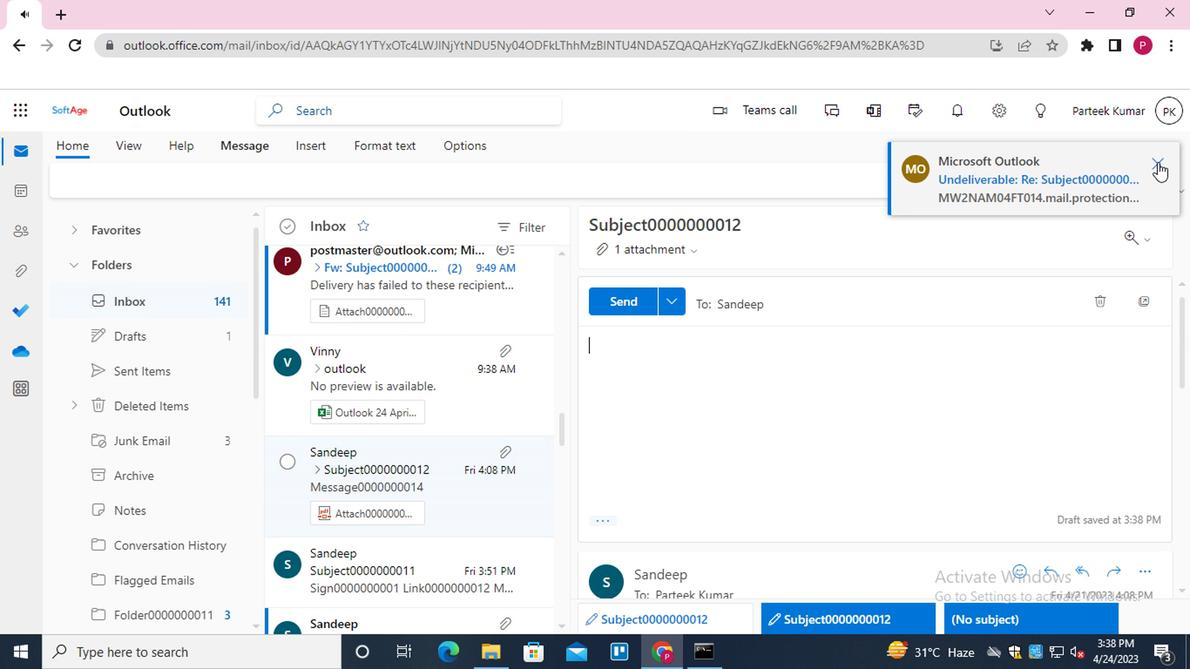 
Action: Mouse moved to (605, 518)
Screenshot: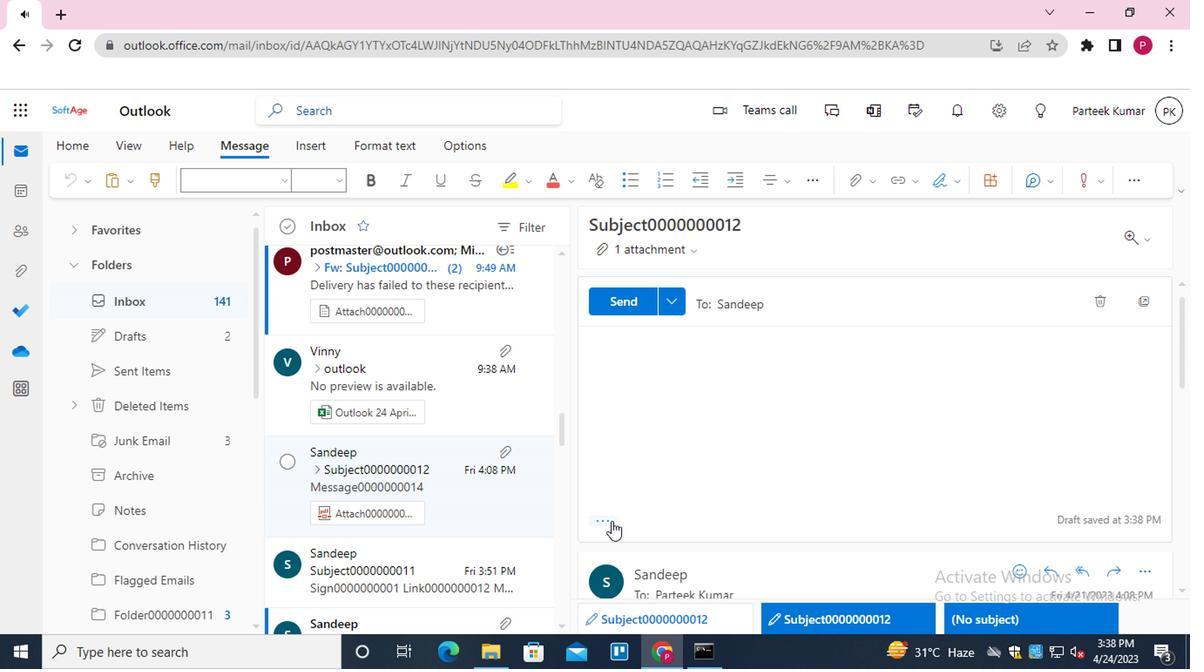 
Action: Mouse pressed left at (605, 518)
Screenshot: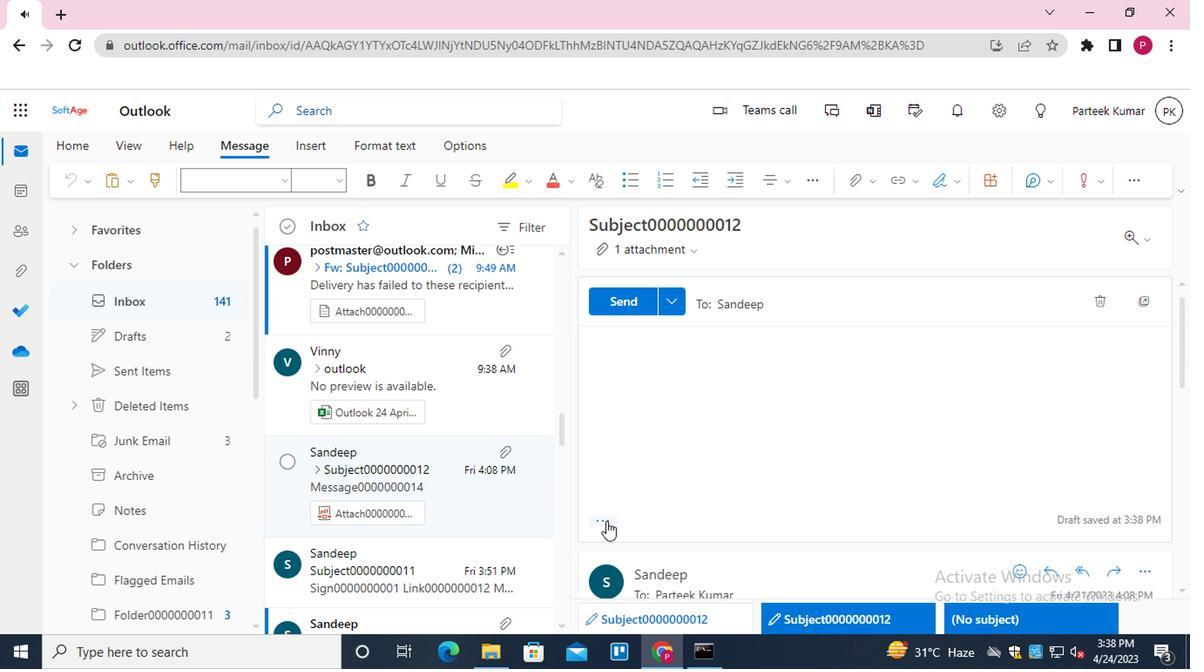 
Action: Mouse moved to (891, 181)
Screenshot: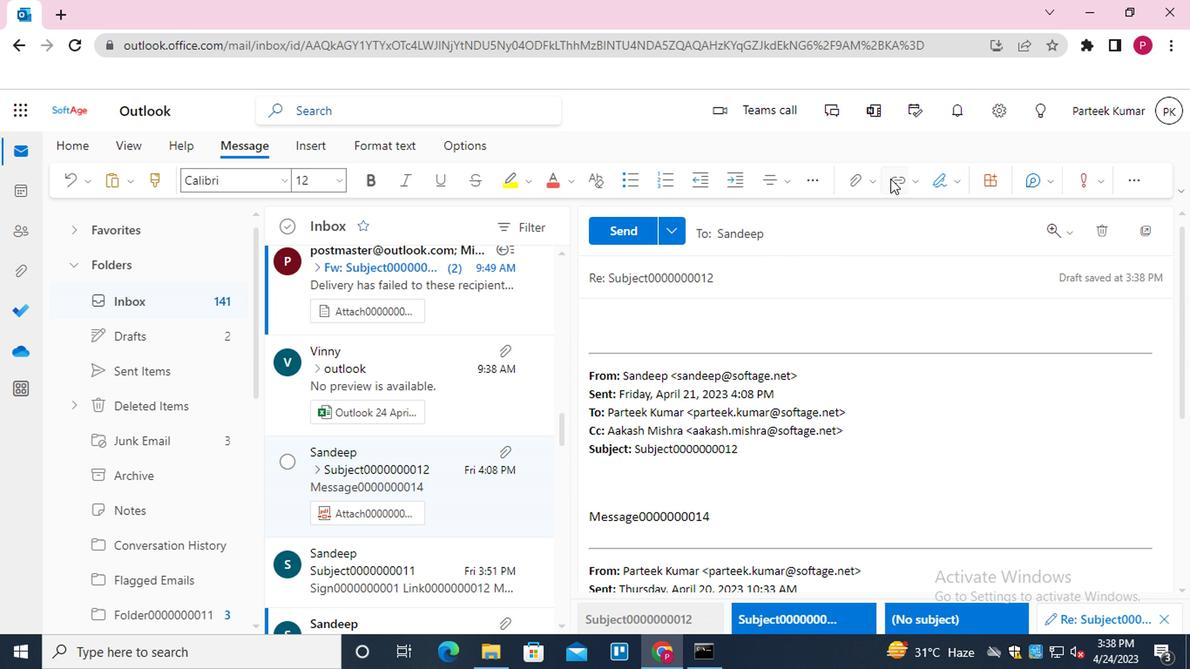 
Action: Mouse pressed left at (891, 181)
Screenshot: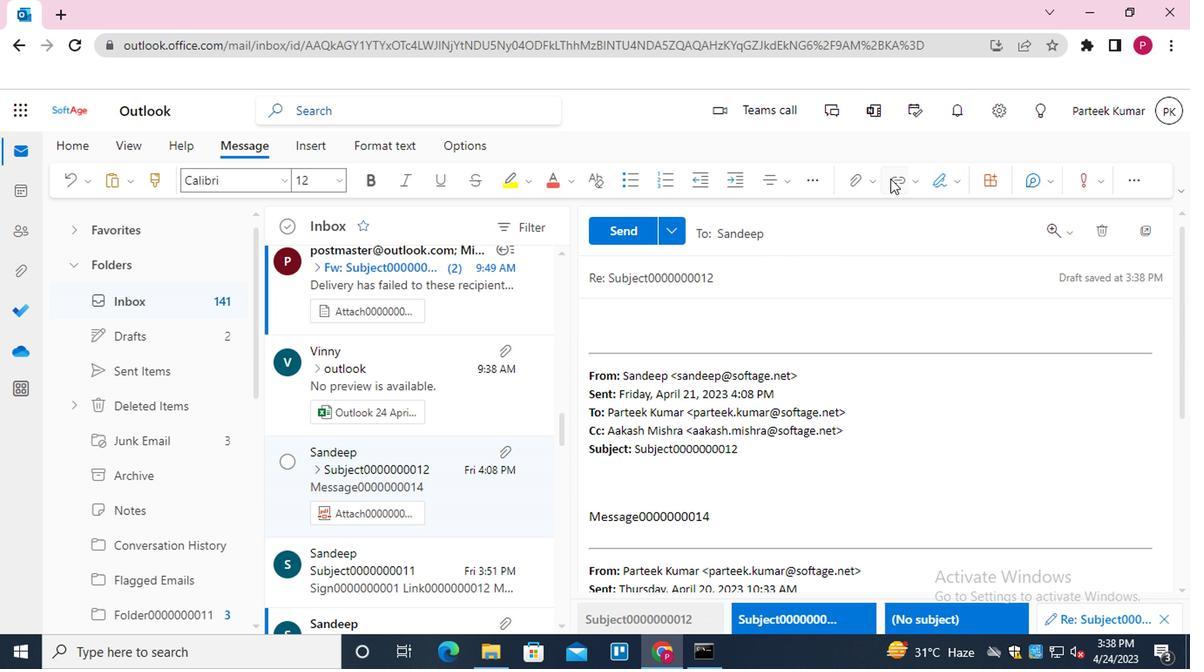 
Action: Mouse moved to (616, 329)
Screenshot: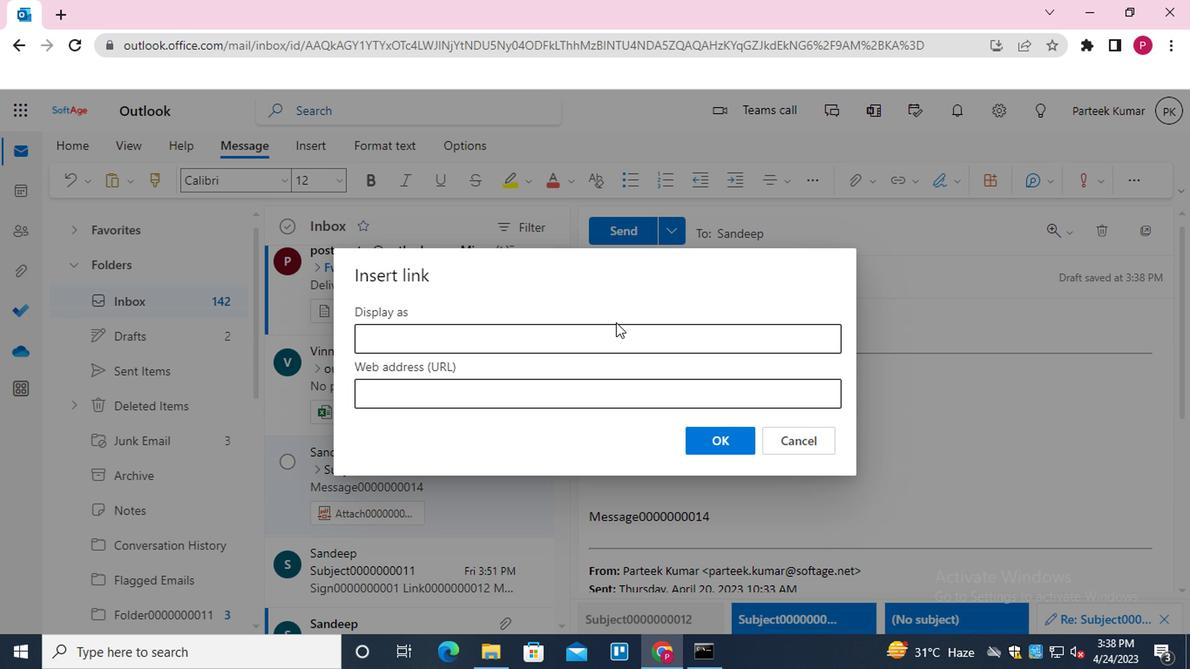 
Action: Mouse pressed left at (616, 329)
Screenshot: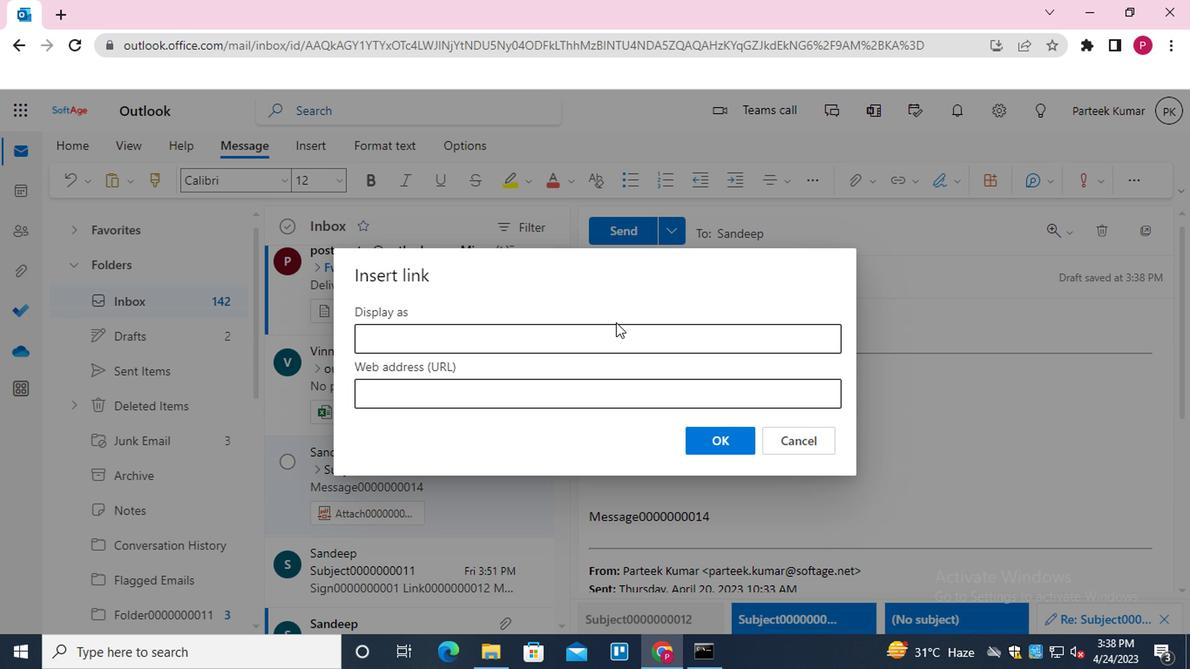
Action: Mouse moved to (528, 417)
Screenshot: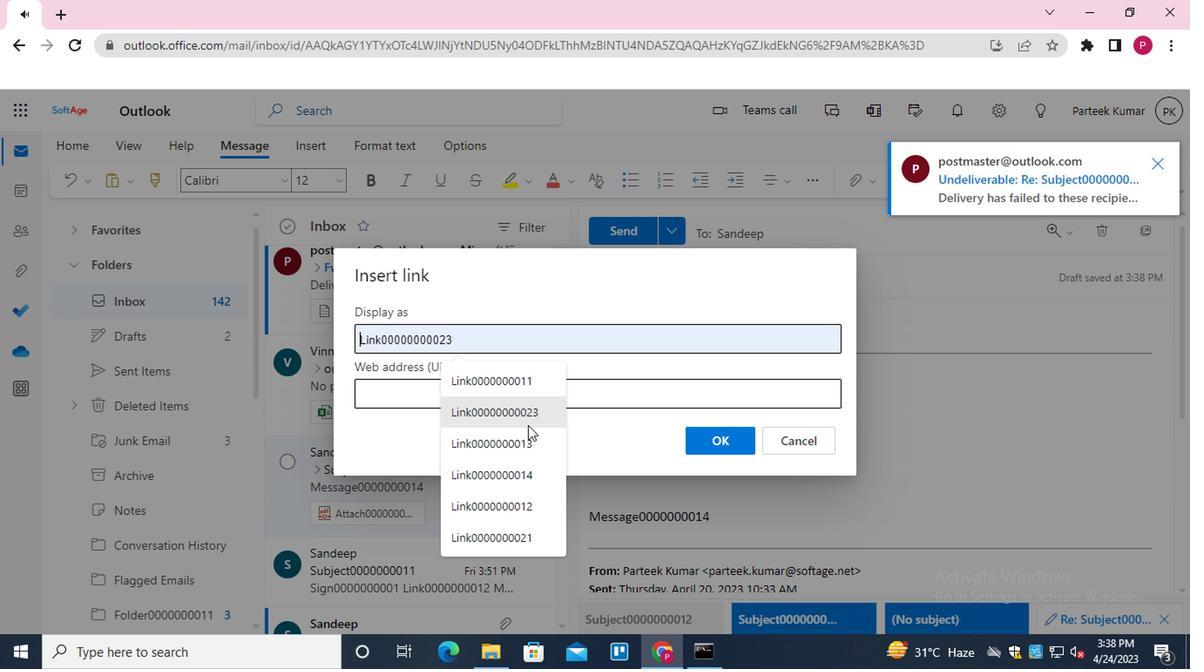 
Action: Mouse pressed left at (528, 417)
Screenshot: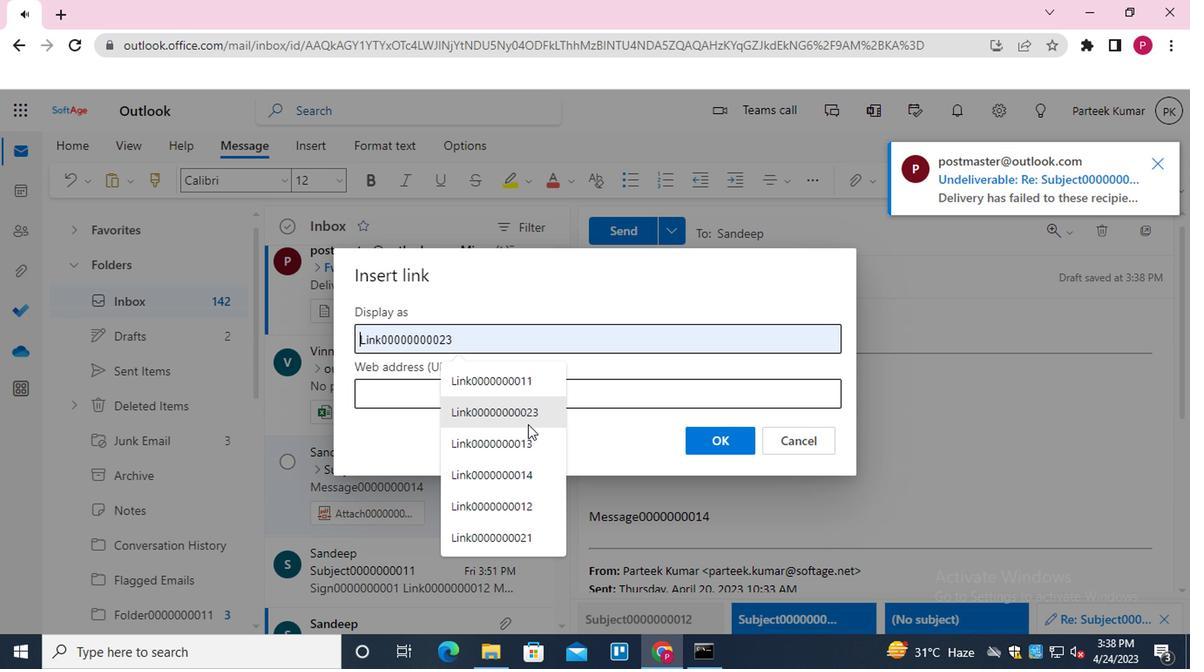 
Action: Mouse moved to (543, 391)
Screenshot: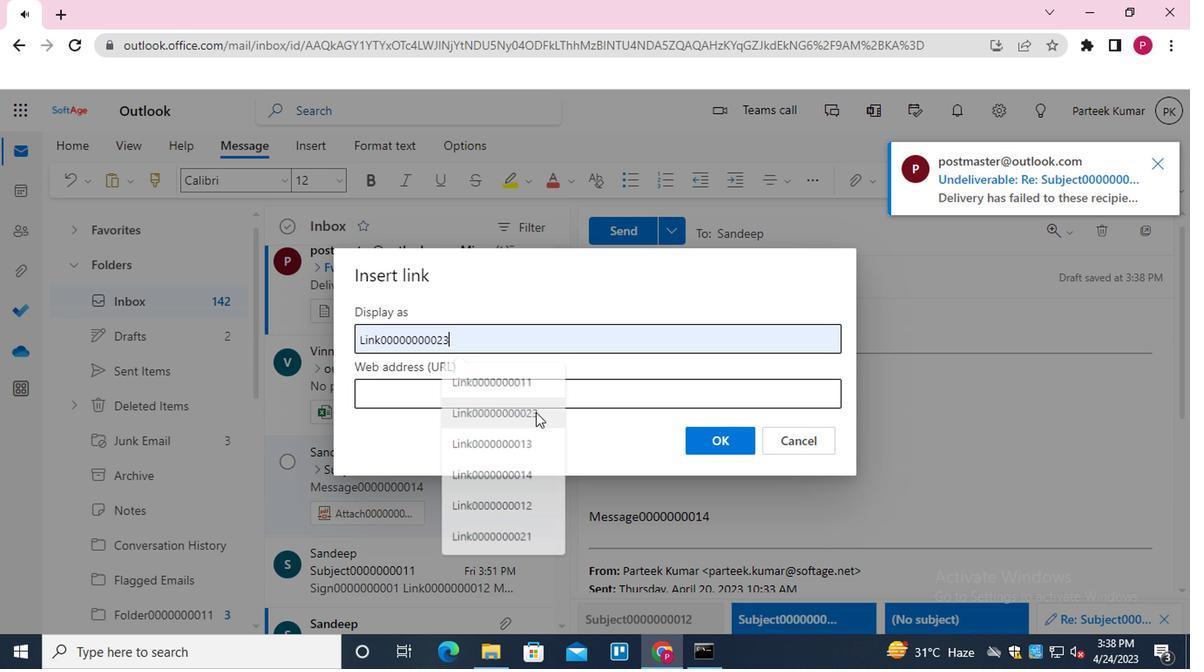 
Action: Mouse pressed left at (543, 391)
Screenshot: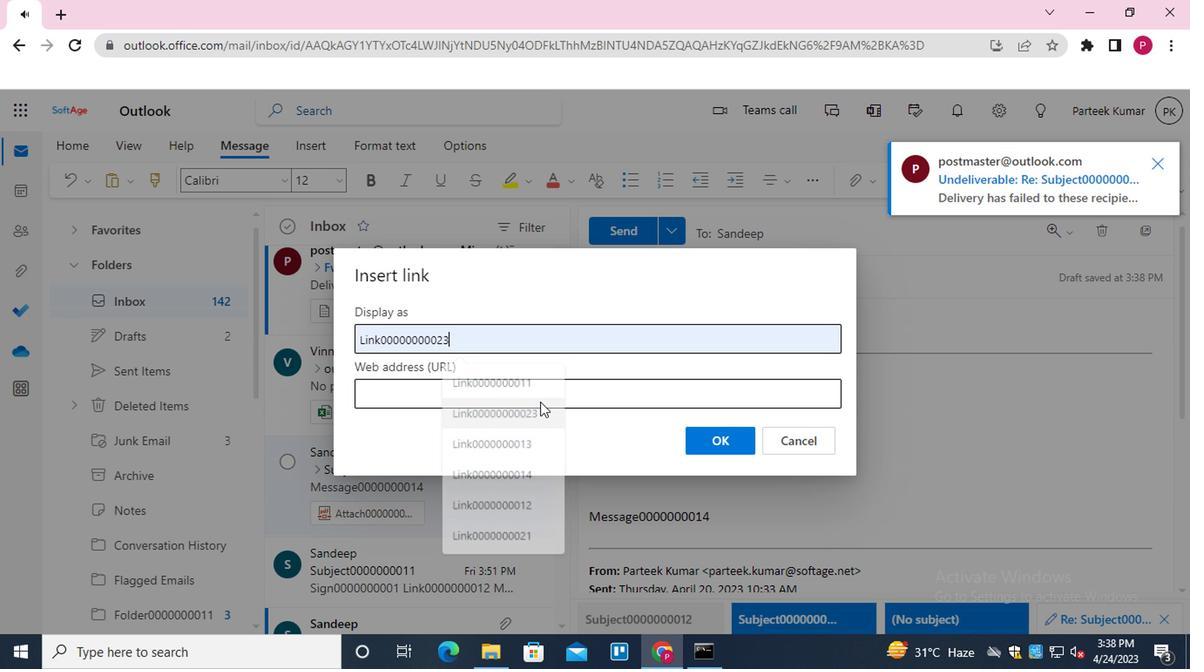 
Action: Mouse moved to (527, 436)
Screenshot: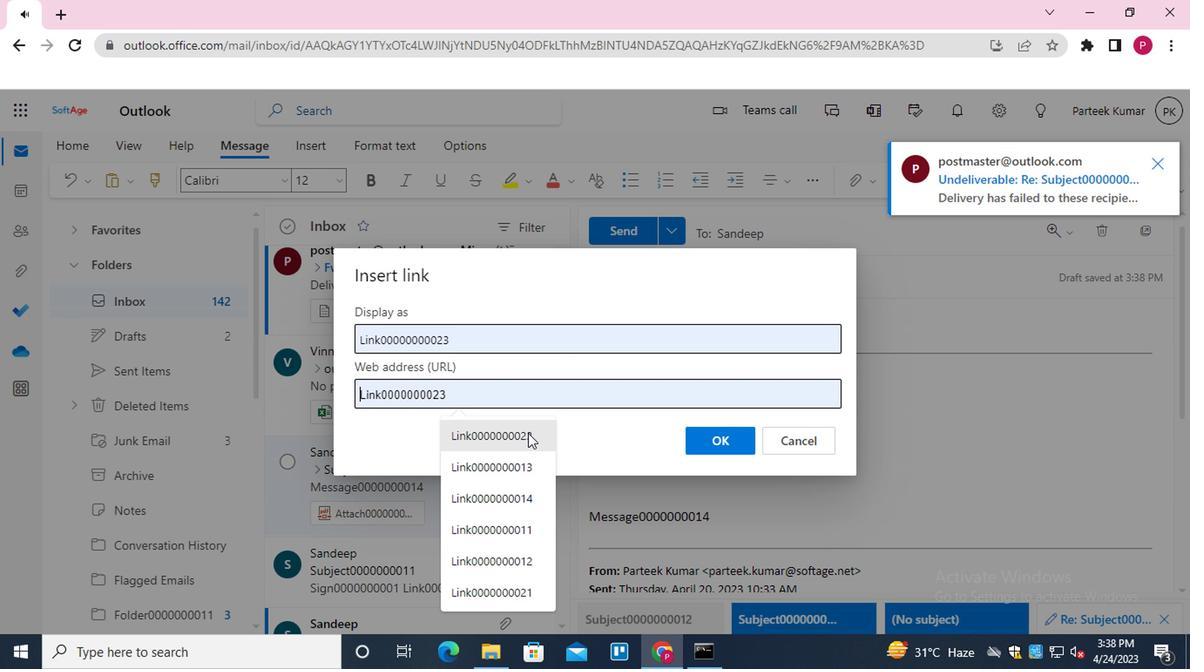 
Action: Mouse pressed left at (527, 436)
Screenshot: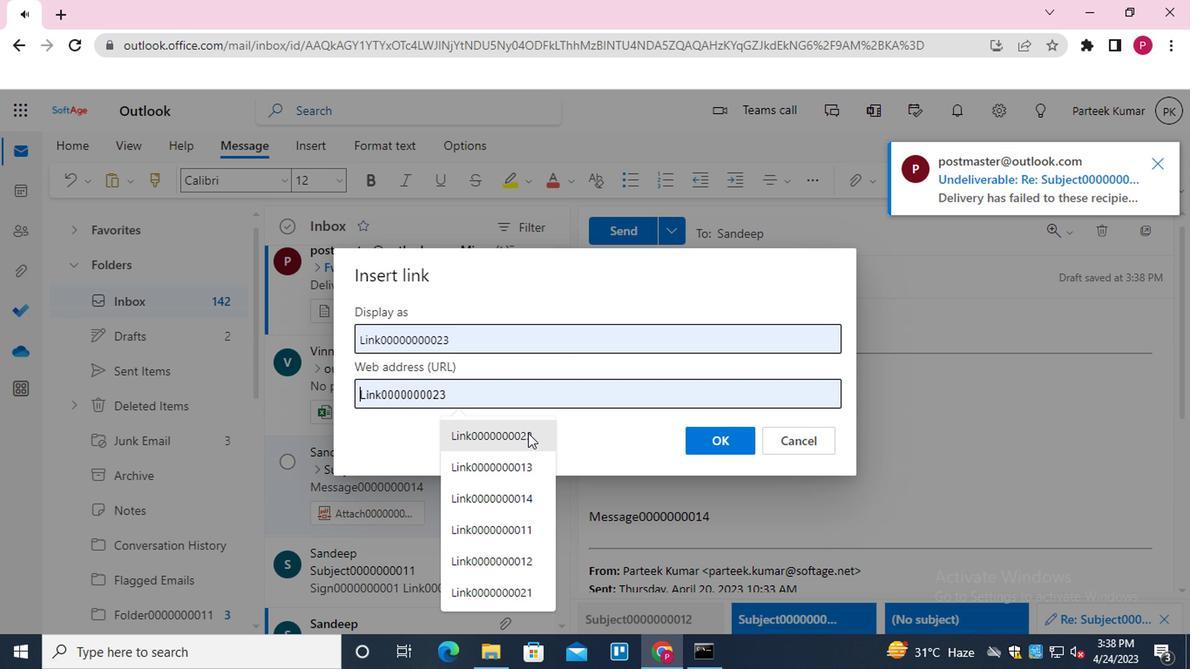 
Action: Mouse moved to (704, 440)
Screenshot: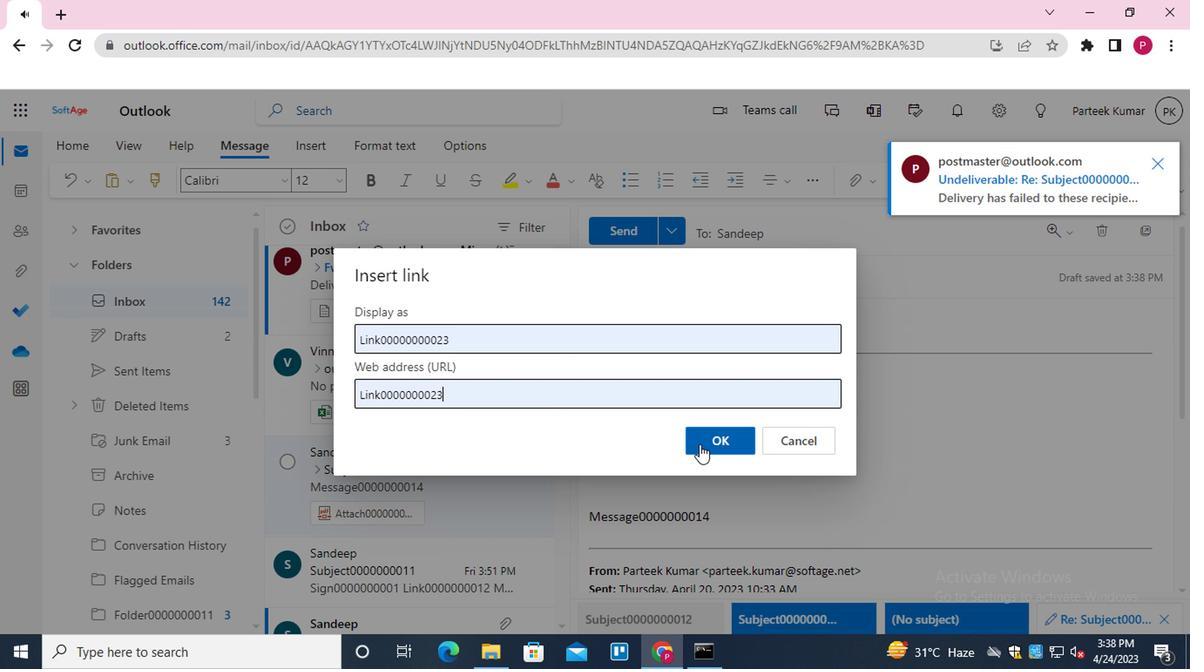 
Action: Mouse pressed left at (704, 440)
Screenshot: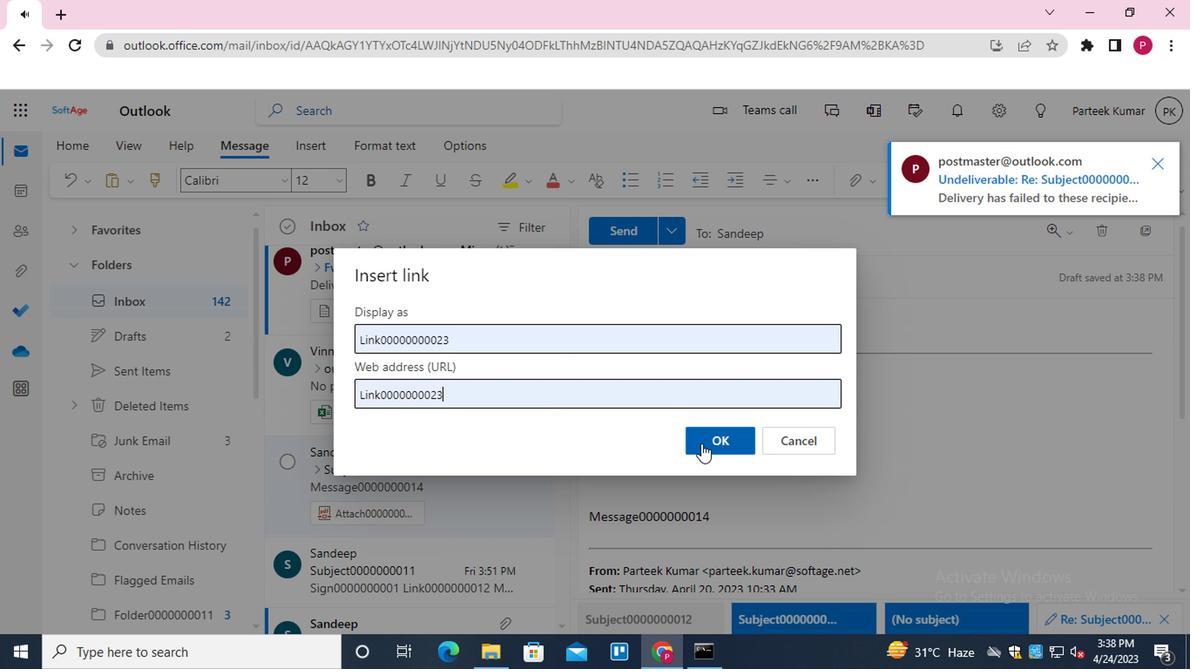 
Action: Mouse moved to (776, 235)
Screenshot: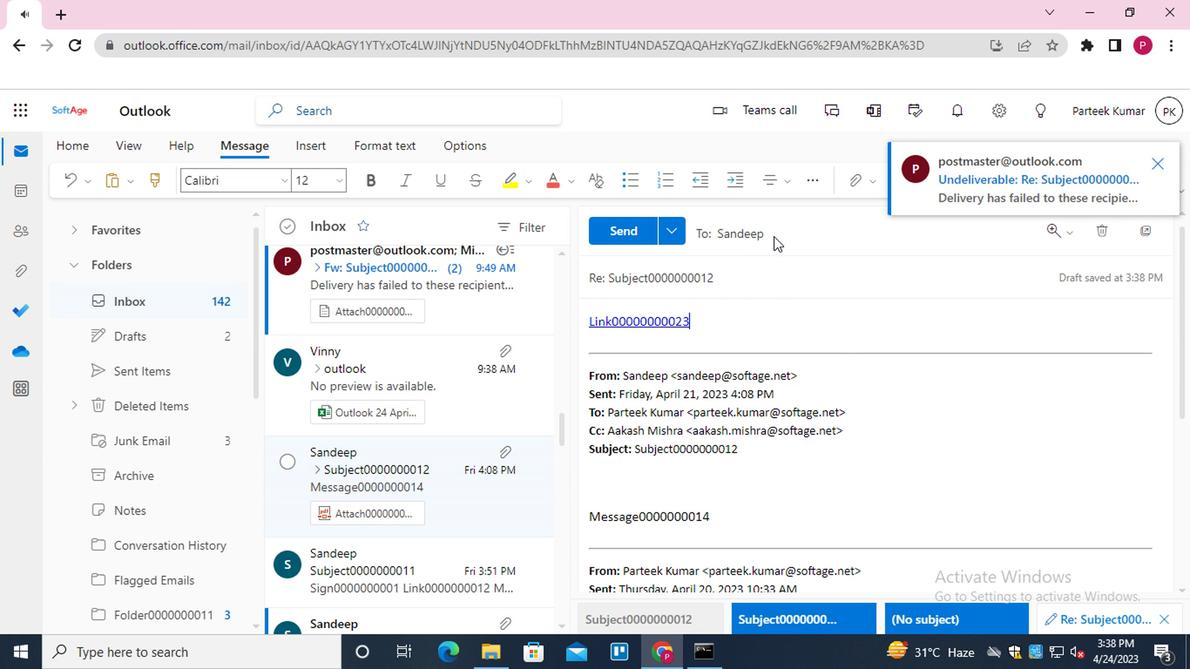 
Action: Mouse pressed left at (776, 235)
Screenshot: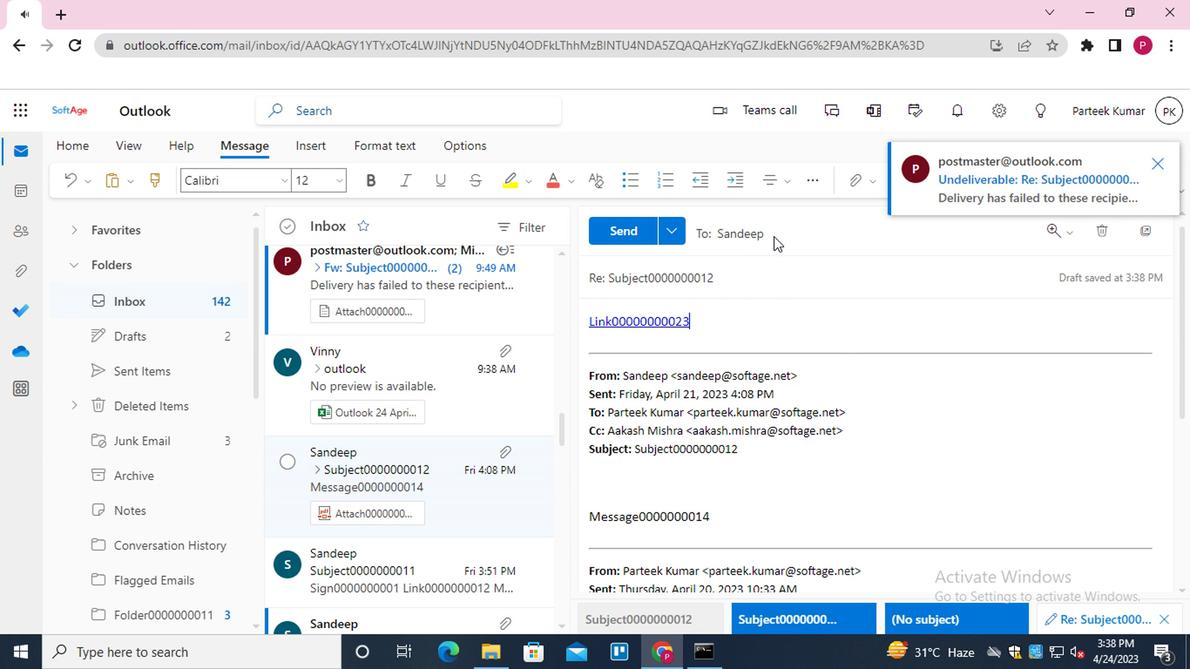 
Action: Mouse moved to (757, 358)
Screenshot: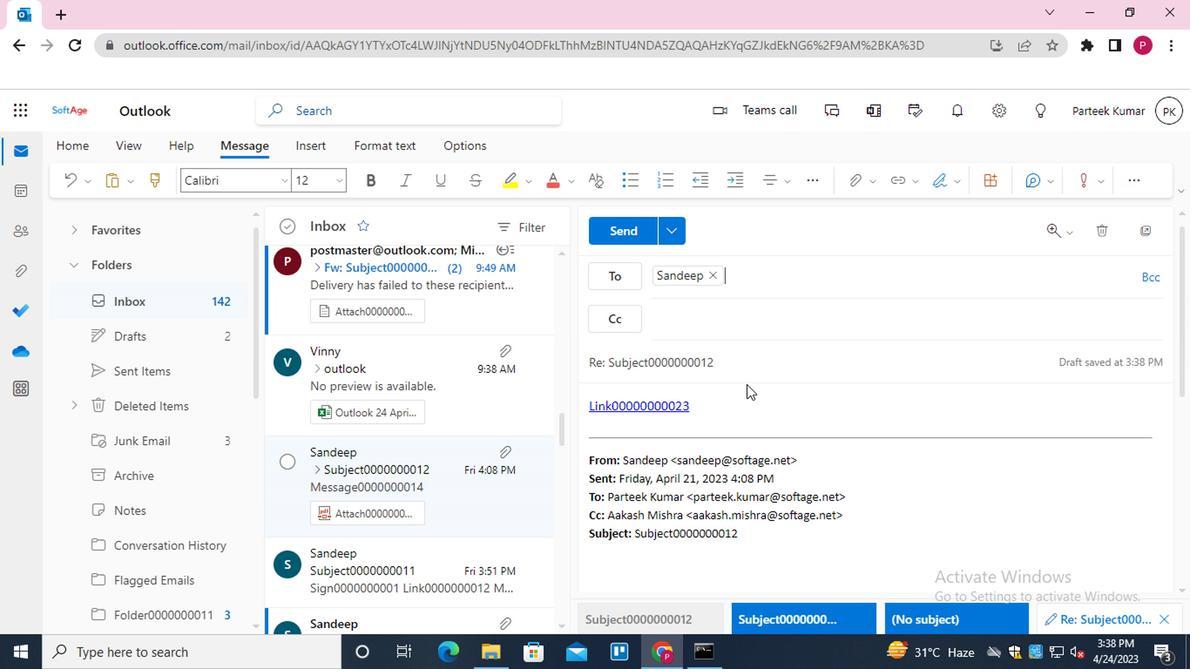 
Action: Mouse pressed left at (757, 358)
Screenshot: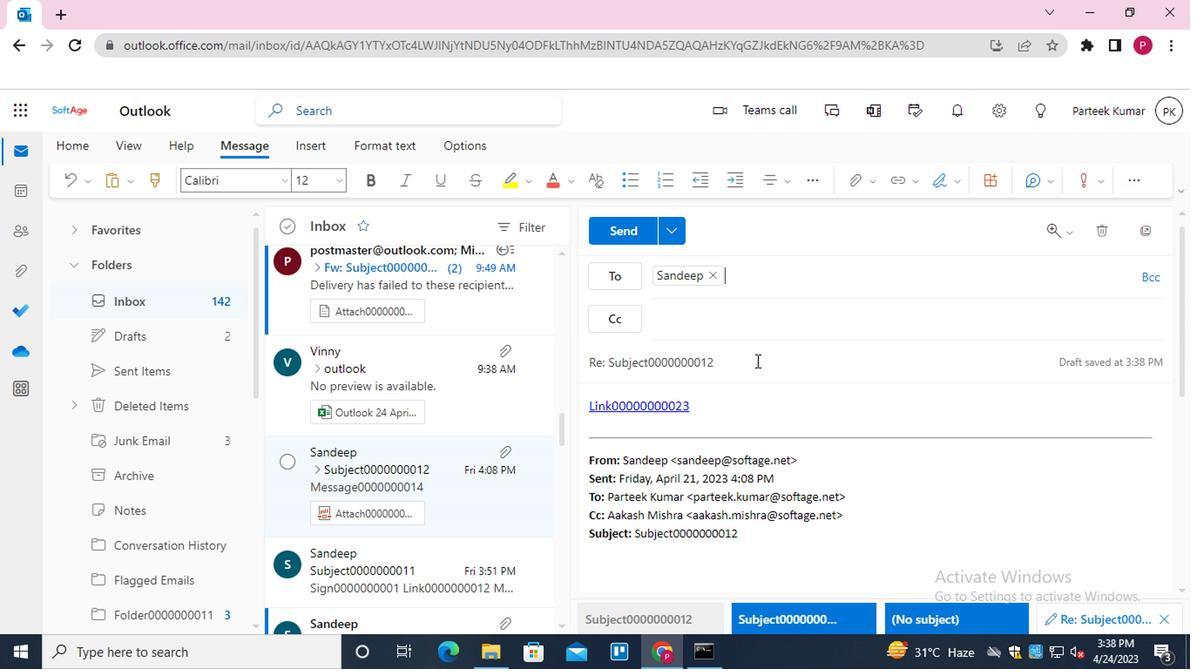 
Action: Key pressed <Key.backspace><Key.backspace>25
Screenshot: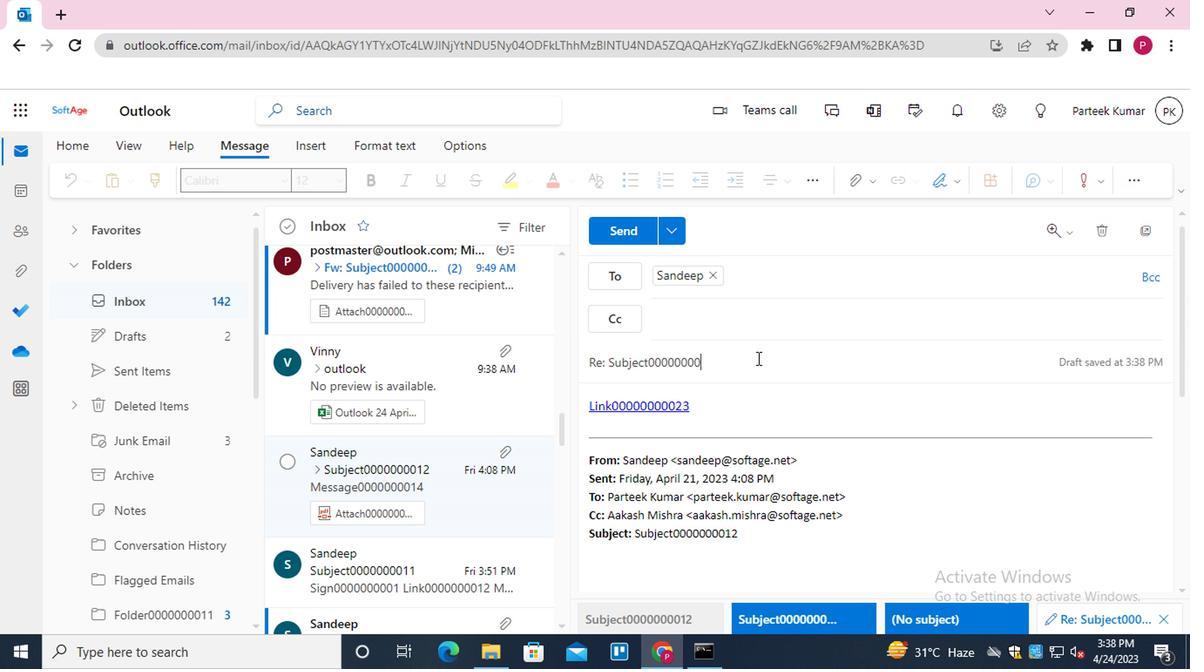 
Action: Mouse moved to (699, 425)
Screenshot: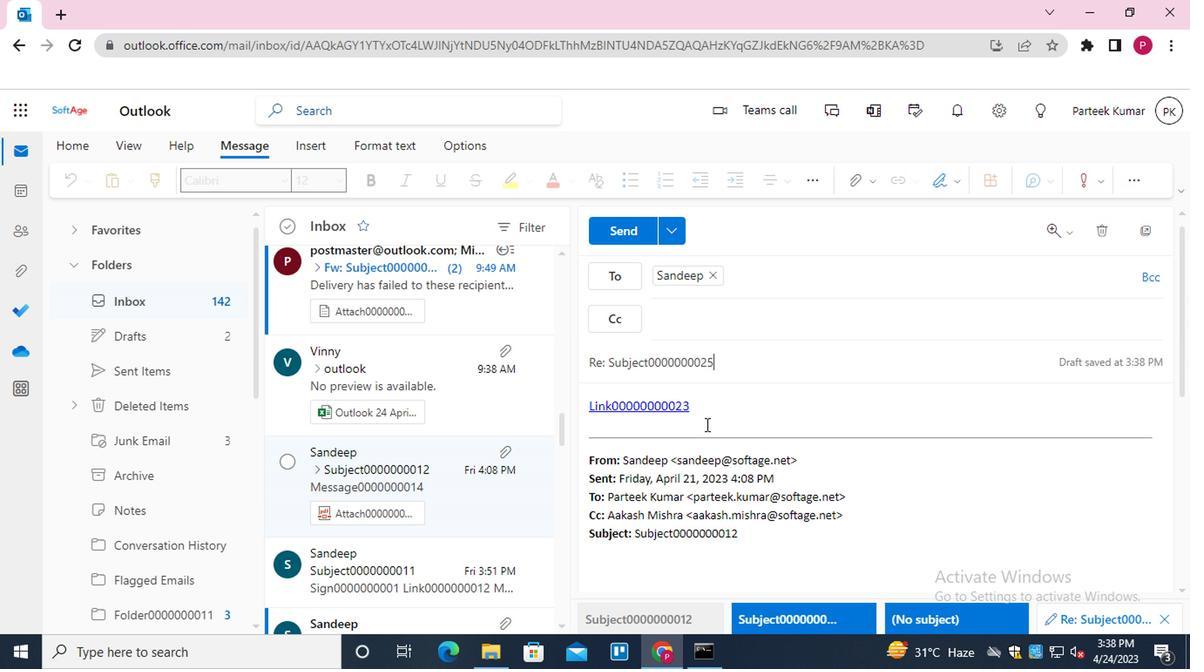 
Action: Mouse pressed left at (699, 425)
Screenshot: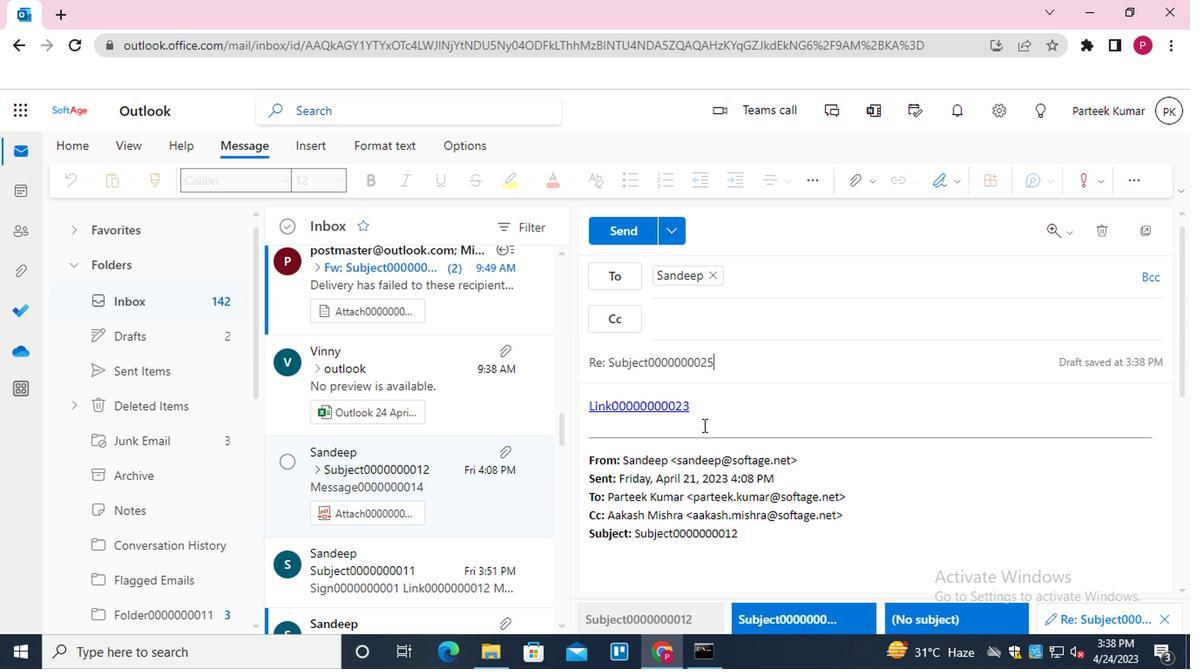 
Action: Key pressed <Key.shift_r>MESSAGE9<Key.backspace>0000000024
Screenshot: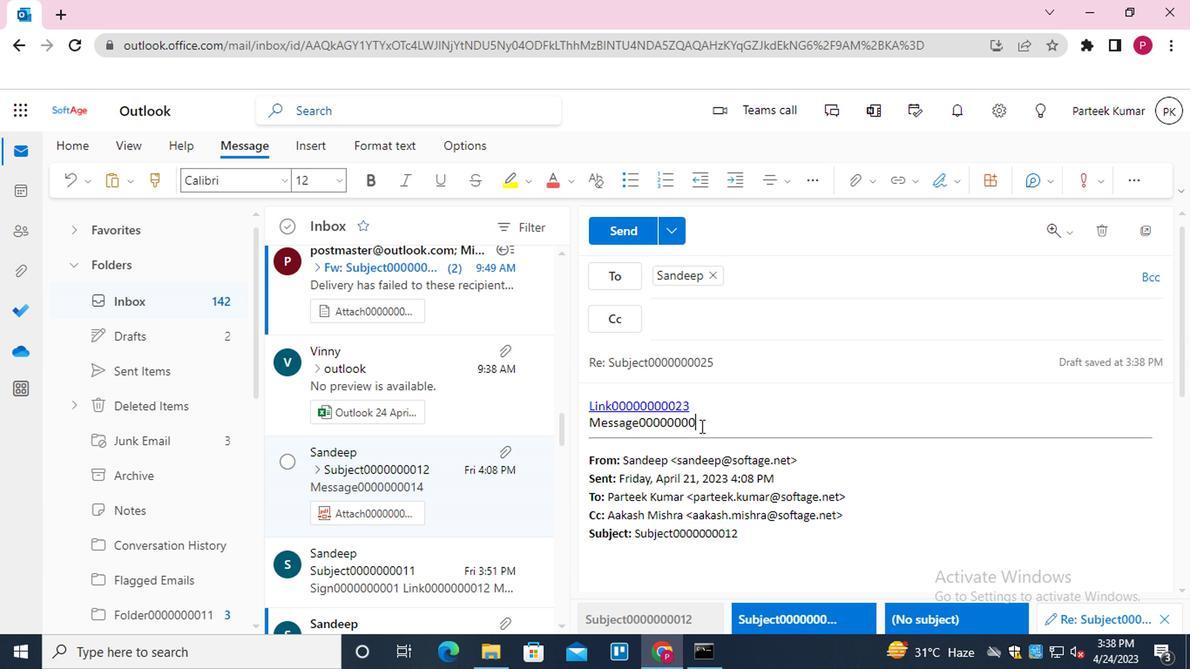 
Action: Mouse moved to (856, 181)
Screenshot: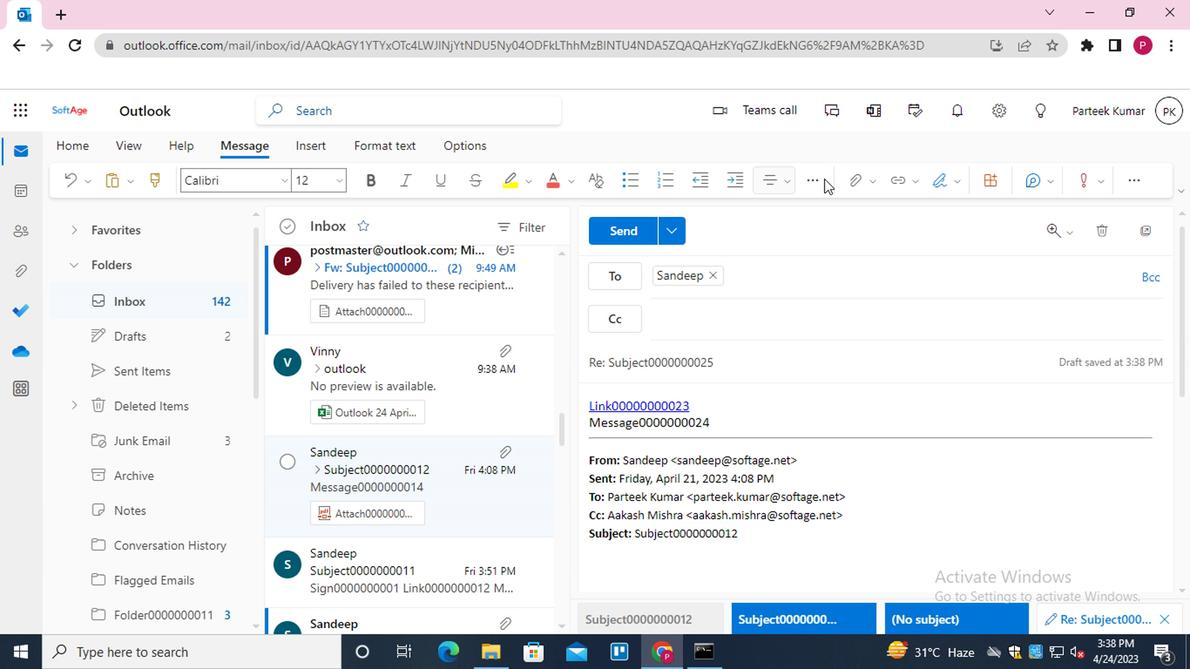 
Action: Mouse pressed left at (856, 181)
Screenshot: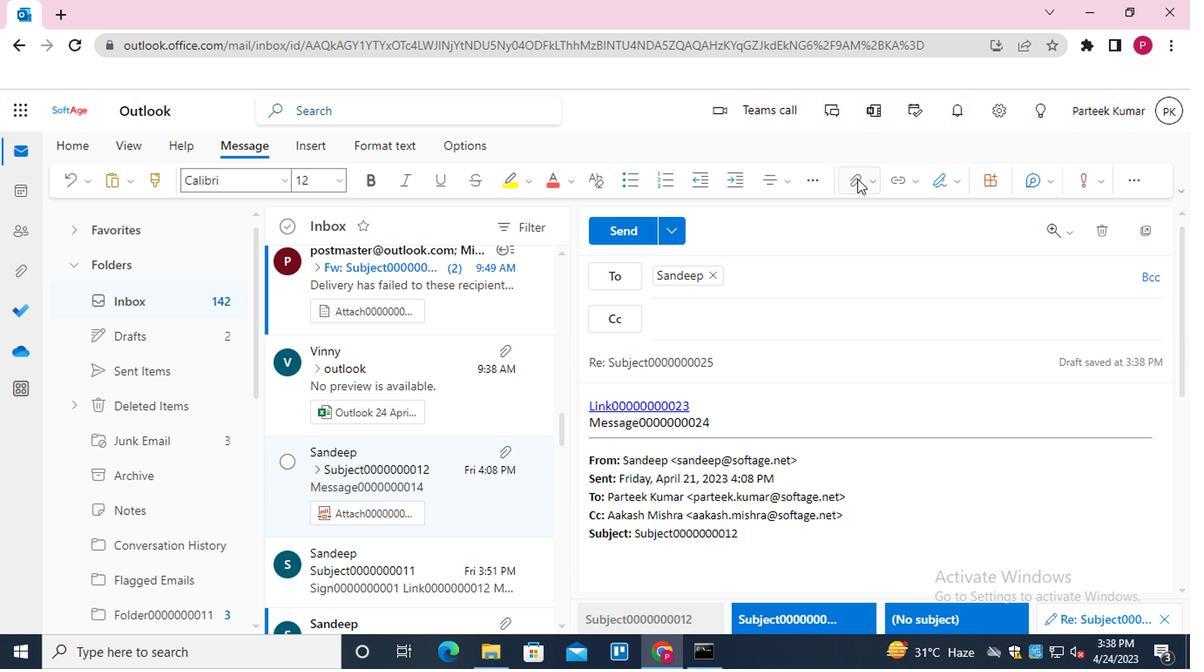 
Action: Mouse moved to (751, 217)
Screenshot: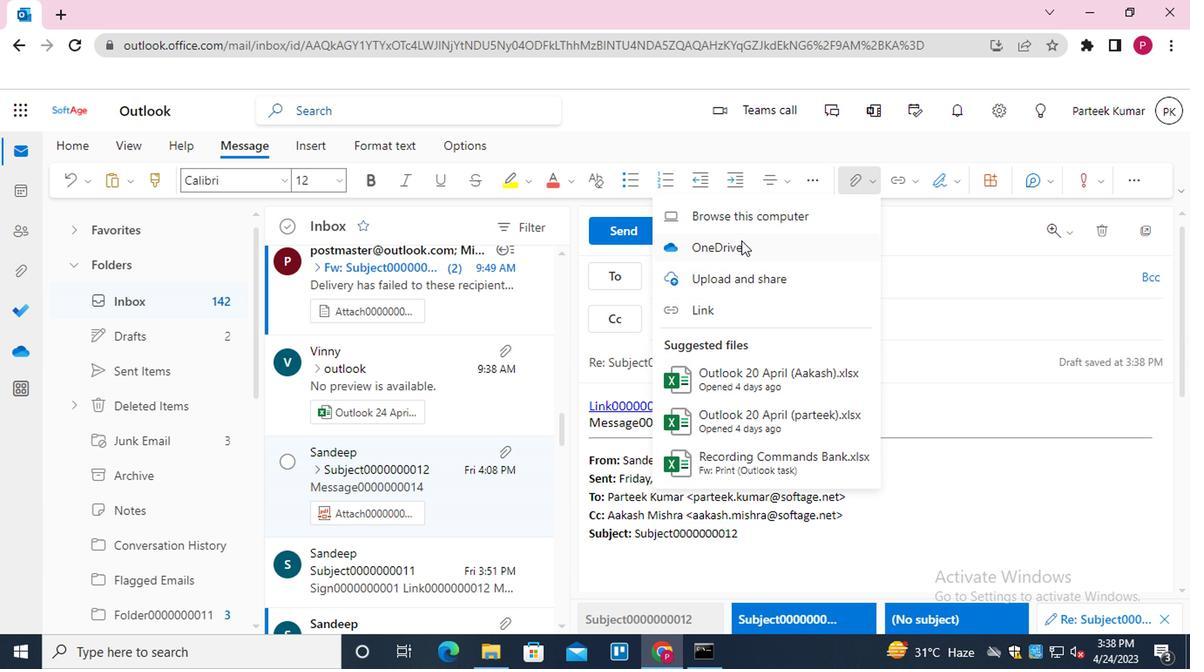 
Action: Mouse pressed left at (751, 217)
Screenshot: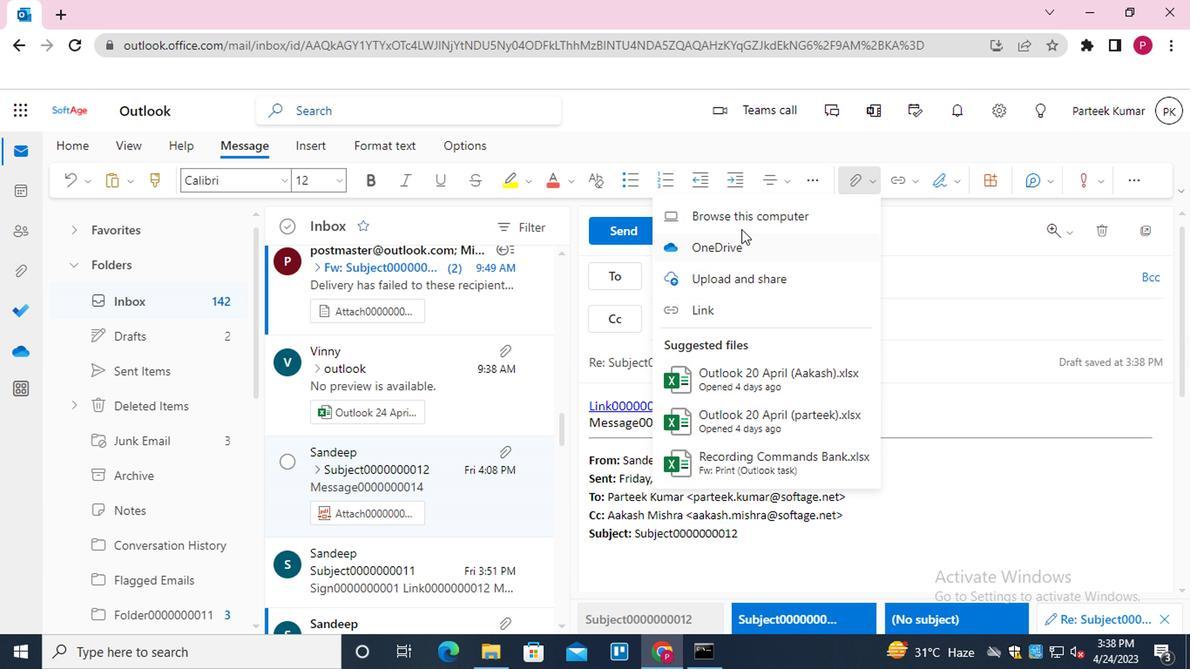 
Action: Mouse moved to (293, 182)
Screenshot: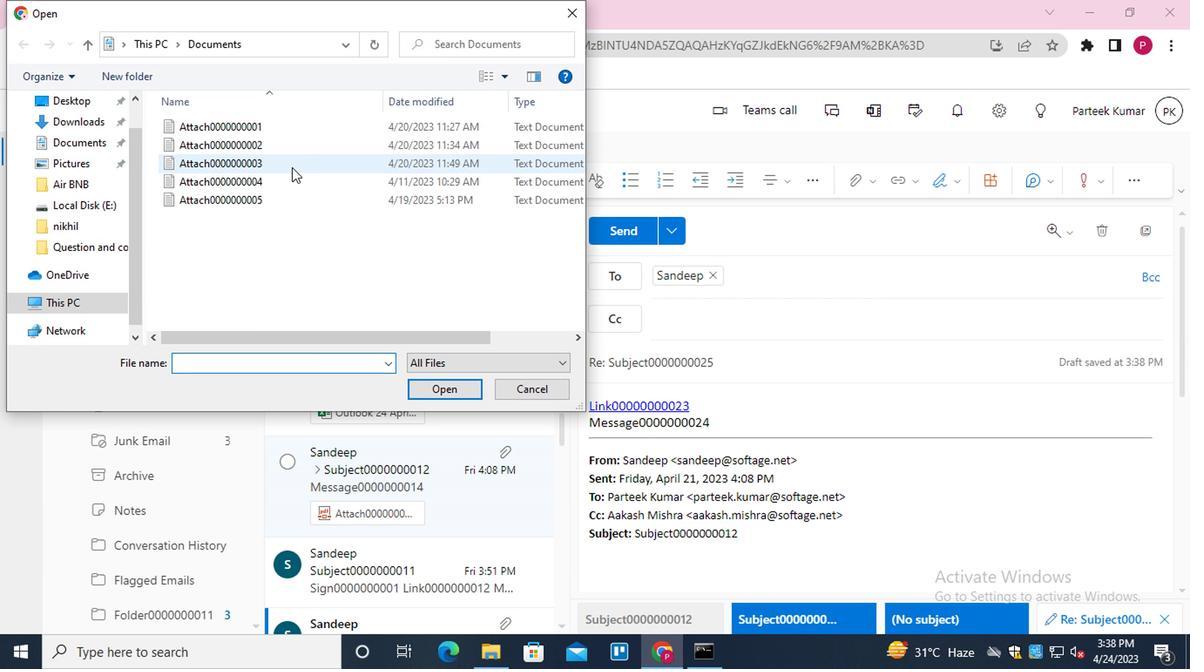
Action: Mouse pressed left at (293, 182)
Screenshot: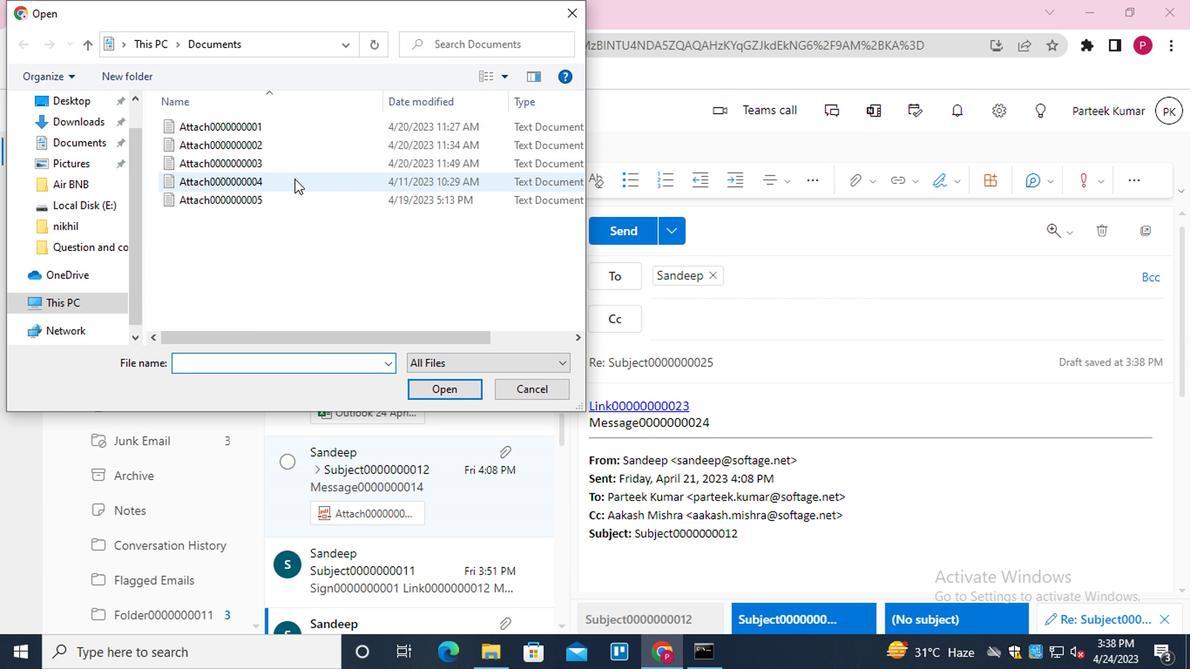 
Action: Mouse moved to (430, 382)
Screenshot: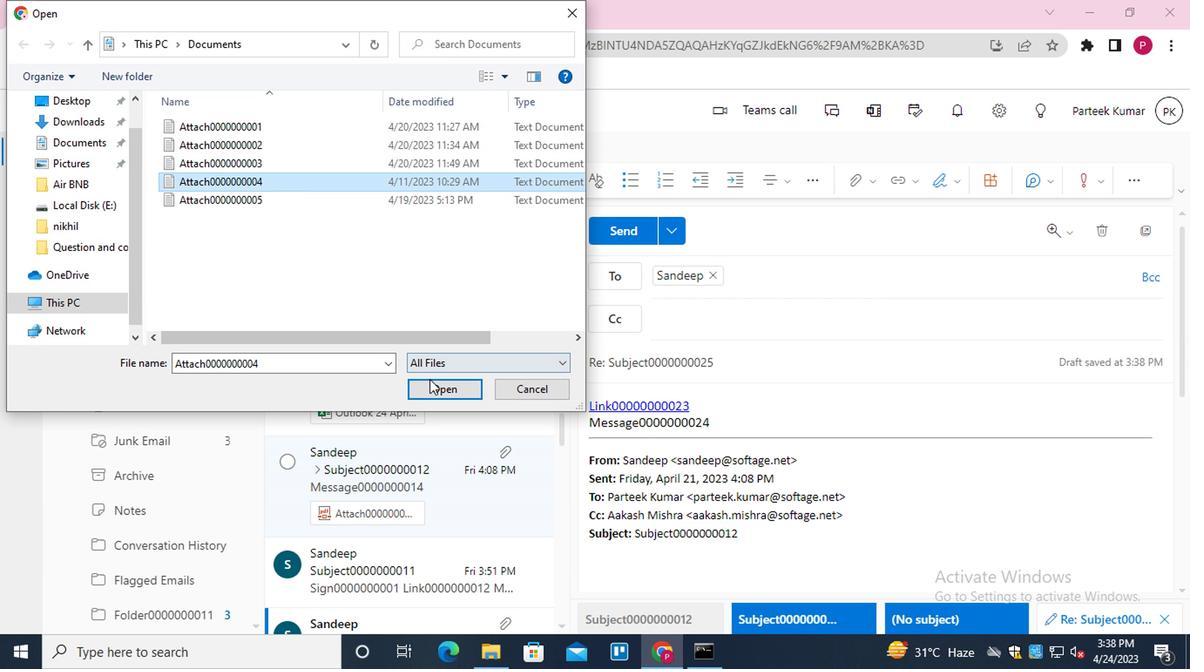
Action: Mouse pressed left at (430, 382)
Screenshot: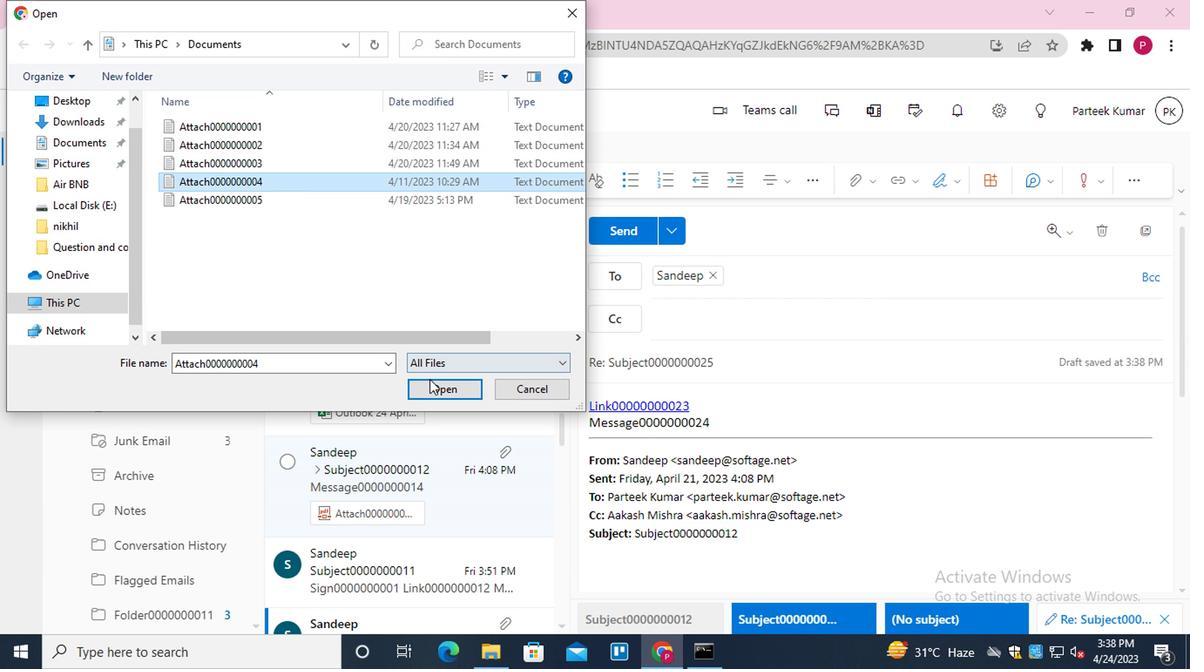 
Action: Mouse moved to (866, 182)
Screenshot: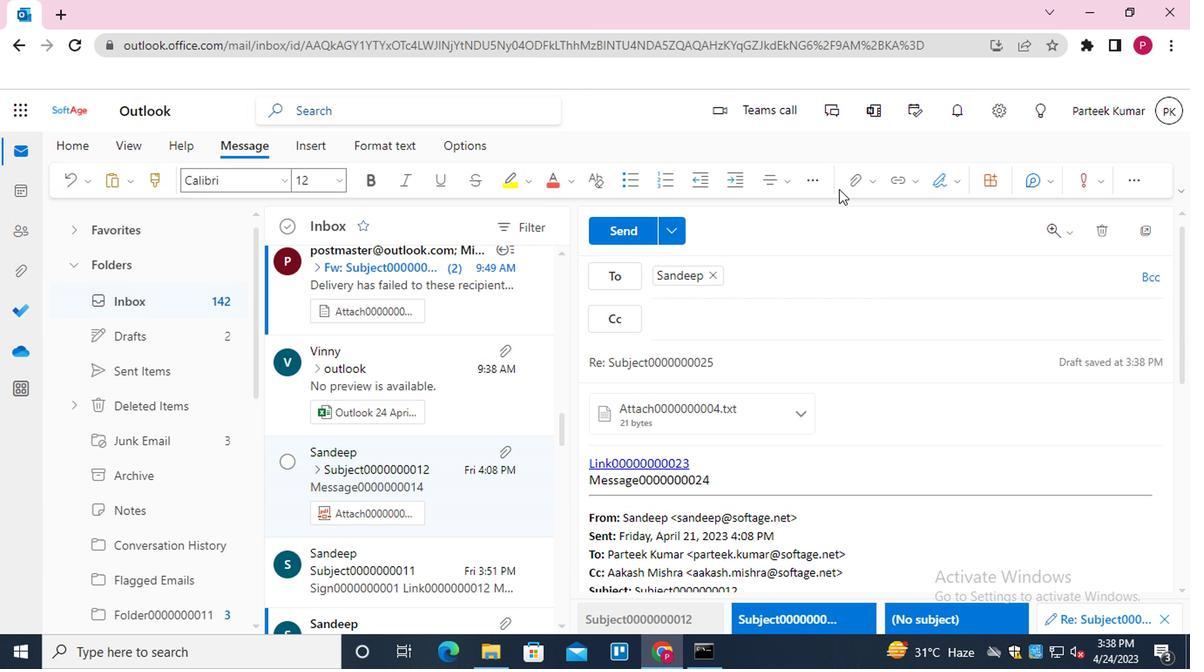 
Action: Mouse pressed left at (866, 182)
Screenshot: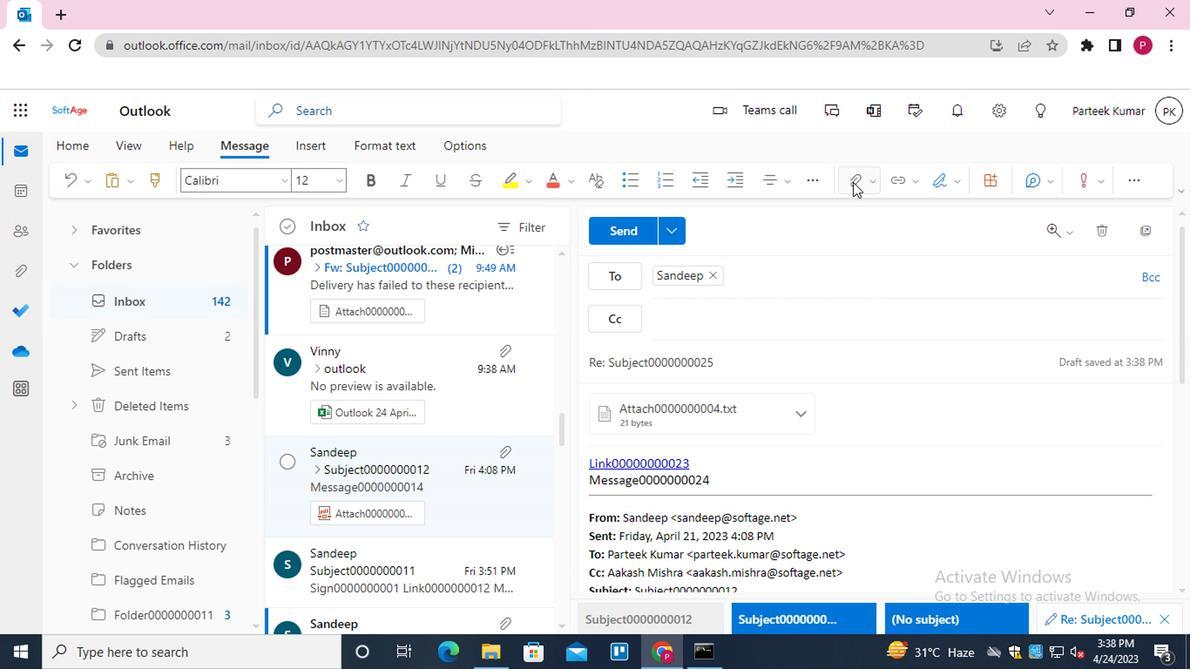 
Action: Mouse moved to (734, 286)
Screenshot: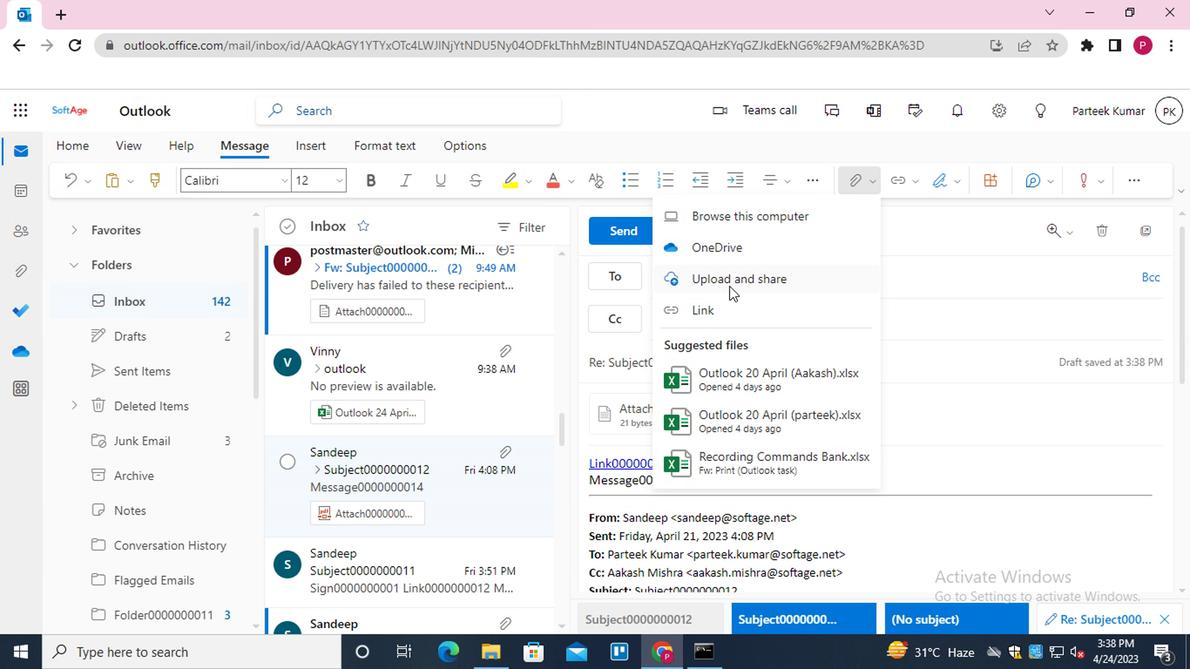 
Action: Mouse pressed left at (734, 286)
Screenshot: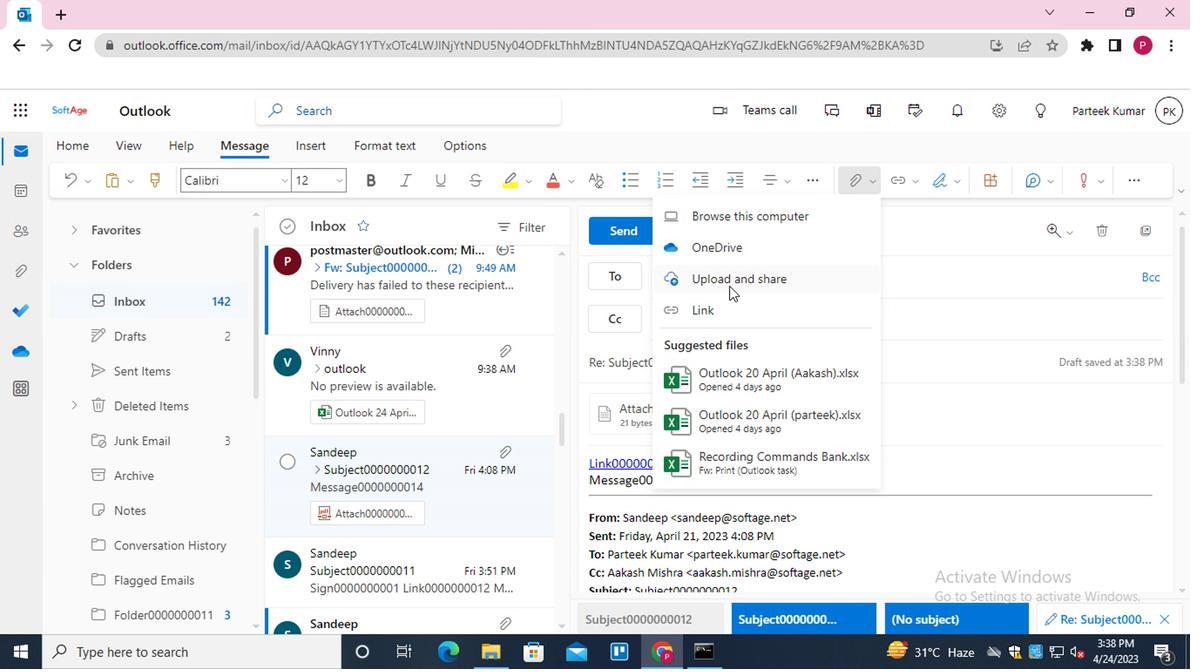 
Action: Mouse moved to (261, 205)
Screenshot: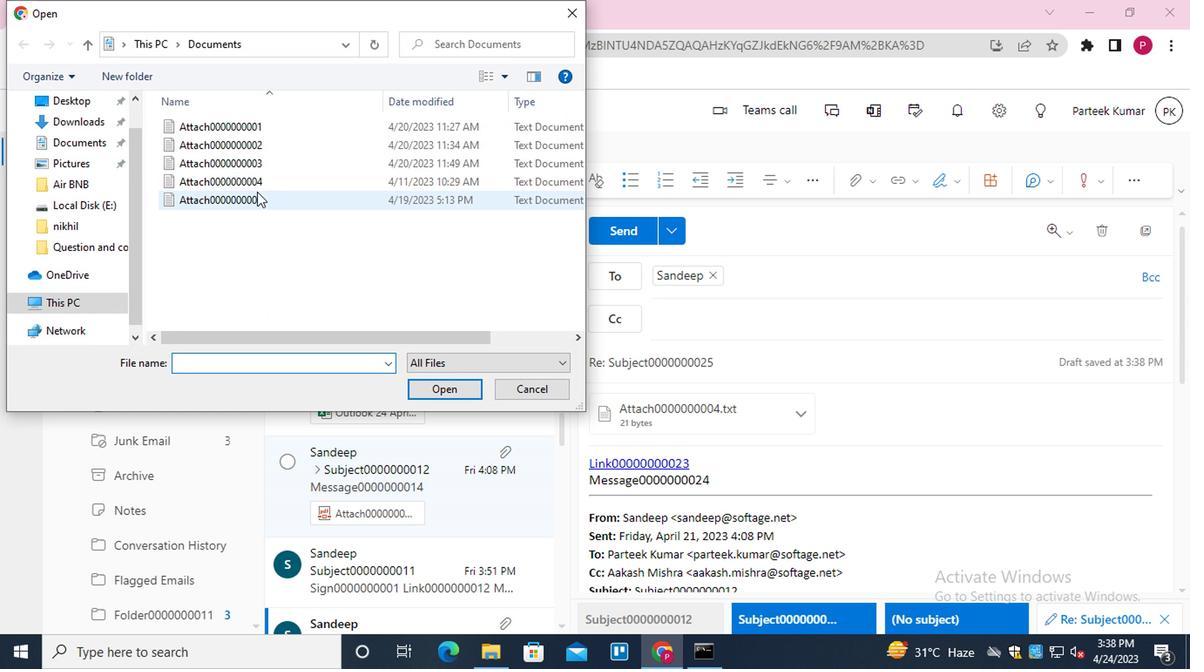 
Action: Mouse pressed left at (261, 205)
Screenshot: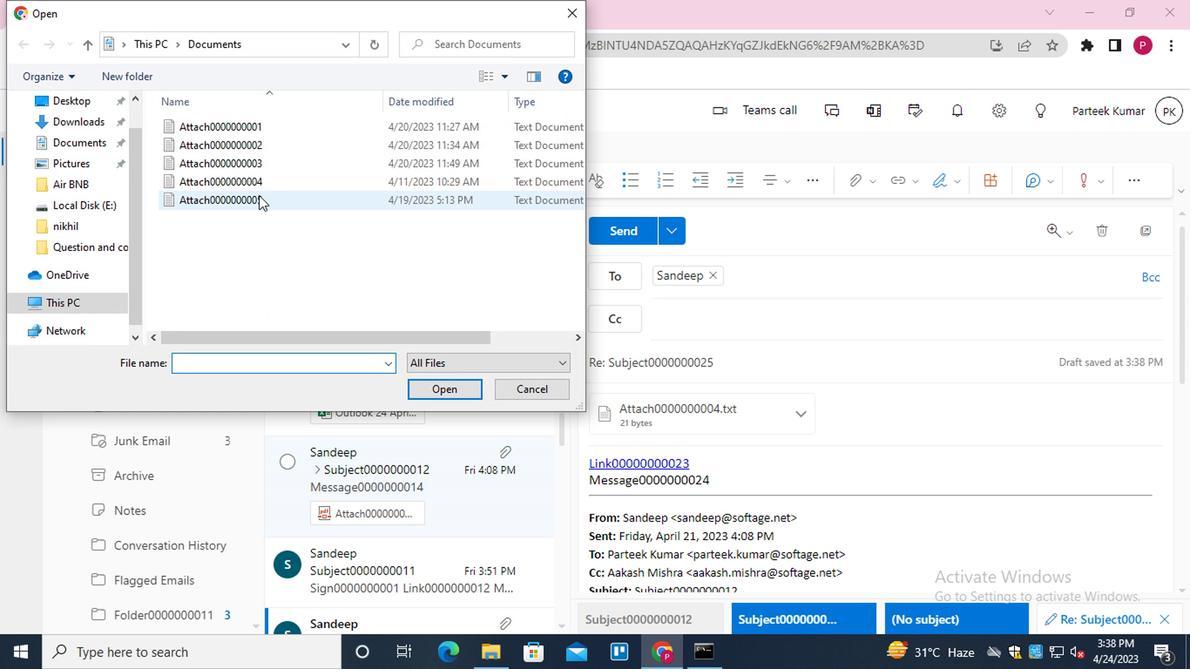 
Action: Mouse moved to (444, 403)
Screenshot: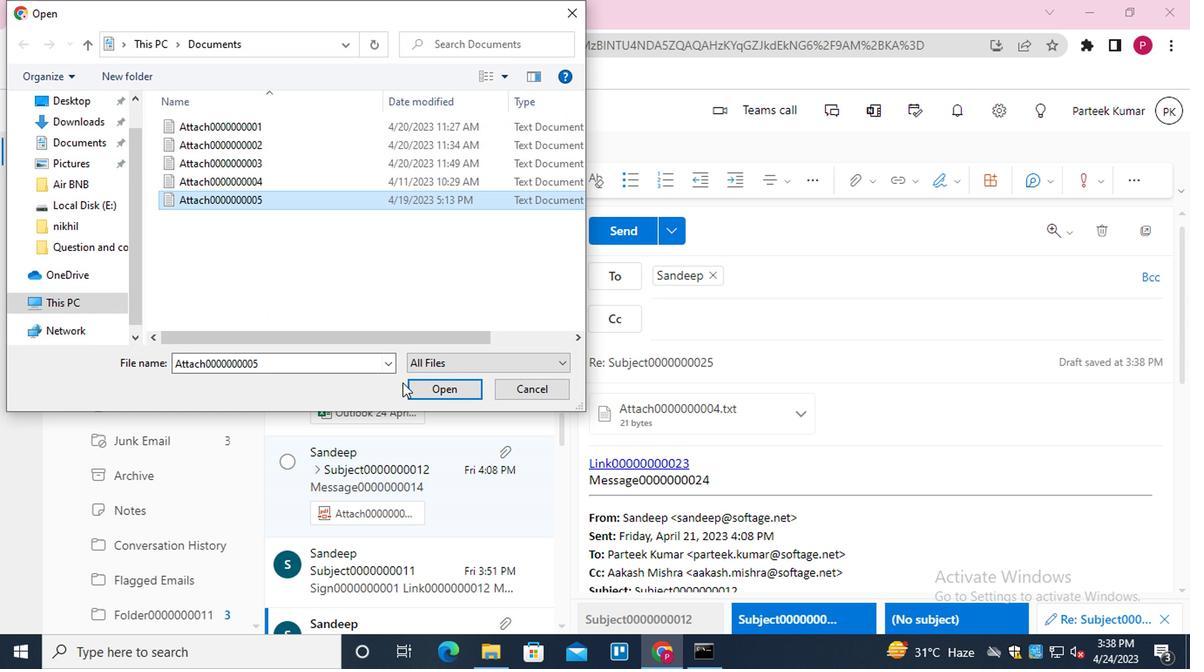 
Action: Mouse pressed left at (444, 403)
Screenshot: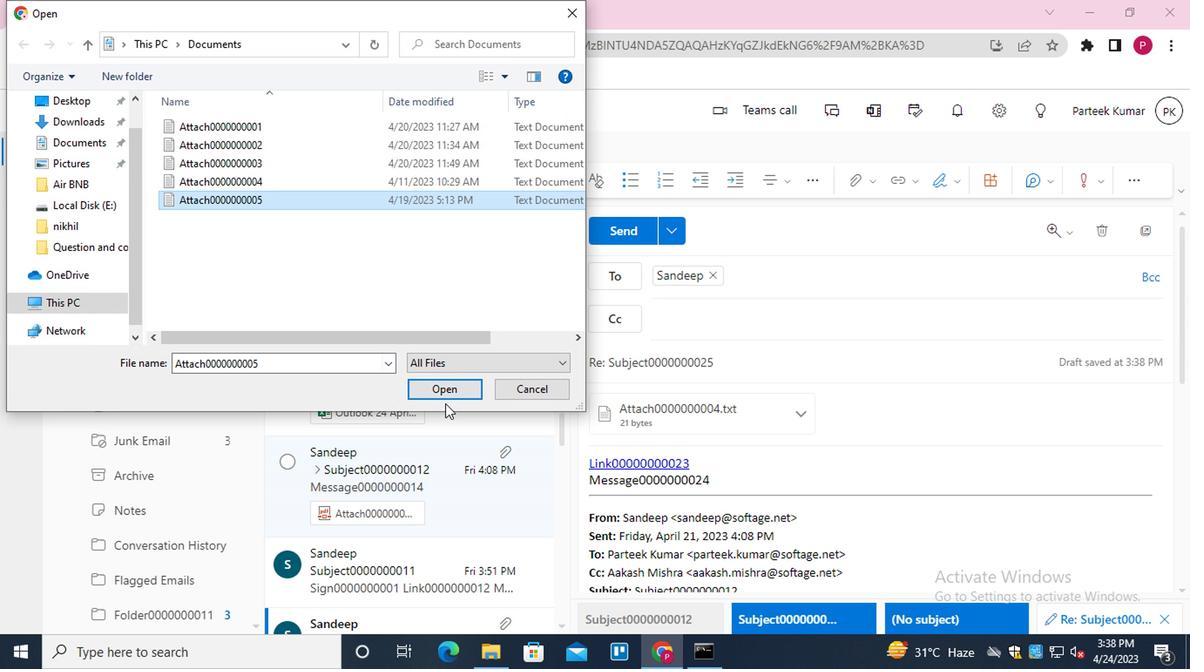
Action: Mouse moved to (453, 393)
Screenshot: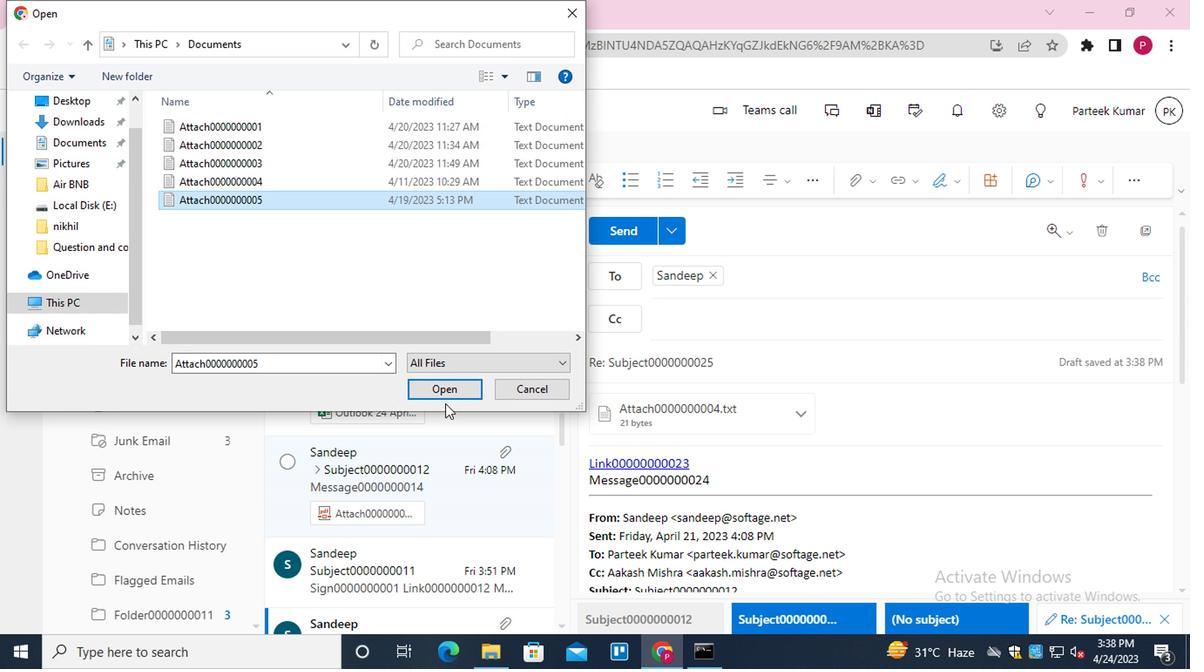 
Action: Mouse pressed left at (453, 393)
Screenshot: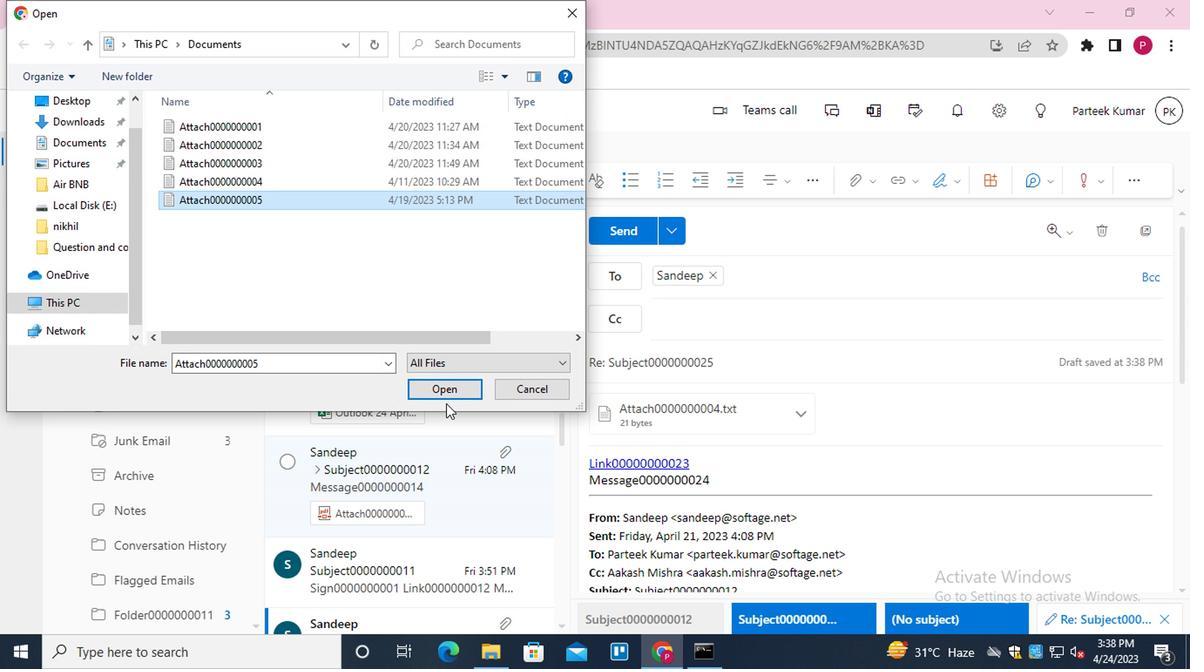 
Action: Mouse moved to (630, 415)
Screenshot: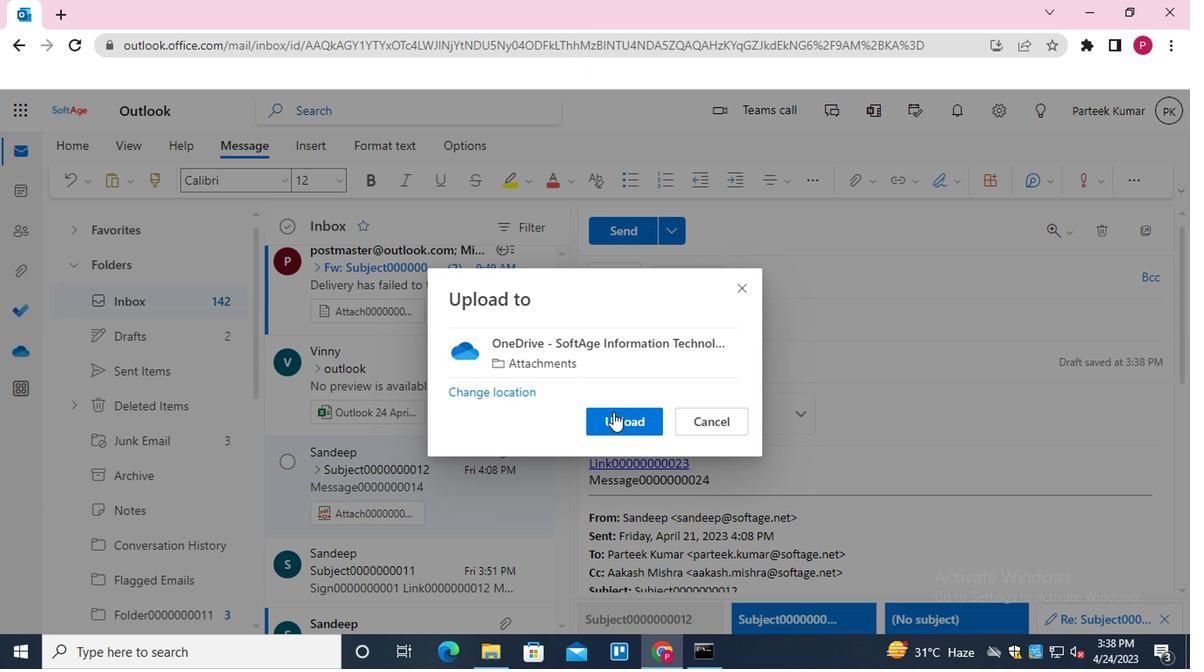 
Action: Mouse pressed left at (630, 415)
Screenshot: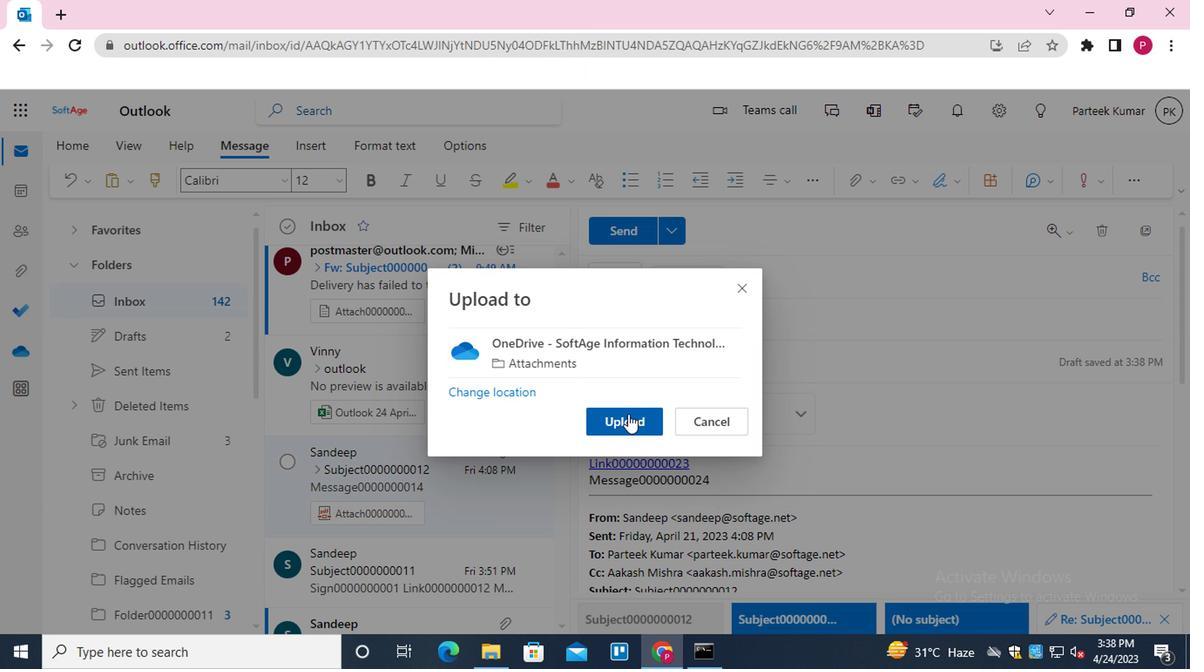 
Action: Mouse moved to (616, 231)
Screenshot: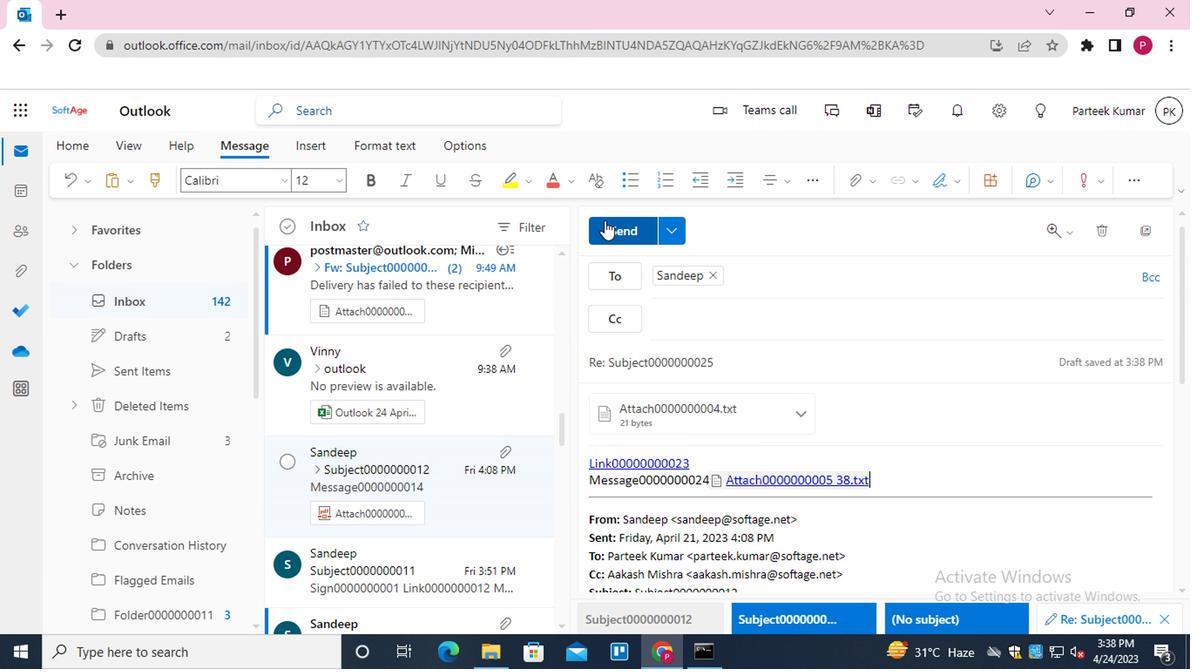 
Action: Mouse pressed left at (616, 231)
Screenshot: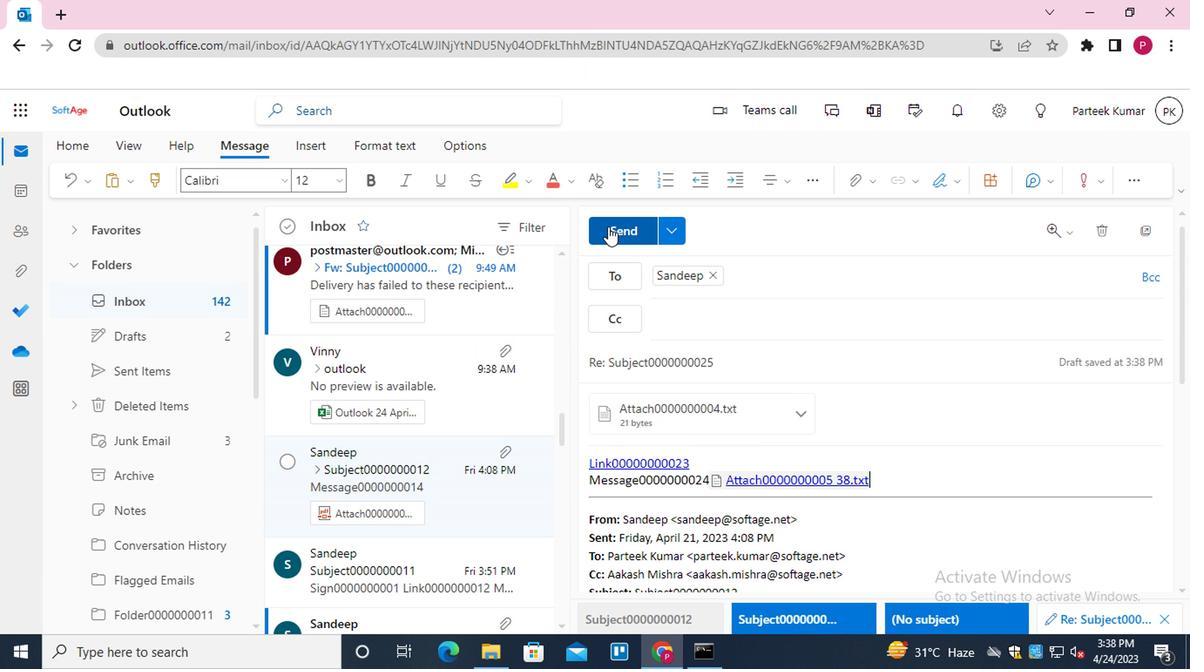
Action: Mouse moved to (349, 116)
Screenshot: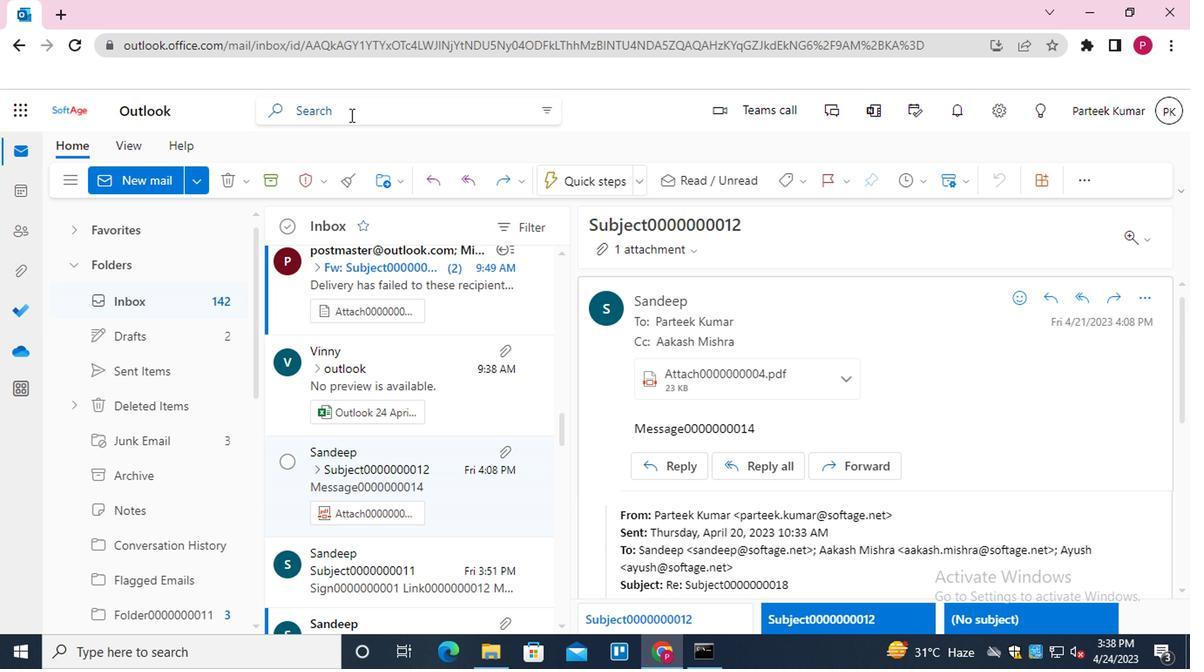 
Action: Mouse pressed left at (349, 116)
Screenshot: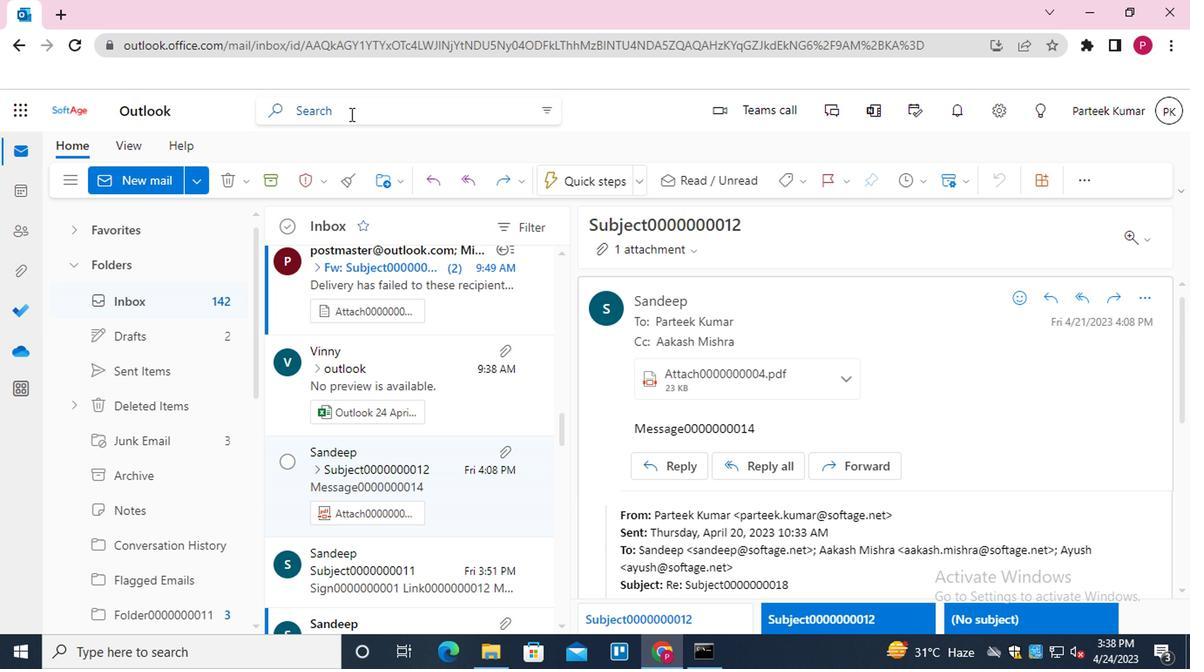 
Action: Mouse moved to (360, 262)
Screenshot: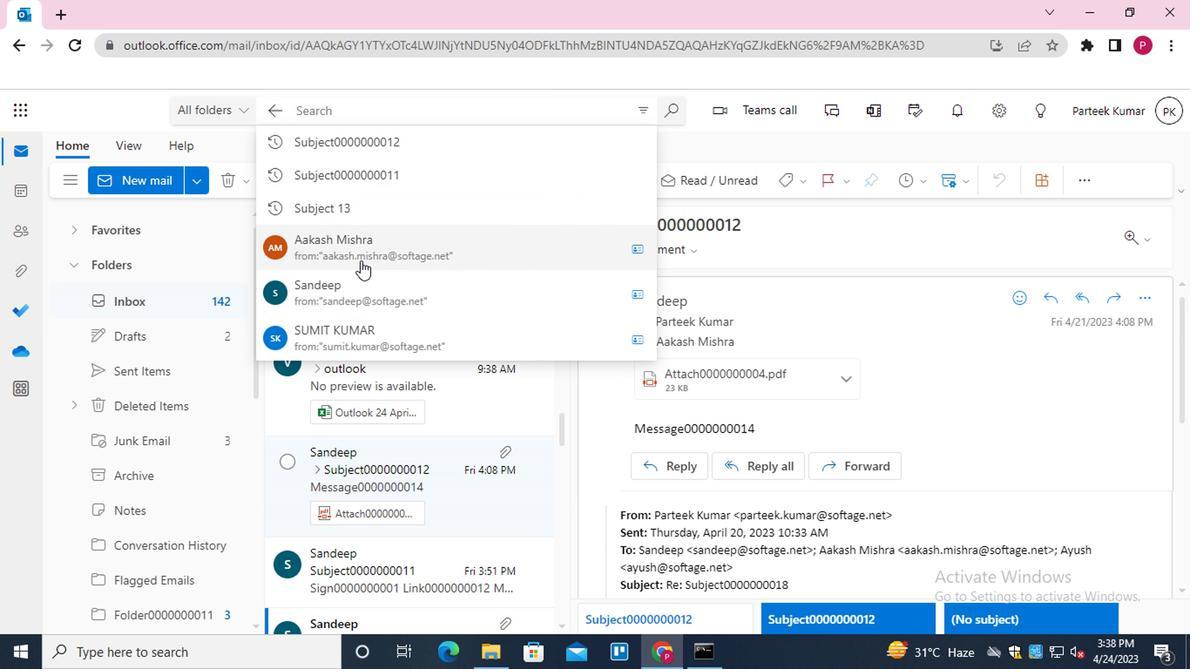 
Action: Mouse pressed left at (360, 262)
Screenshot: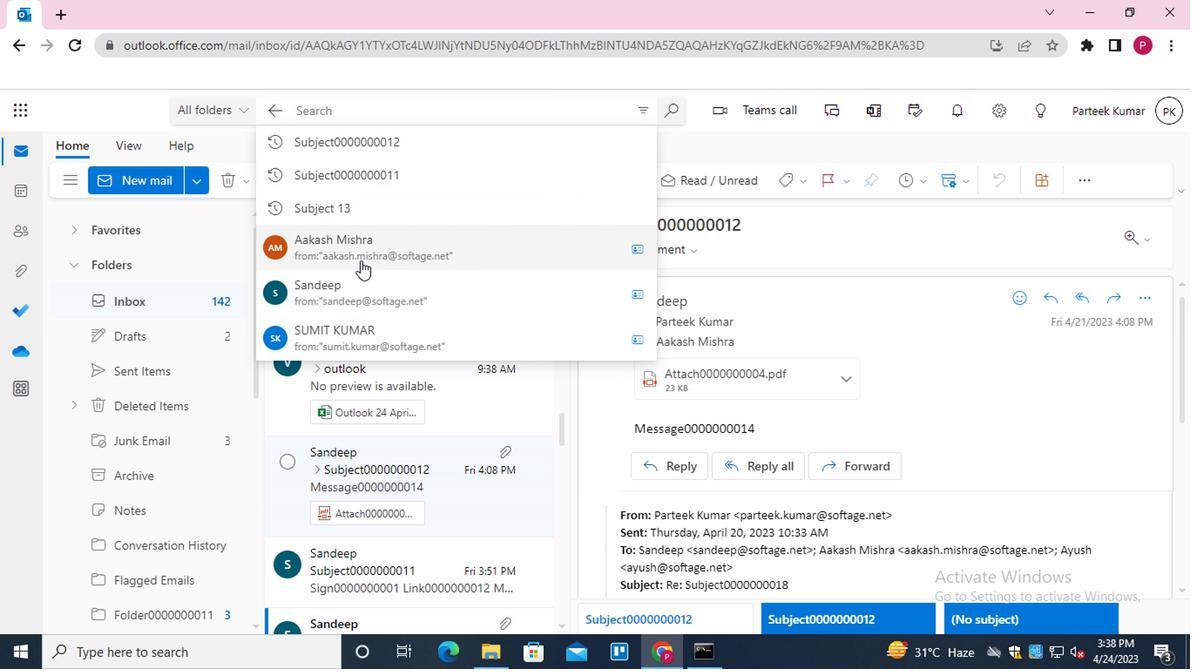 
Action: Mouse moved to (377, 304)
Screenshot: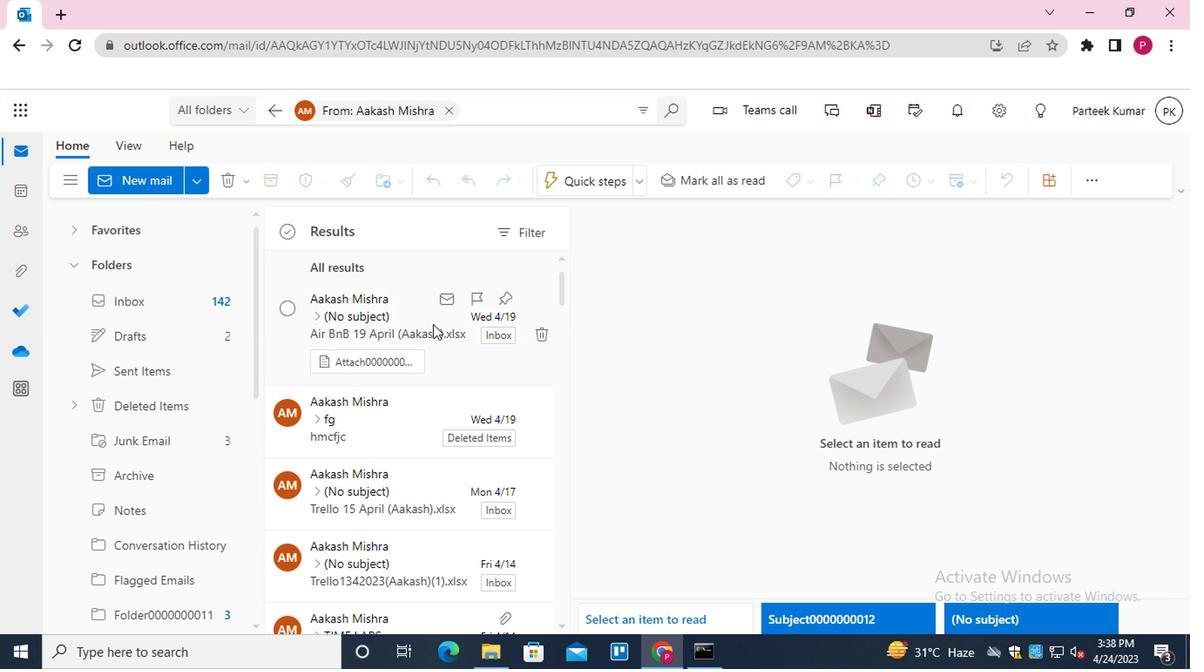 
Action: Mouse pressed left at (377, 304)
Screenshot: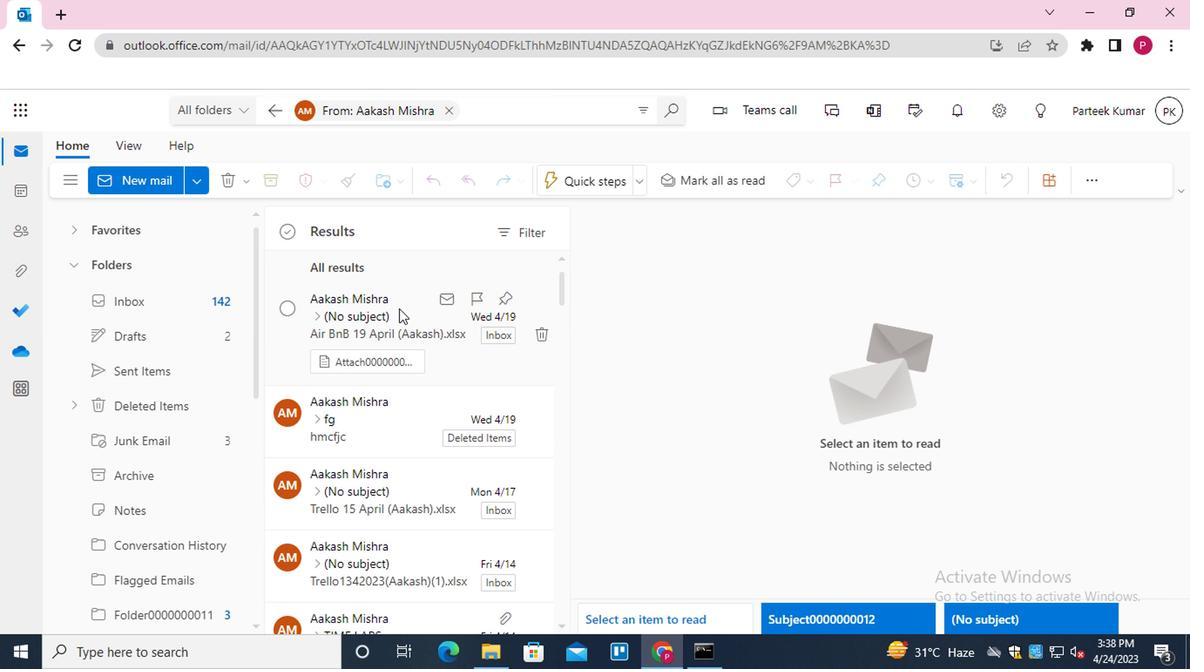 
Action: Mouse moved to (1047, 404)
Screenshot: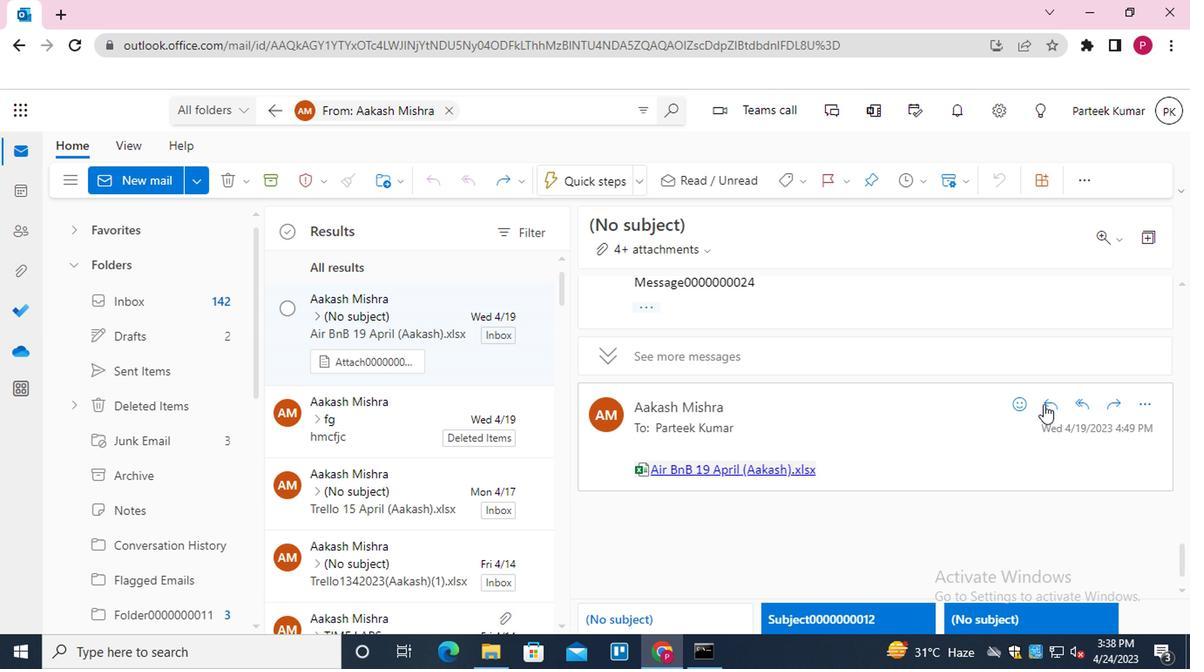 
Action: Mouse pressed left at (1047, 404)
Screenshot: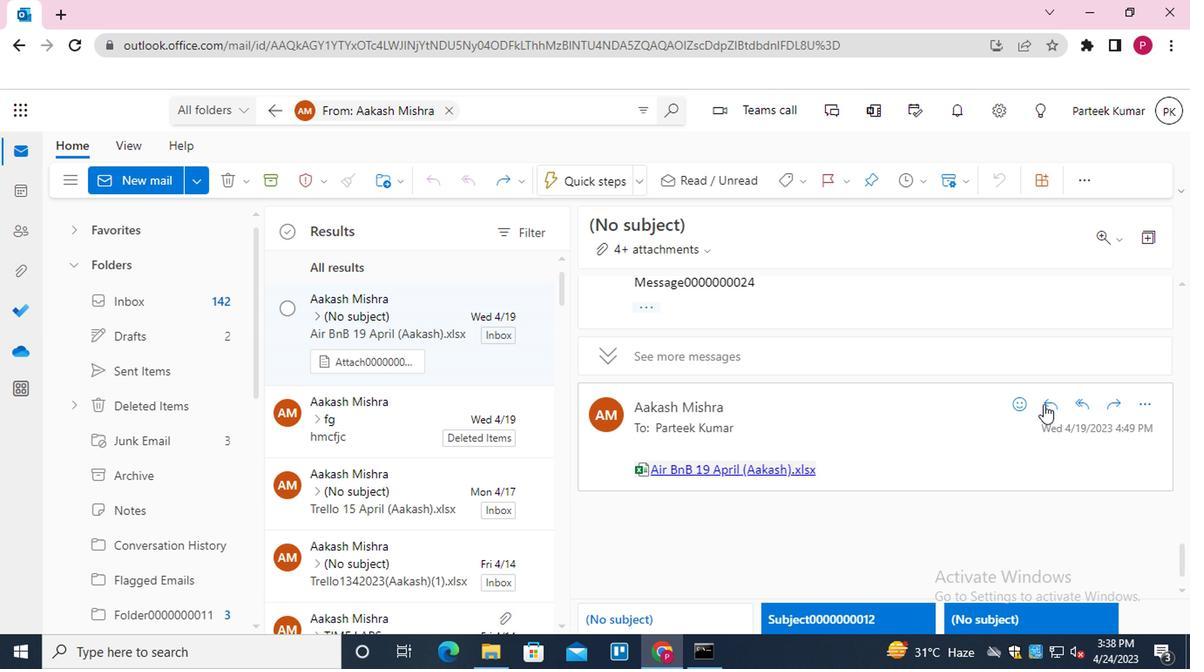 
Action: Mouse moved to (598, 569)
Screenshot: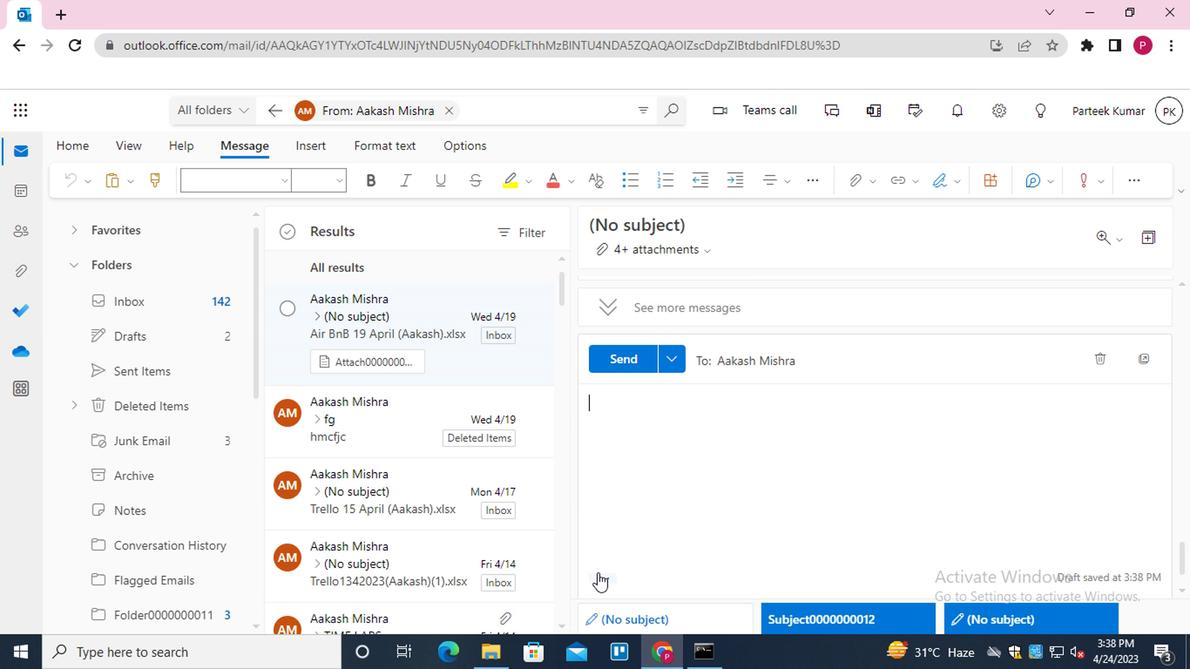 
Action: Mouse pressed left at (598, 569)
Screenshot: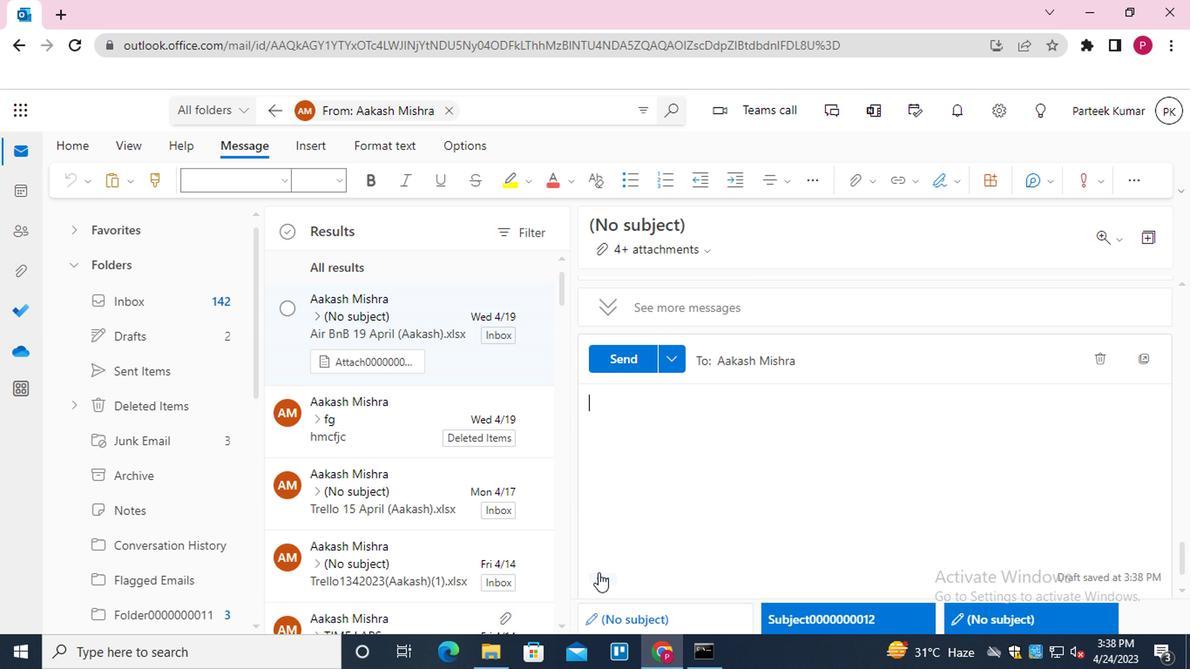 
Action: Mouse moved to (897, 184)
Screenshot: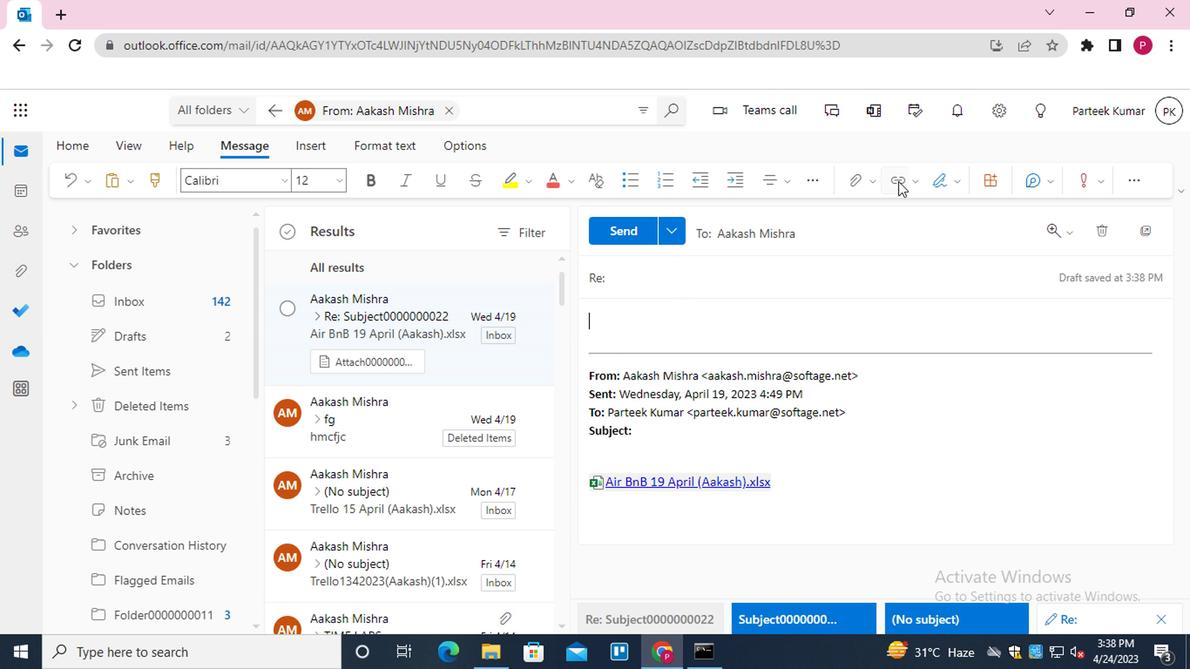 
Action: Mouse pressed left at (897, 184)
Screenshot: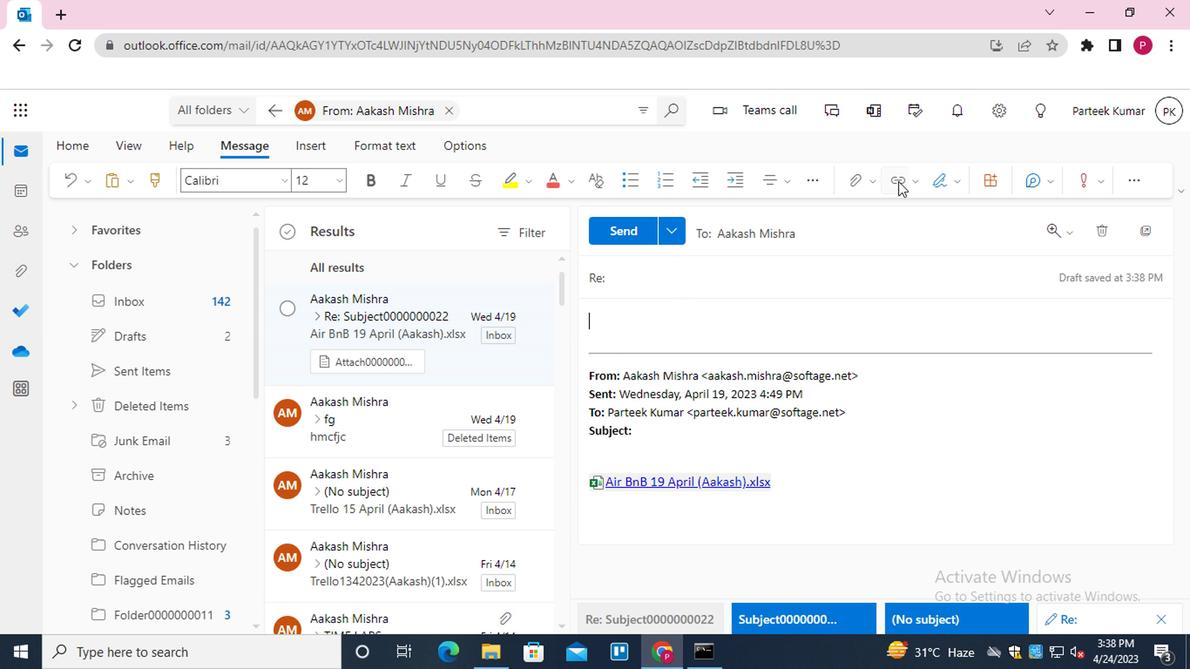 
Action: Mouse moved to (600, 349)
Screenshot: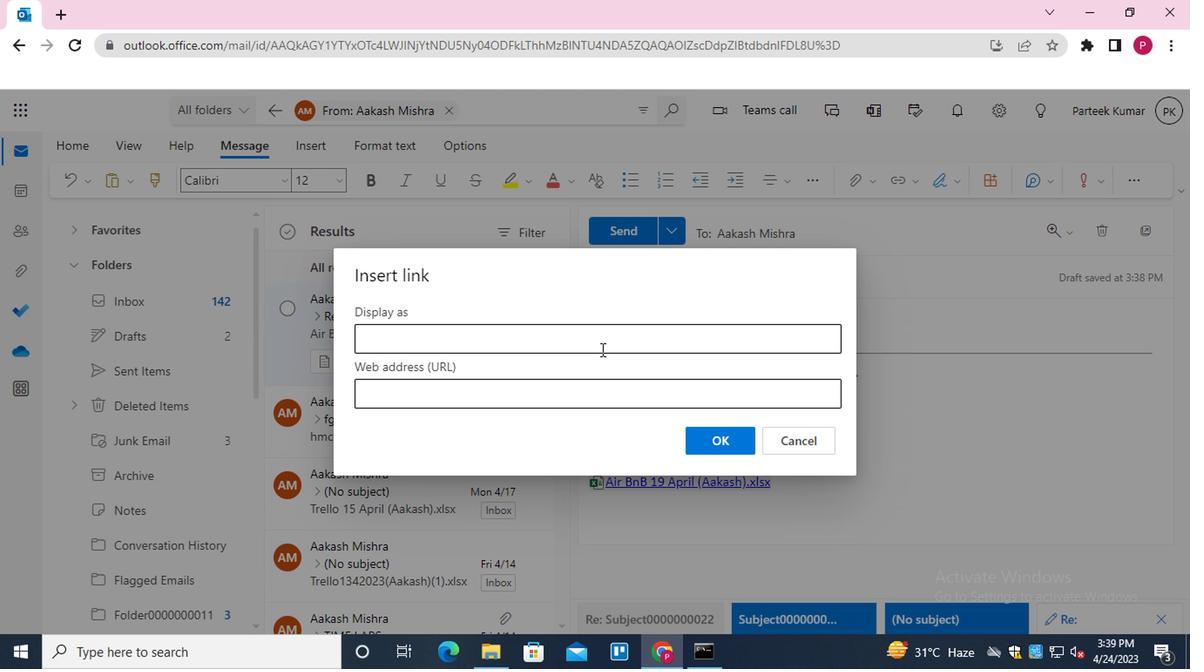 
Action: Mouse pressed left at (600, 349)
Screenshot: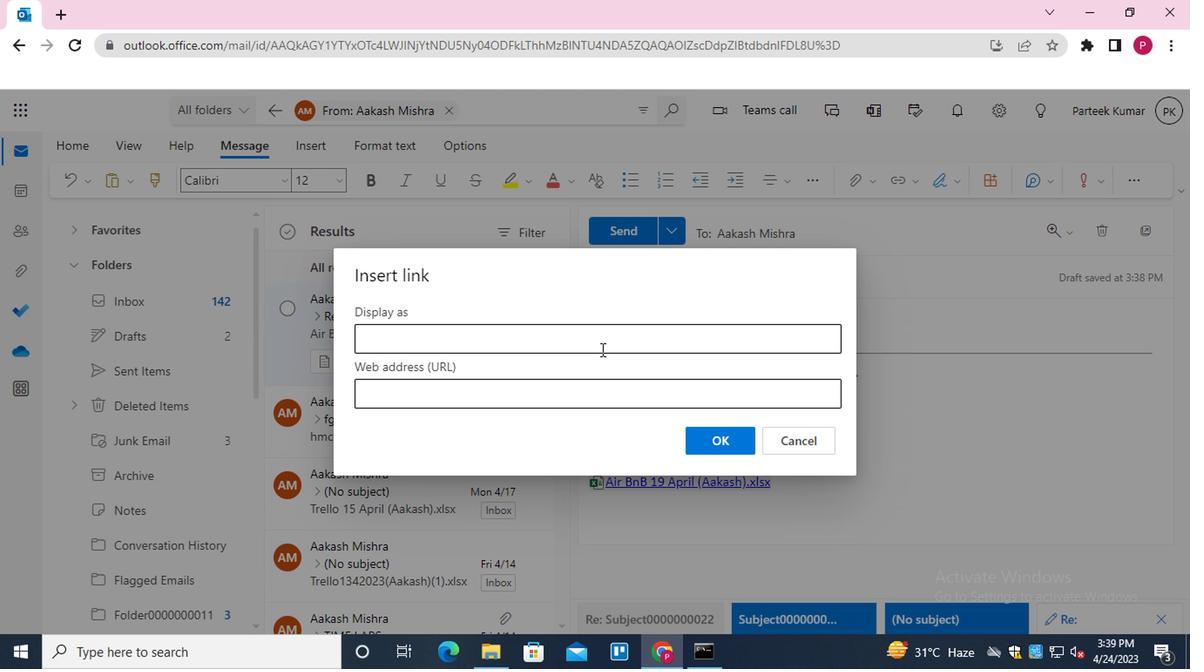
Action: Mouse moved to (513, 403)
Screenshot: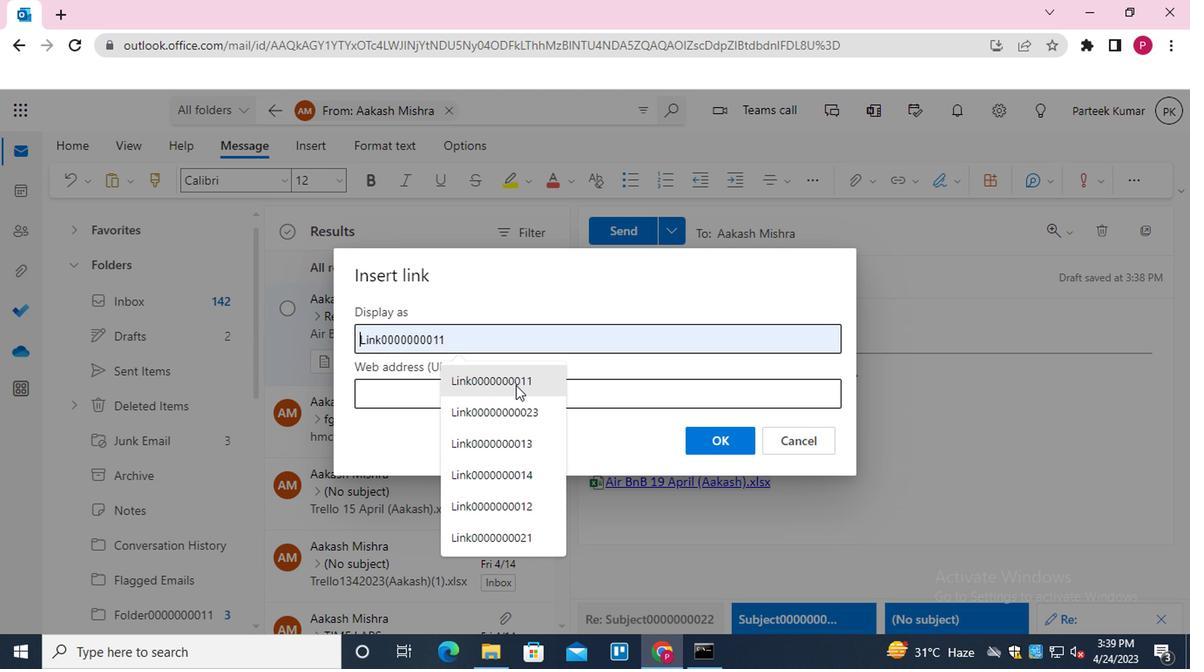 
Action: Mouse pressed left at (513, 403)
Screenshot: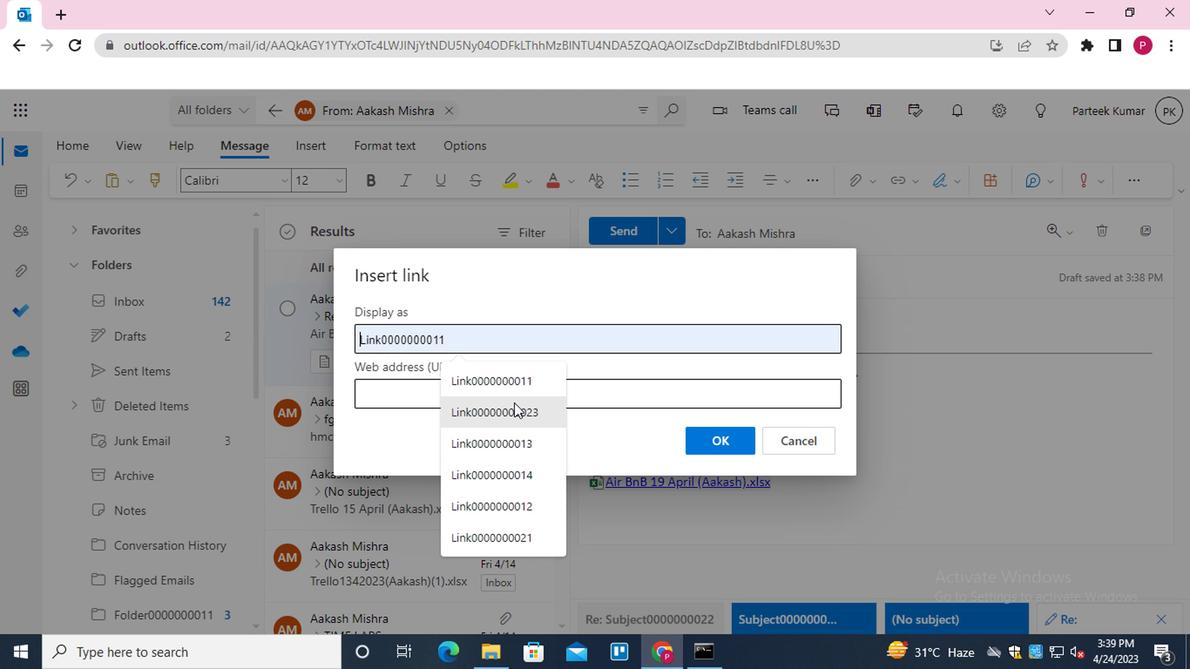 
Action: Mouse moved to (511, 395)
Screenshot: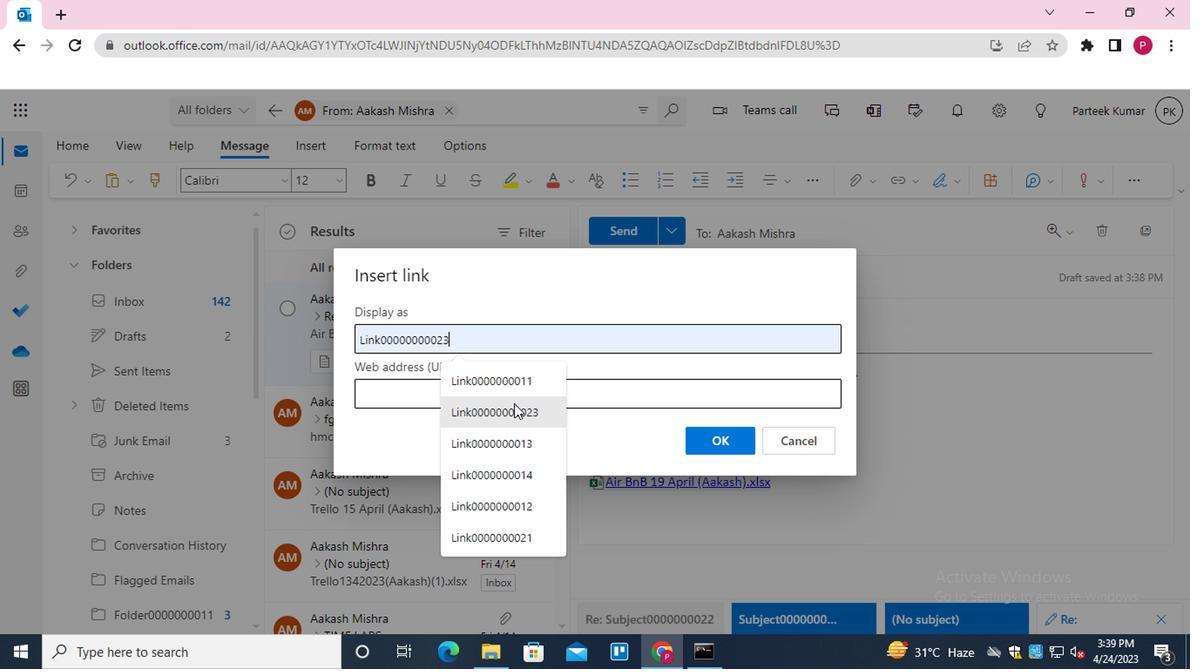 
Action: Mouse pressed left at (511, 395)
Screenshot: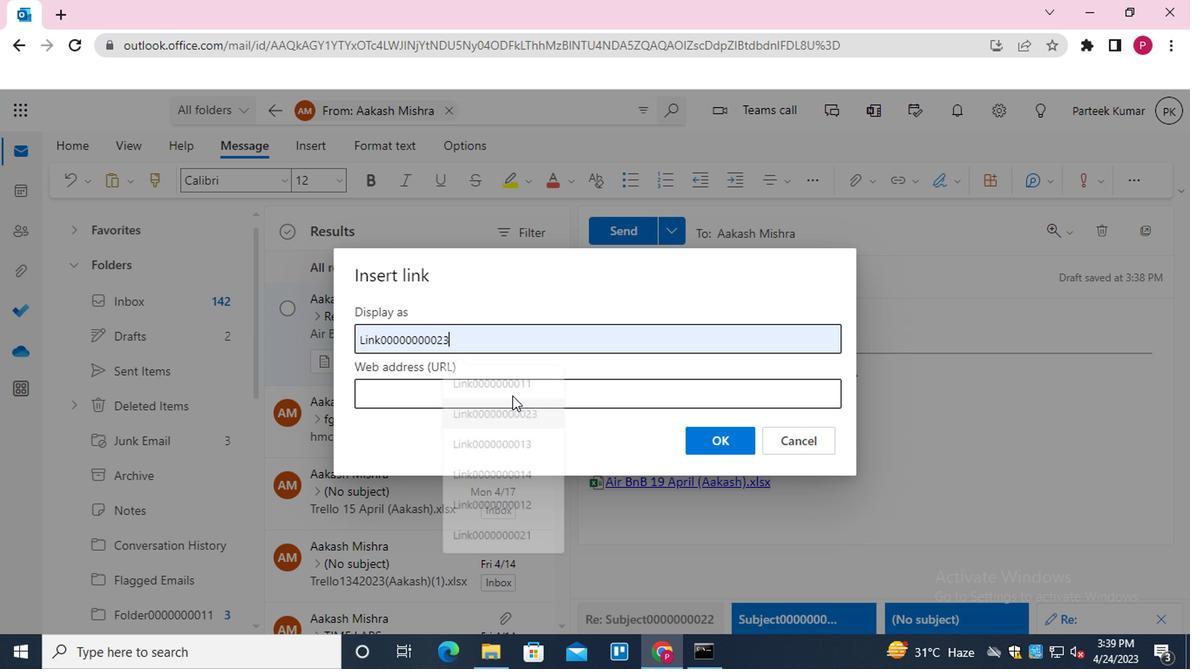 
Action: Mouse moved to (512, 432)
Screenshot: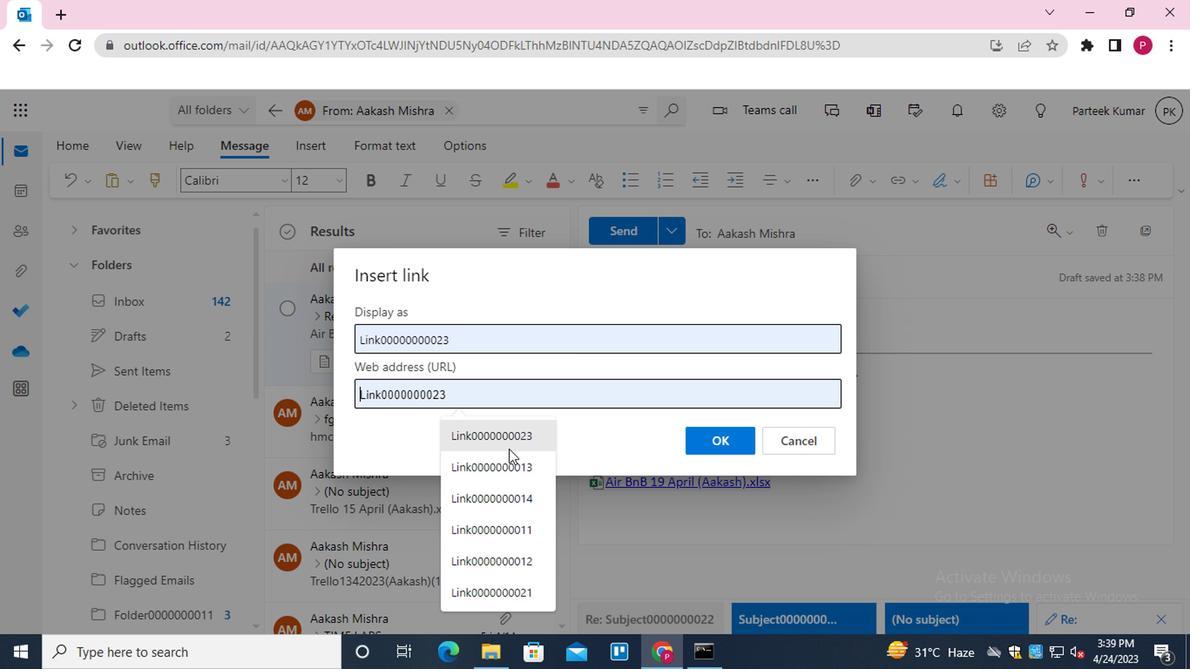 
Action: Mouse pressed left at (512, 432)
Screenshot: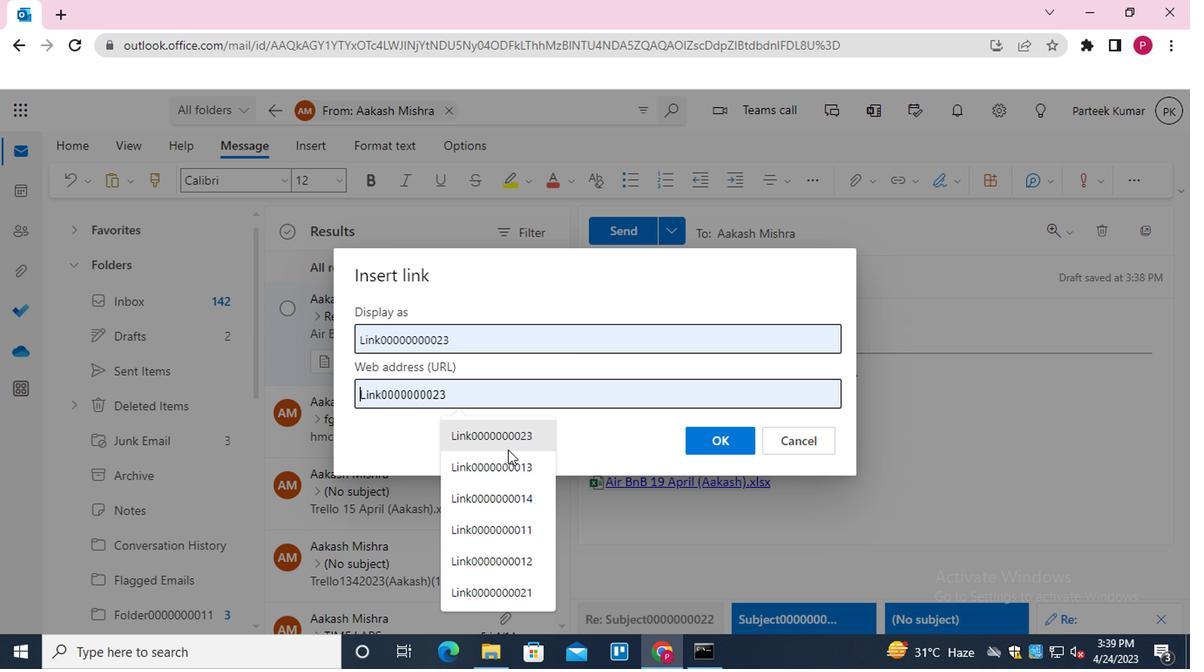 
Action: Mouse moved to (710, 445)
Screenshot: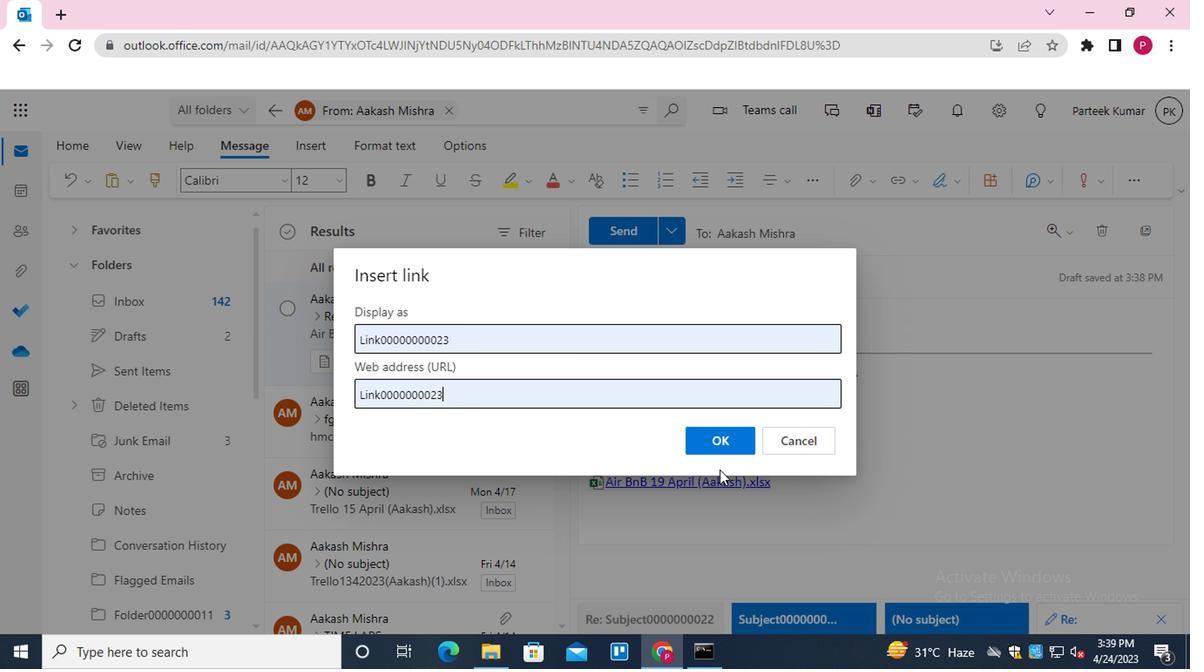 
Action: Mouse pressed left at (710, 445)
Screenshot: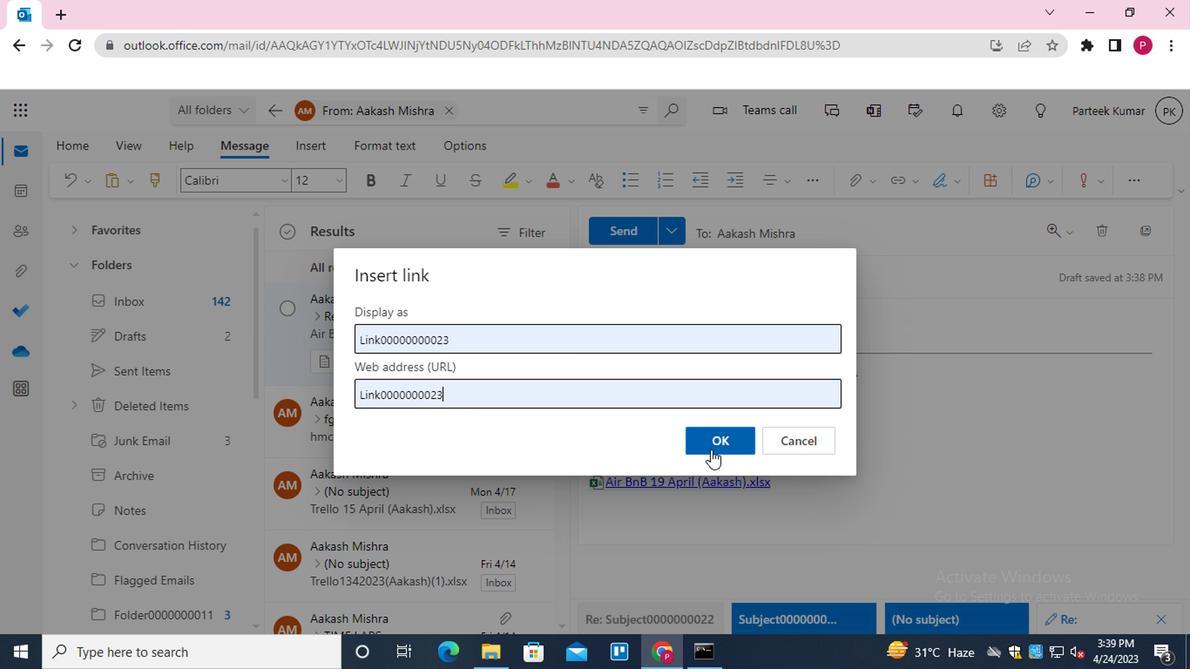 
Action: Mouse moved to (830, 238)
Screenshot: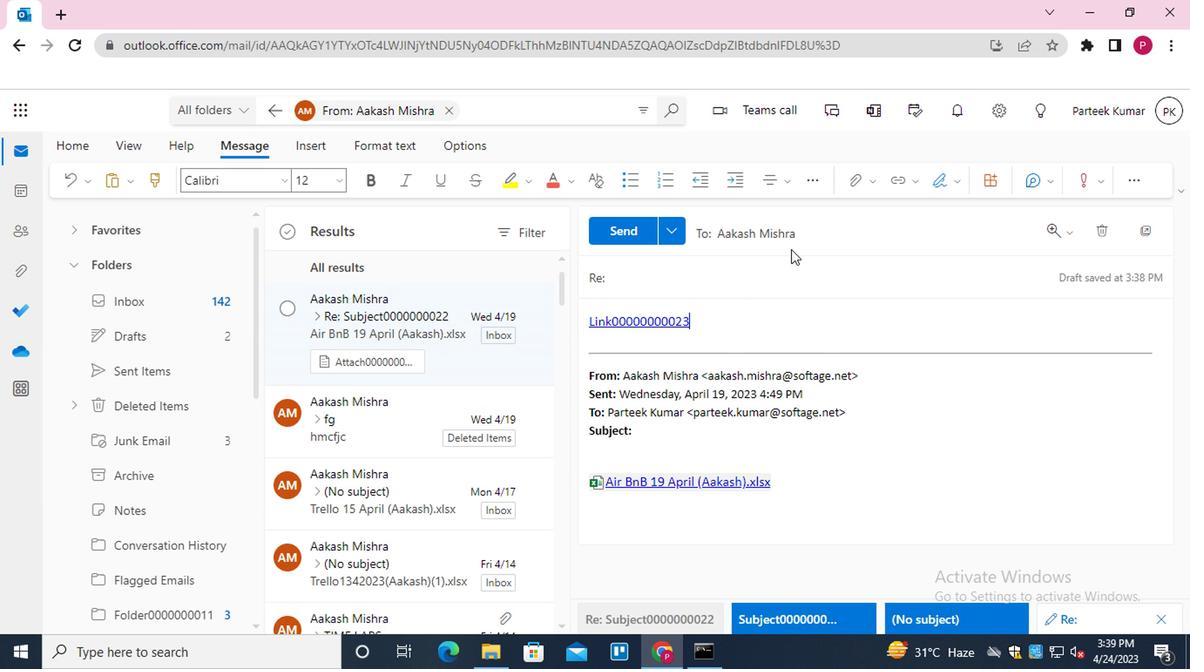 
Action: Mouse pressed left at (830, 238)
Screenshot: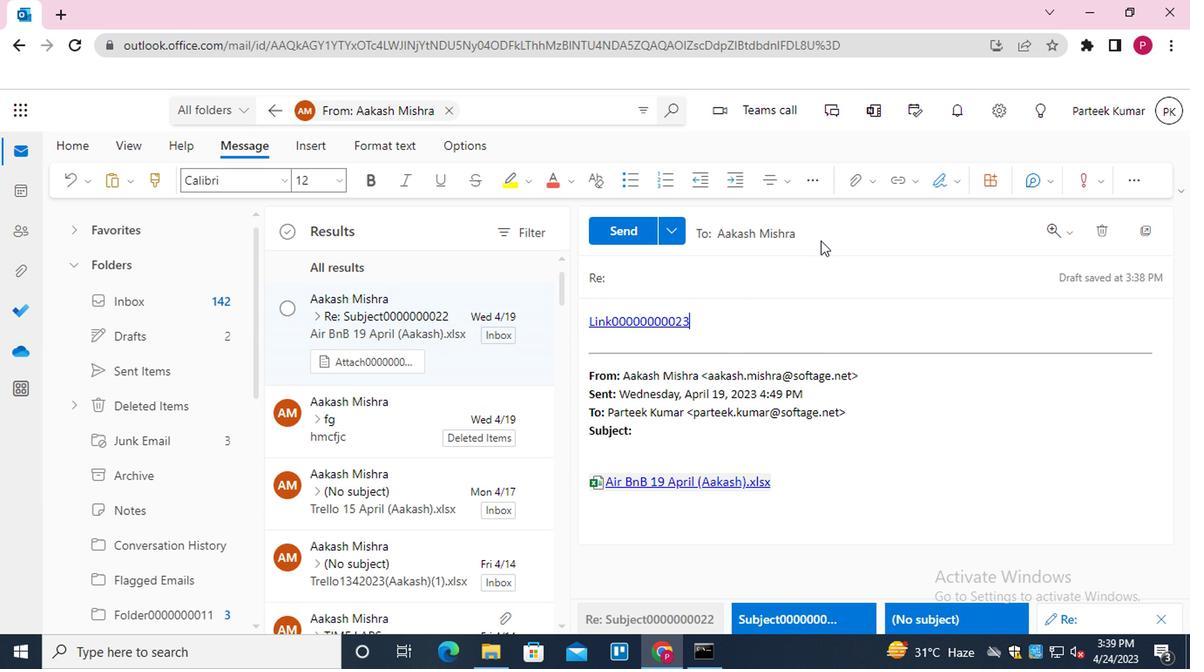 
Action: Mouse moved to (712, 333)
Screenshot: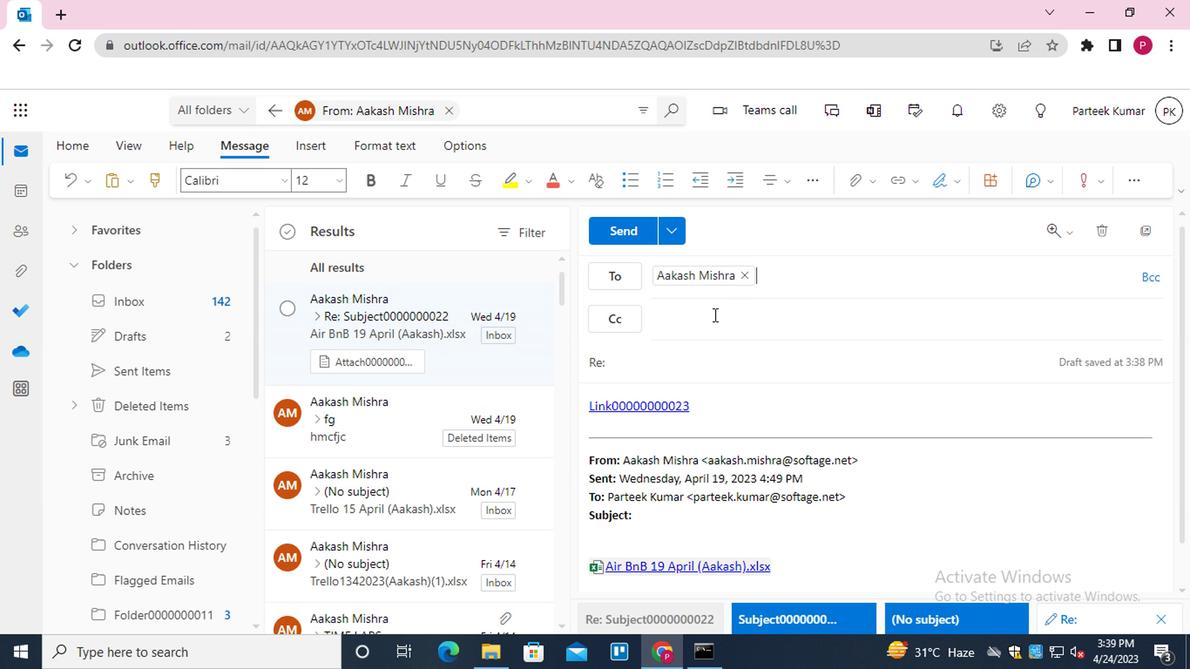 
Action: Mouse pressed left at (712, 333)
Screenshot: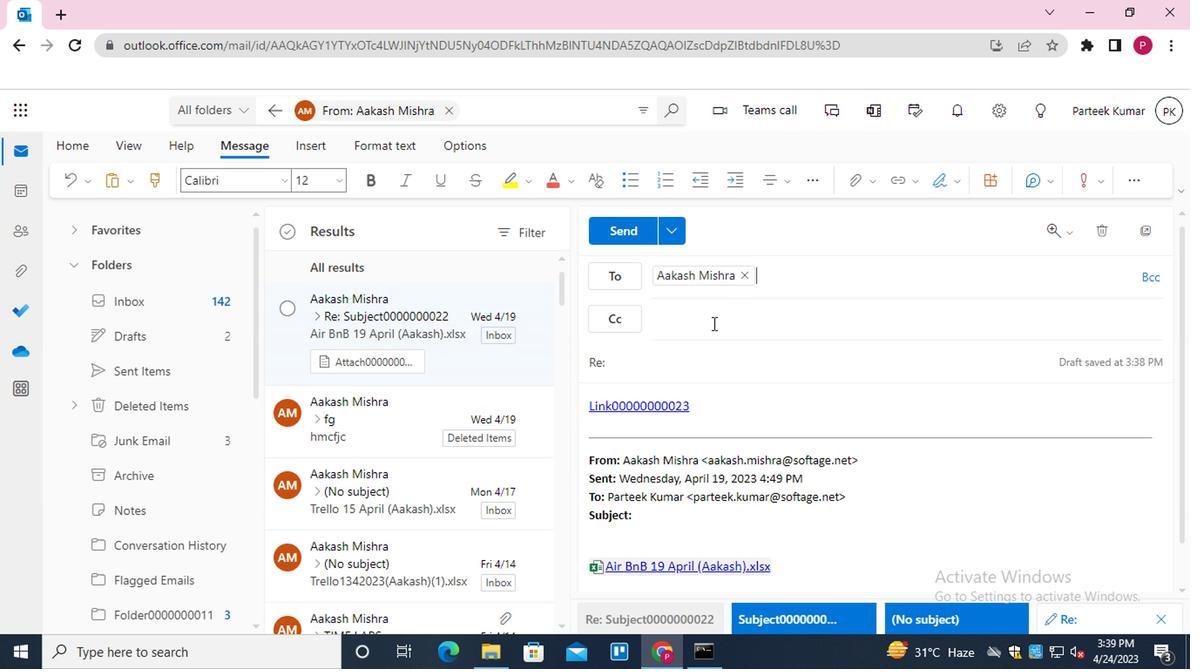
Action: Mouse moved to (713, 324)
Screenshot: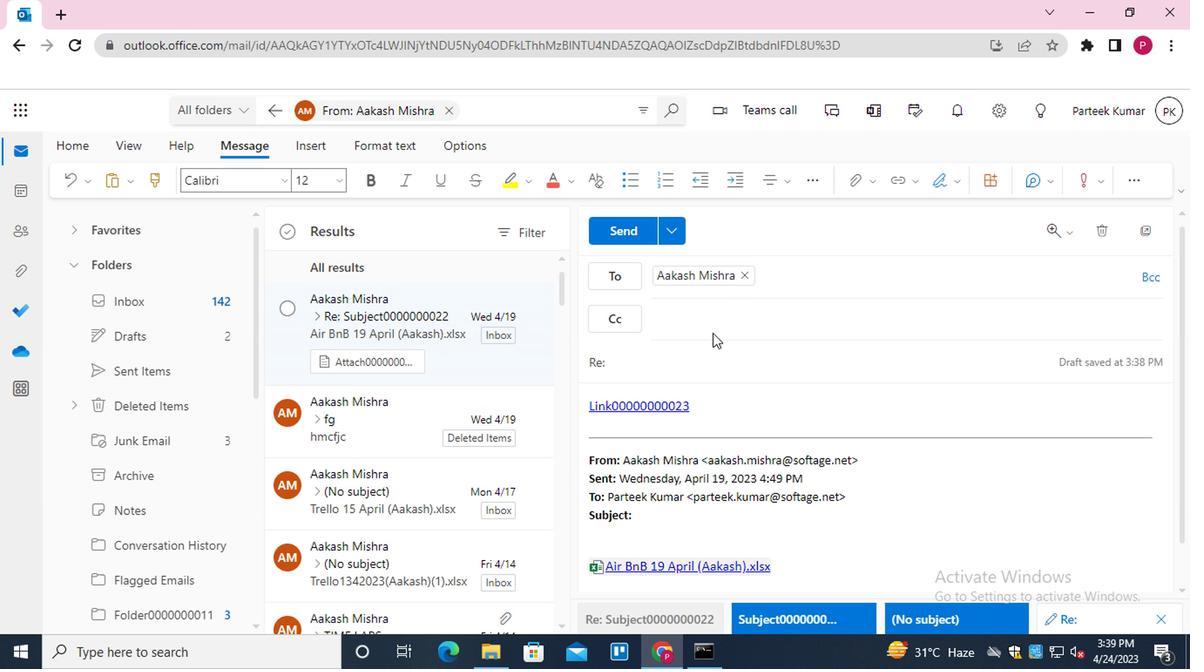 
Action: Mouse pressed left at (713, 324)
Screenshot: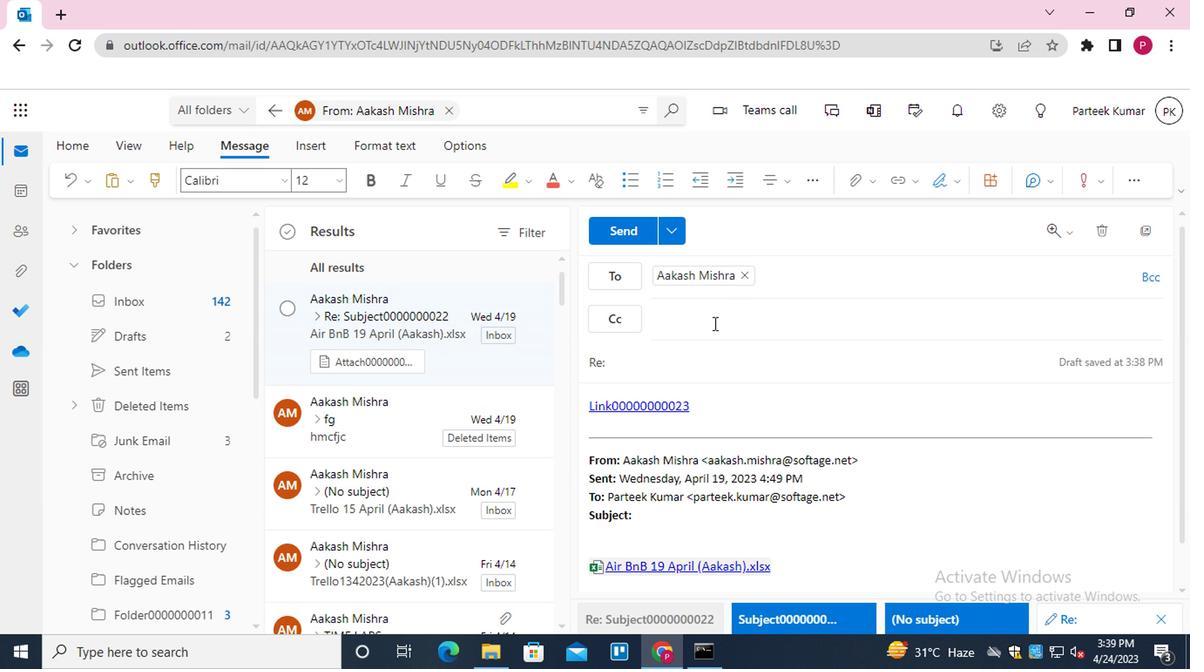 
Action: Key pressed <Key.shift>EMAIL0000000002<Key.enter>
Screenshot: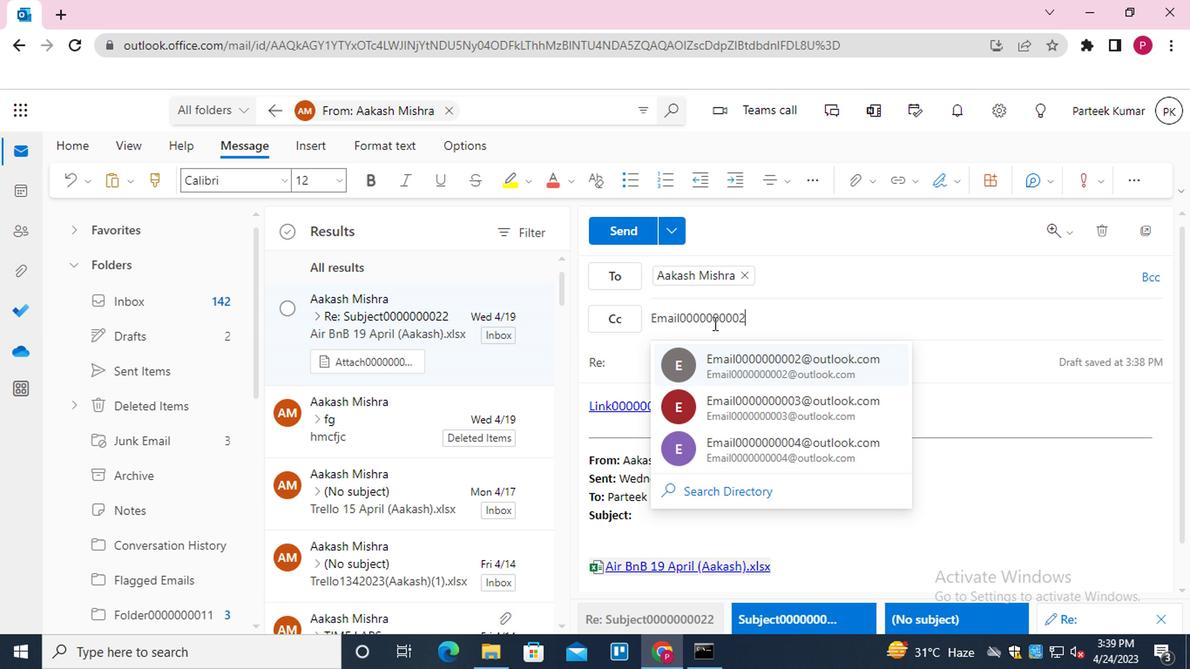 
Action: Mouse moved to (702, 353)
Screenshot: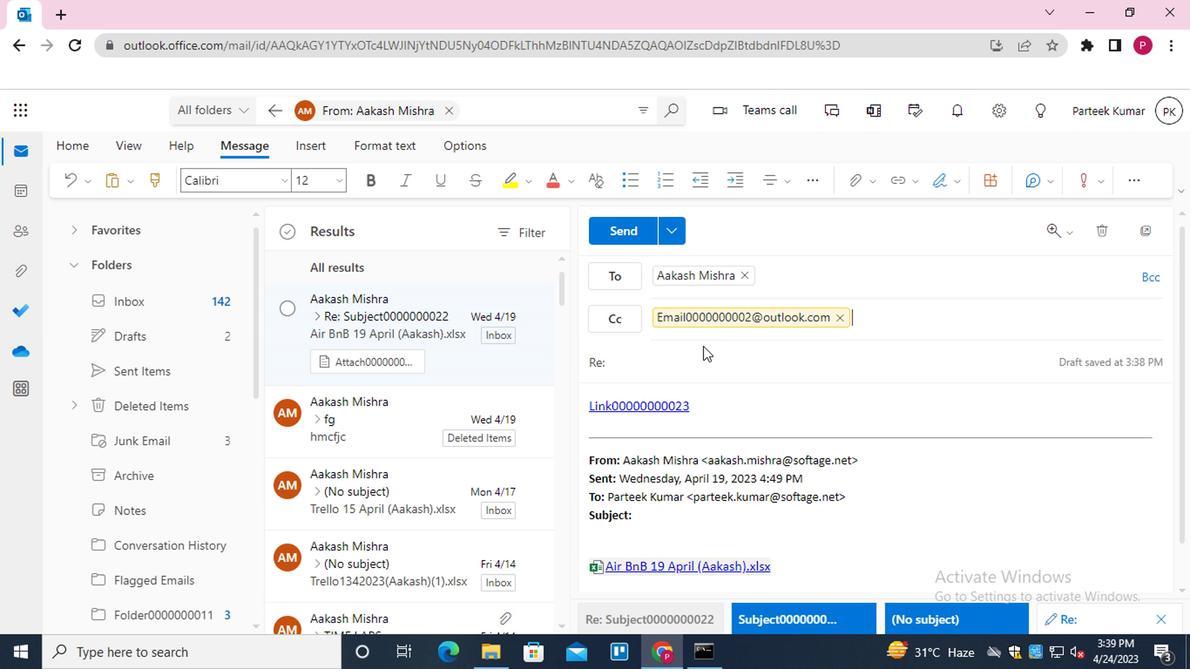 
Action: Mouse pressed left at (702, 353)
Screenshot: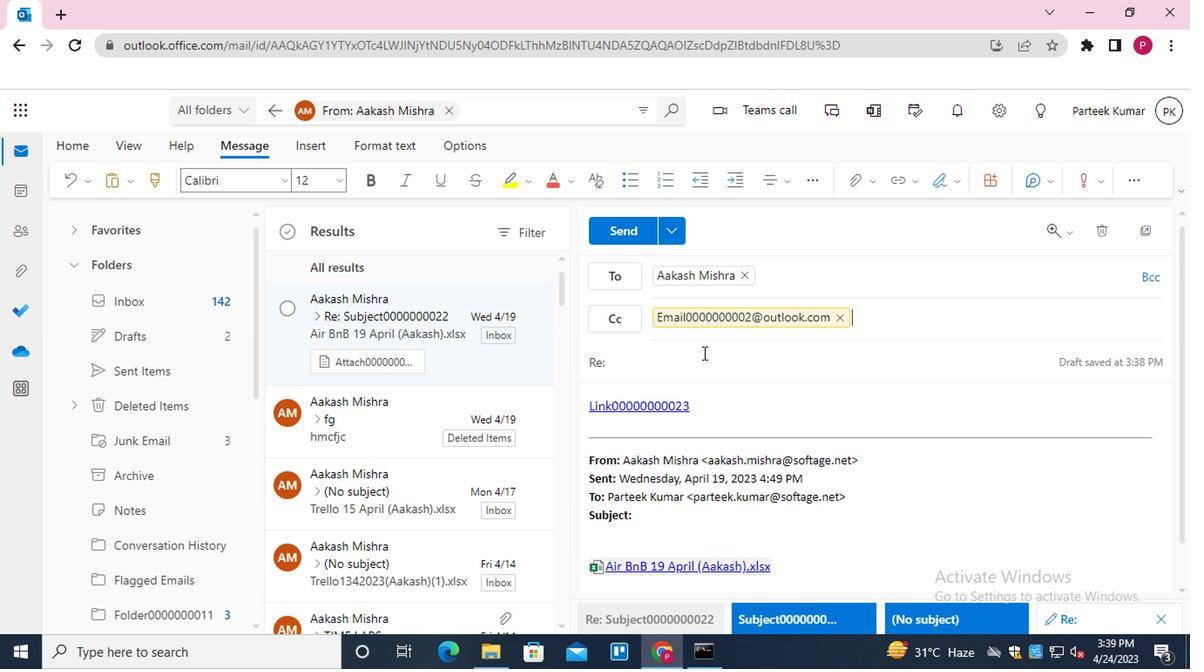 
Action: Key pressed <Key.shift>SUBJECT0000000025
Screenshot: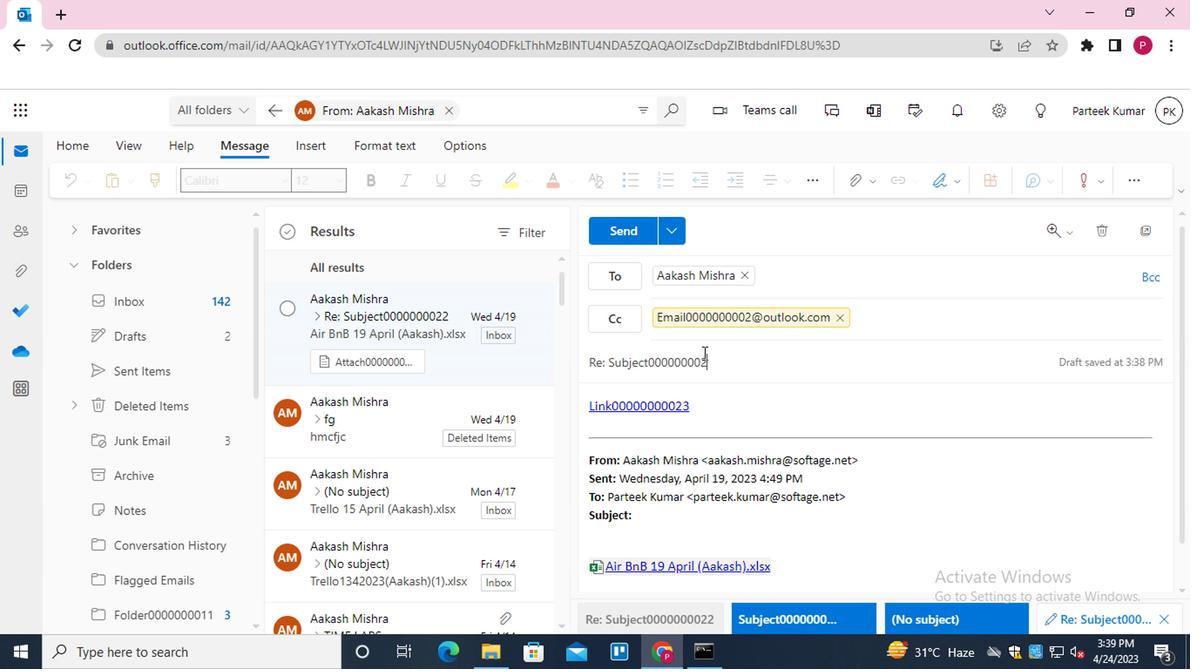 
Action: Mouse moved to (697, 418)
Screenshot: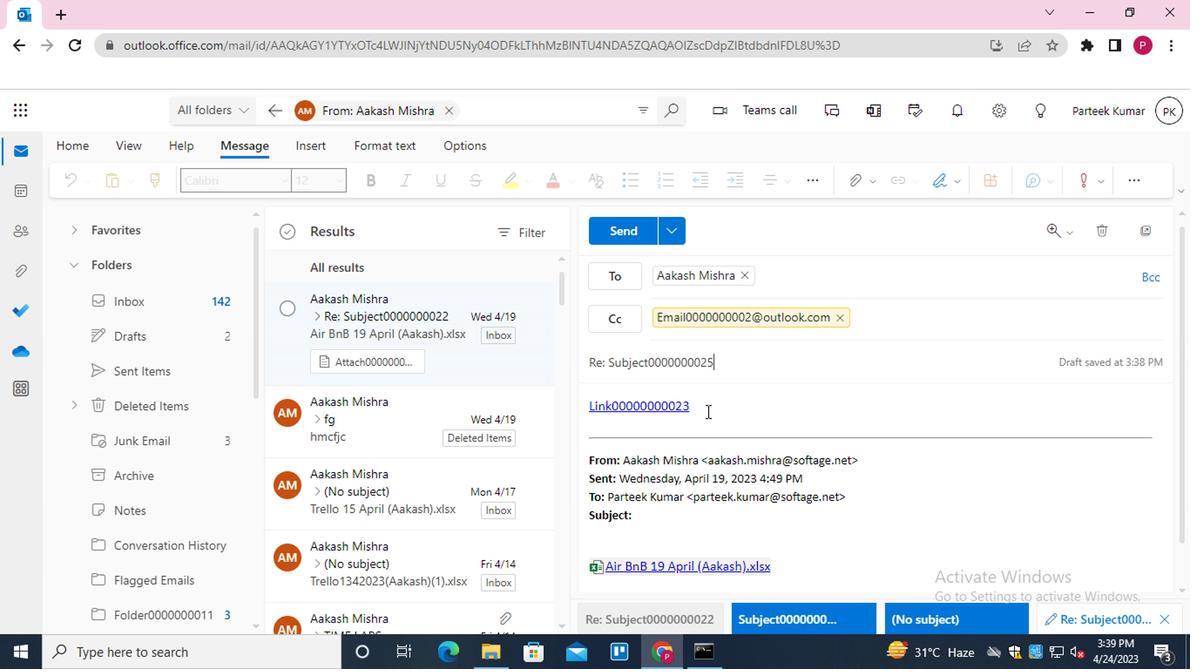 
Action: Mouse pressed left at (697, 418)
Screenshot: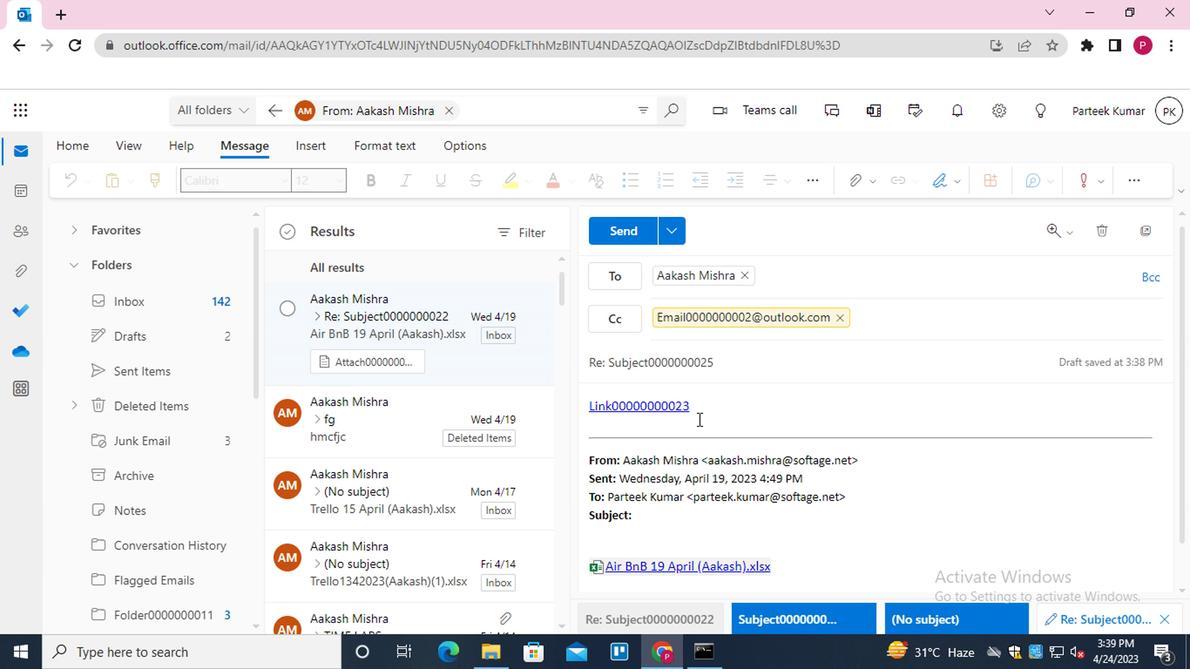 
Action: Key pressed <Key.shift_r>MESSAGE0000000024
